 Task: 1.8.2 Chatter
Action: Mouse moved to (29, 95)
Screenshot: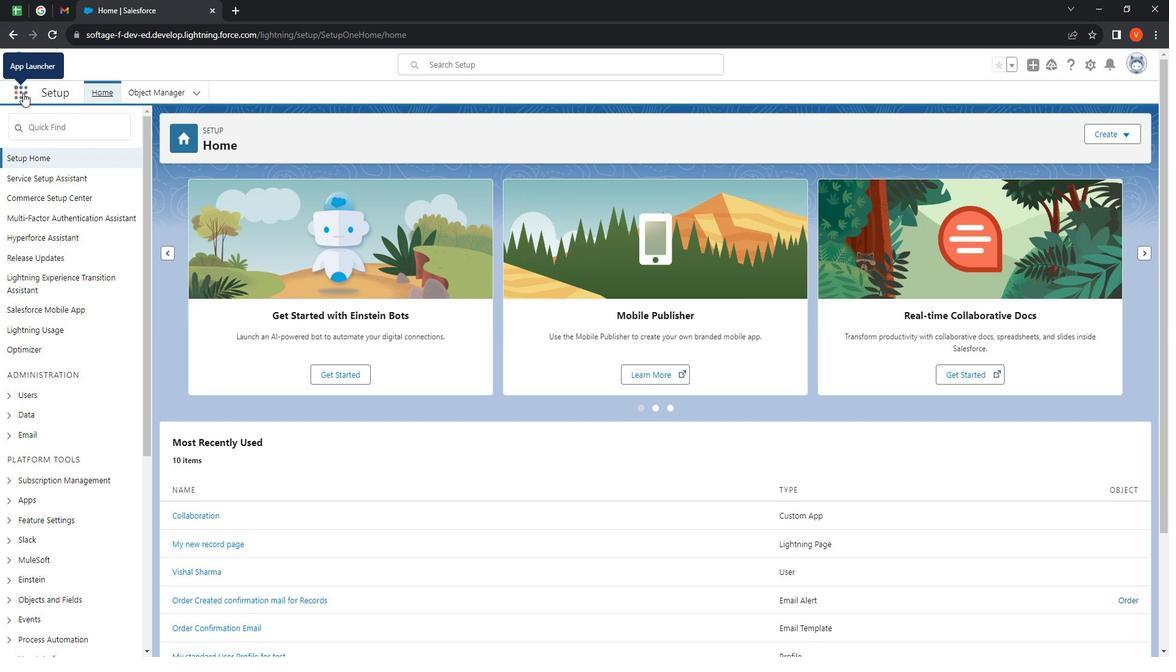 
Action: Mouse pressed left at (29, 95)
Screenshot: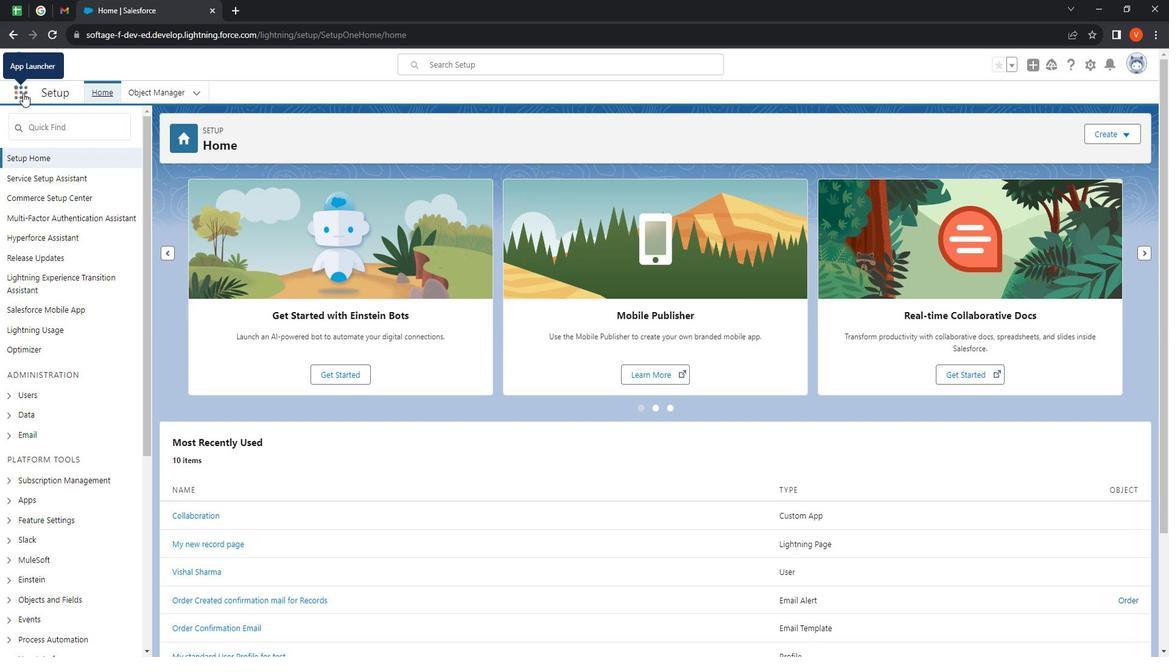
Action: Mouse moved to (49, 305)
Screenshot: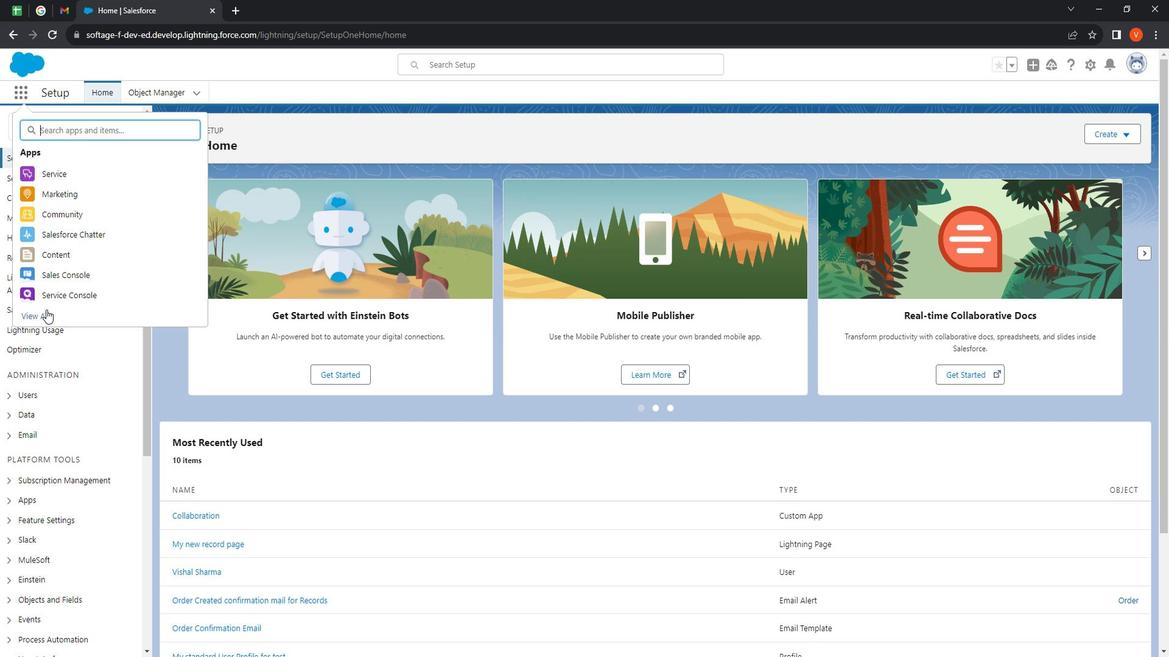 
Action: Mouse pressed left at (49, 305)
Screenshot: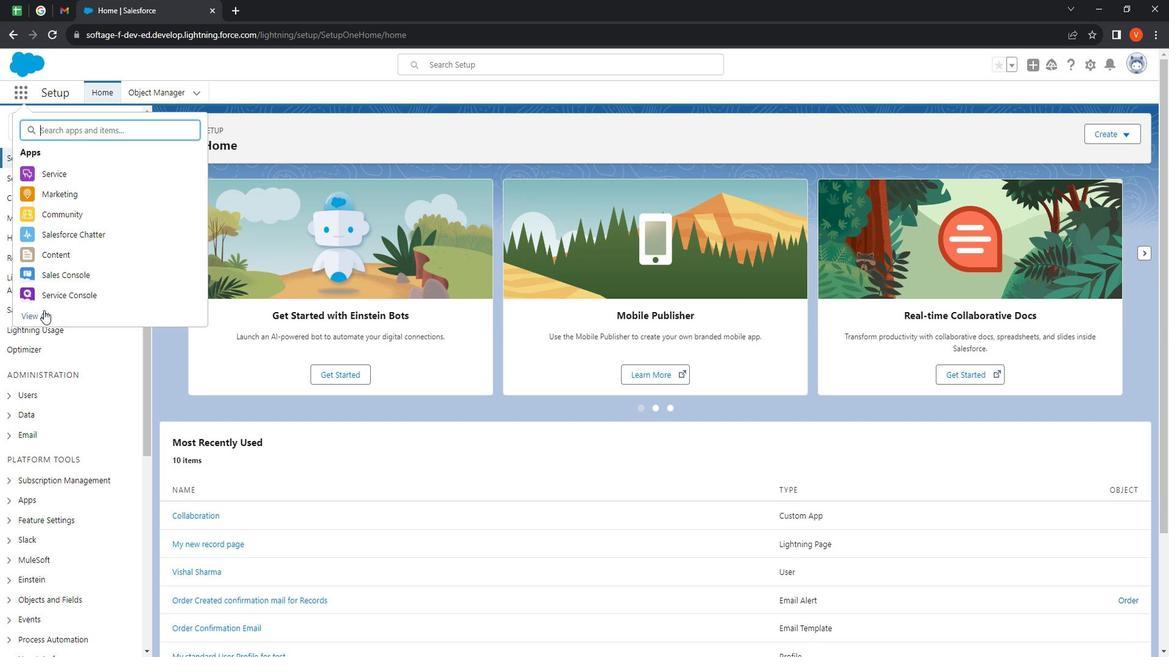 
Action: Mouse moved to (843, 453)
Screenshot: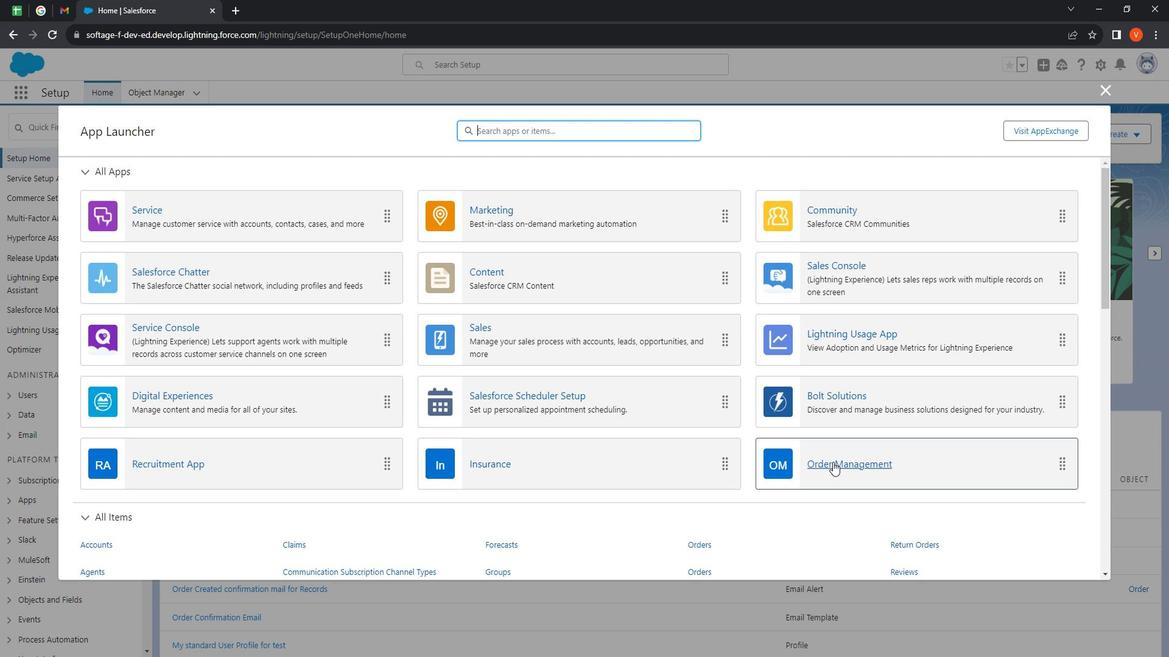 
Action: Mouse pressed left at (843, 453)
Screenshot: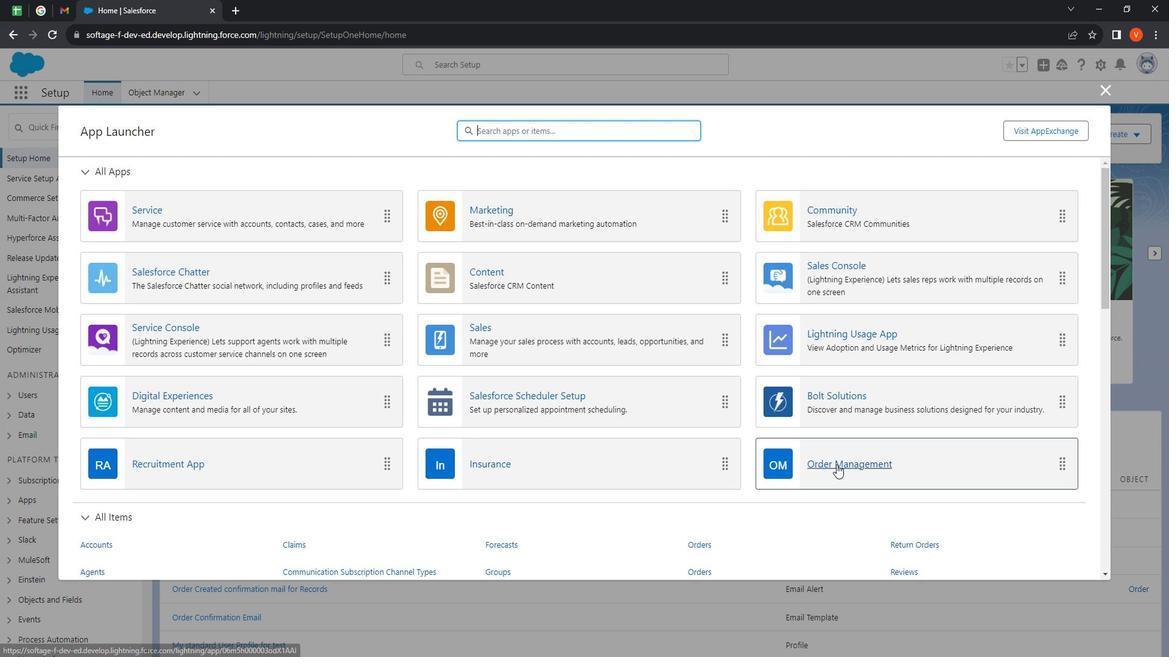 
Action: Mouse moved to (26, 96)
Screenshot: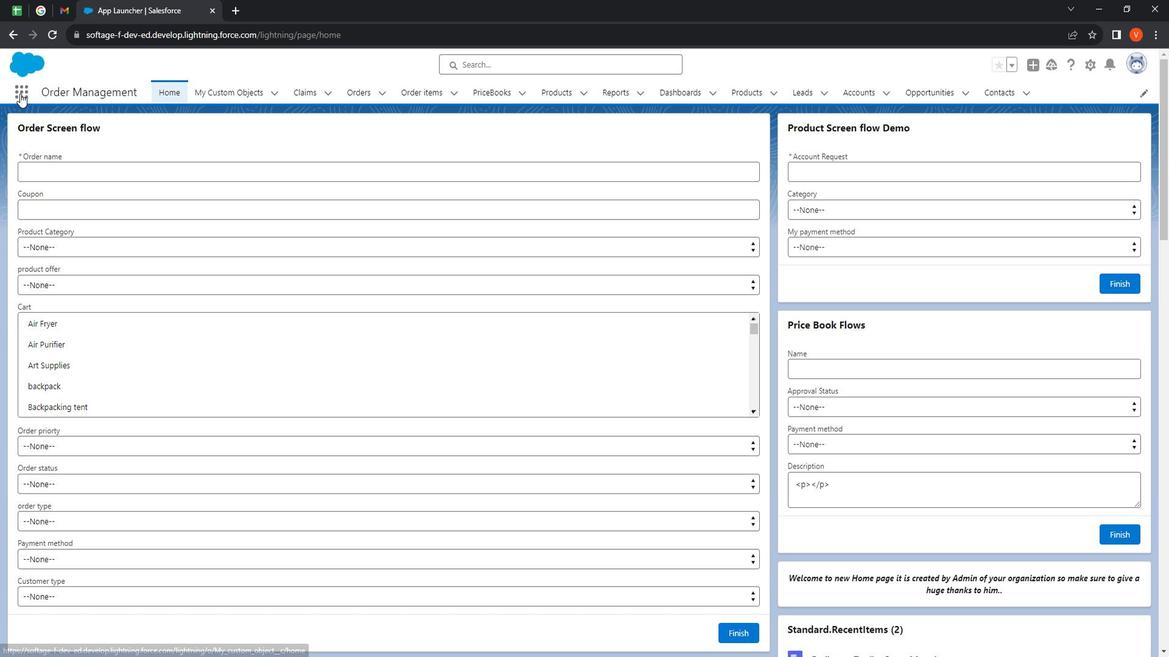 
Action: Mouse pressed left at (26, 96)
Screenshot: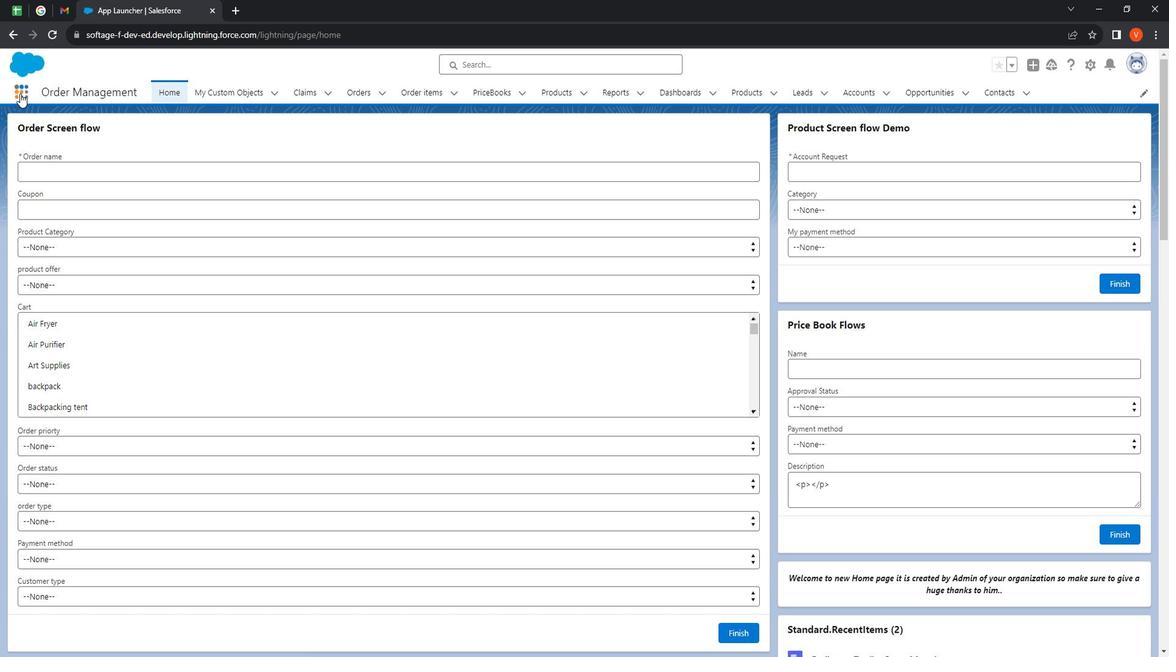 
Action: Mouse moved to (49, 110)
Screenshot: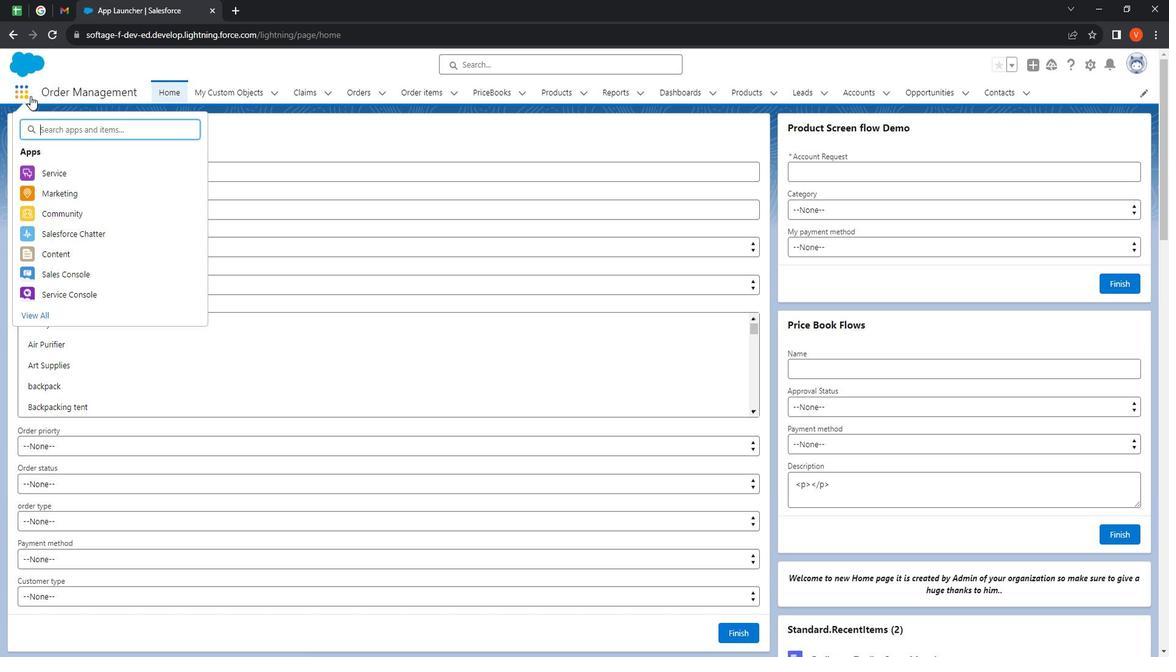 
Action: Key pressed chatte
Screenshot: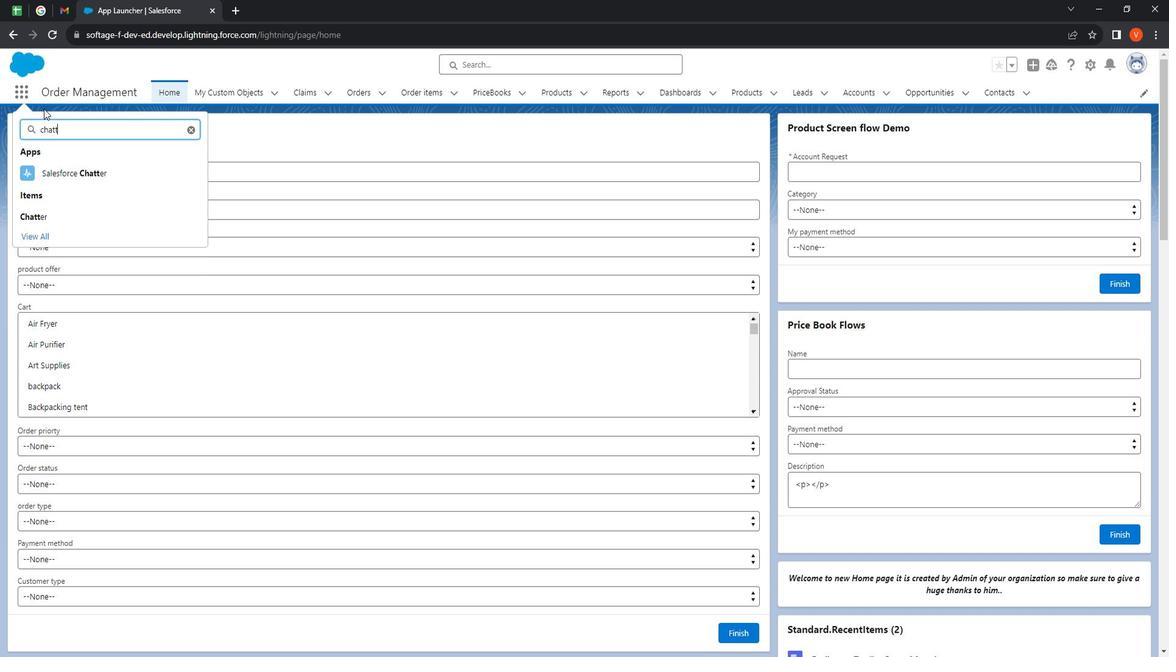 
Action: Mouse moved to (39, 216)
Screenshot: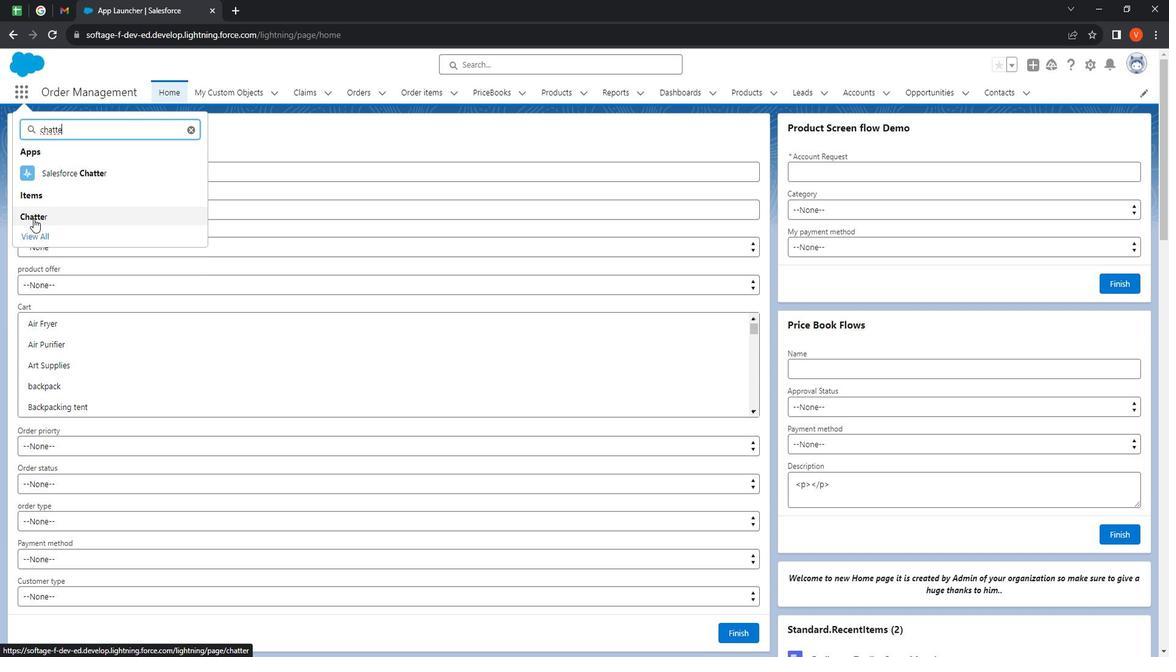 
Action: Mouse pressed left at (39, 216)
Screenshot: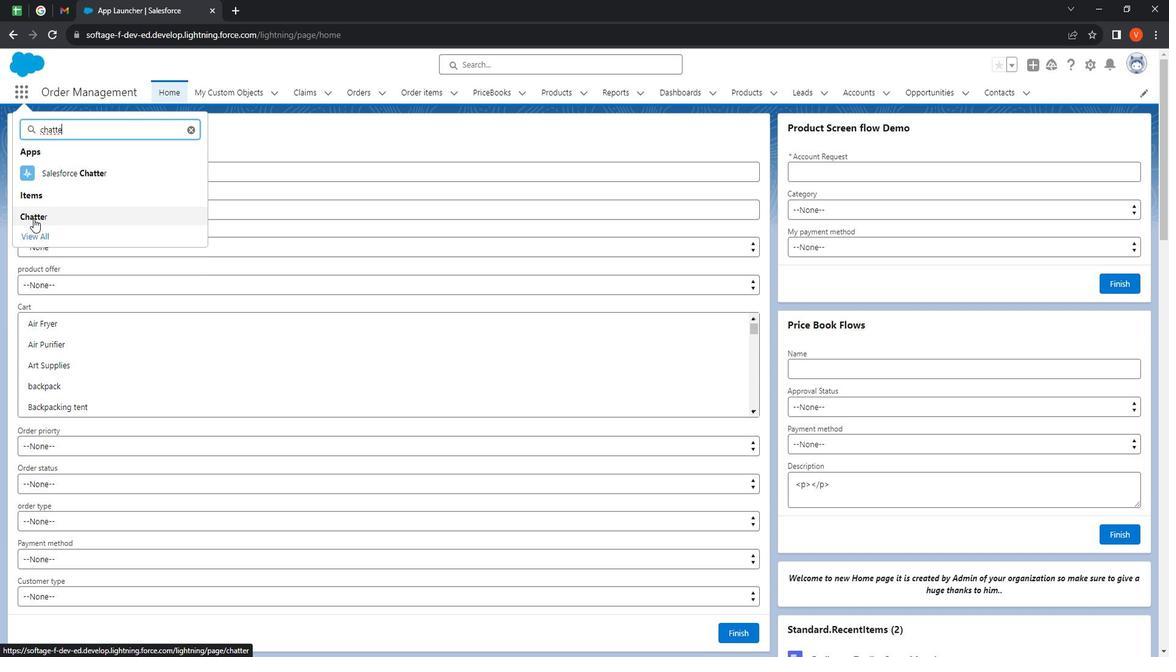 
Action: Mouse moved to (76, 165)
Screenshot: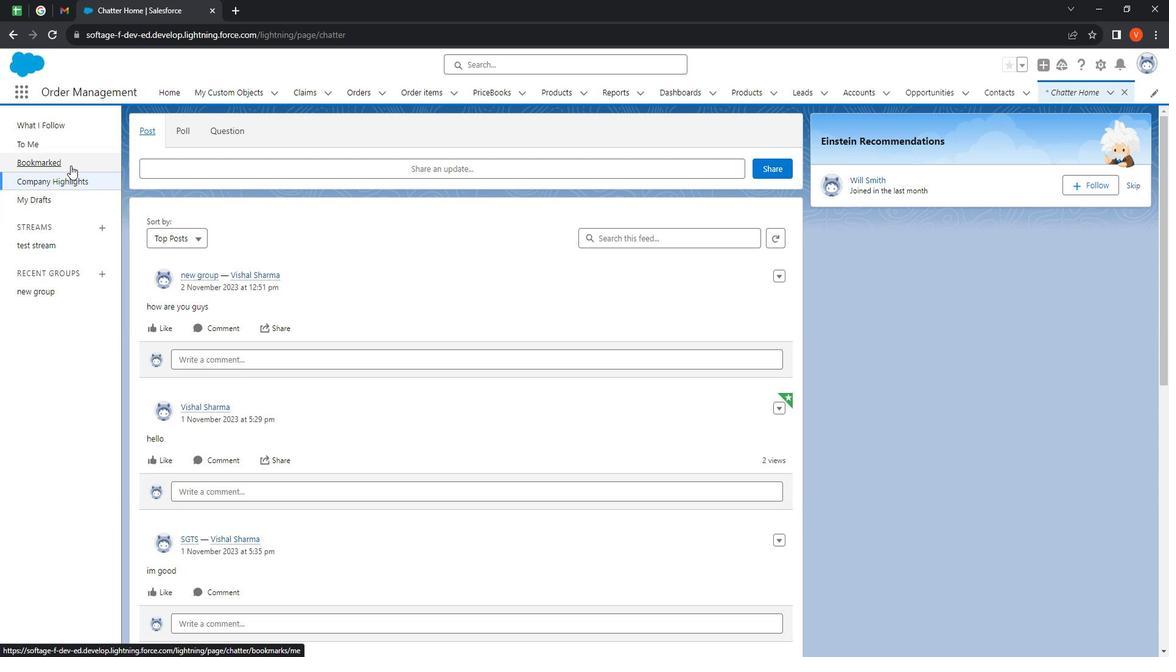 
Action: Mouse pressed left at (76, 165)
Screenshot: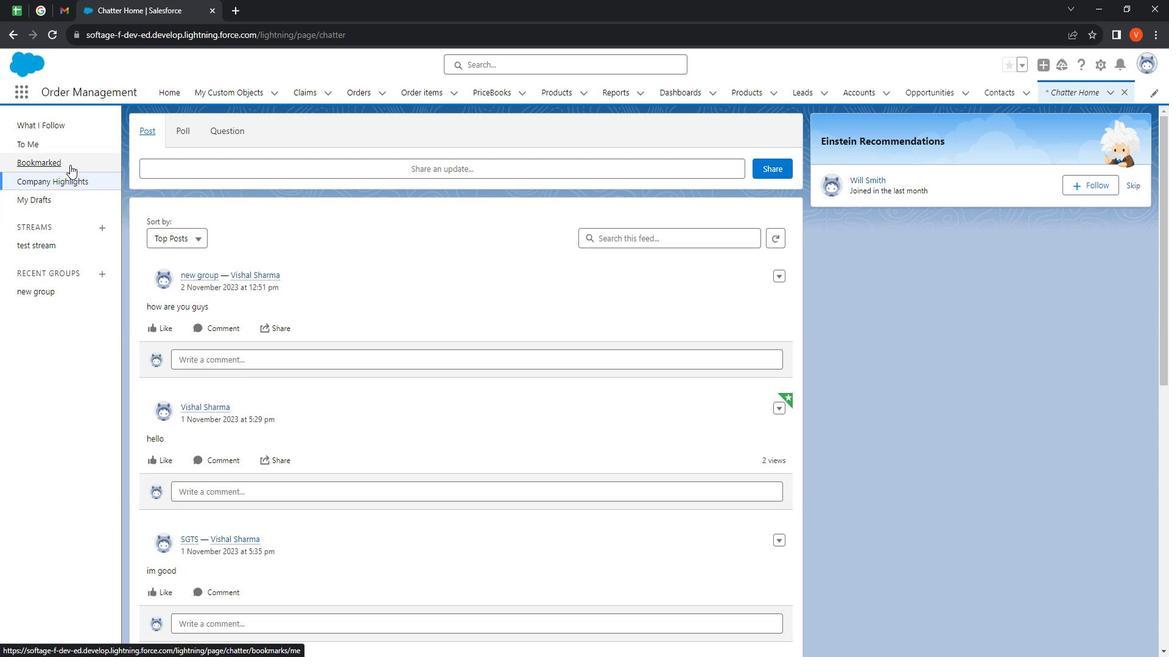 
Action: Mouse moved to (656, 168)
Screenshot: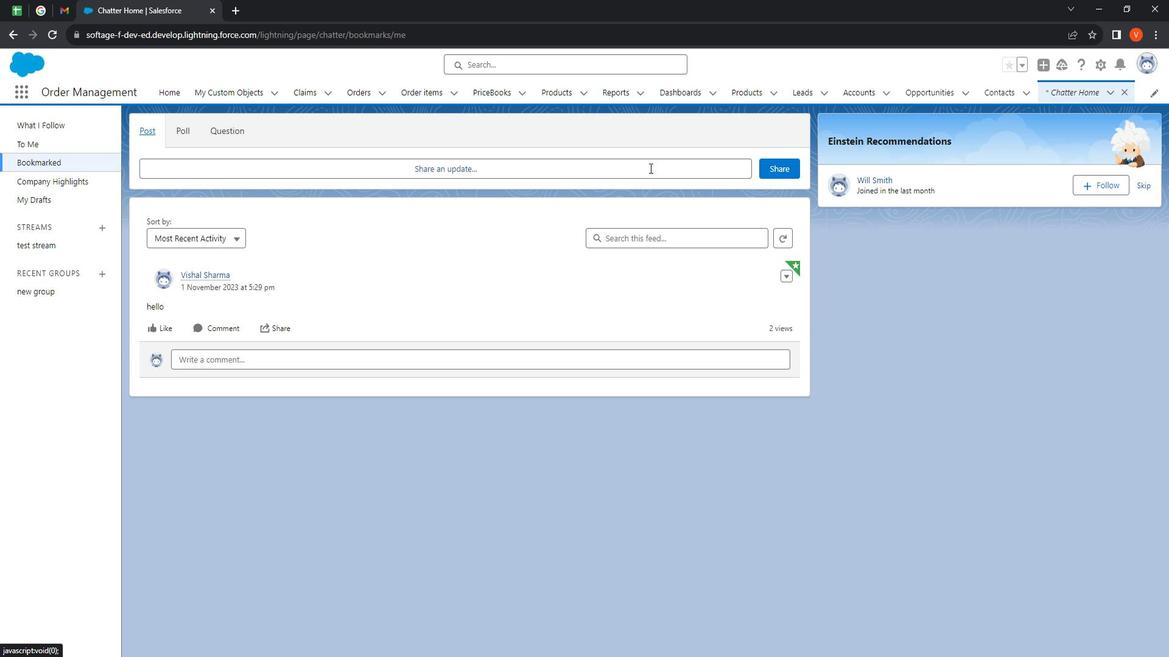 
Action: Mouse pressed left at (656, 168)
Screenshot: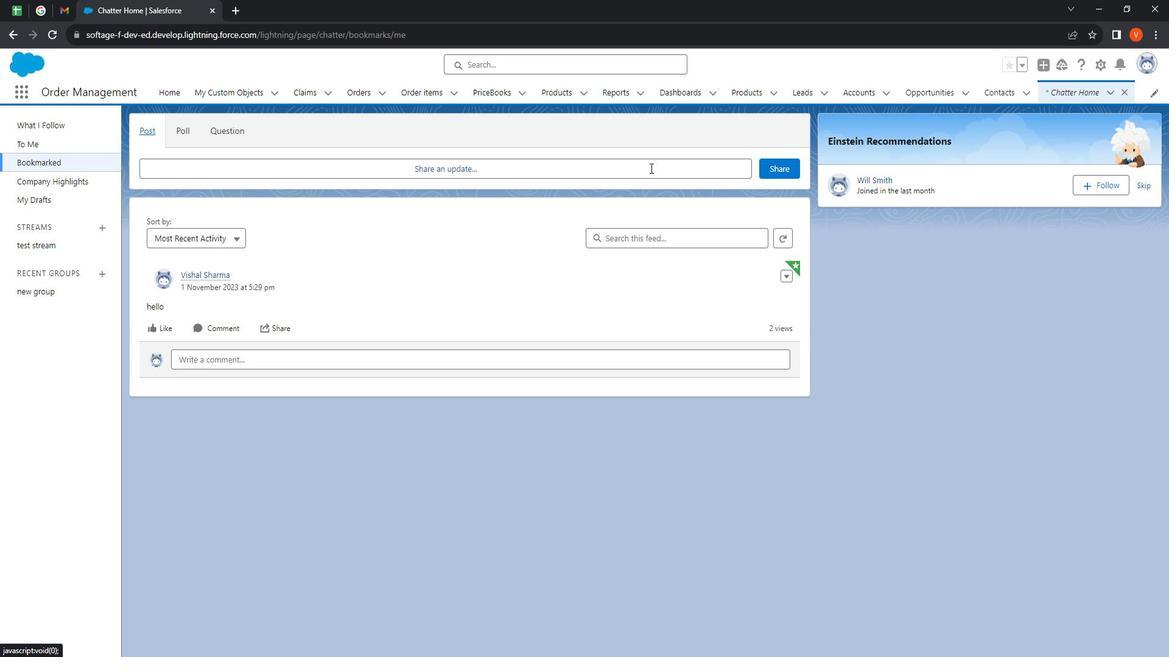 
Action: Mouse moved to (230, 211)
Screenshot: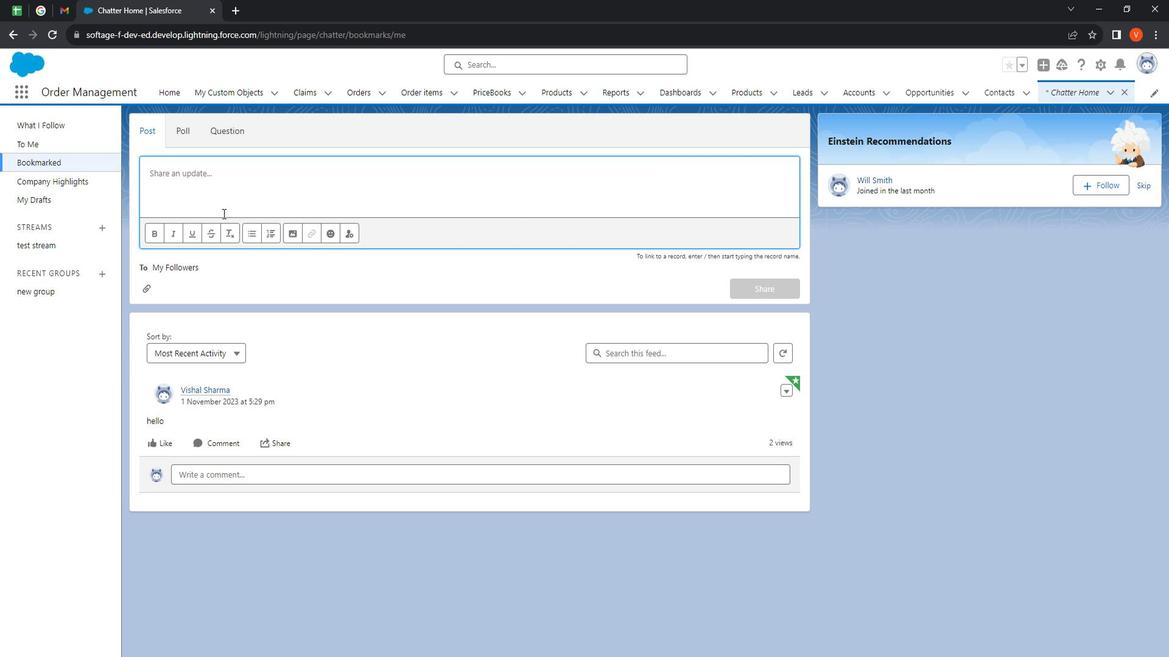 
Action: Key pressed <Key.shift><Key.shift><Key.shift><Key.shift><Key.shift><Key.shift><Key.shift><Key.shift><Key.shift><Key.shift><Key.shift><Key.shift><Key.shift><Key.shift><Key.shift><Key.shift>In<Key.space>the<Key.space>ever<Key.space>evolvomg<Key.space><Key.backspace><Key.backspace><Key.backspace>ing<Key.space>digital<Key.space>realm<Key.space>users<Key.space>continue<Key.space>to<Key.space>wield<Key.space>influence<Key.space>shaping<Key.space>technology<Key.space>trajectory<Key.space>the<Key.space>user<Key.space>experience<Key.space>remains<Key.space>a<Key.space>focal<Key.space>point<Key.space>with<Key.space>designers<Key.space>and<Key.space>developers<Key.space>navigatinf<Key.backspace>g<Key.space>to<Key.space>user<Key.space>feedback<Key.space>to<Key.space>refine<Key.space>and<Key.space>innovate<Key.space>as<Key.space>the<Key.space>internet<Key.space>of<Key.space>things<Key.space>expands<Key.space>users<Key.space>engage<Key.space>with<Key.space>a<Key.space>network<Key.space>of<Key.space>interconnected<Key.space>devices<Key.space>demanding<Key.space>a<Key.space>holistivv<Key.backspace>c<Key.space><Key.backspace><Key.backspace>c<Key.backspace><Key.backspace>c<Key.space>umderstanding<Key.space>of<Key.space>their<Key.space>preferences<Key.space>and<Key.space>secut<Key.backspace>rity<Key.space>concerns
Screenshot: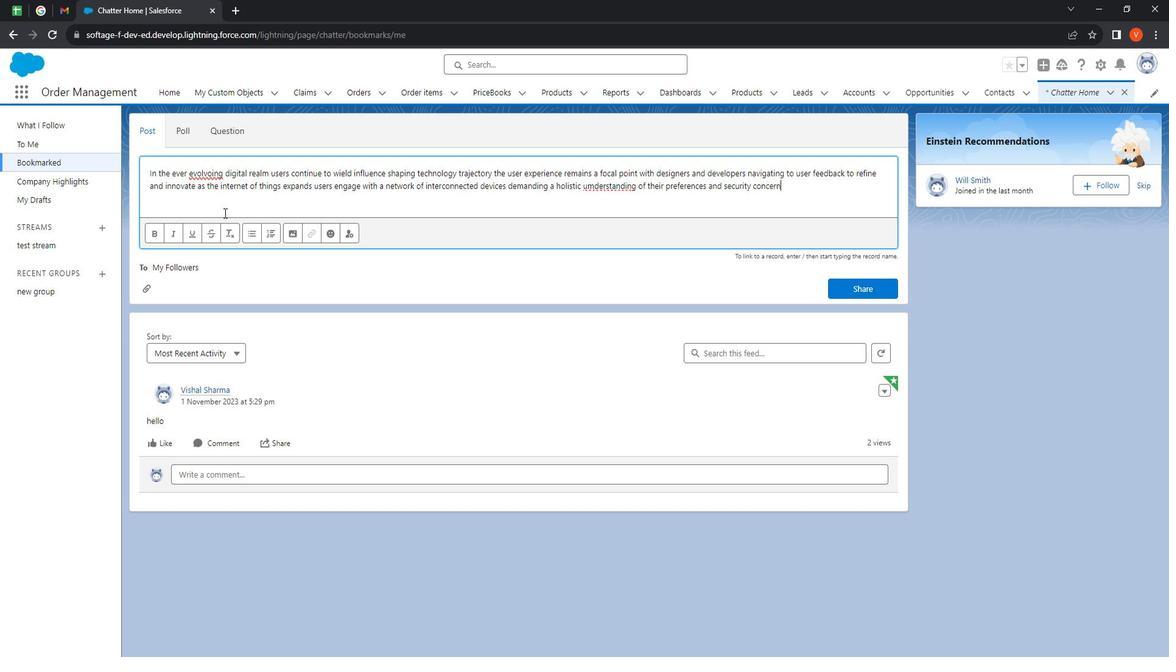 
Action: Mouse moved to (219, 177)
Screenshot: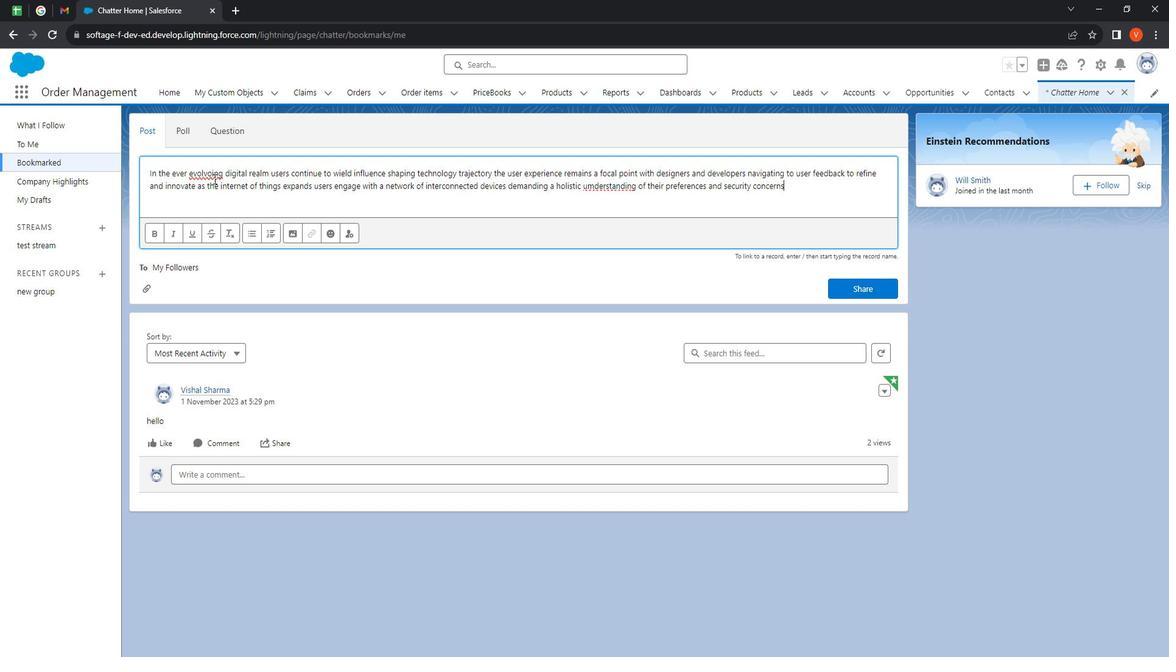 
Action: Mouse pressed right at (219, 177)
Screenshot: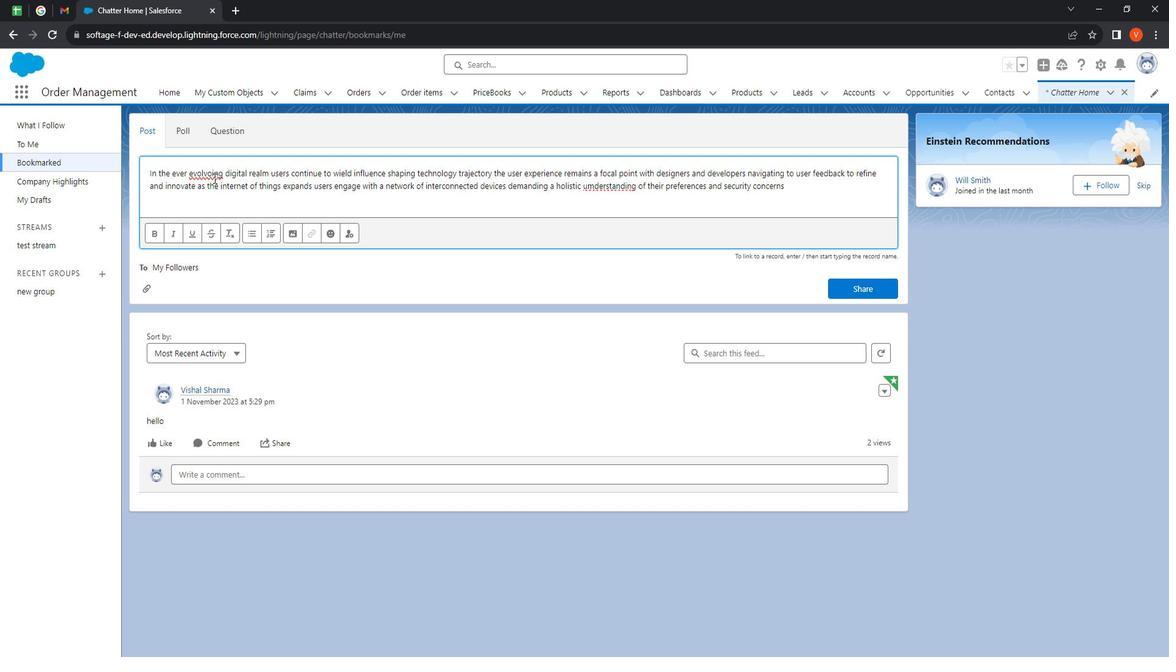 
Action: Mouse moved to (246, 186)
Screenshot: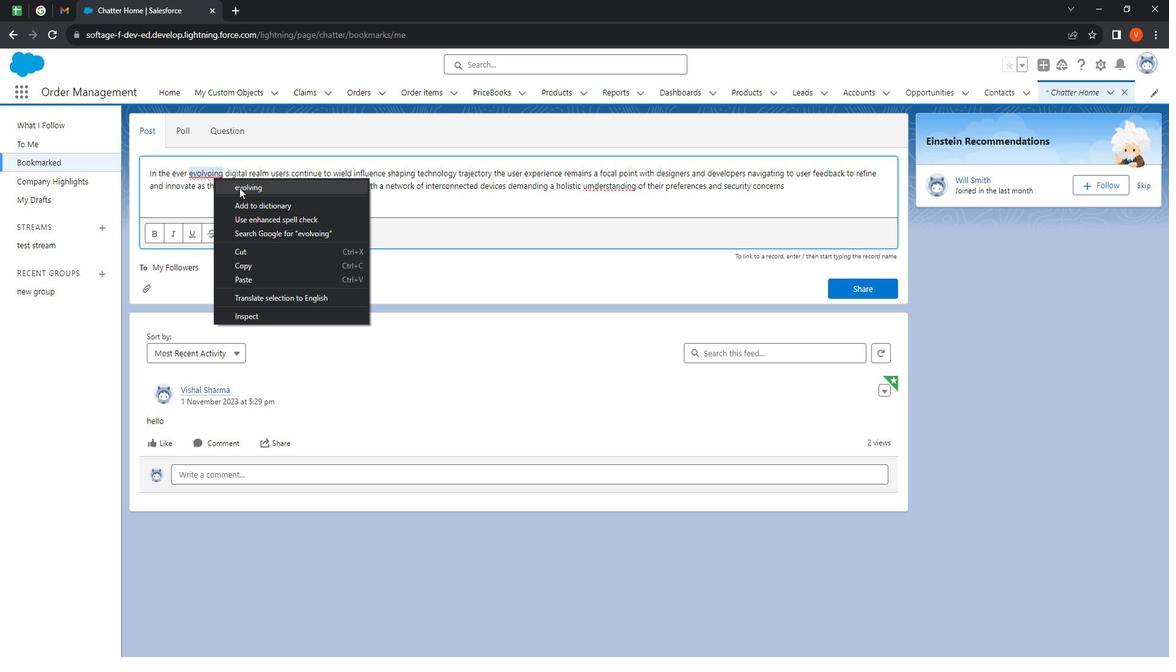 
Action: Mouse pressed left at (246, 186)
Screenshot: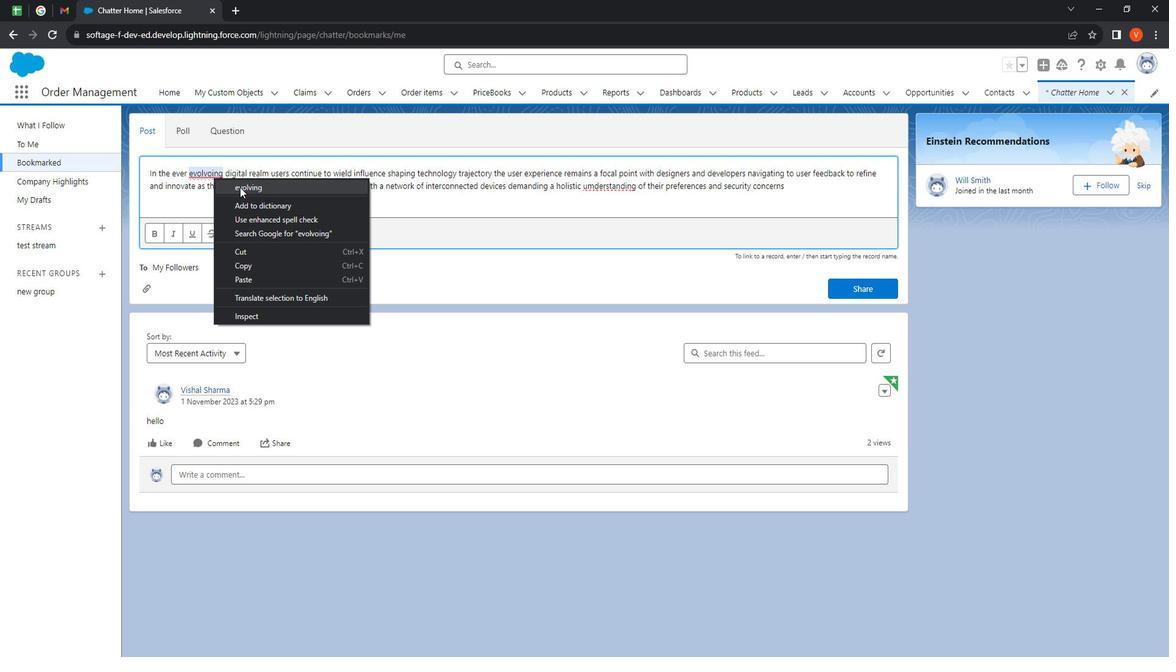 
Action: Mouse moved to (601, 187)
Screenshot: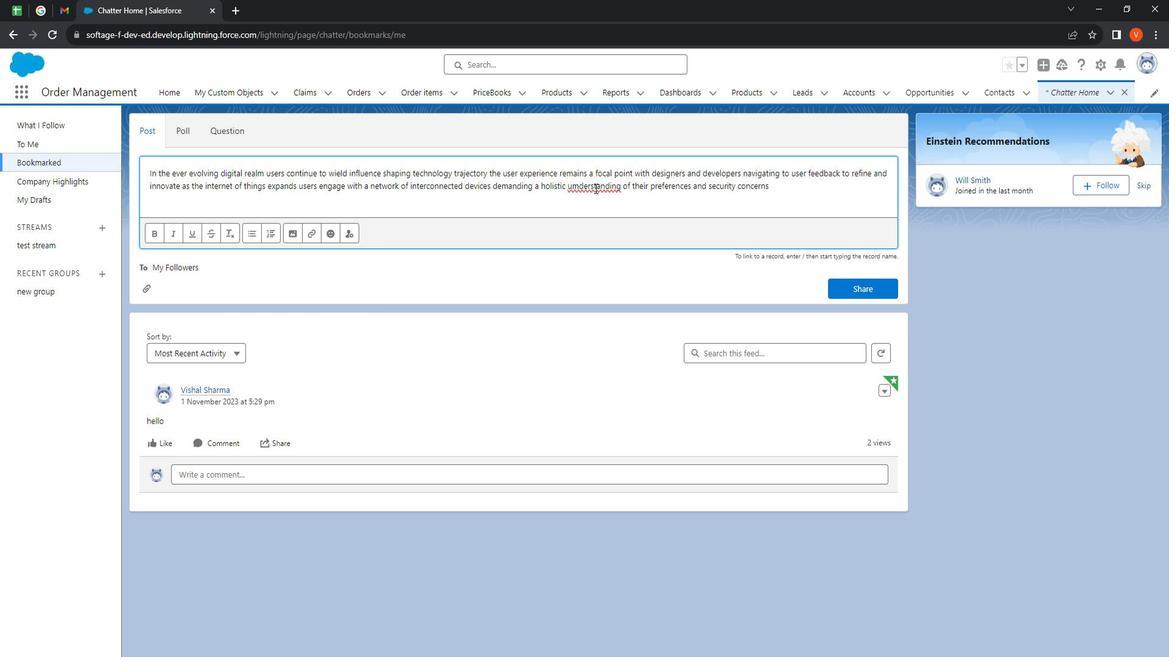 
Action: Mouse pressed right at (601, 187)
Screenshot: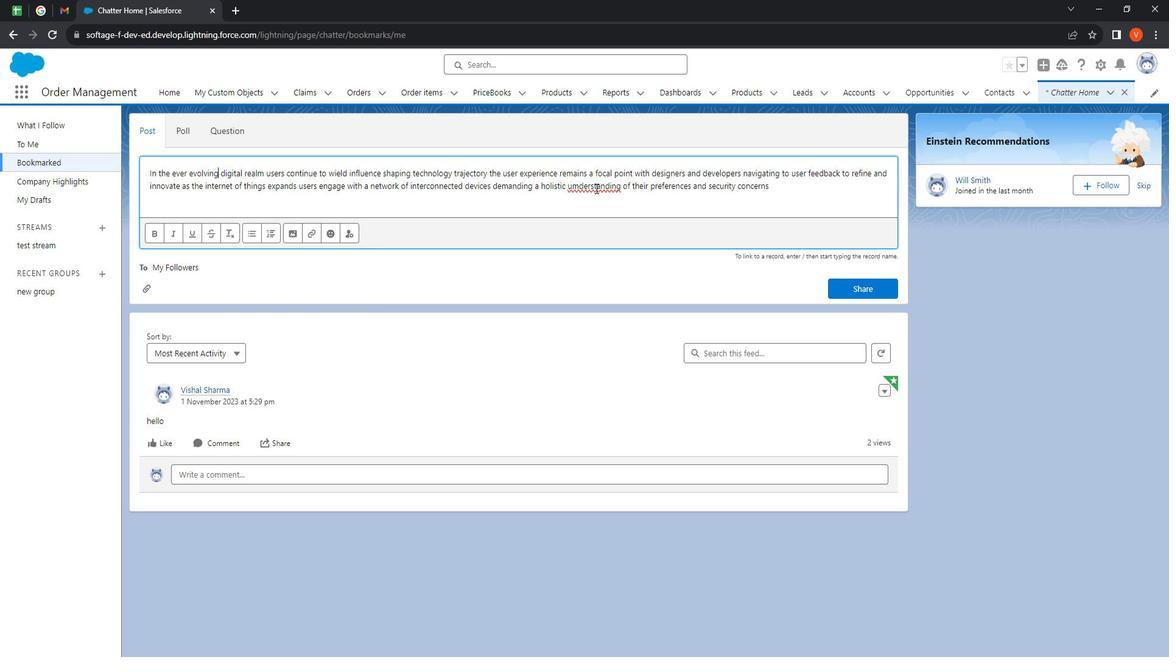 
Action: Mouse moved to (643, 197)
Screenshot: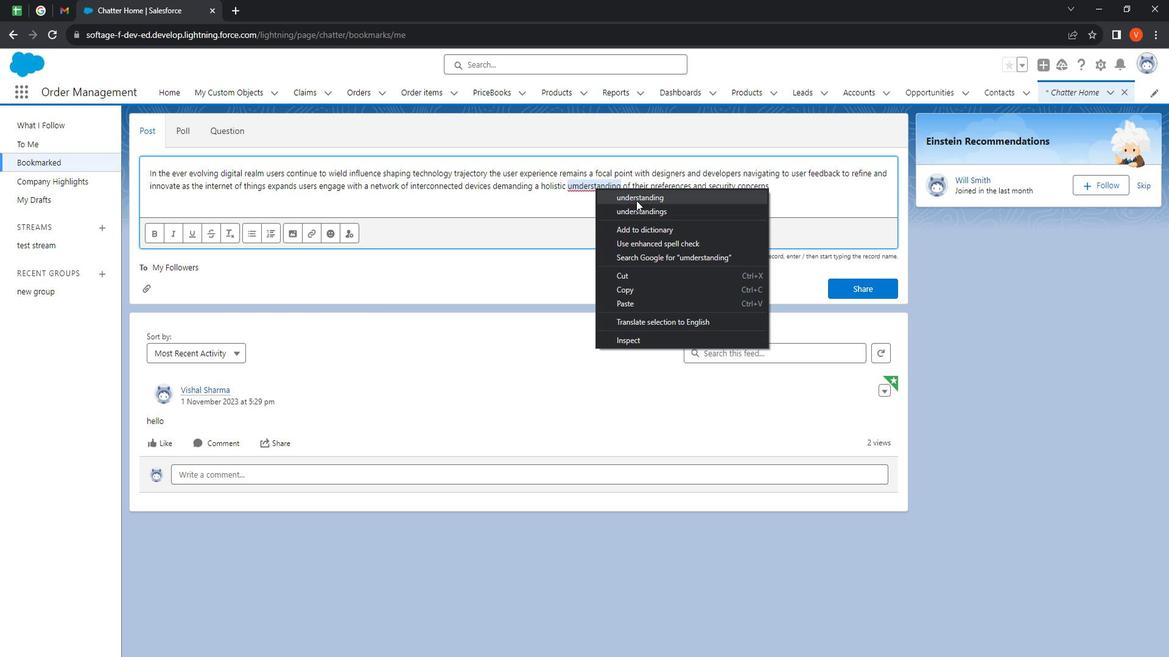 
Action: Mouse pressed left at (643, 197)
Screenshot: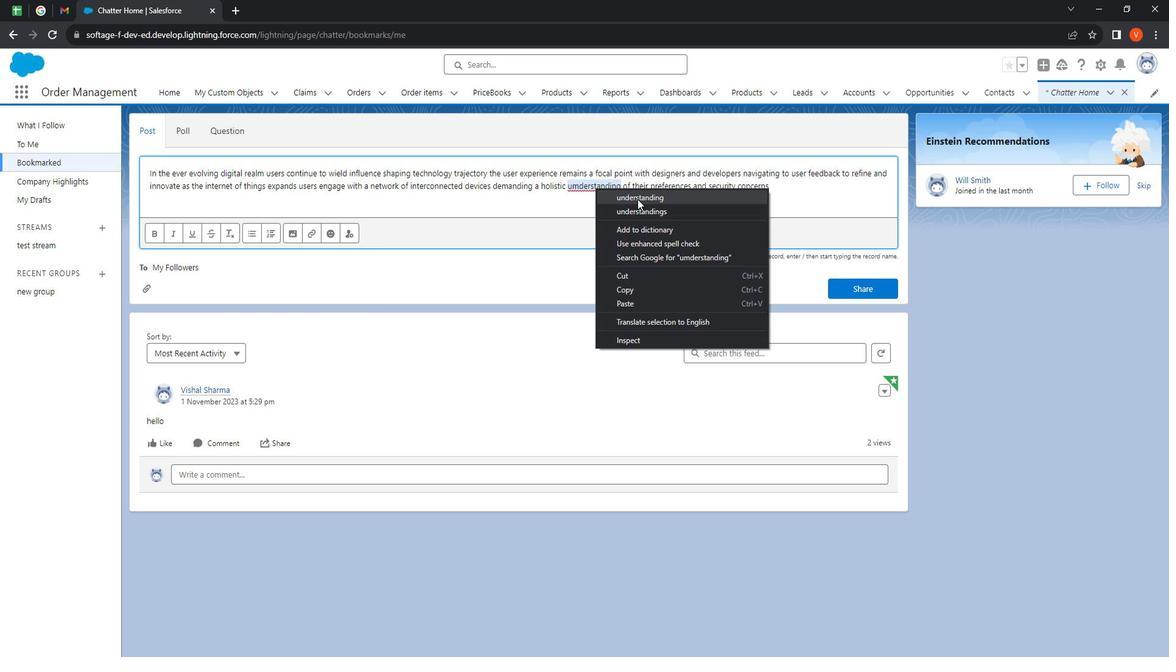
Action: Mouse moved to (790, 191)
Screenshot: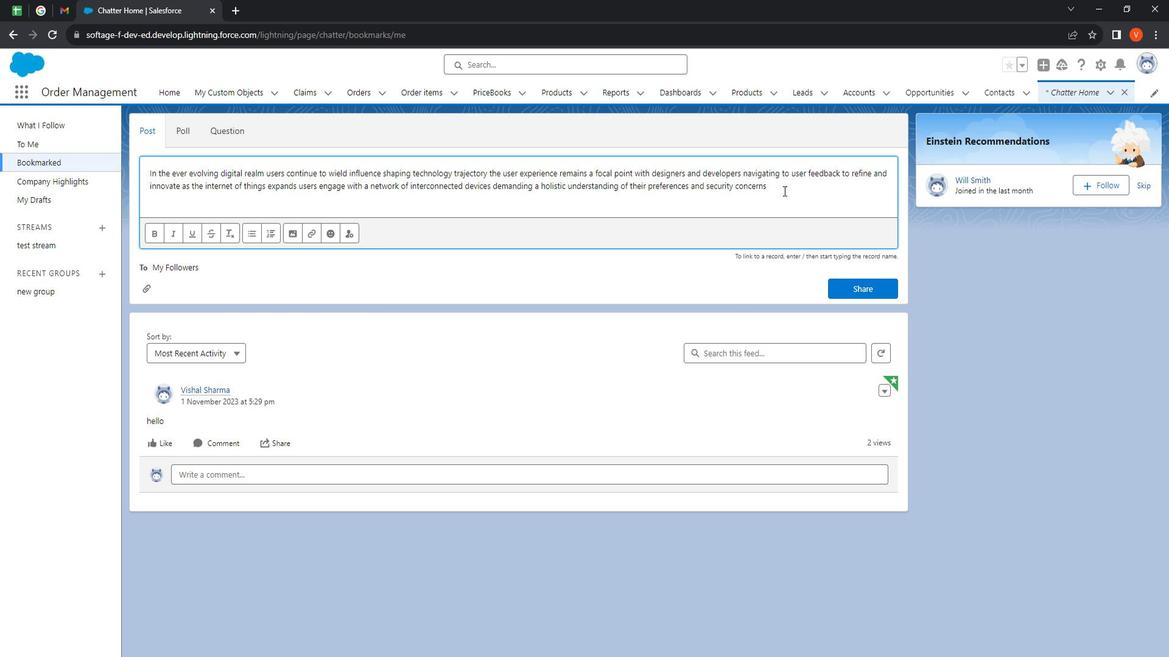 
Action: Mouse pressed left at (790, 191)
Screenshot: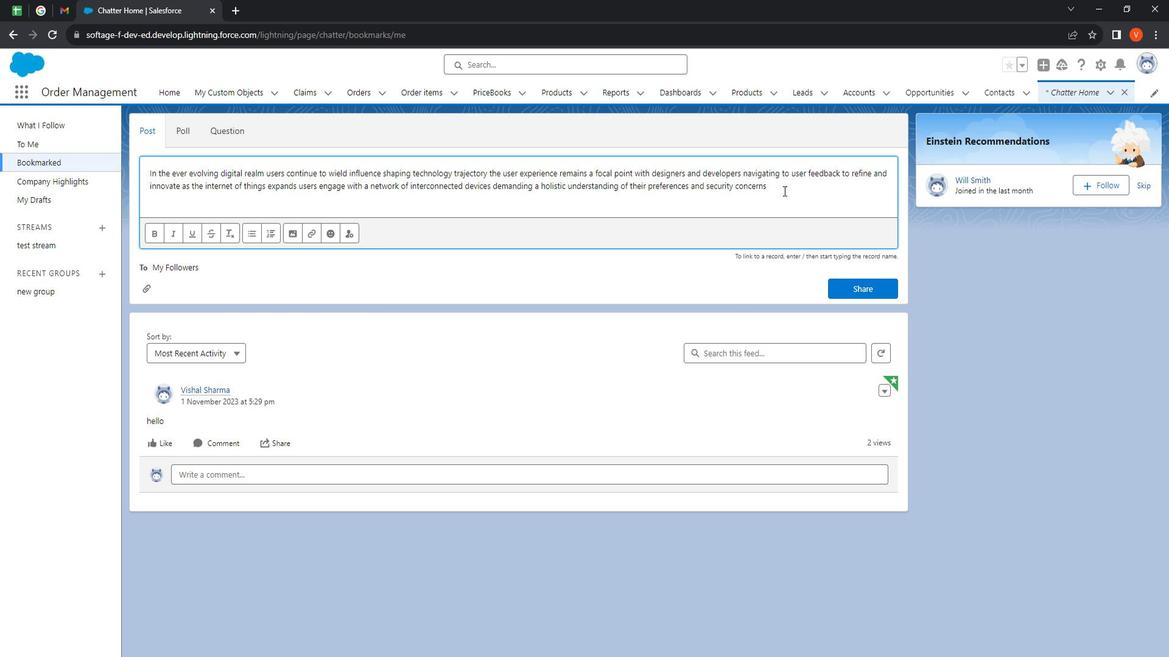 
Action: Mouse moved to (652, 155)
Screenshot: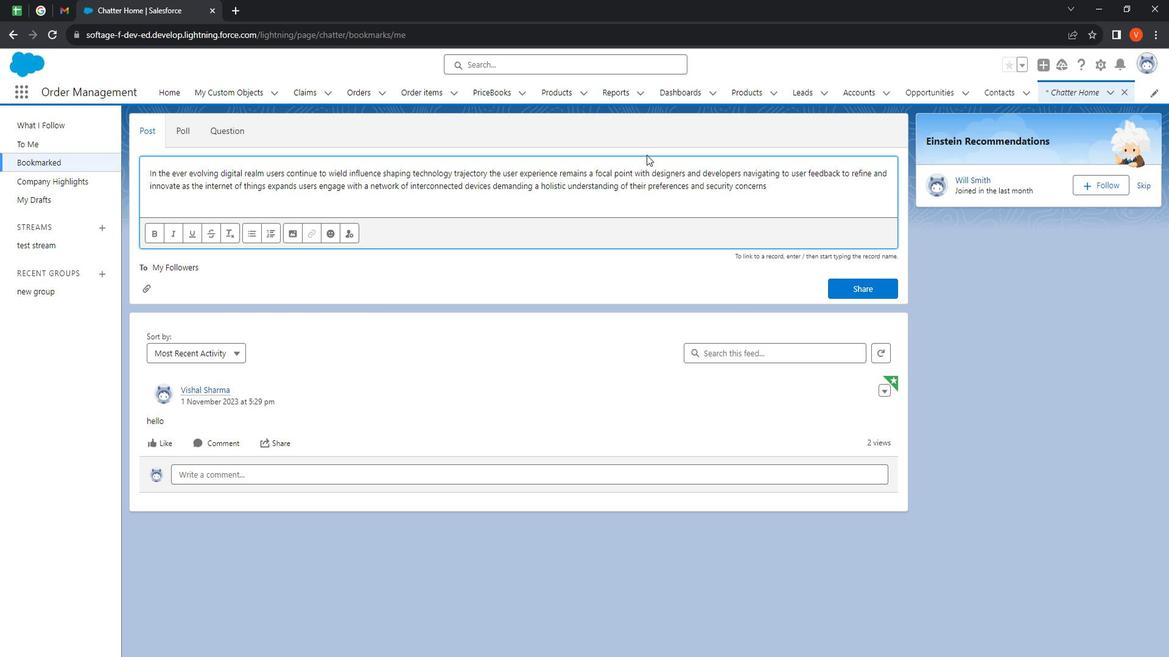 
Action: Key pressed .<Key.space><Key.shift>The<Key.space>collaborative<Key.space>spirit<Key.space>between<Key.space>users<Key.space>and<Key.space>technology<Key.space>creators<Key.space>persists<Key.space>a<Key.backspace>with<Key.space>crowdsourcing<Key.space>and<Key.space>open<Key.space>source<Key.space>initiative<Key.space>empowering<Key.space>individual<Key.space>to<Key.space>actively<Key.space>contribute<Key.space>to<Key.space>technology<Key.space>advancements.
Screenshot: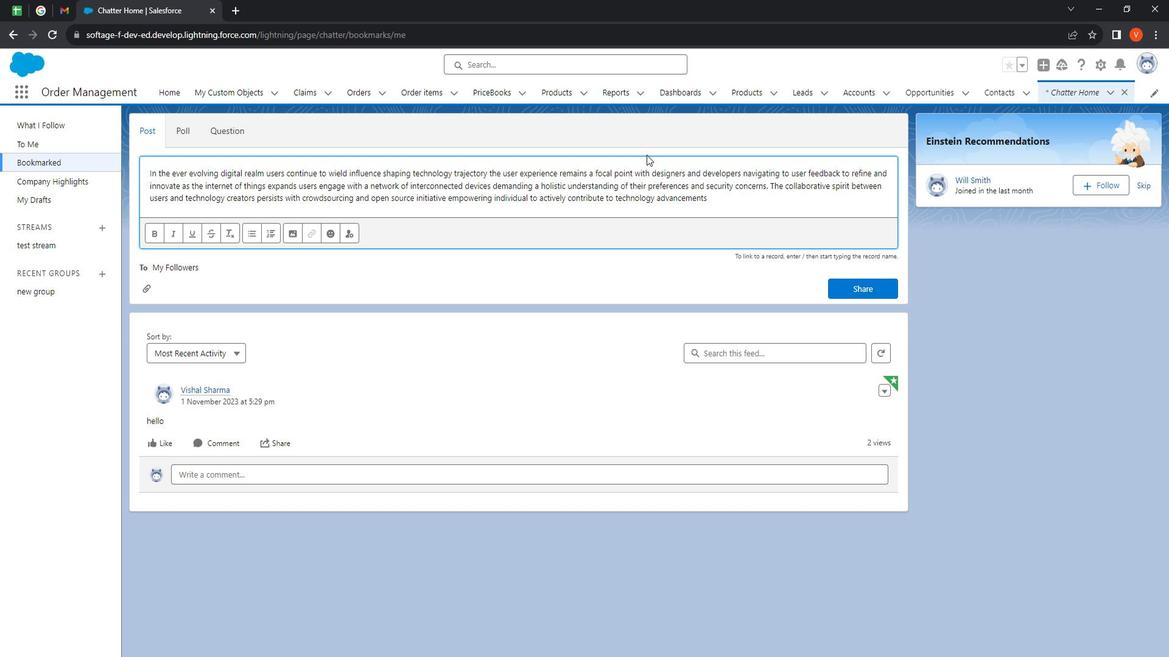 
Action: Mouse moved to (236, 278)
Screenshot: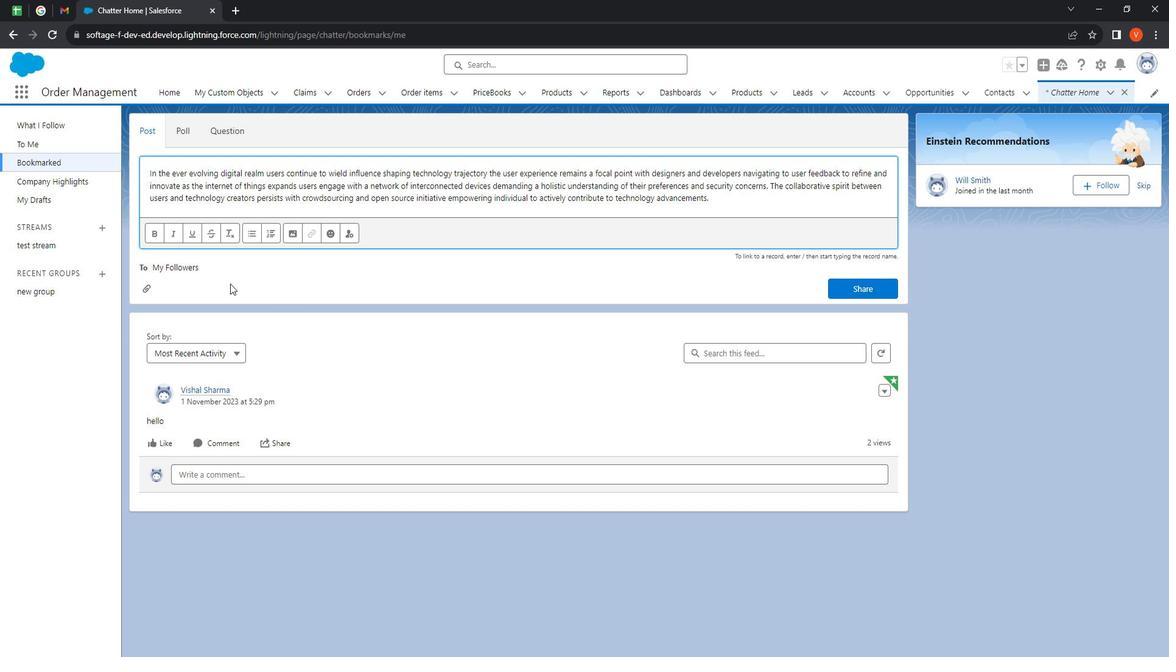 
Action: Mouse pressed left at (236, 278)
Screenshot: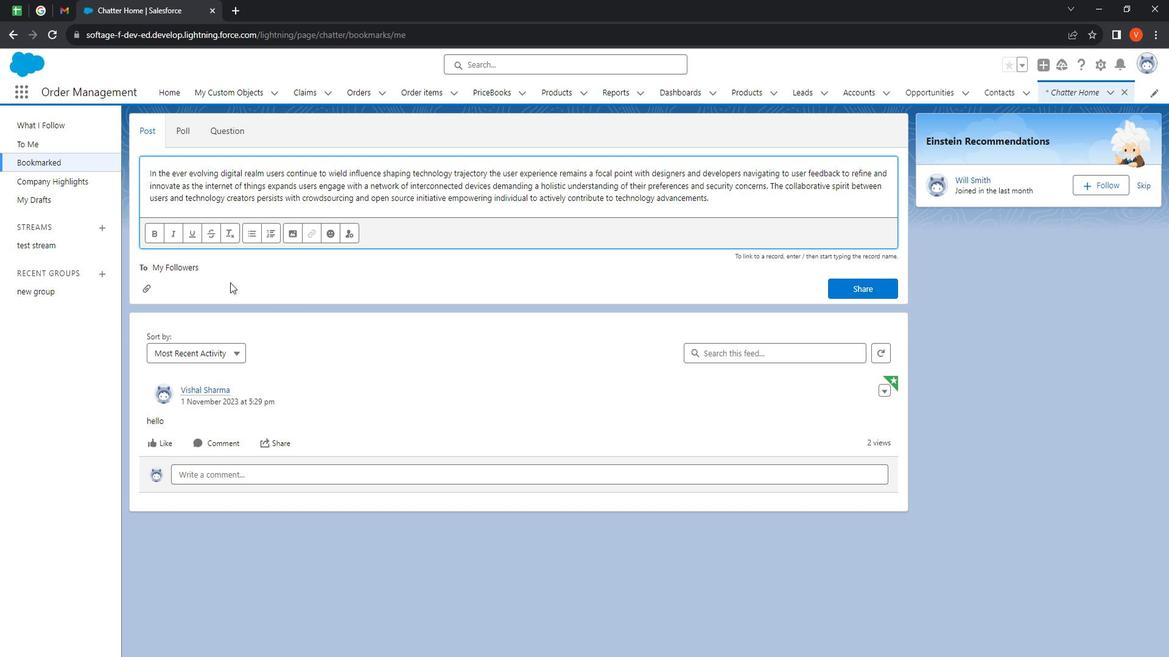 
Action: Mouse moved to (758, 199)
Screenshot: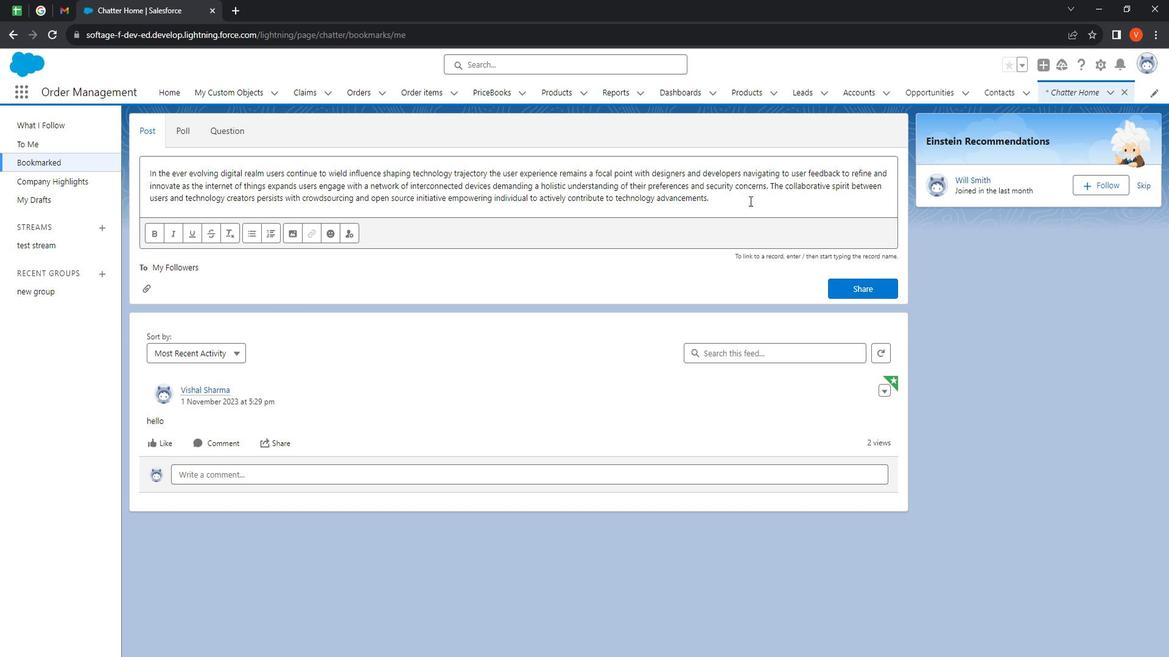 
Action: Mouse pressed left at (758, 199)
Screenshot: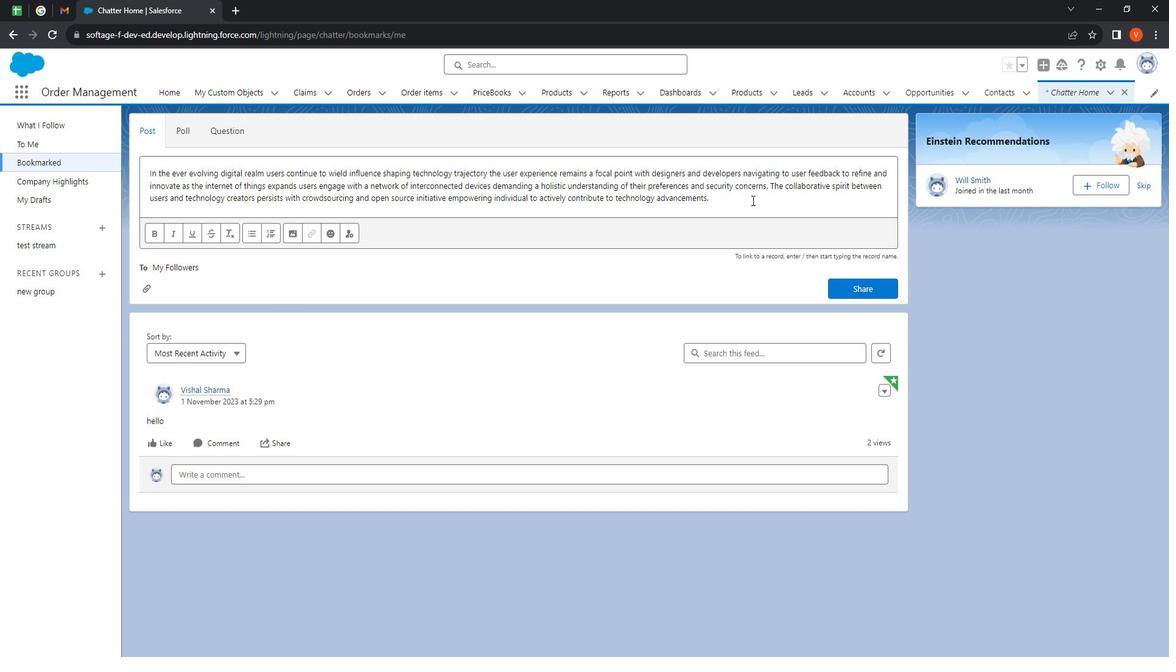 
Action: Mouse moved to (157, 230)
Screenshot: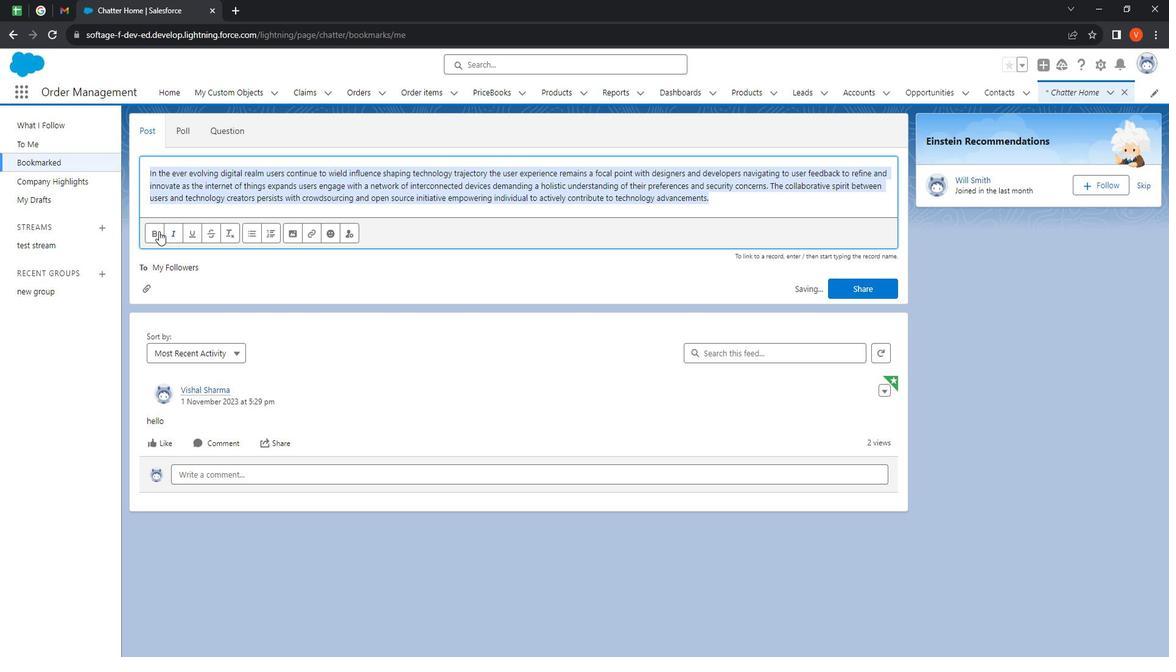 
Action: Mouse pressed left at (157, 230)
Screenshot: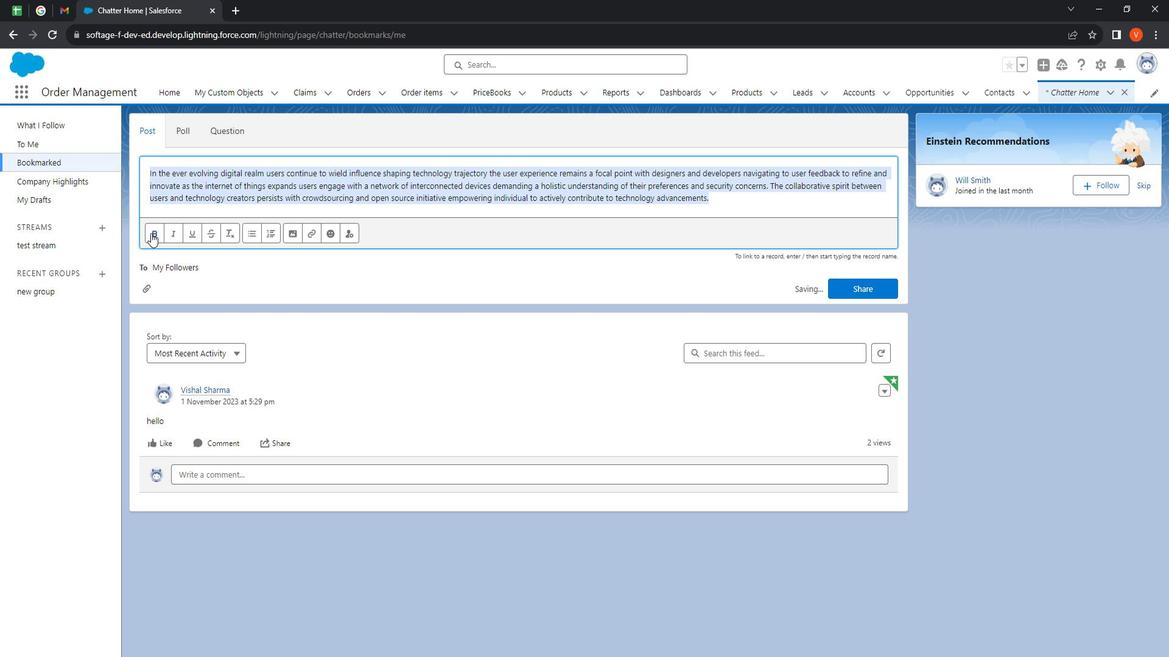 
Action: Mouse moved to (175, 239)
Screenshot: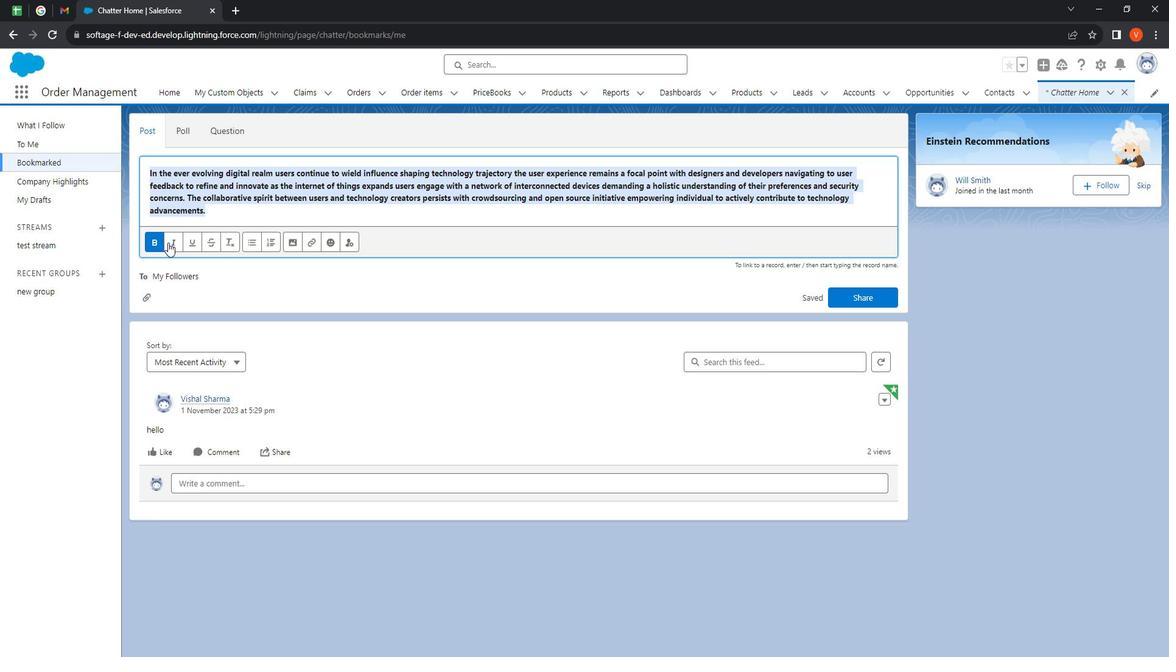 
Action: Mouse pressed left at (175, 239)
Screenshot: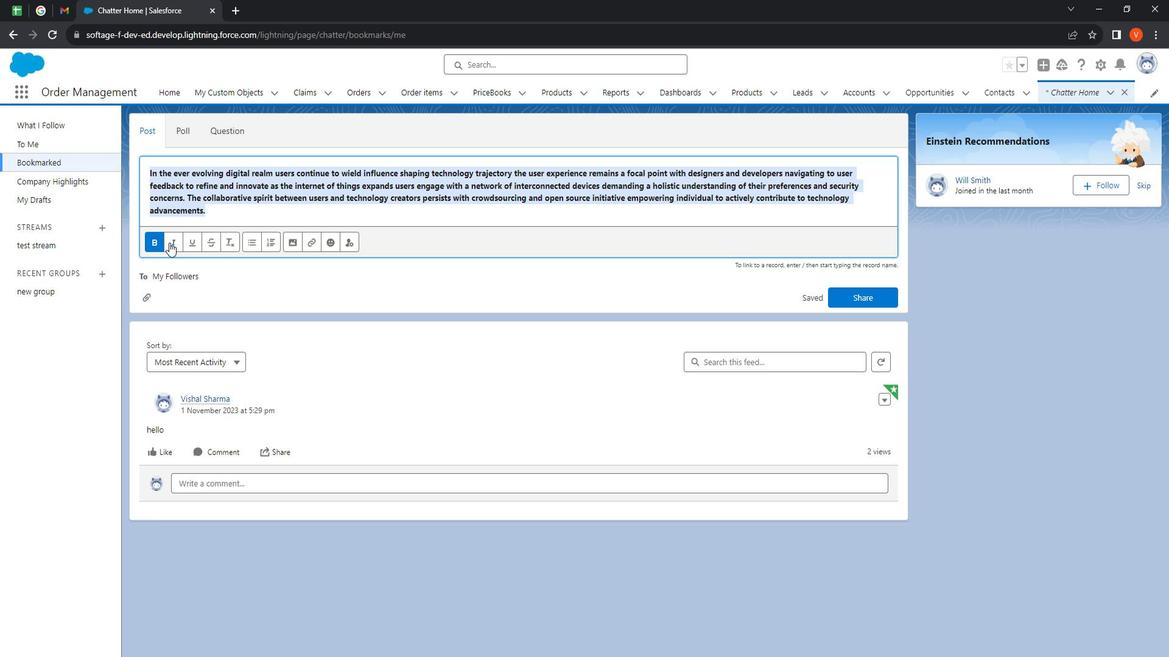 
Action: Mouse moved to (422, 224)
Screenshot: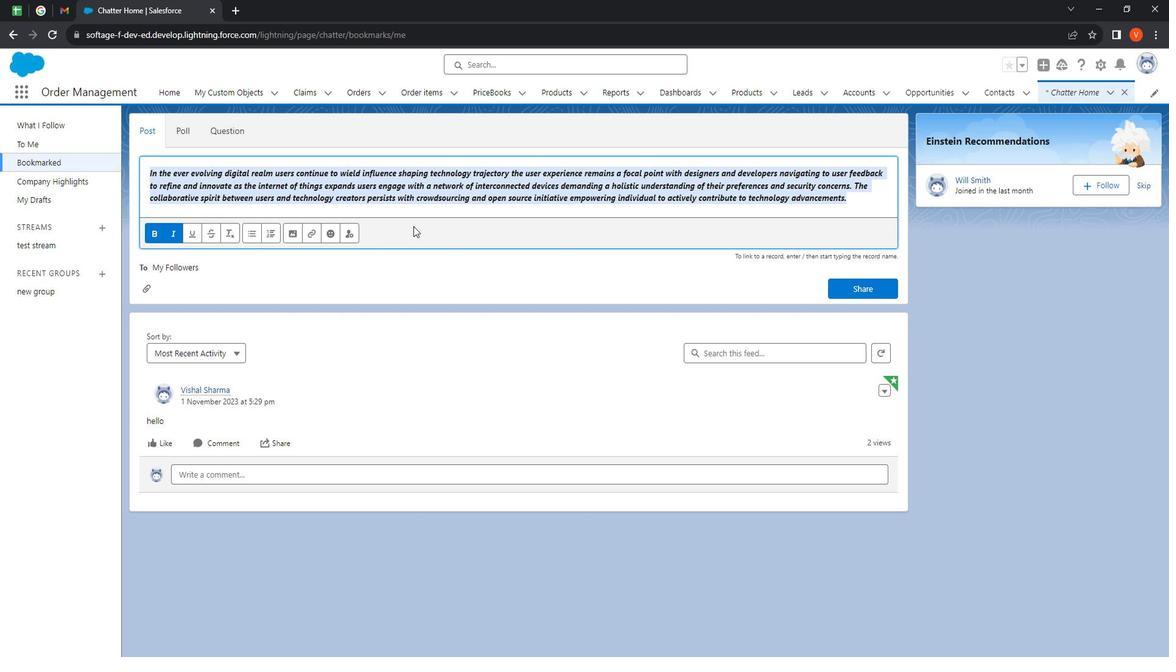 
Action: Mouse pressed left at (422, 224)
Screenshot: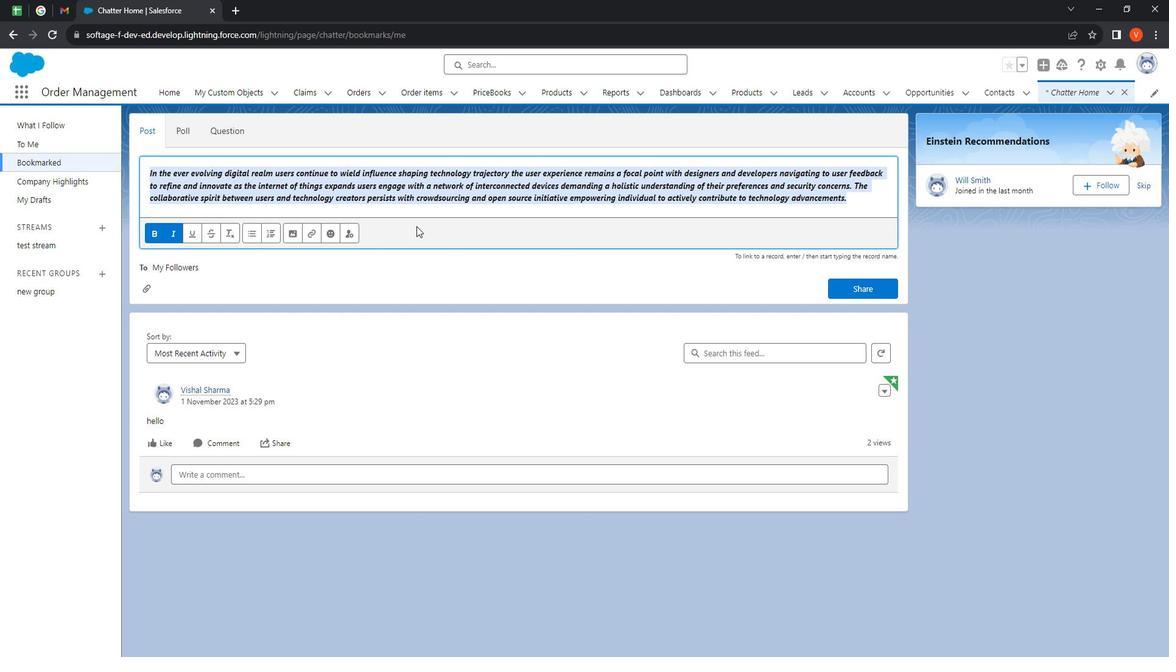 
Action: Mouse moved to (342, 232)
Screenshot: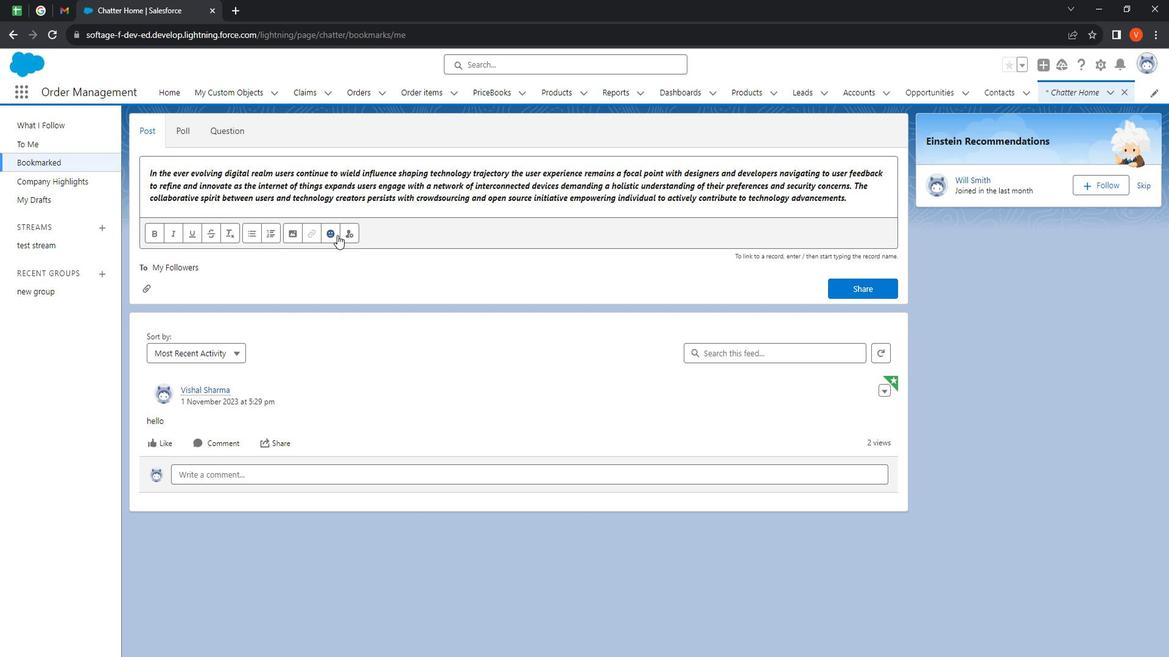 
Action: Mouse pressed left at (342, 232)
Screenshot: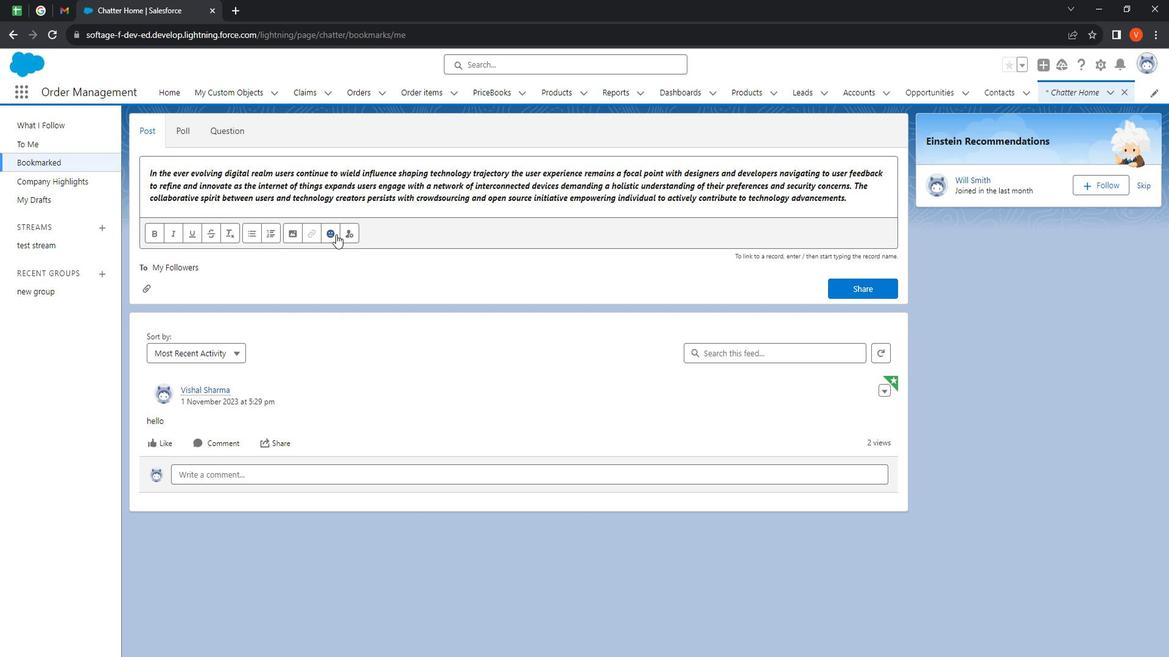 
Action: Mouse moved to (349, 278)
Screenshot: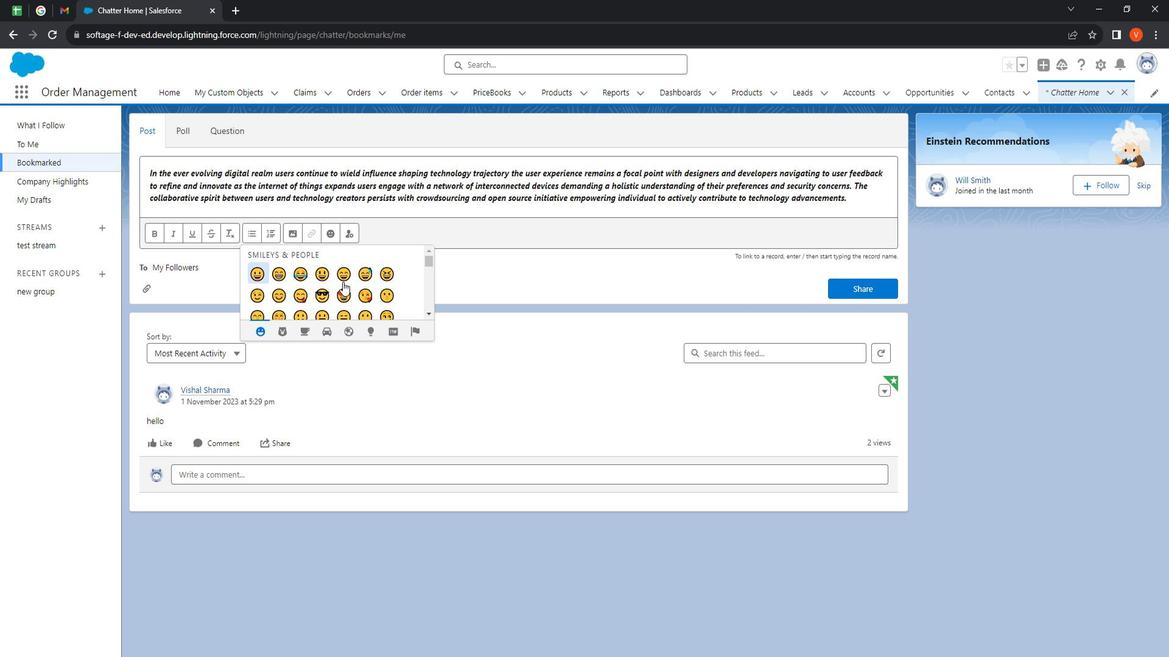 
Action: Mouse scrolled (349, 277) with delta (0, 0)
Screenshot: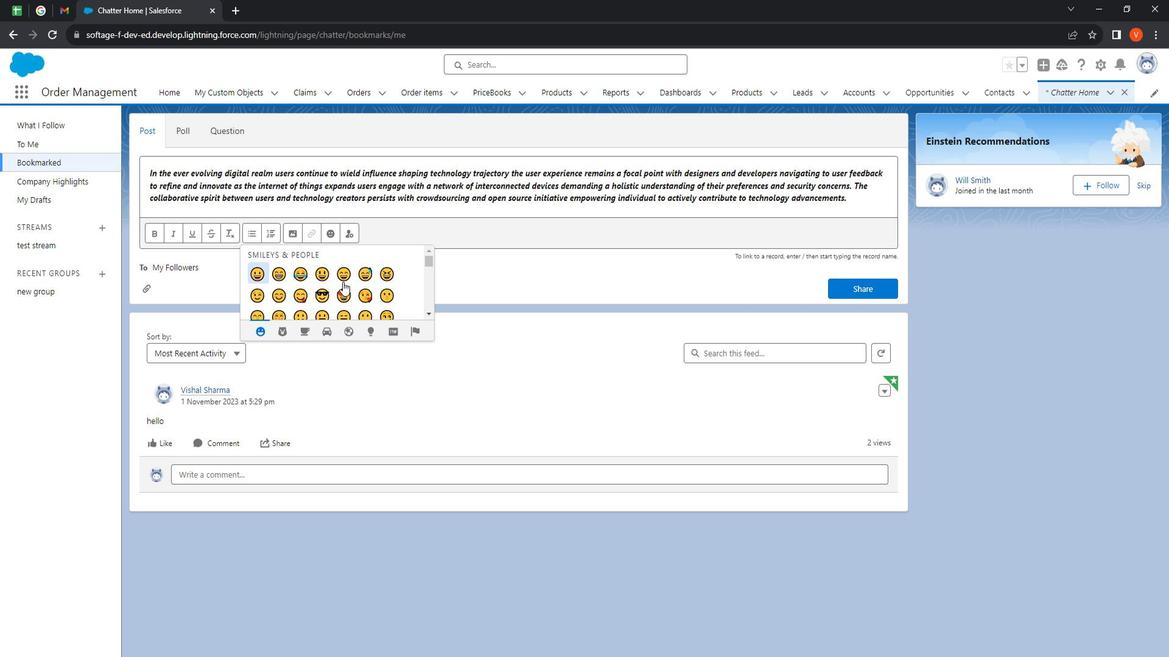
Action: Mouse moved to (349, 280)
Screenshot: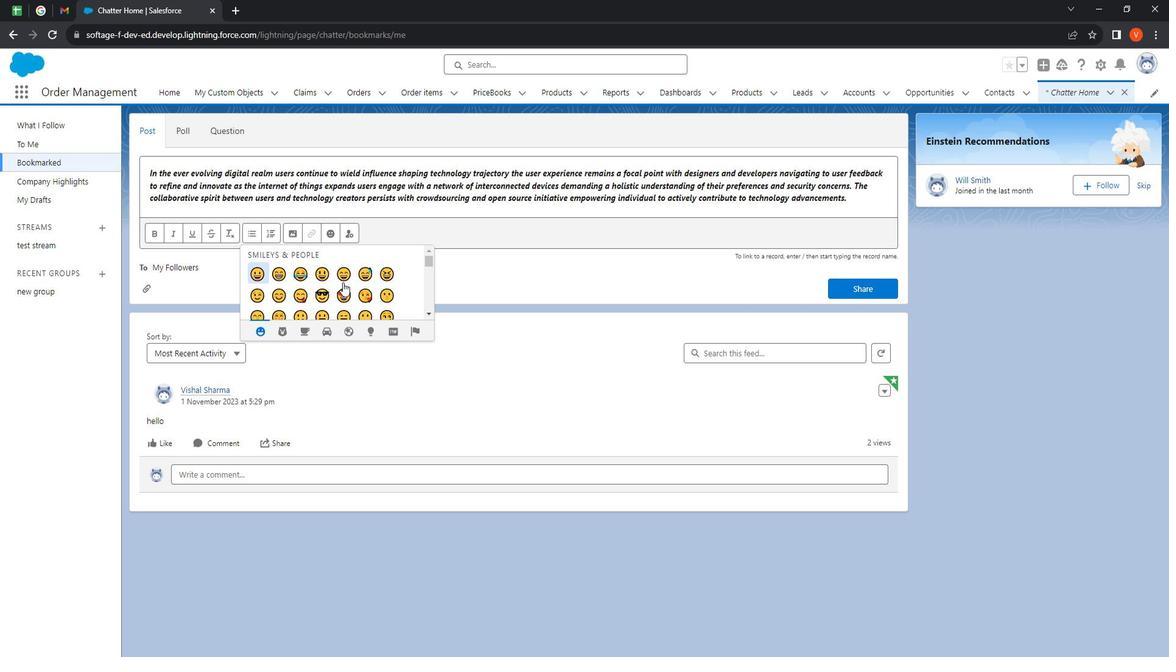 
Action: Mouse scrolled (349, 279) with delta (0, 0)
Screenshot: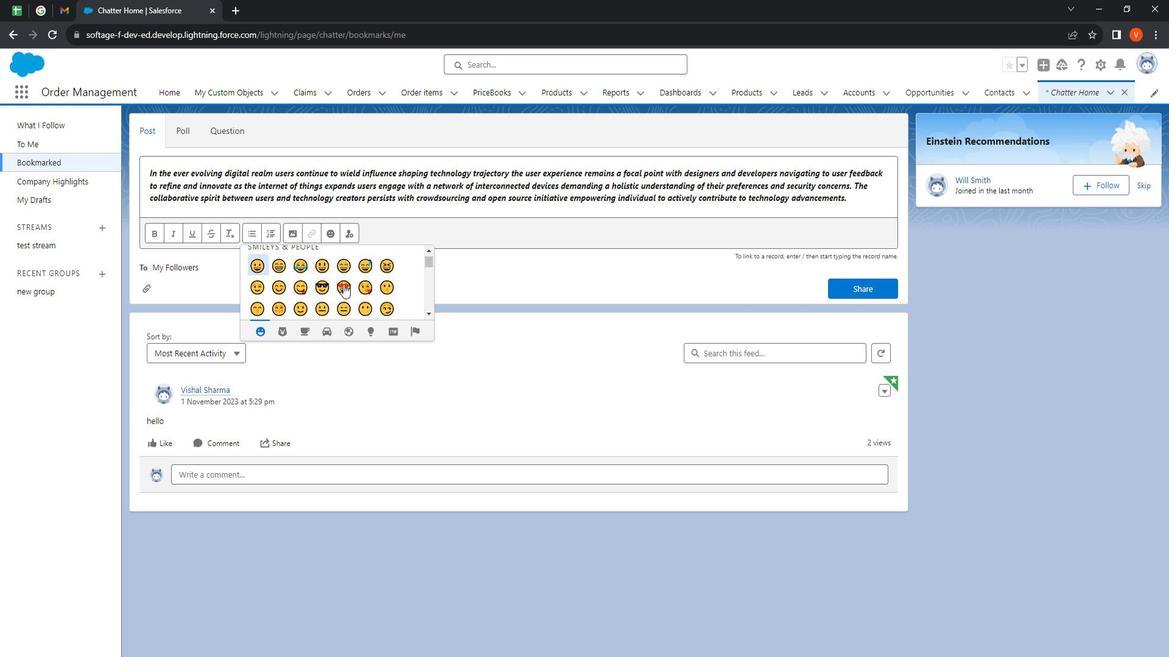 
Action: Mouse moved to (362, 294)
Screenshot: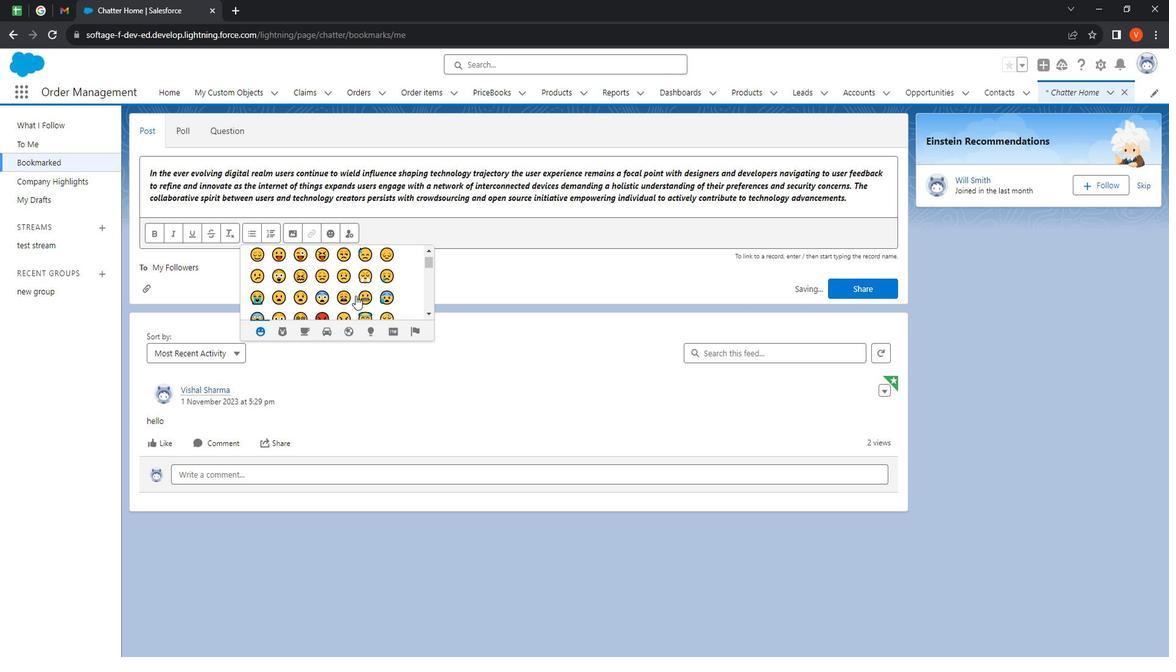 
Action: Mouse scrolled (362, 293) with delta (0, 0)
Screenshot: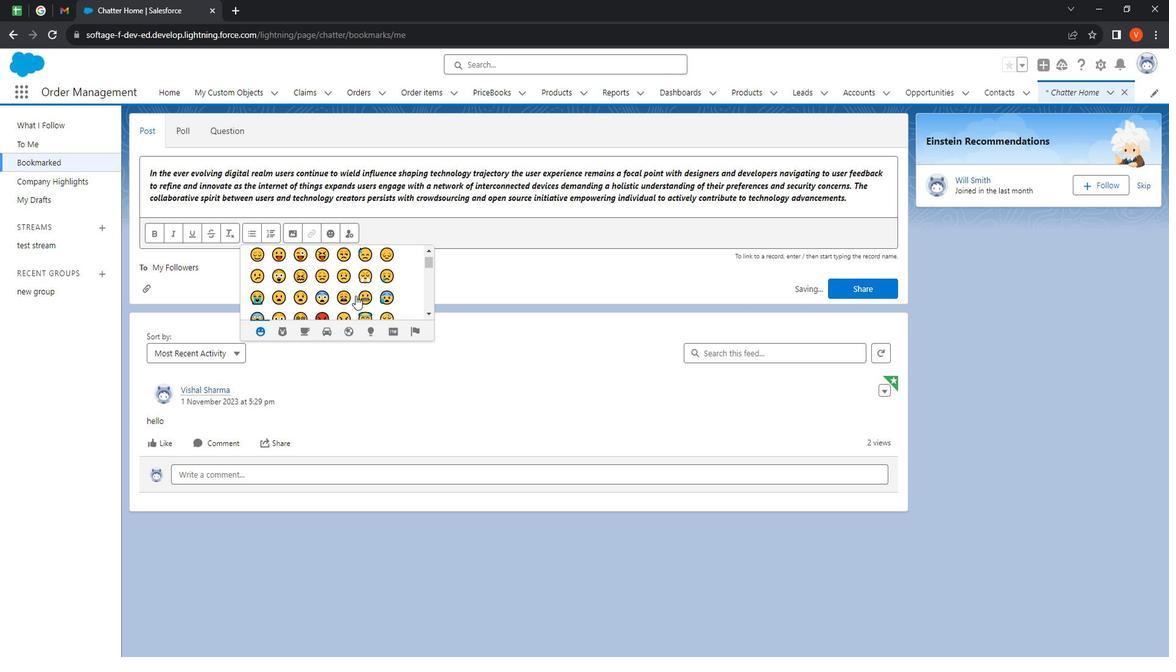 
Action: Mouse moved to (360, 298)
Screenshot: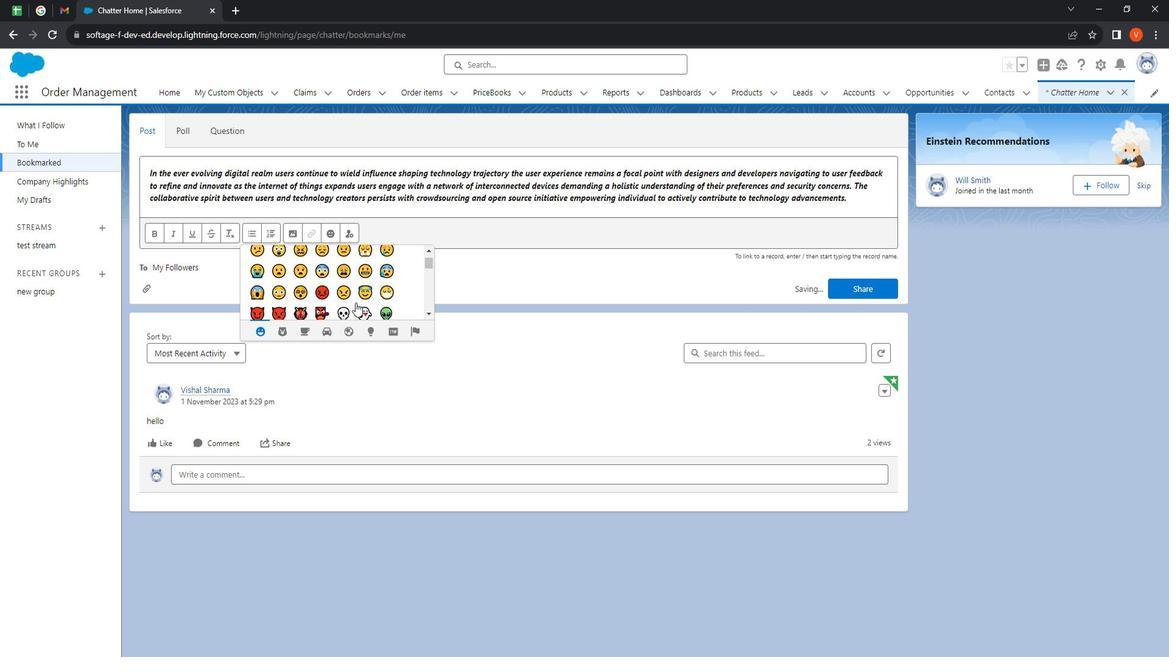 
Action: Mouse scrolled (360, 297) with delta (0, 0)
Screenshot: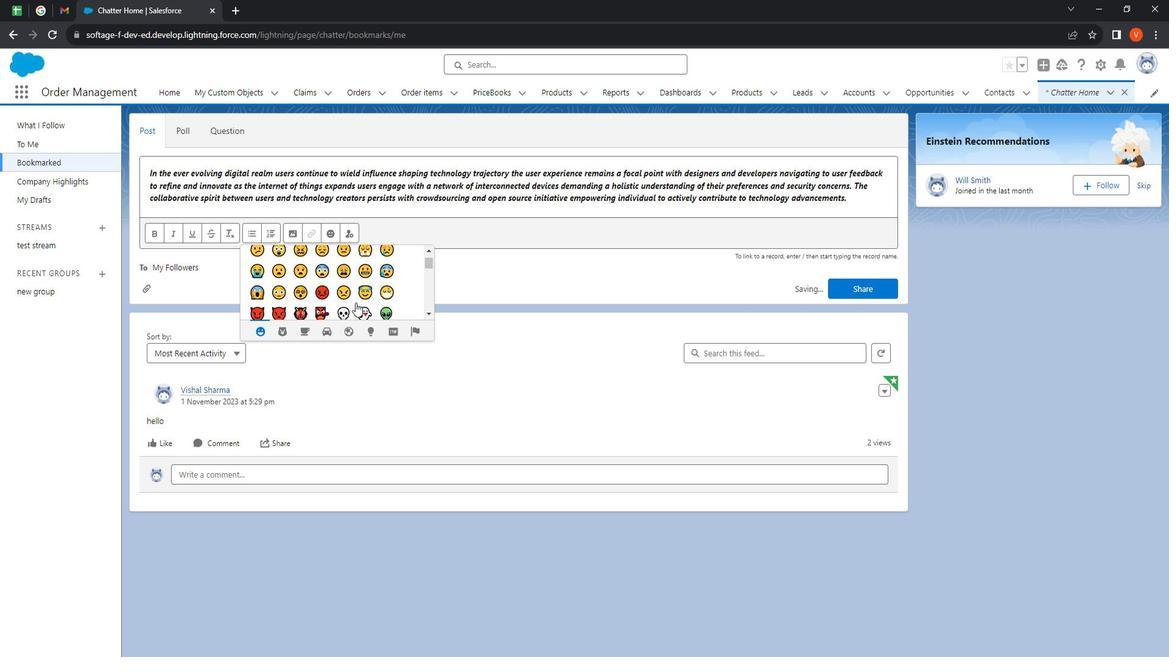 
Action: Mouse moved to (360, 298)
Screenshot: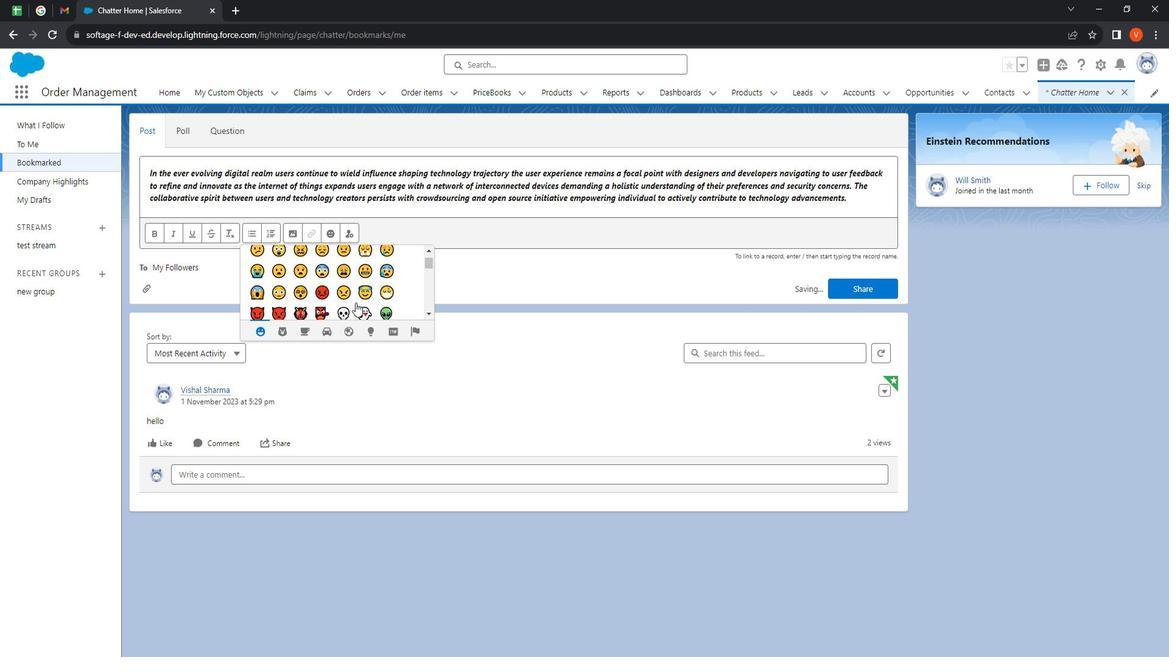 
Action: Mouse scrolled (360, 297) with delta (0, 0)
Screenshot: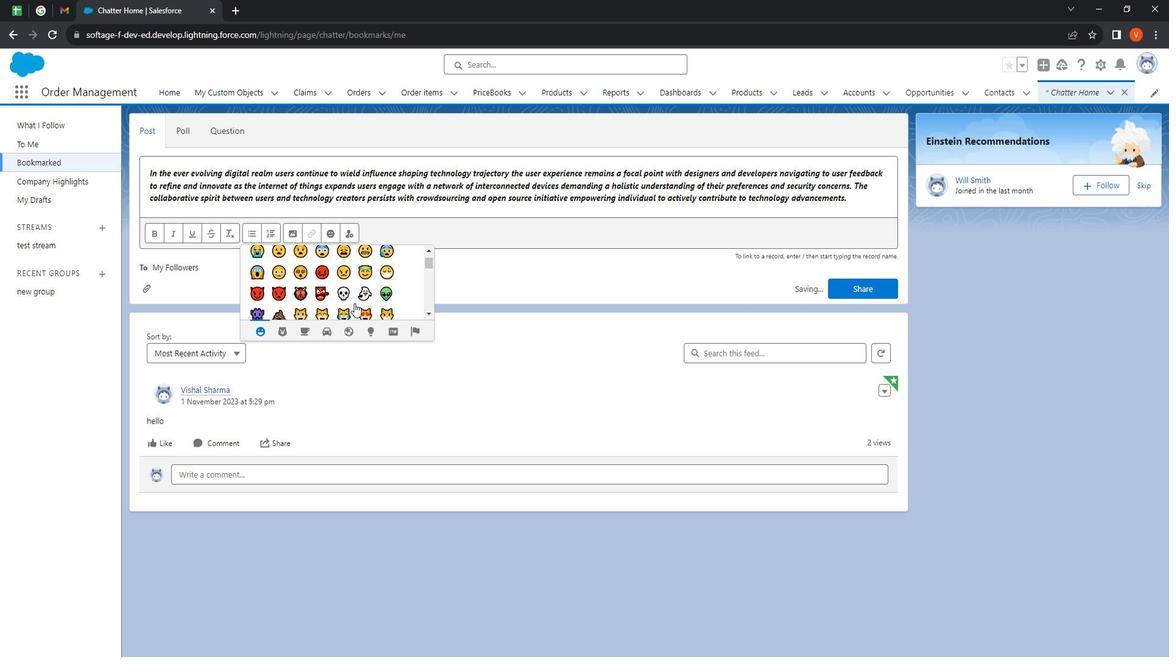 
Action: Mouse moved to (339, 288)
Screenshot: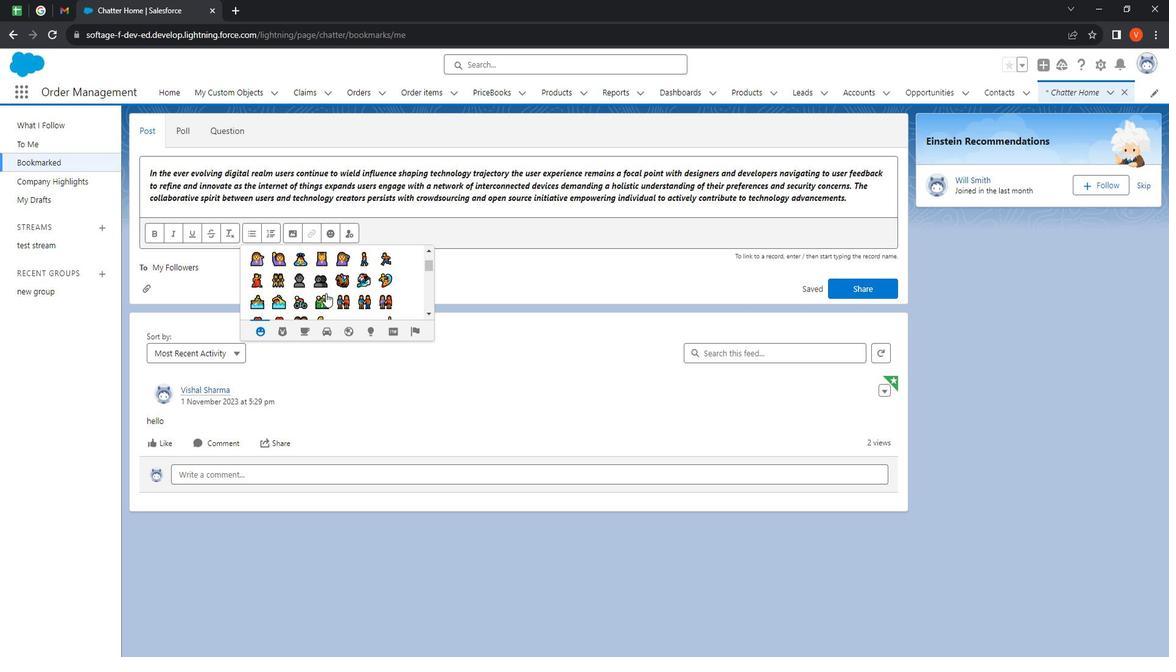 
Action: Mouse scrolled (339, 288) with delta (0, 0)
Screenshot: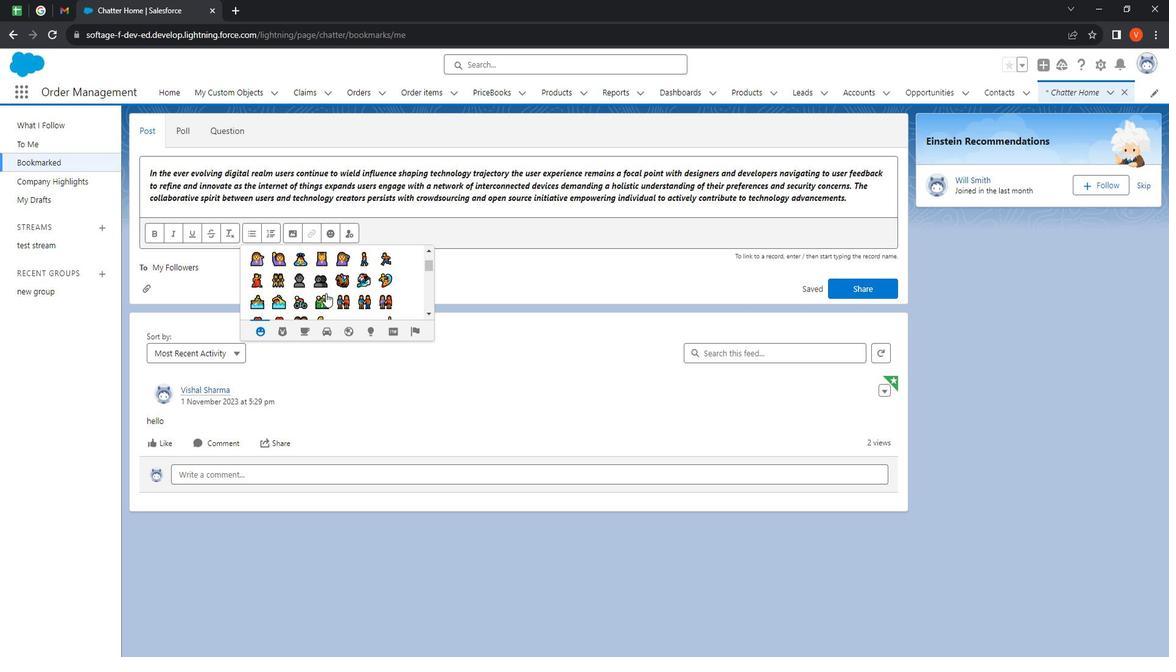 
Action: Mouse moved to (347, 288)
Screenshot: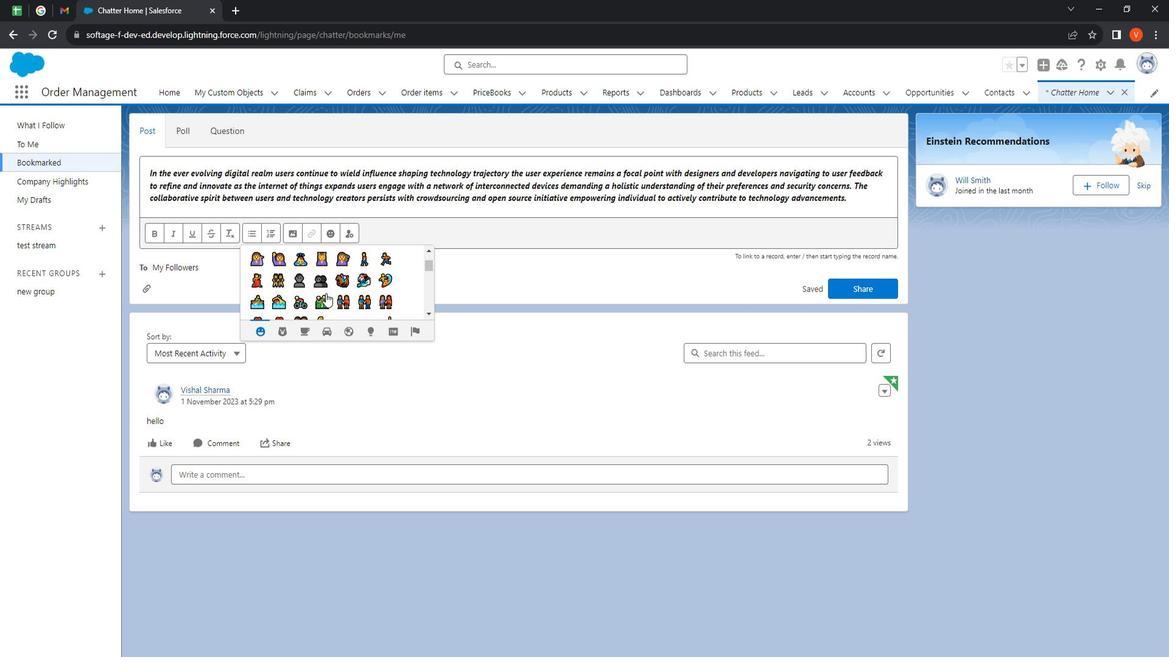 
Action: Mouse scrolled (347, 288) with delta (0, 0)
Screenshot: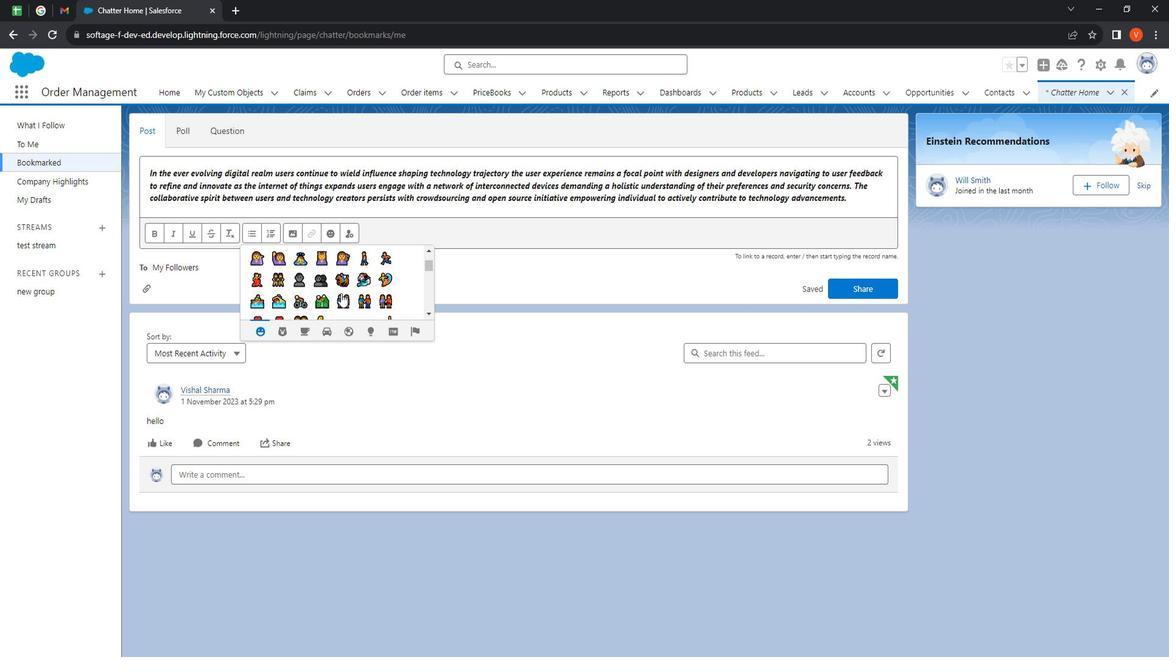 
Action: Mouse moved to (346, 288)
Screenshot: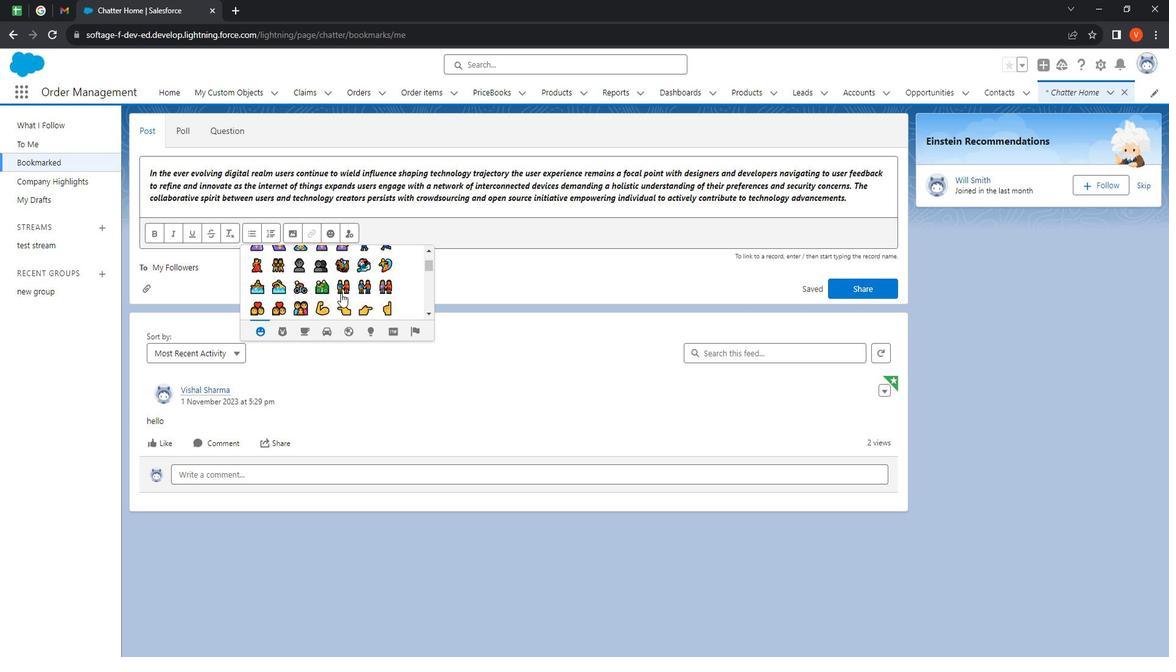 
Action: Mouse scrolled (346, 288) with delta (0, 0)
Screenshot: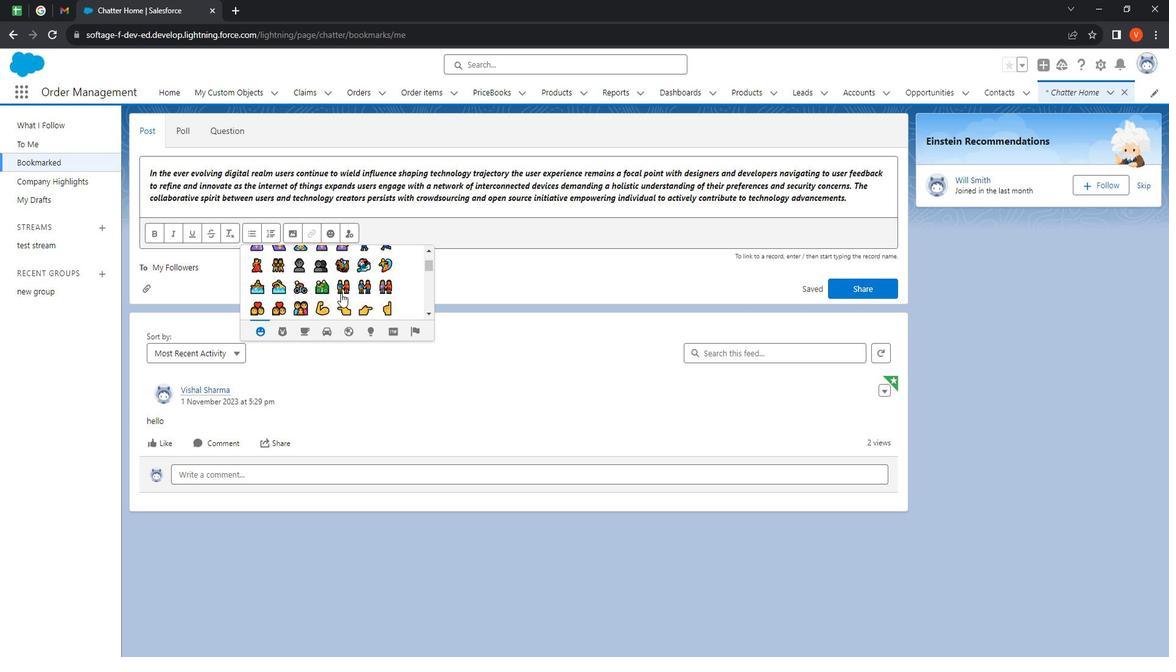 
Action: Mouse moved to (343, 289)
Screenshot: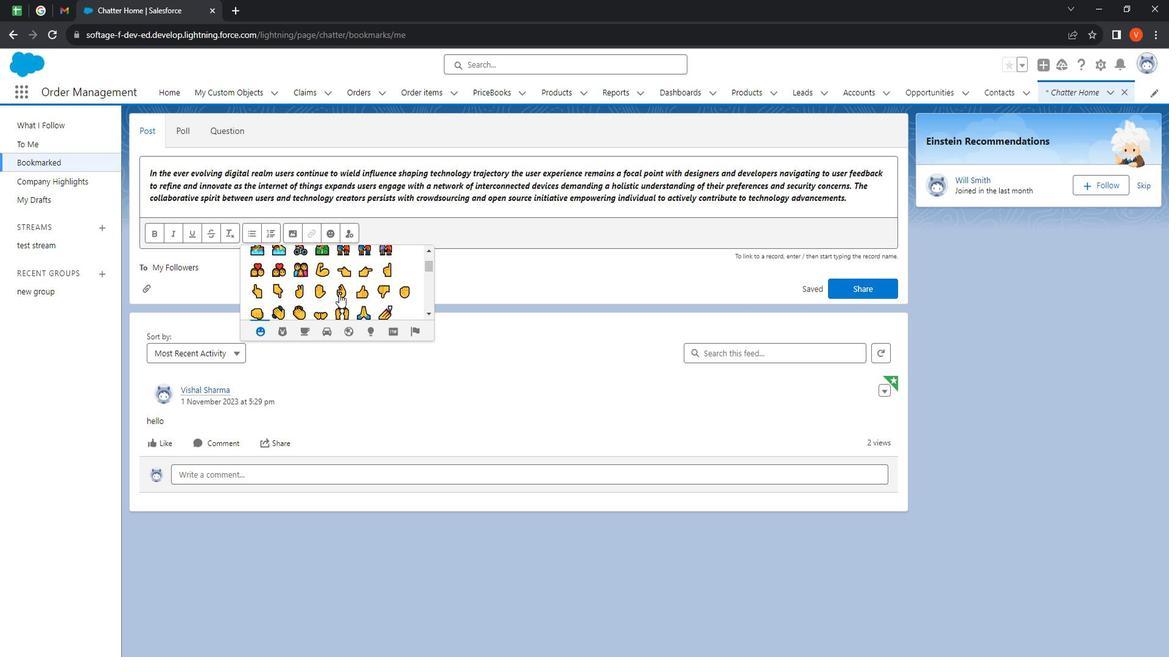 
Action: Mouse scrolled (343, 289) with delta (0, 0)
Screenshot: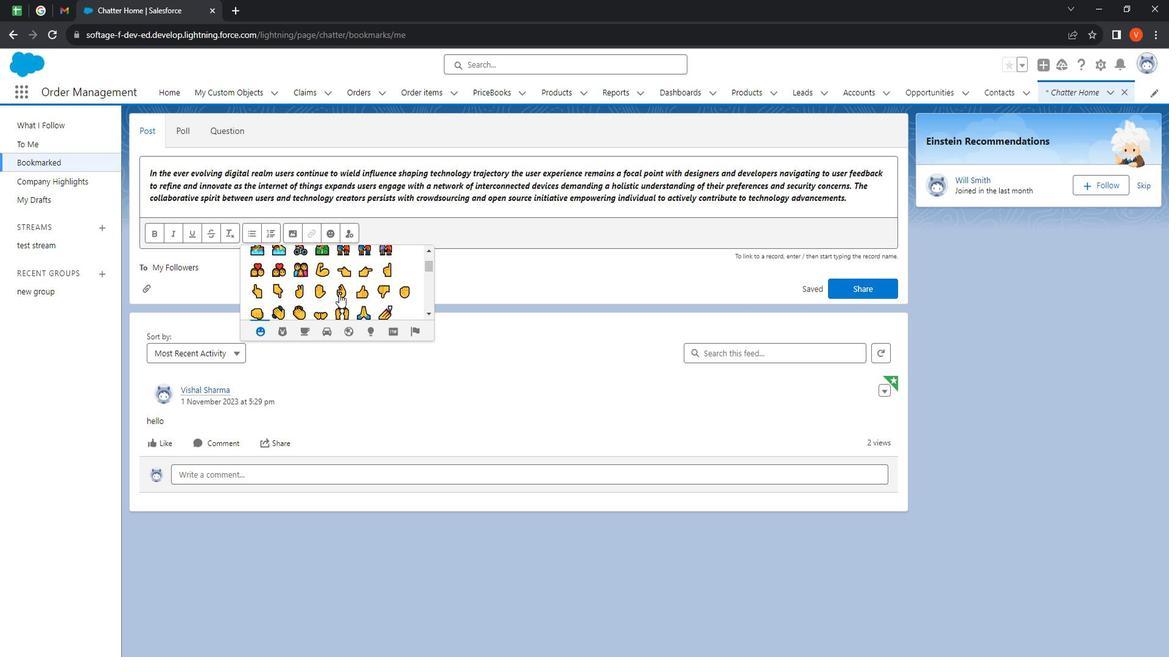 
Action: Mouse moved to (340, 289)
Screenshot: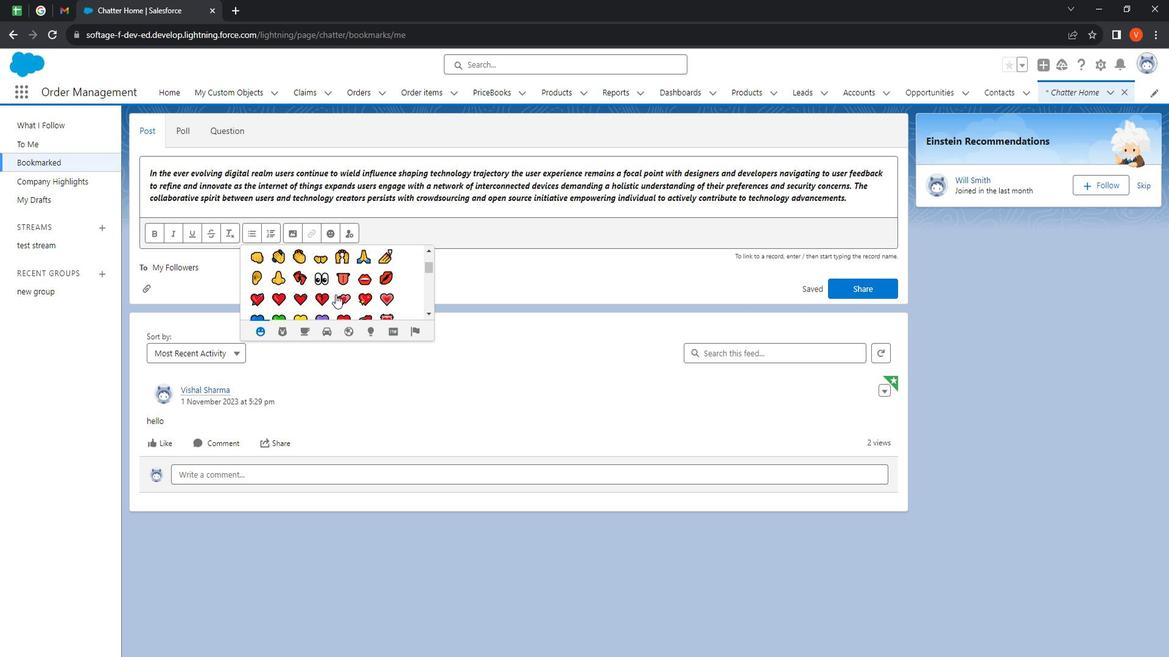 
Action: Mouse scrolled (340, 289) with delta (0, 0)
Screenshot: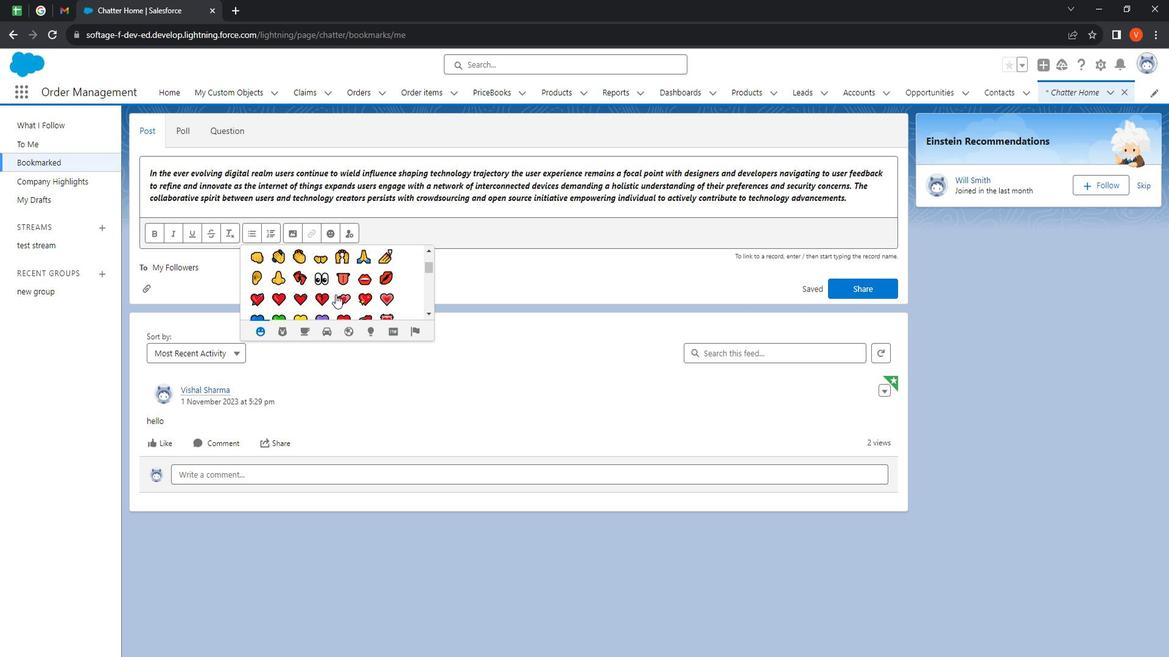 
Action: Mouse moved to (342, 288)
Screenshot: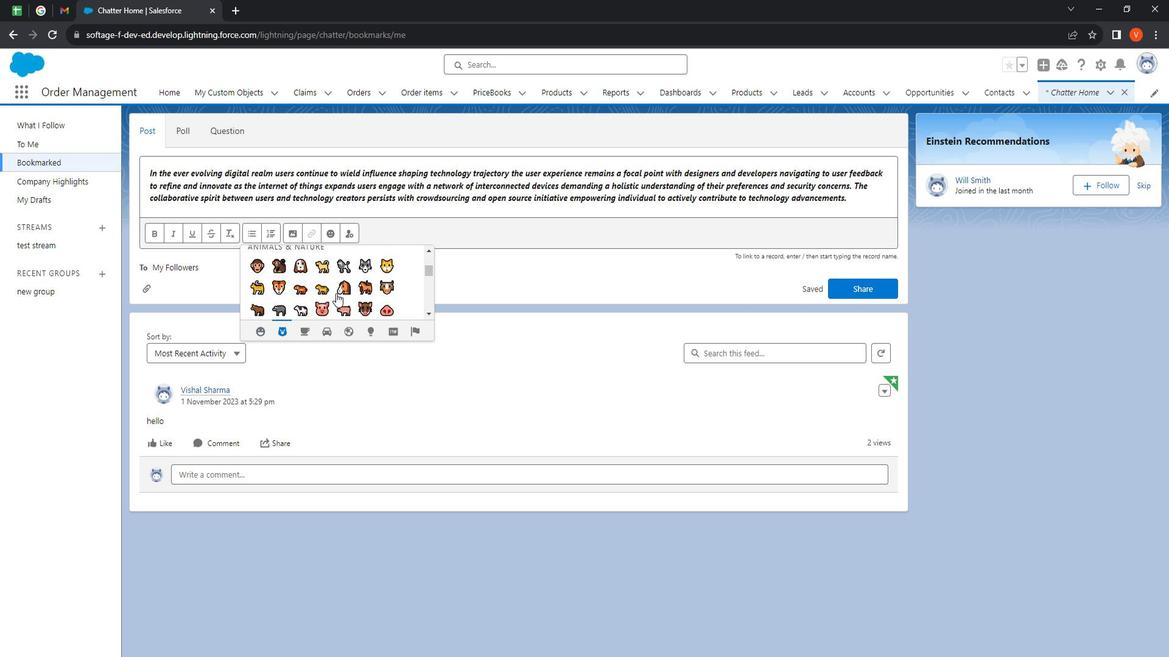 
Action: Mouse scrolled (342, 288) with delta (0, 0)
Screenshot: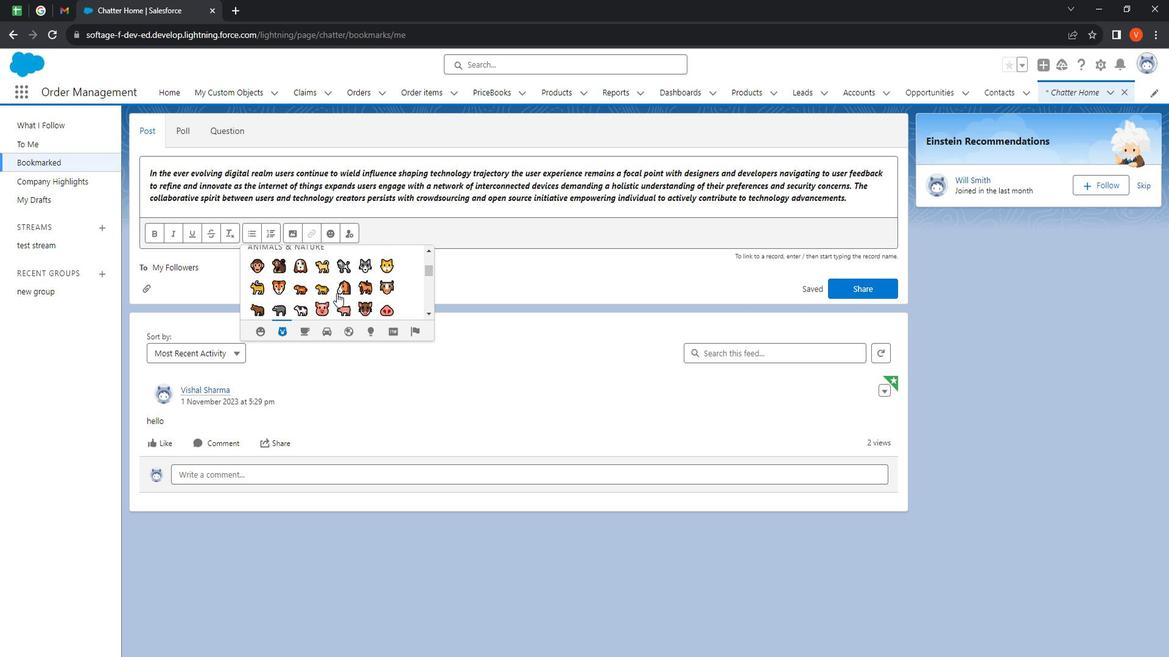 
Action: Mouse scrolled (342, 288) with delta (0, 0)
Screenshot: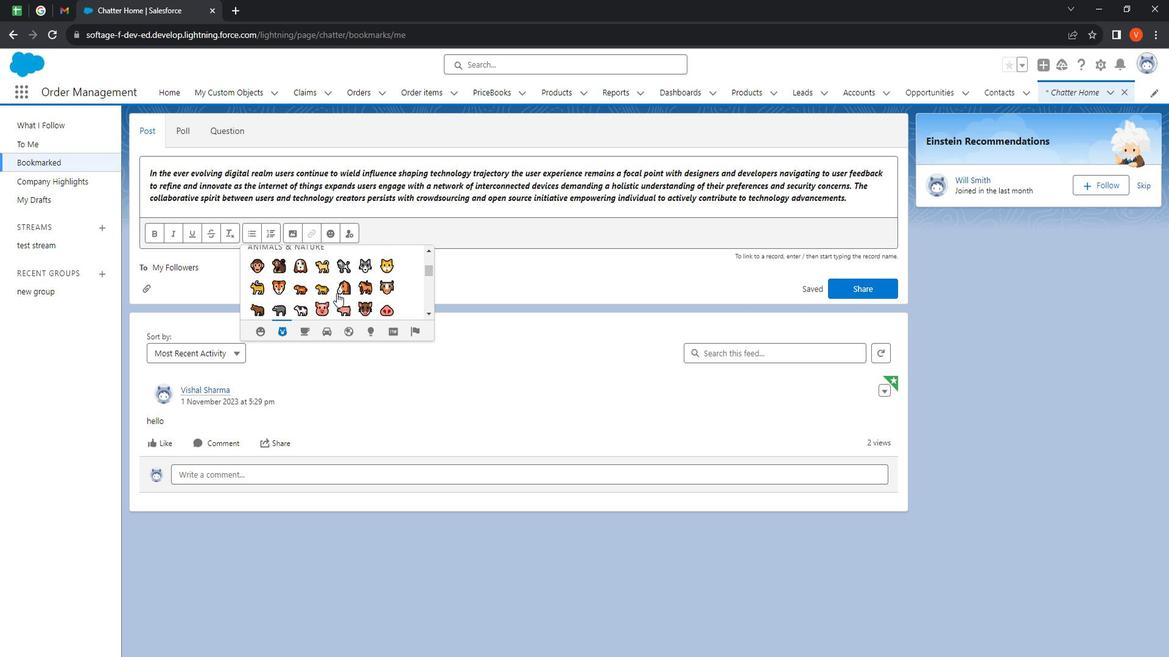 
Action: Mouse scrolled (342, 288) with delta (0, 0)
Screenshot: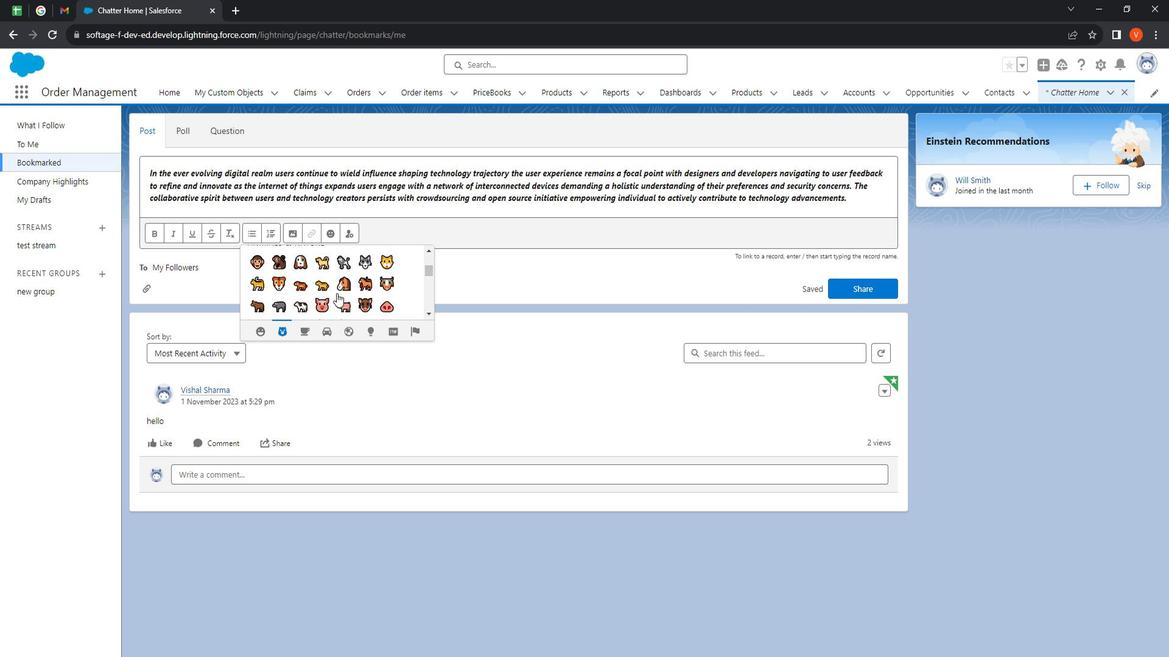 
Action: Mouse scrolled (342, 288) with delta (0, 0)
Screenshot: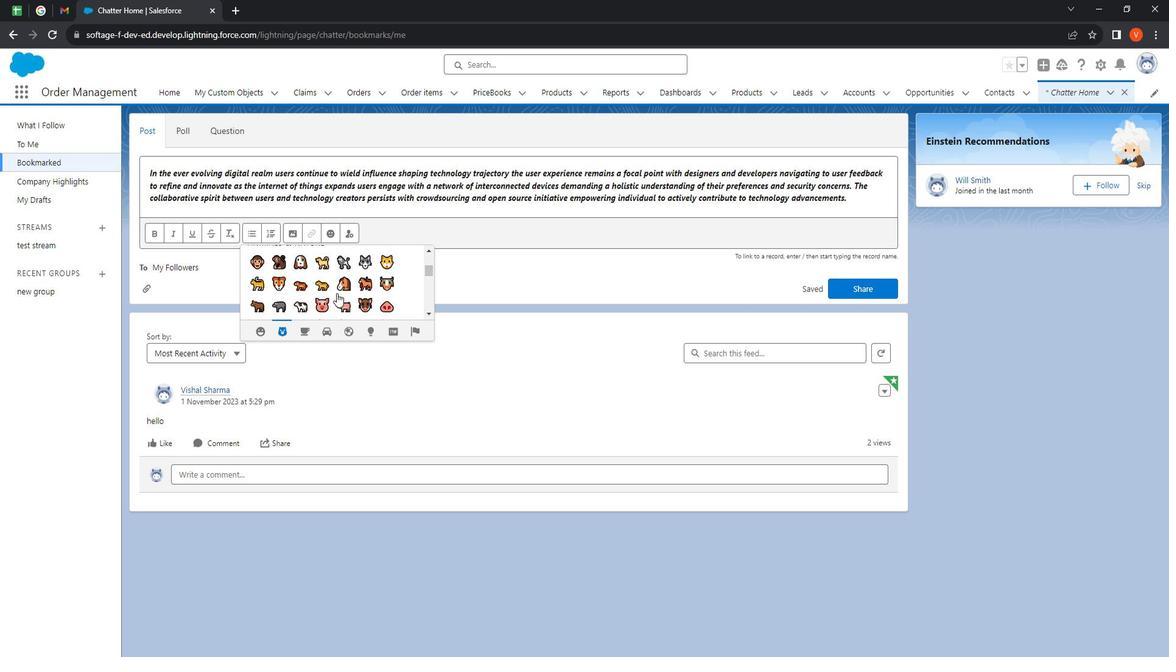 
Action: Mouse scrolled (342, 288) with delta (0, 0)
Screenshot: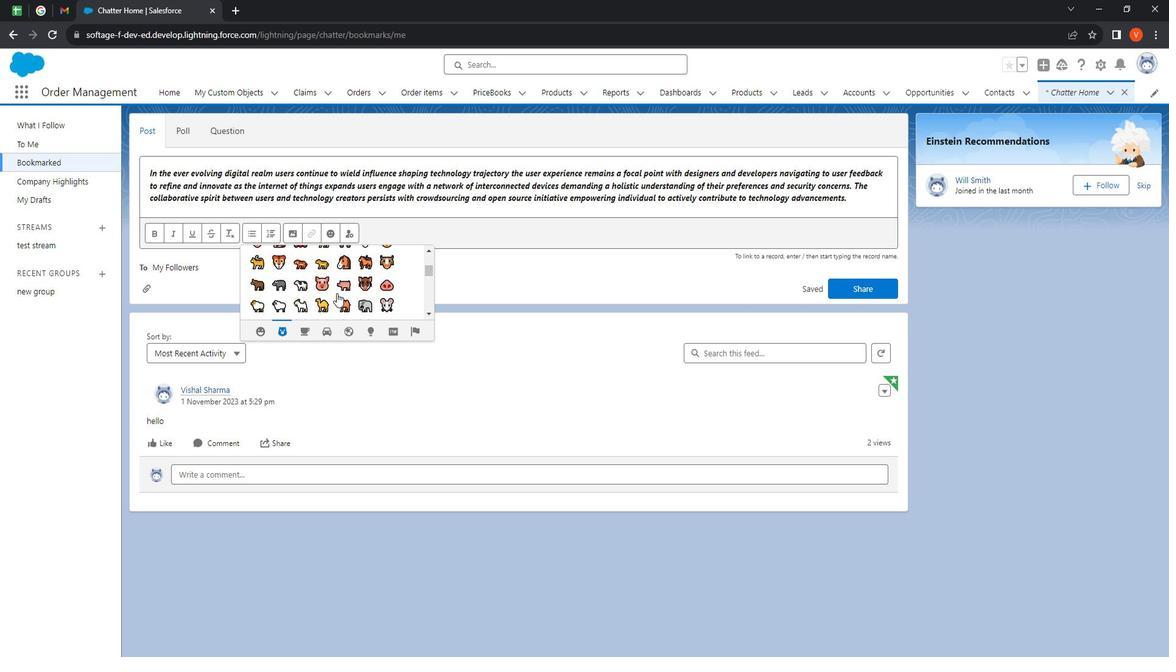 
Action: Mouse moved to (859, 197)
Screenshot: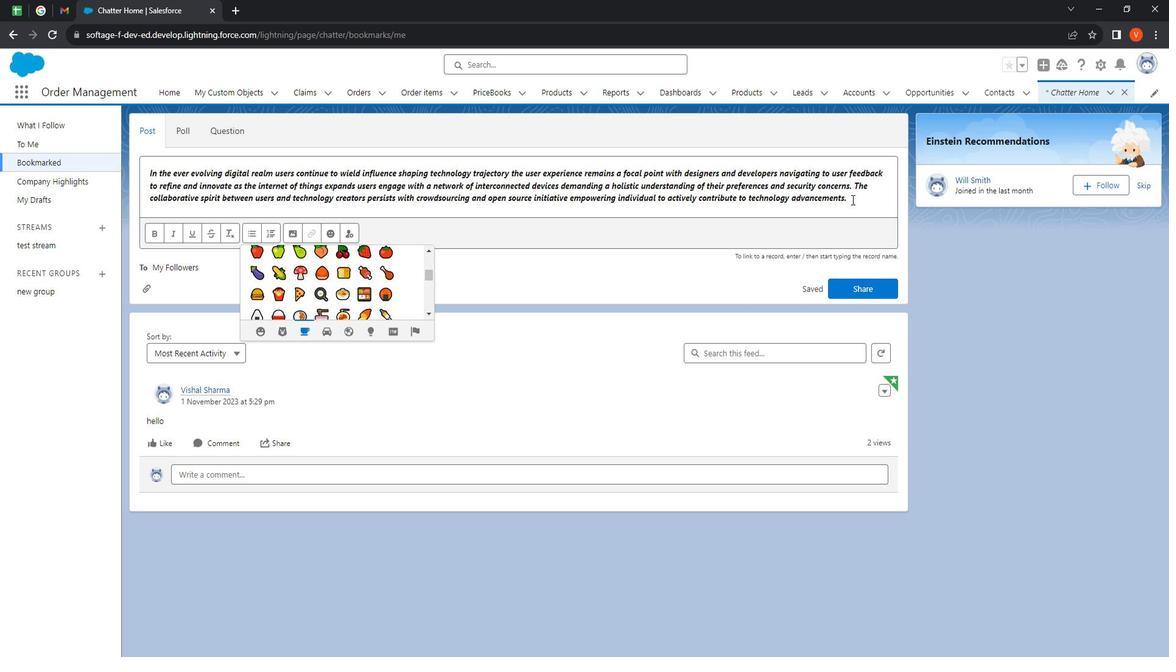 
Action: Mouse pressed left at (859, 197)
Screenshot: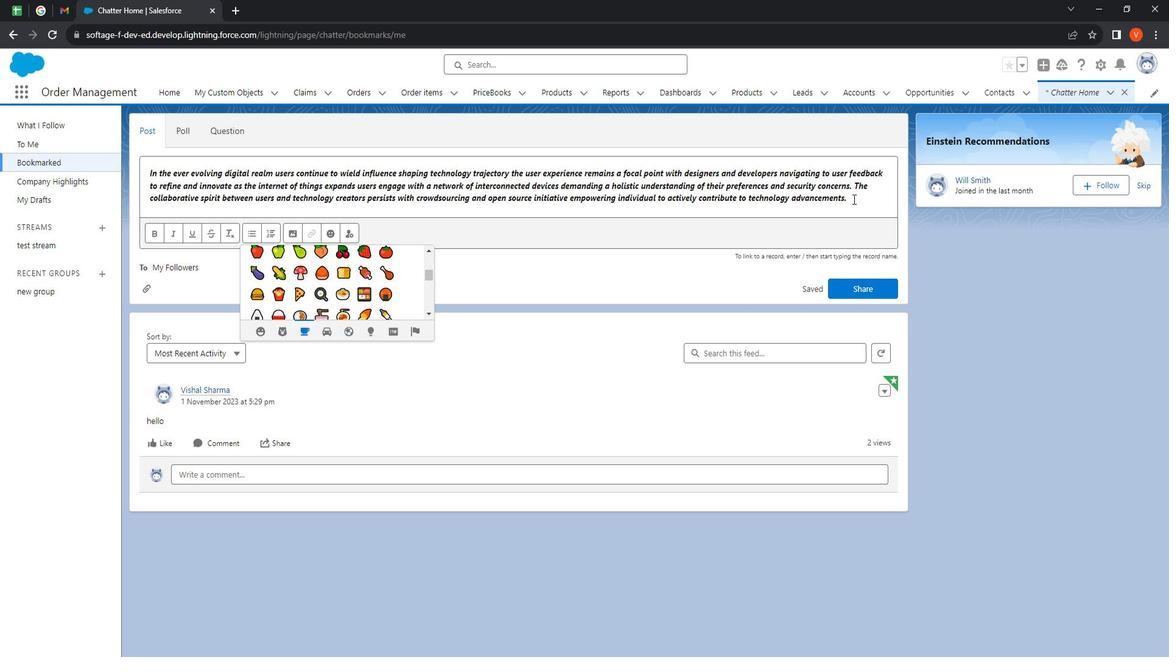 
Action: Mouse pressed left at (859, 197)
Screenshot: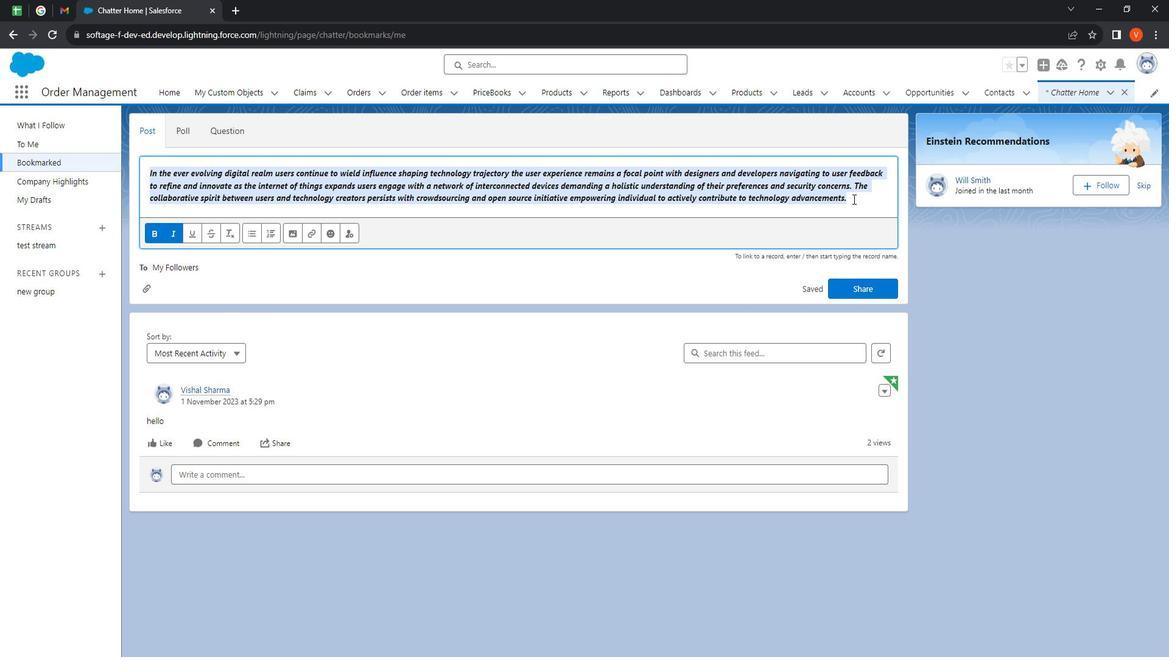 
Action: Mouse moved to (707, 5)
Screenshot: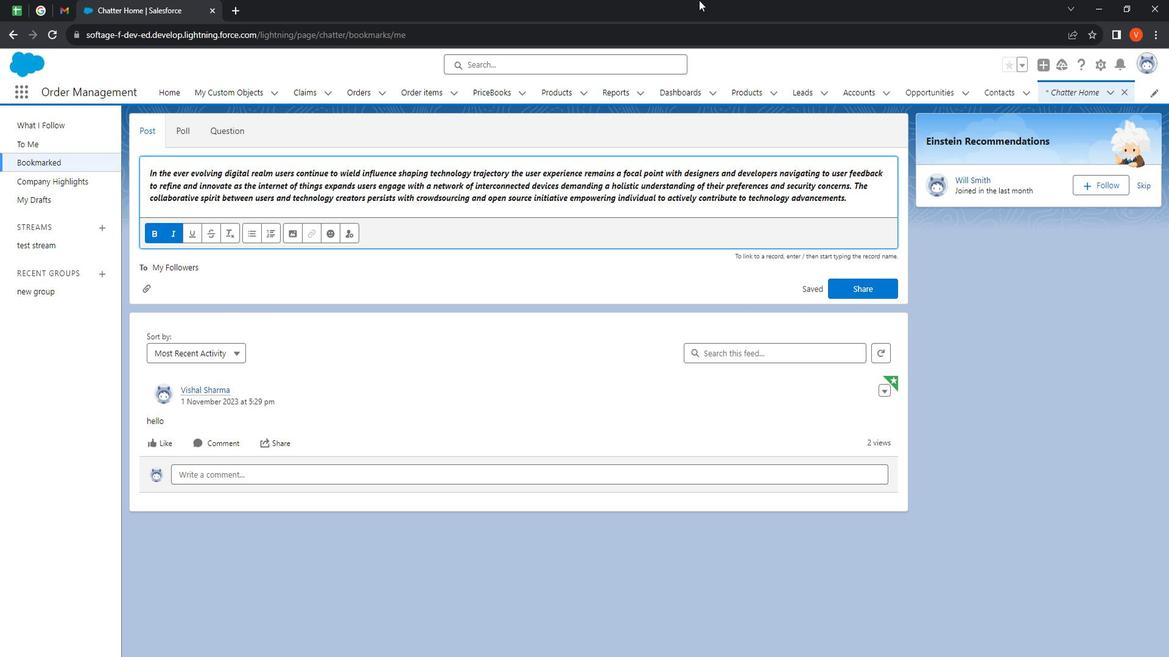 
Action: Key pressed <Key.shift><Key.enter><Key.shift>Than<Key.backspace><Key.backspace><Key.backspace><Key.backspace><Key.caps_lock>THANKS<Key.space>FOR<Key.space>READING
Screenshot: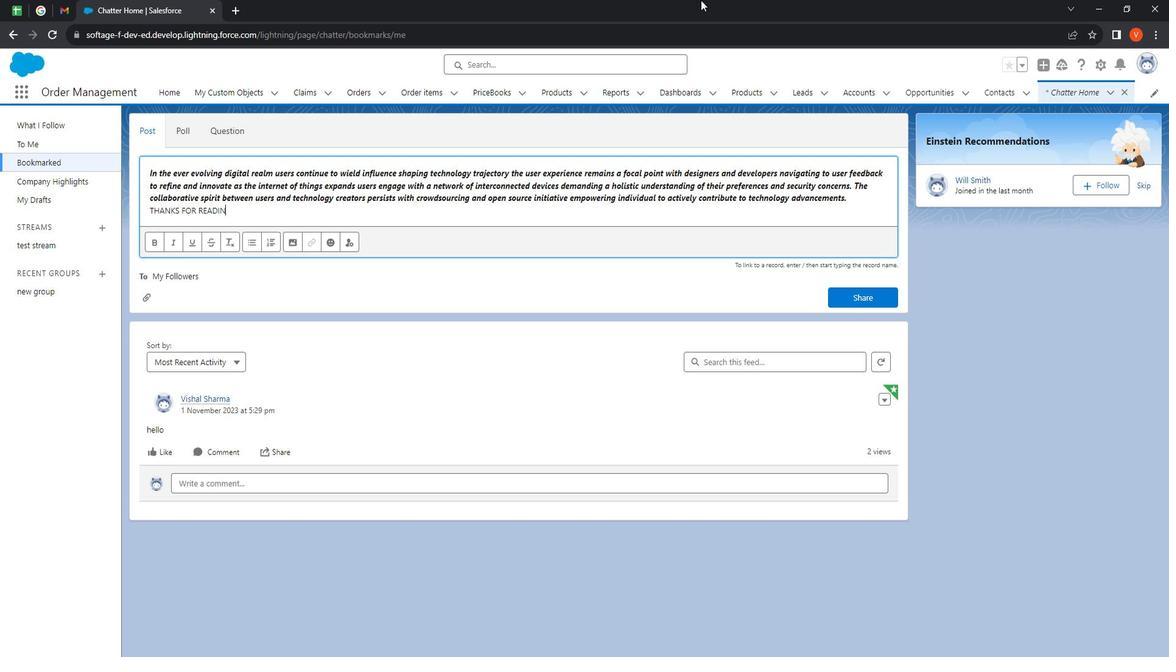 
Action: Mouse moved to (291, 208)
Screenshot: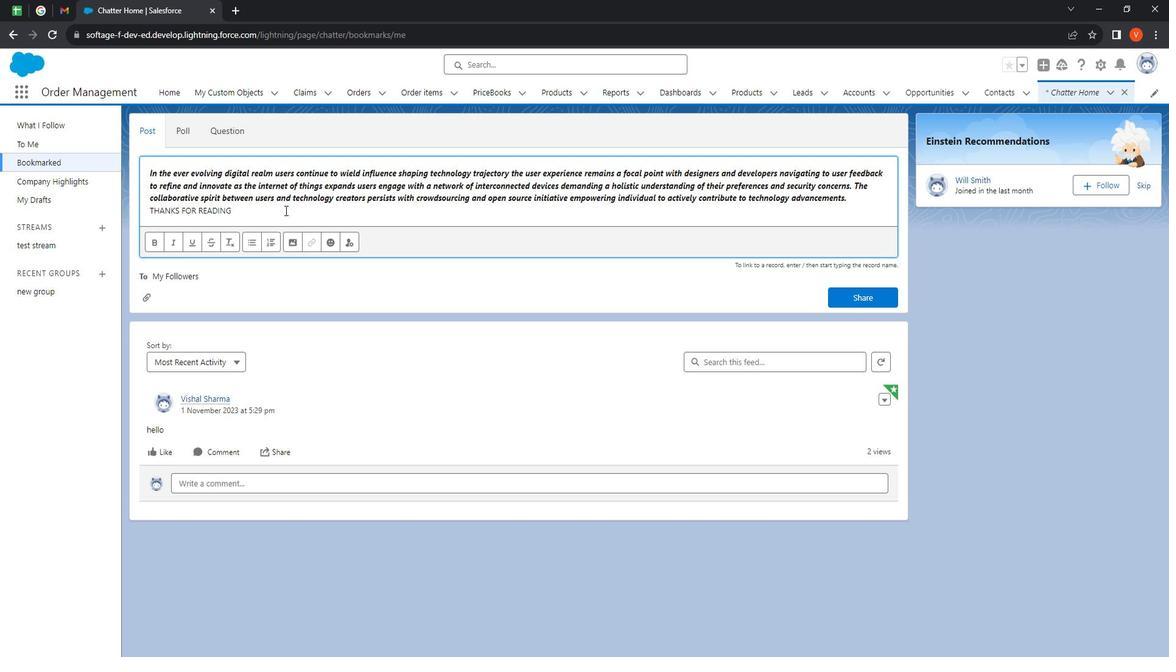 
Action: Mouse pressed left at (291, 208)
Screenshot: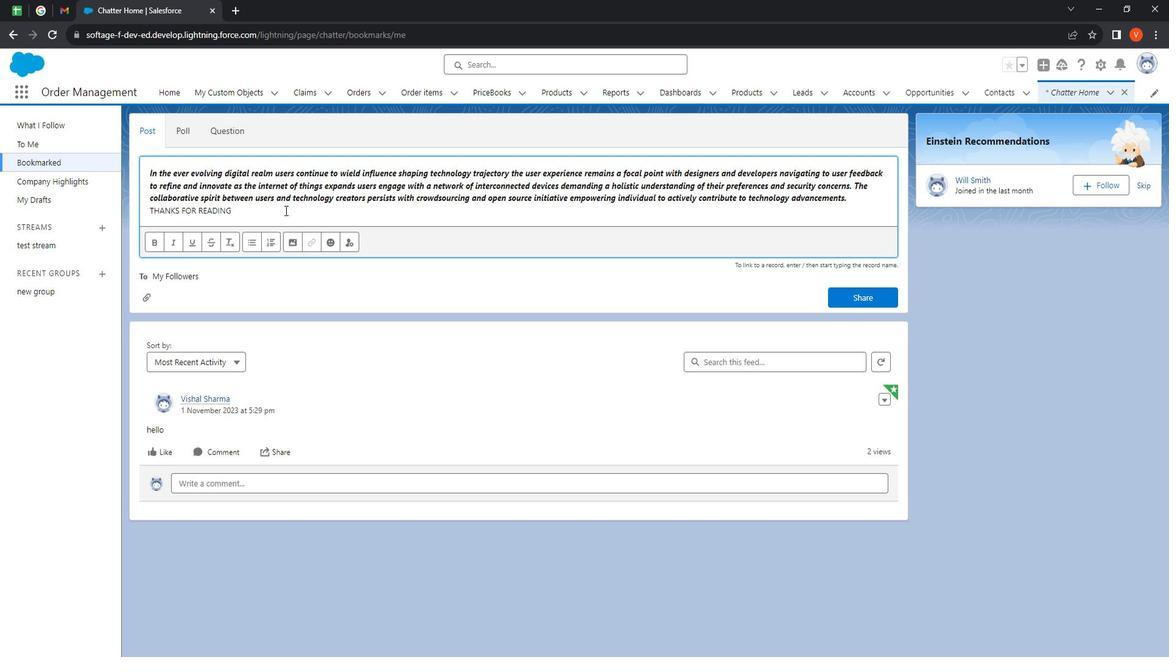 
Action: Mouse moved to (148, 221)
Screenshot: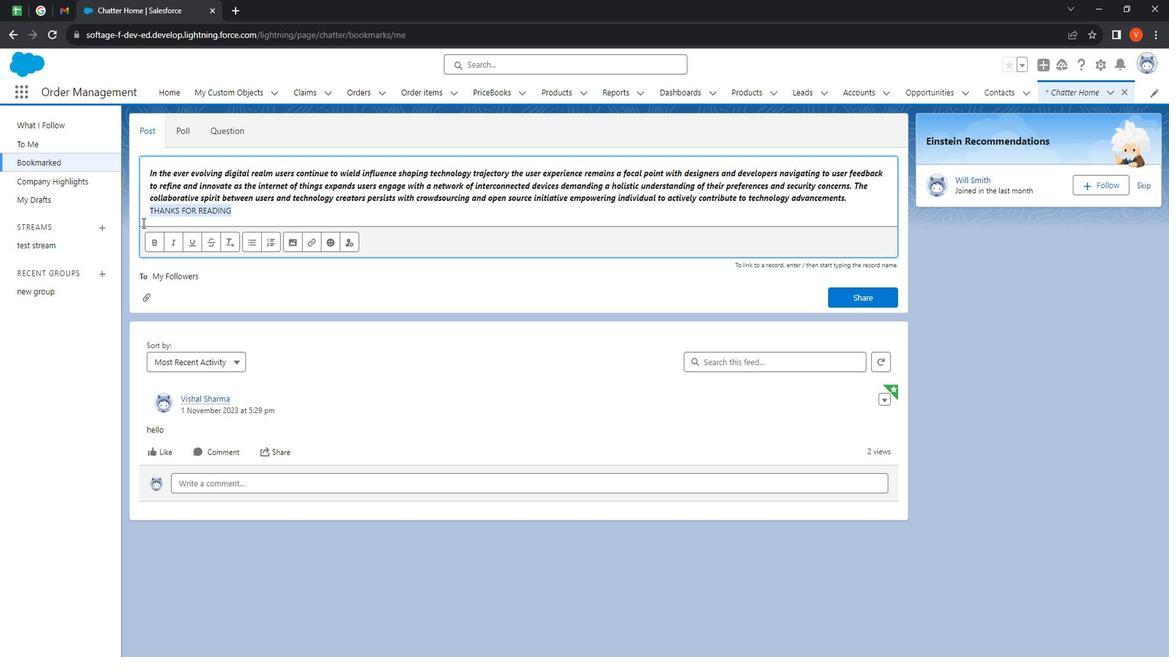 
Action: Key pressed <Key.caps_lock>
Screenshot: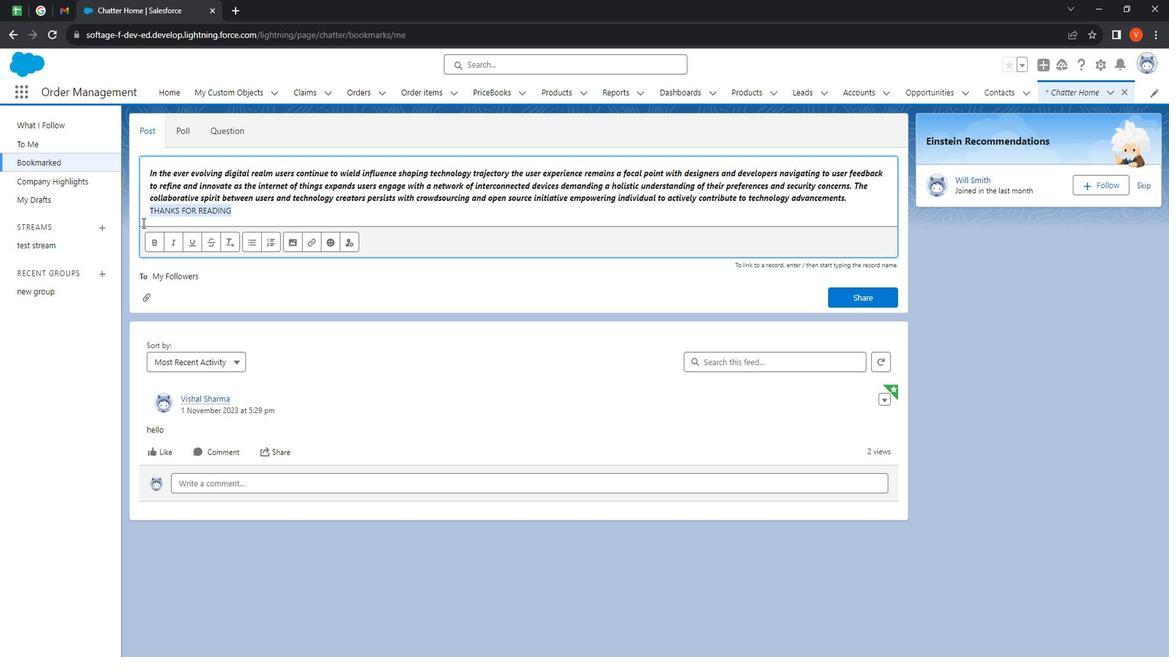 
Action: Mouse moved to (163, 233)
Screenshot: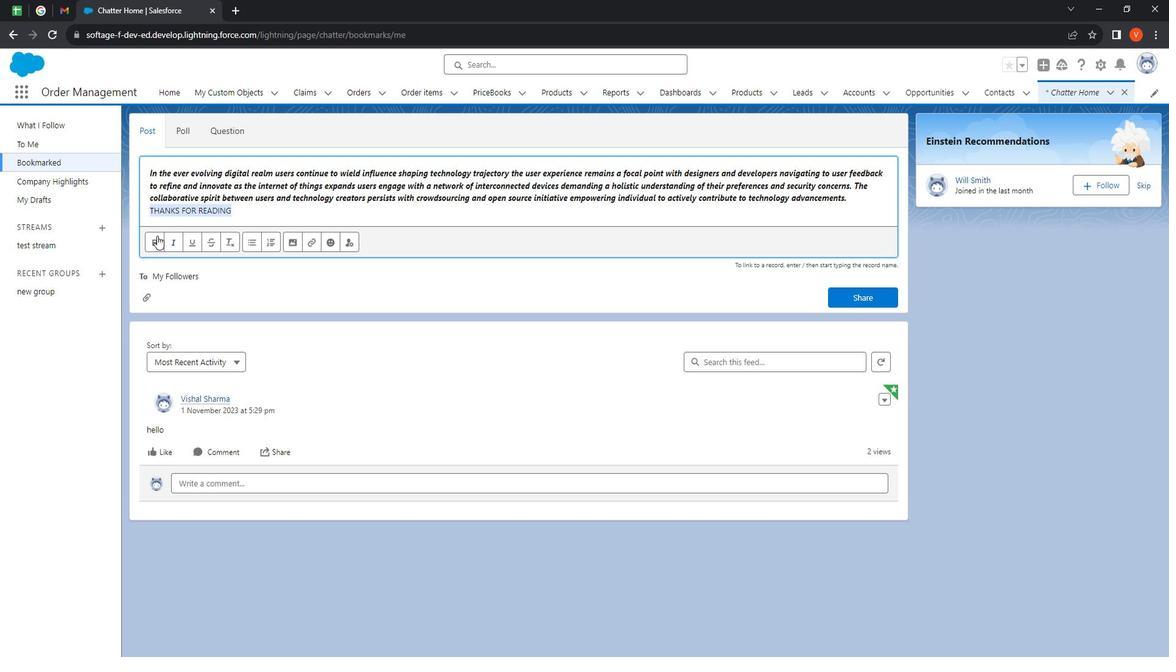 
Action: Mouse pressed left at (163, 233)
Screenshot: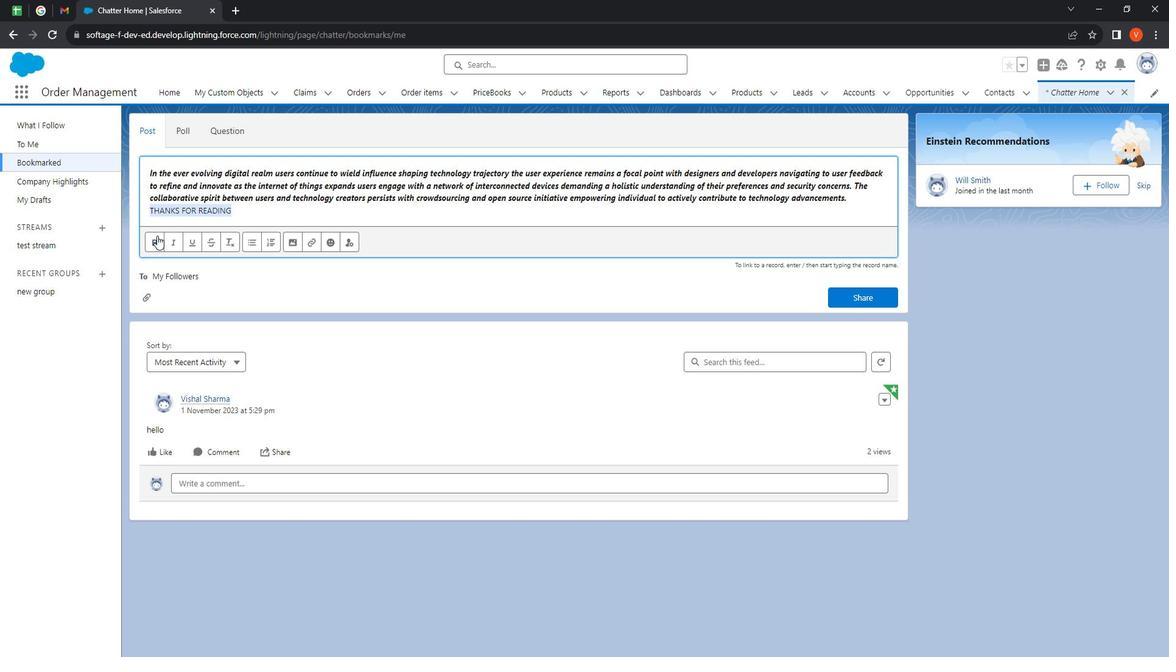 
Action: Mouse moved to (177, 235)
Screenshot: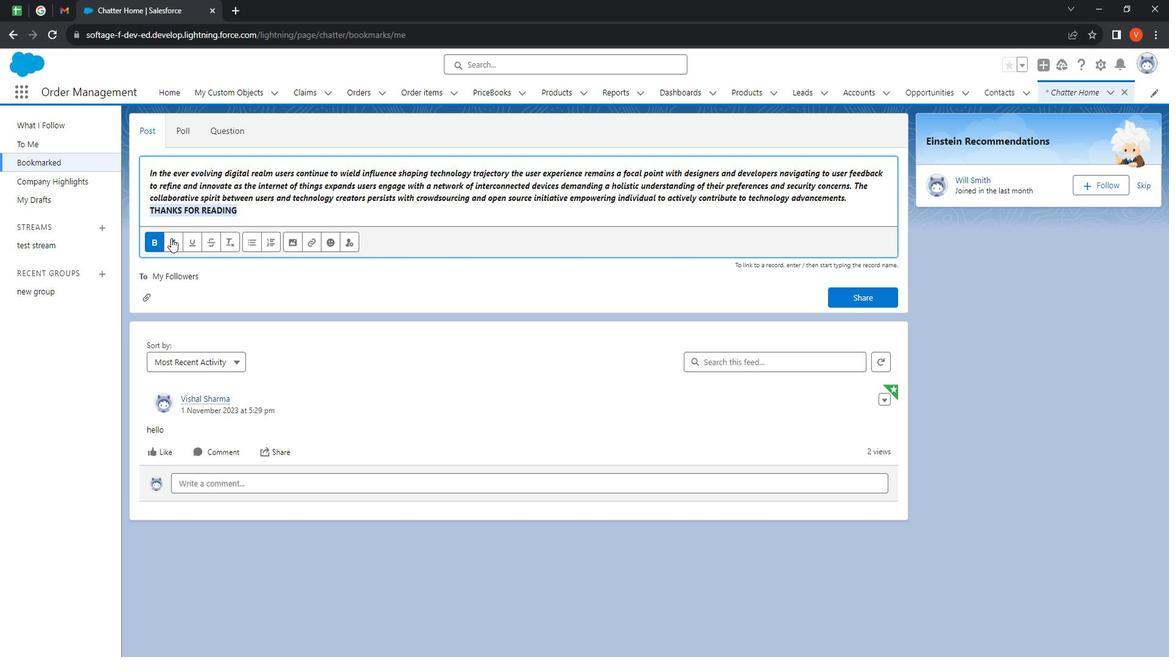 
Action: Mouse pressed left at (177, 235)
Screenshot: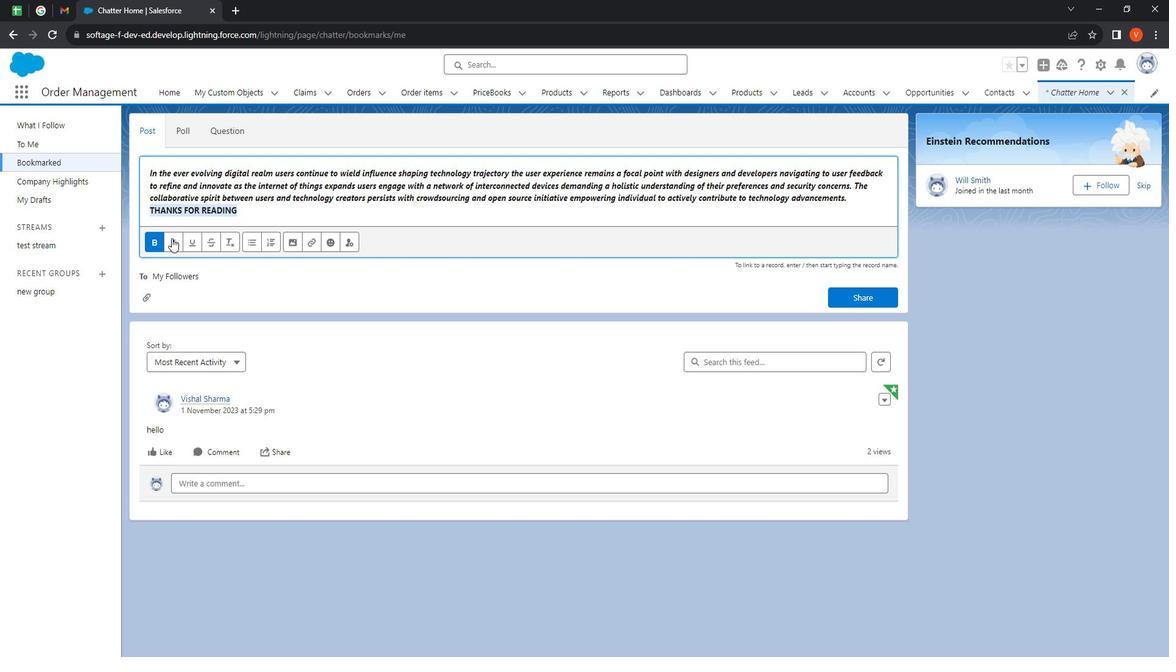 
Action: Mouse moved to (271, 210)
Screenshot: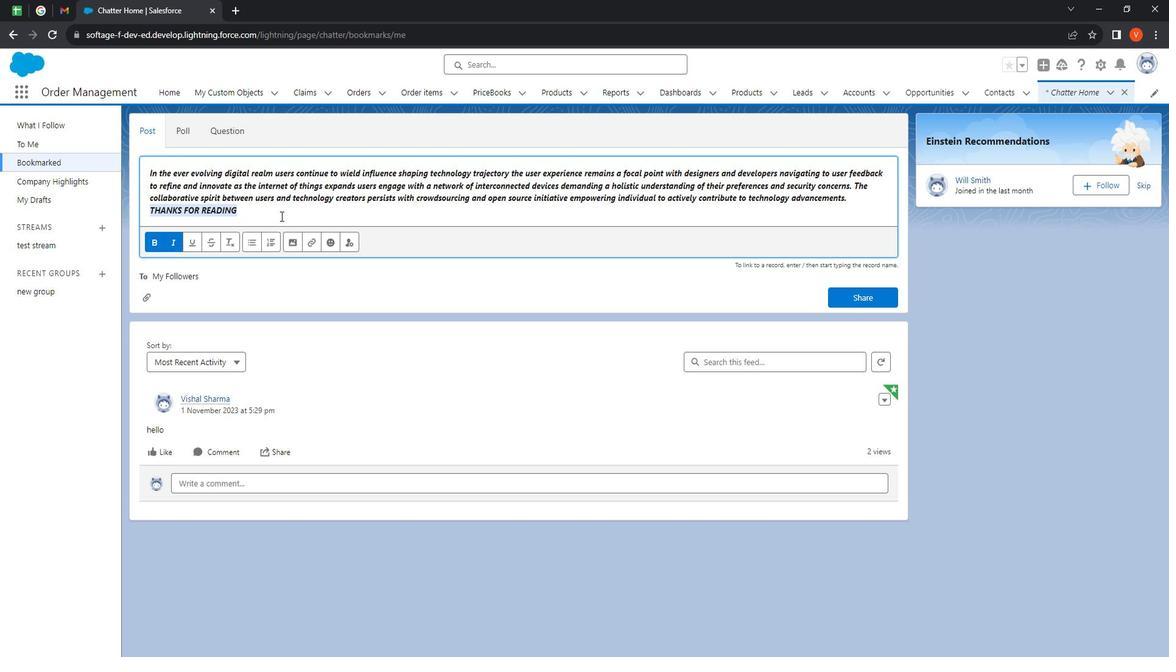 
Action: Mouse pressed left at (271, 210)
Screenshot: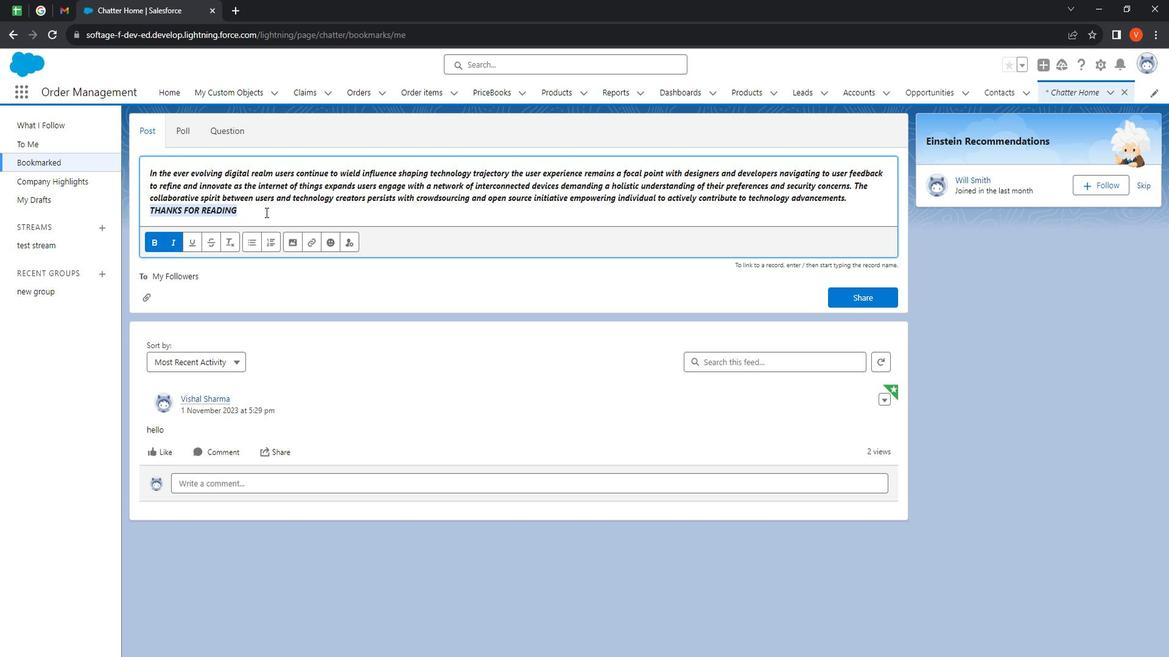 
Action: Mouse moved to (338, 244)
Screenshot: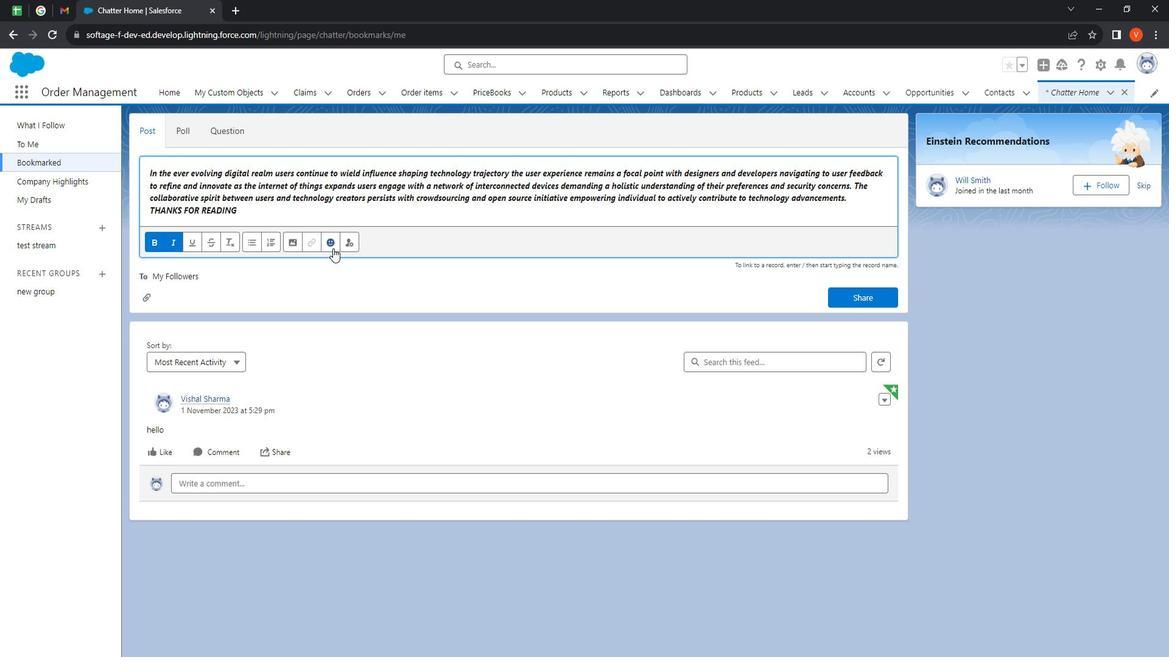 
Action: Mouse pressed left at (338, 244)
Screenshot: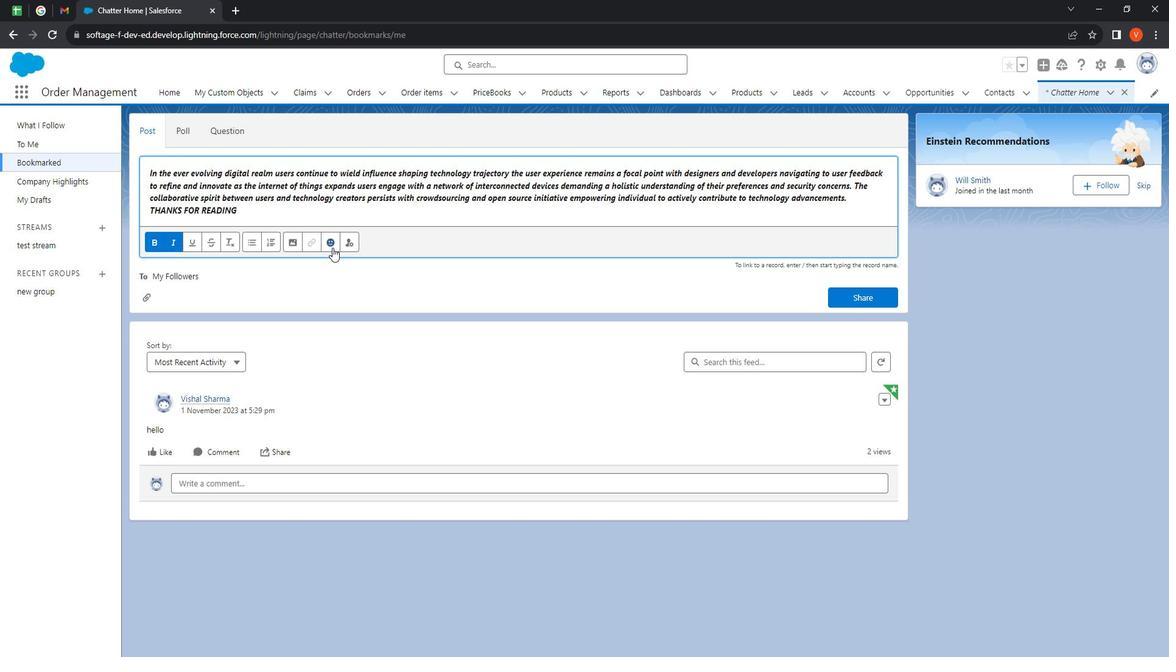 
Action: Mouse moved to (366, 283)
Screenshot: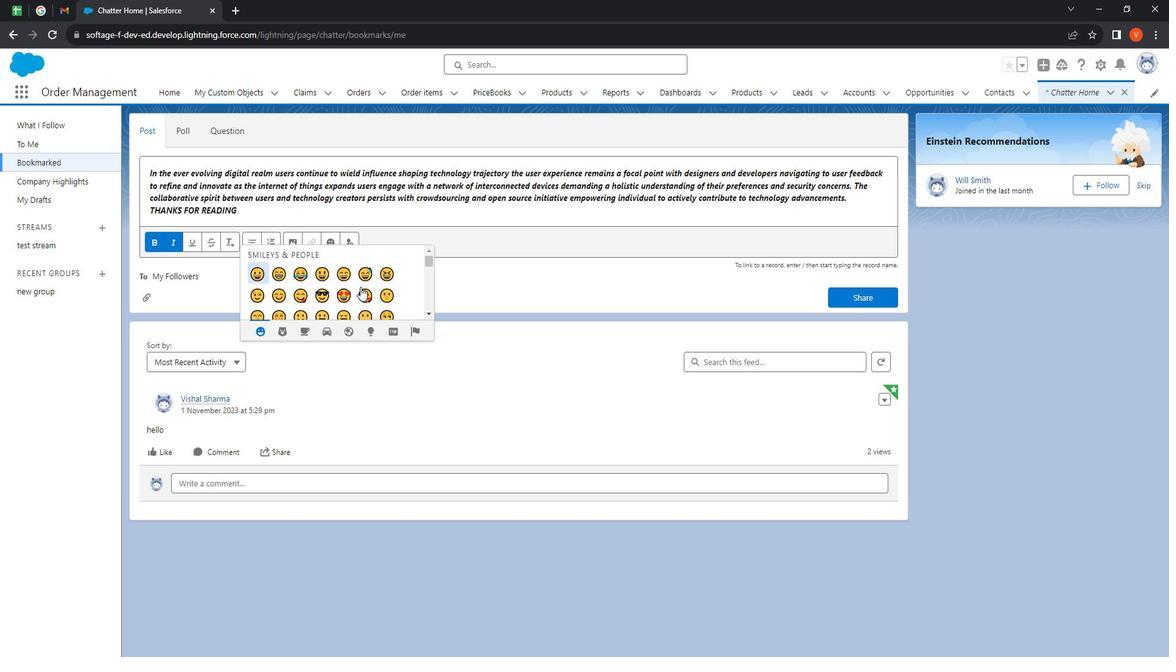 
Action: Mouse scrolled (366, 282) with delta (0, 0)
Screenshot: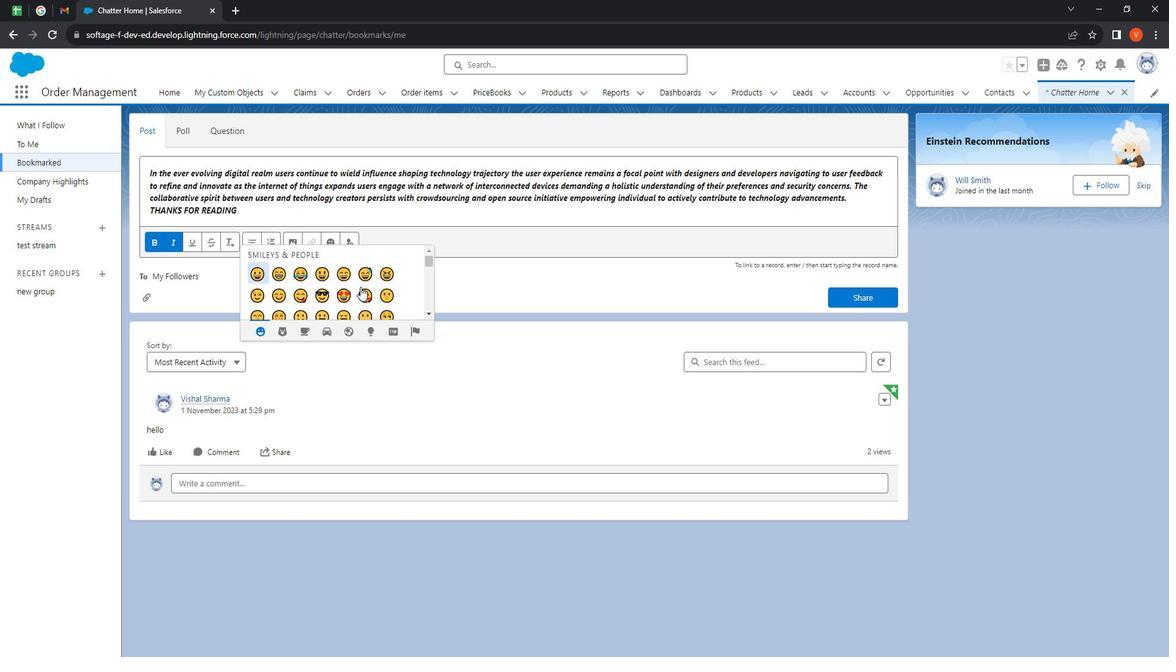 
Action: Mouse moved to (367, 286)
Screenshot: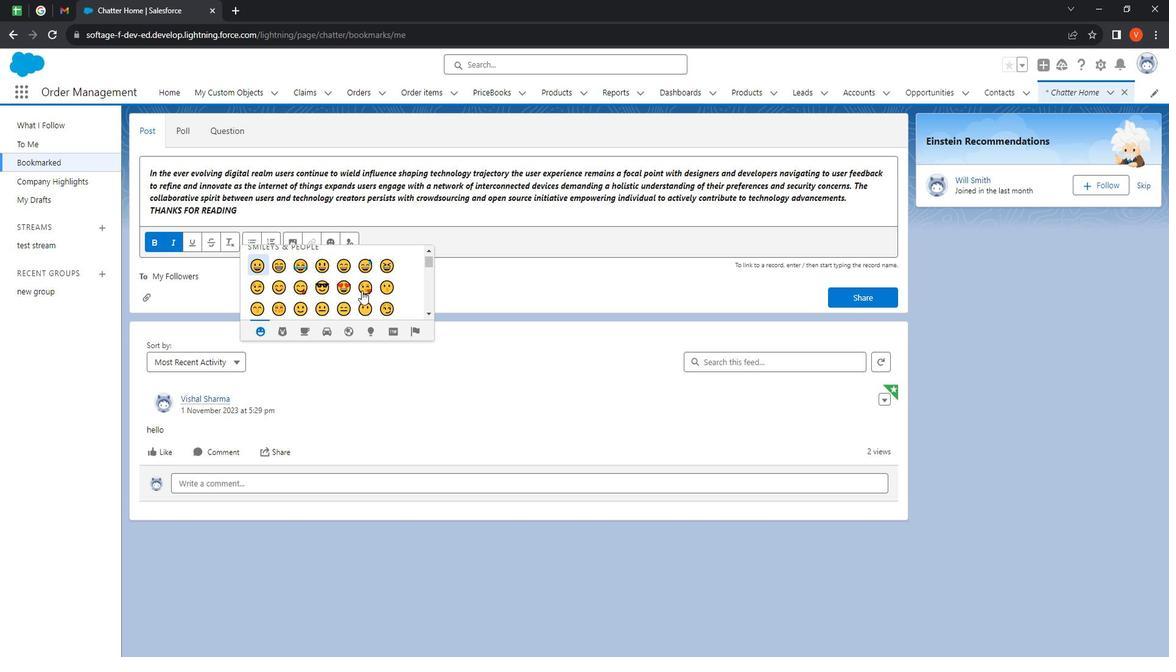 
Action: Mouse scrolled (367, 286) with delta (0, 0)
Screenshot: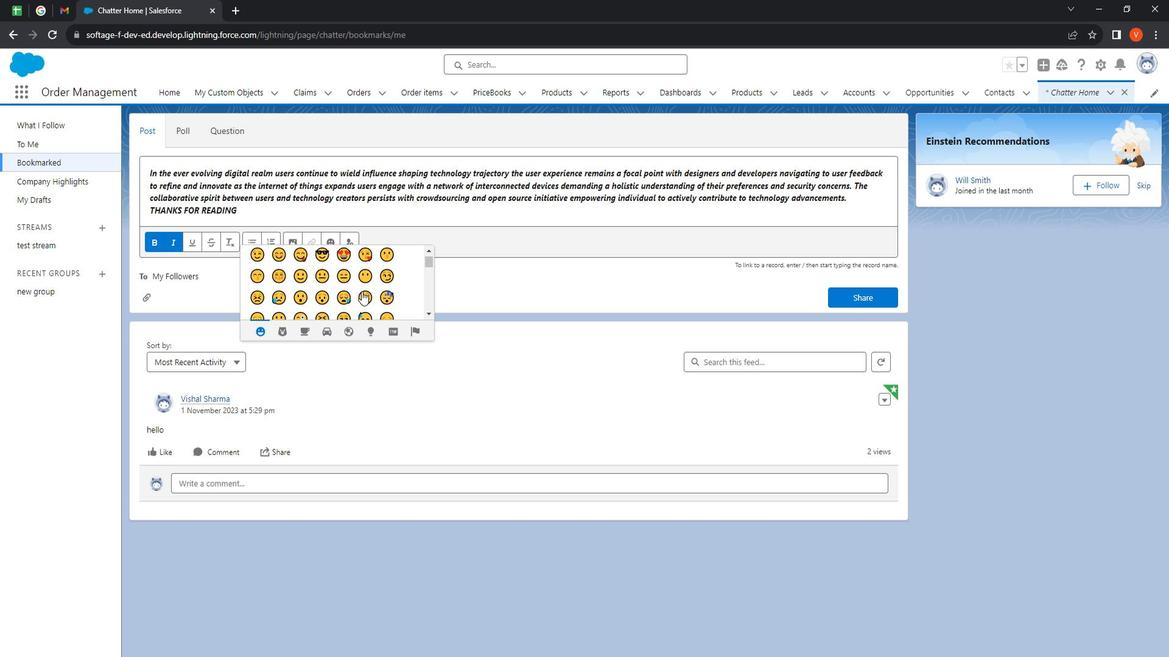 
Action: Mouse moved to (366, 292)
Screenshot: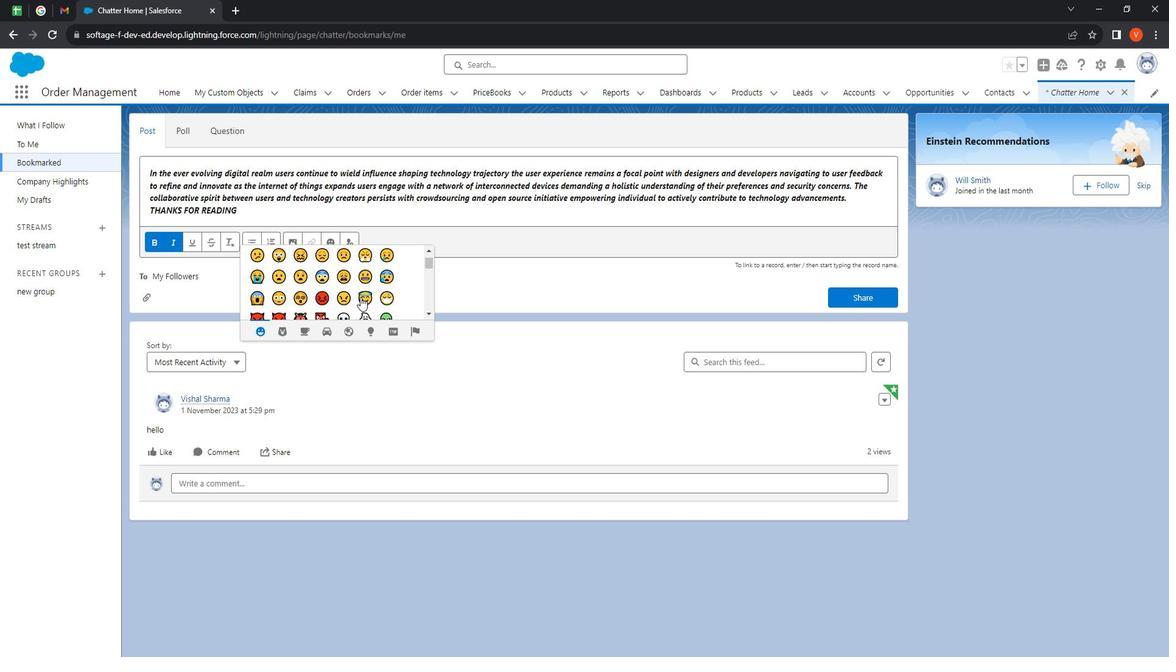 
Action: Mouse scrolled (366, 291) with delta (0, 0)
Screenshot: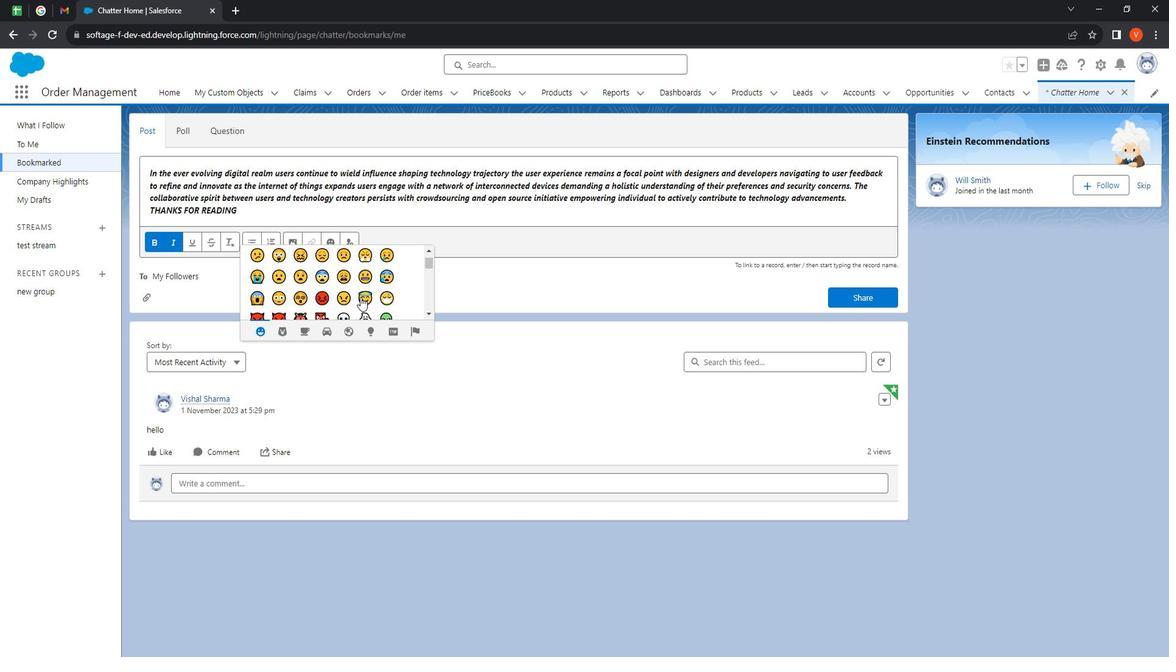 
Action: Mouse moved to (366, 291)
Screenshot: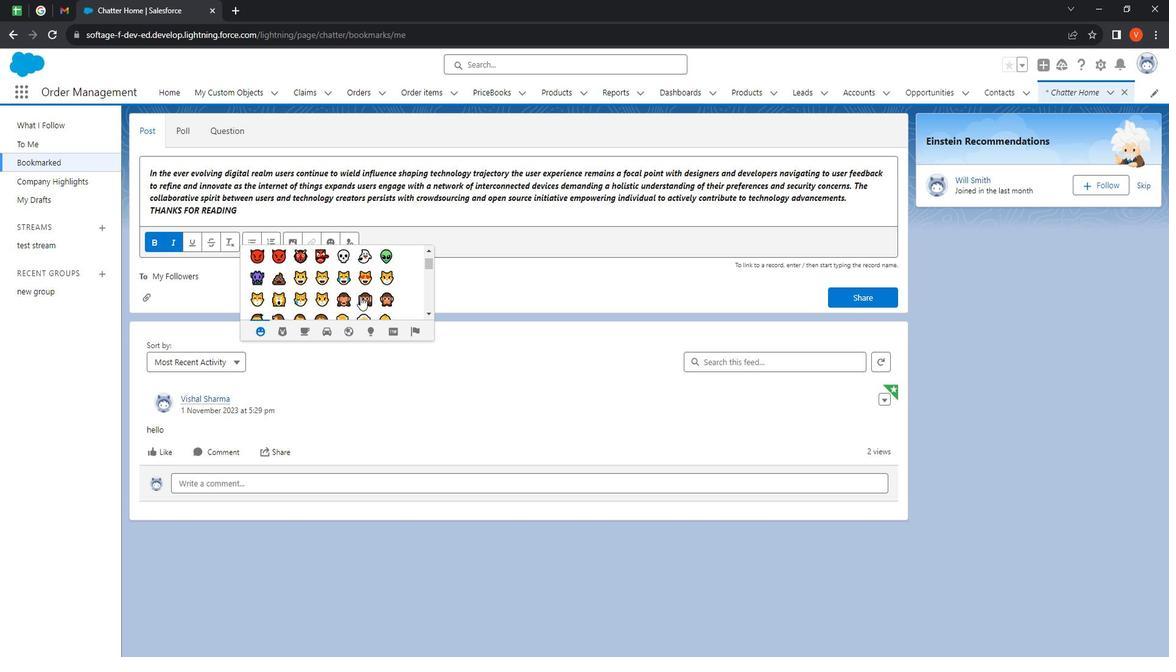 
Action: Mouse scrolled (366, 291) with delta (0, 0)
Screenshot: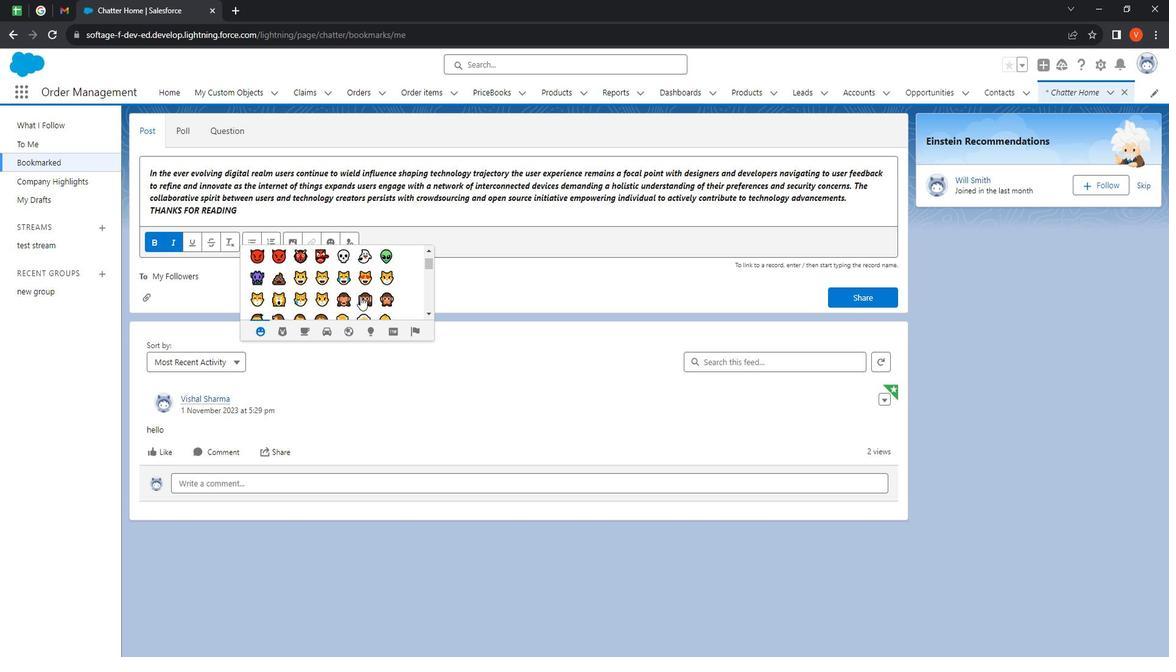 
Action: Mouse scrolled (366, 291) with delta (0, 0)
Screenshot: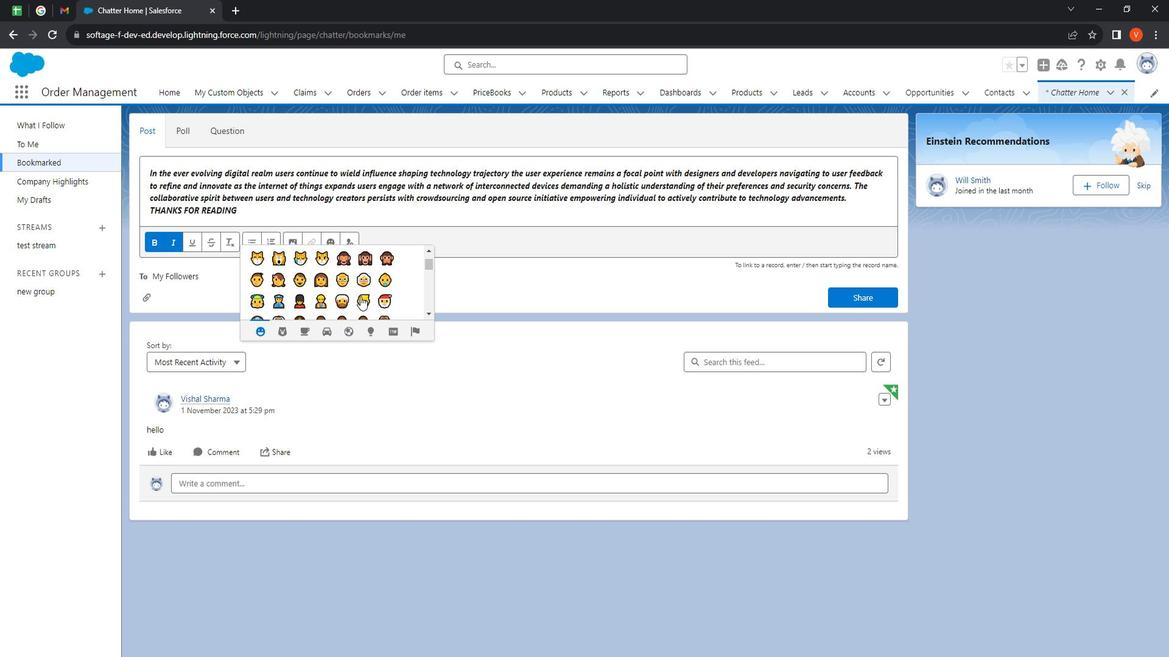
Action: Mouse scrolled (366, 291) with delta (0, 0)
Screenshot: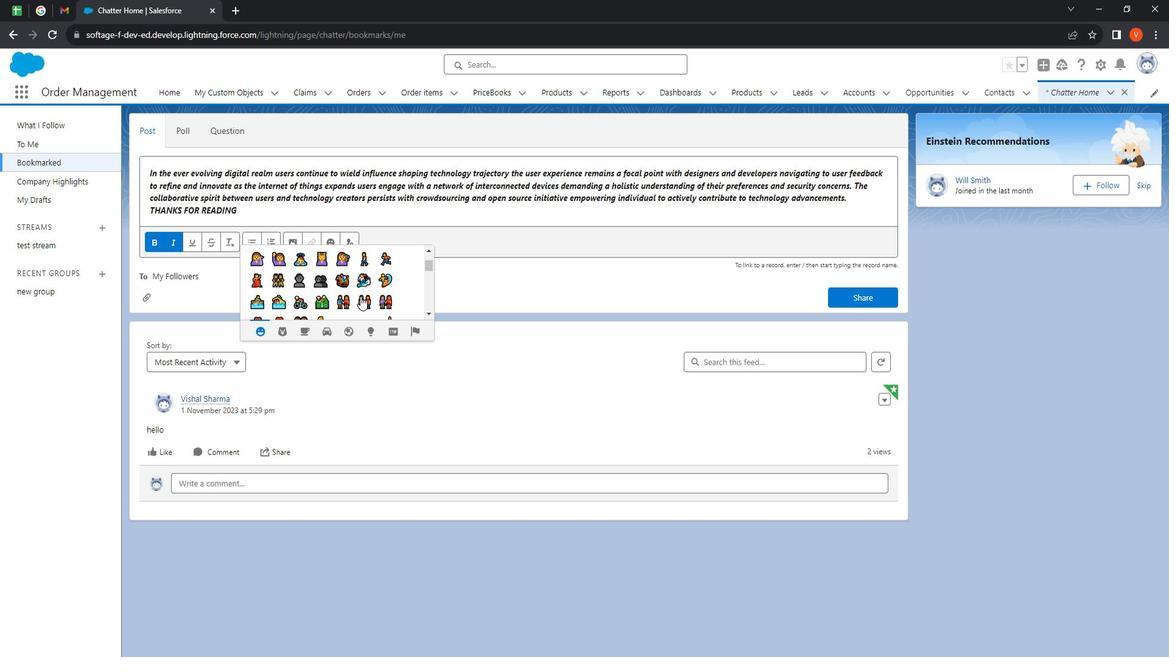 
Action: Mouse scrolled (366, 291) with delta (0, 0)
Screenshot: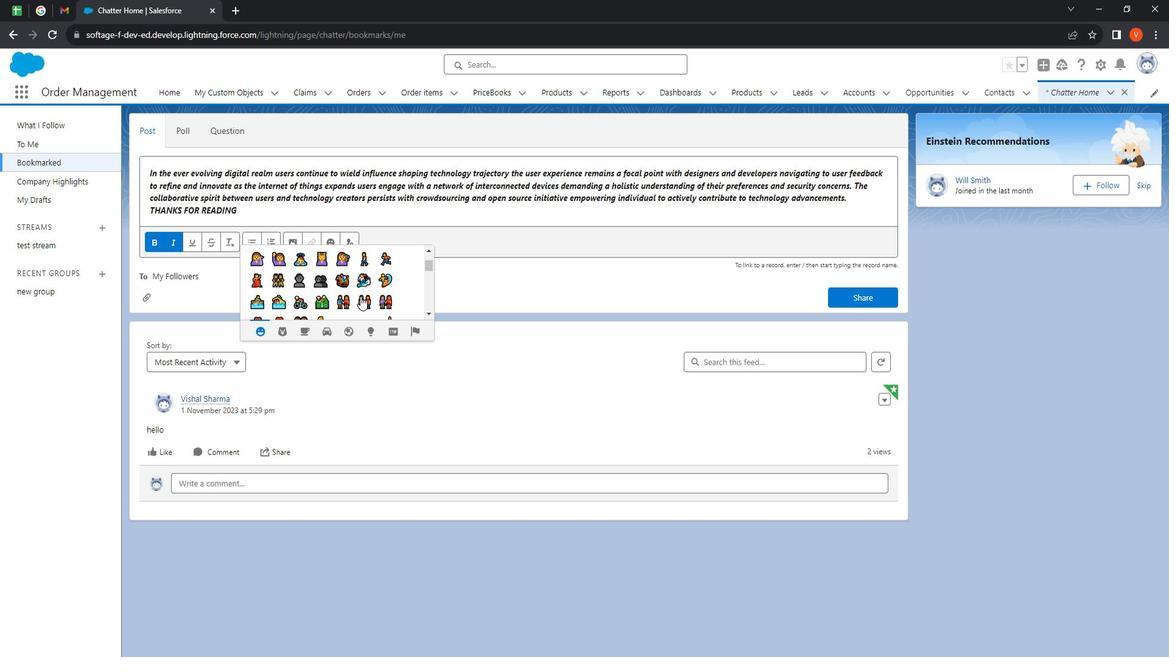 
Action: Mouse scrolled (366, 291) with delta (0, 0)
Screenshot: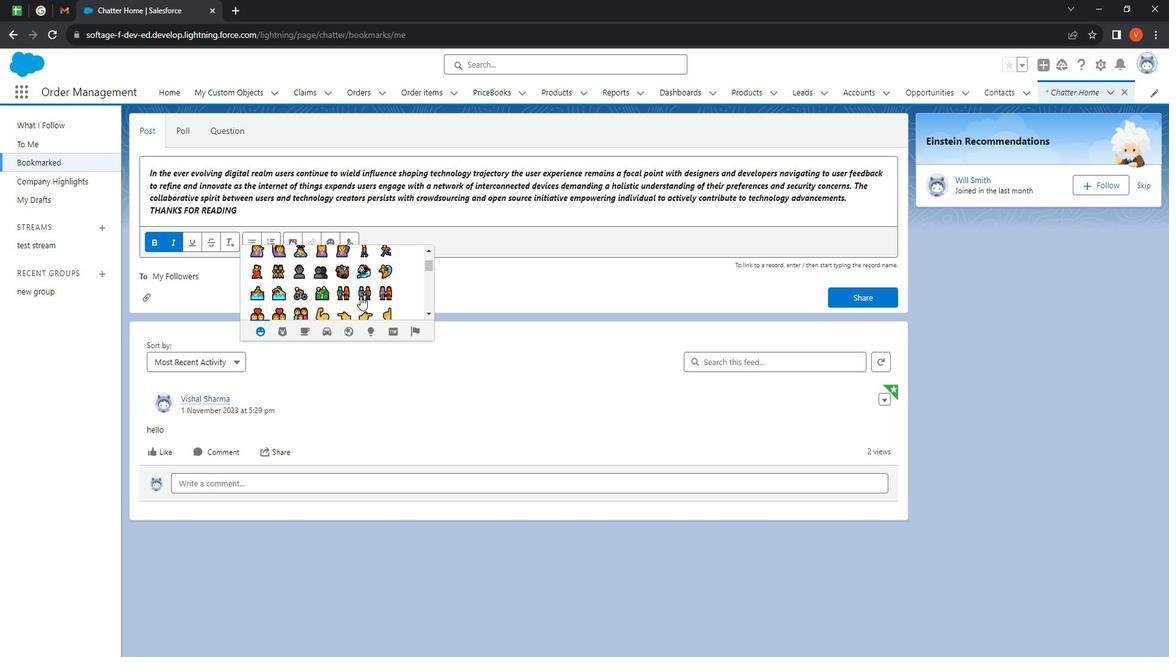 
Action: Mouse moved to (366, 291)
Screenshot: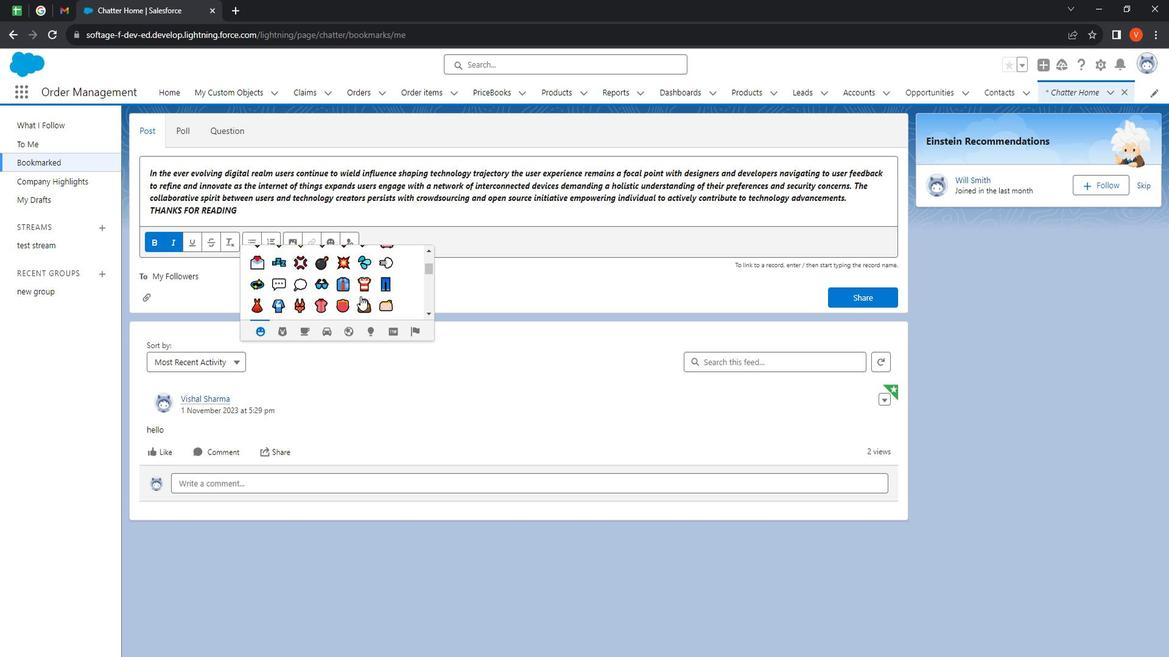 
Action: Mouse scrolled (366, 291) with delta (0, 0)
Screenshot: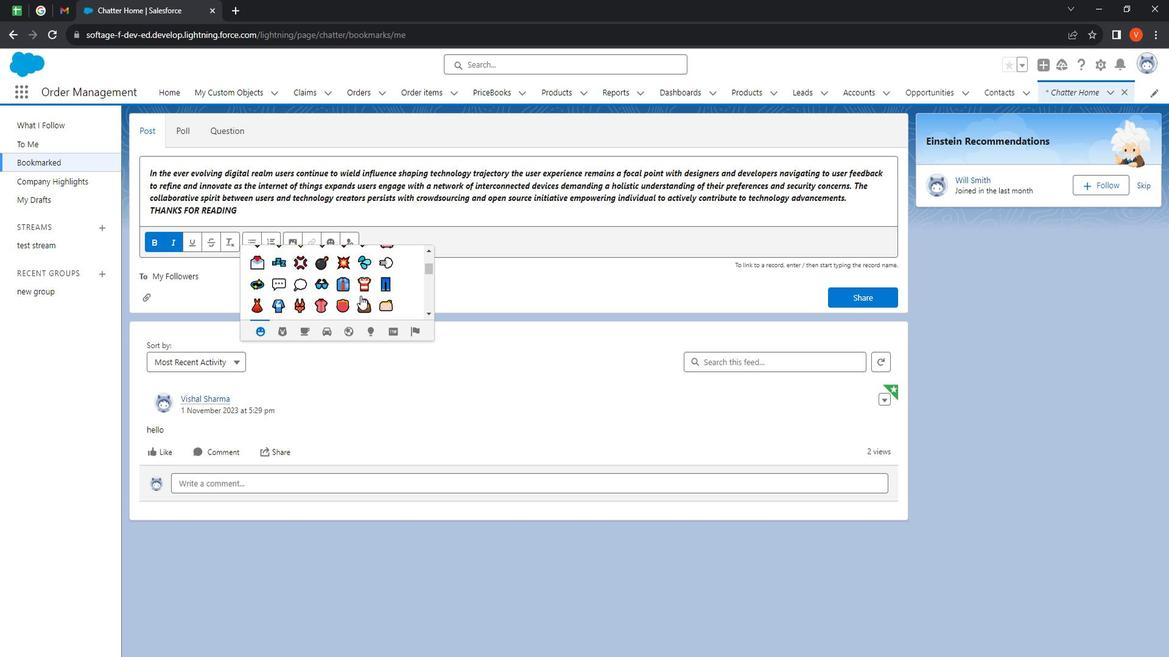 
Action: Mouse moved to (289, 280)
Screenshot: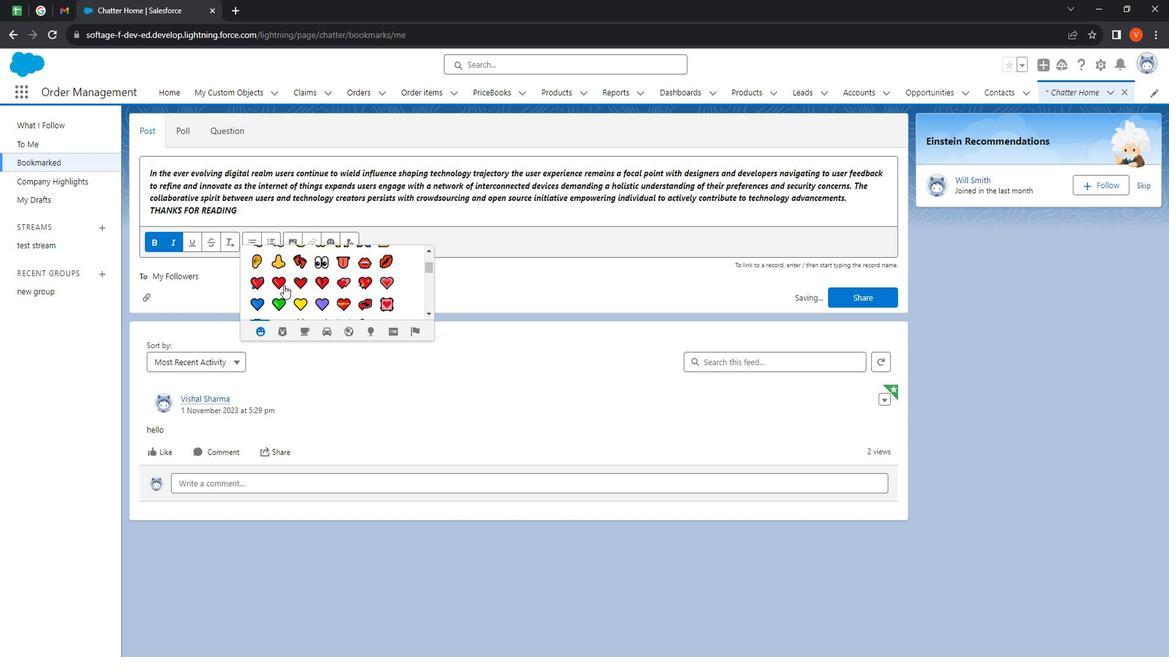 
Action: Mouse pressed left at (289, 280)
Screenshot: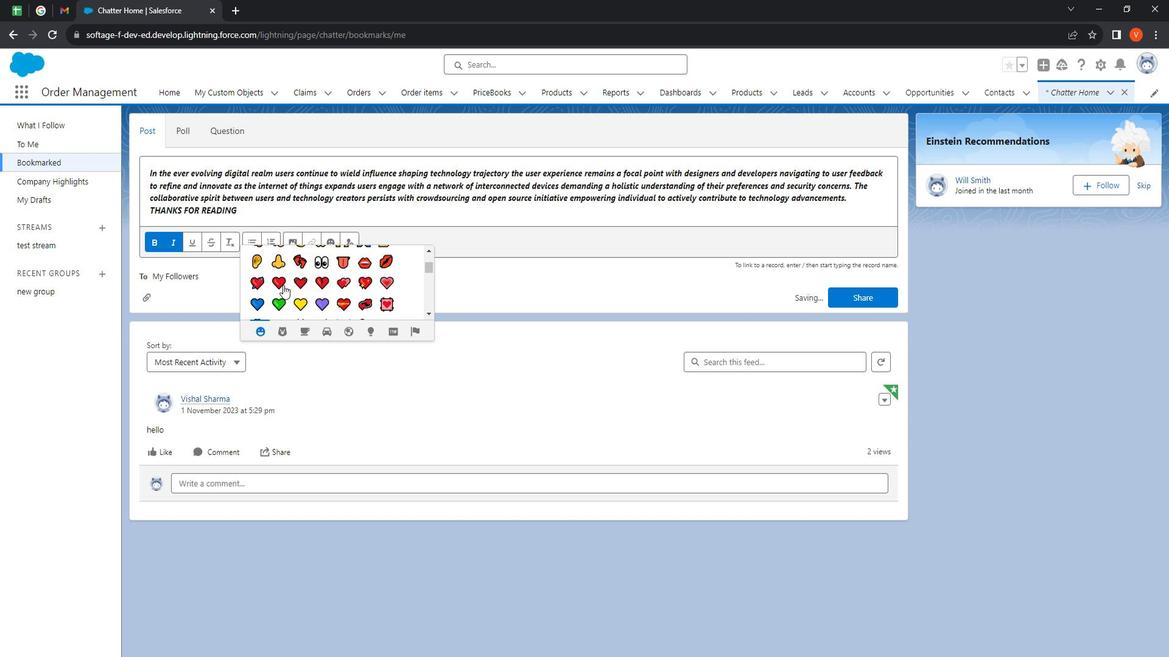 
Action: Mouse moved to (878, 294)
Screenshot: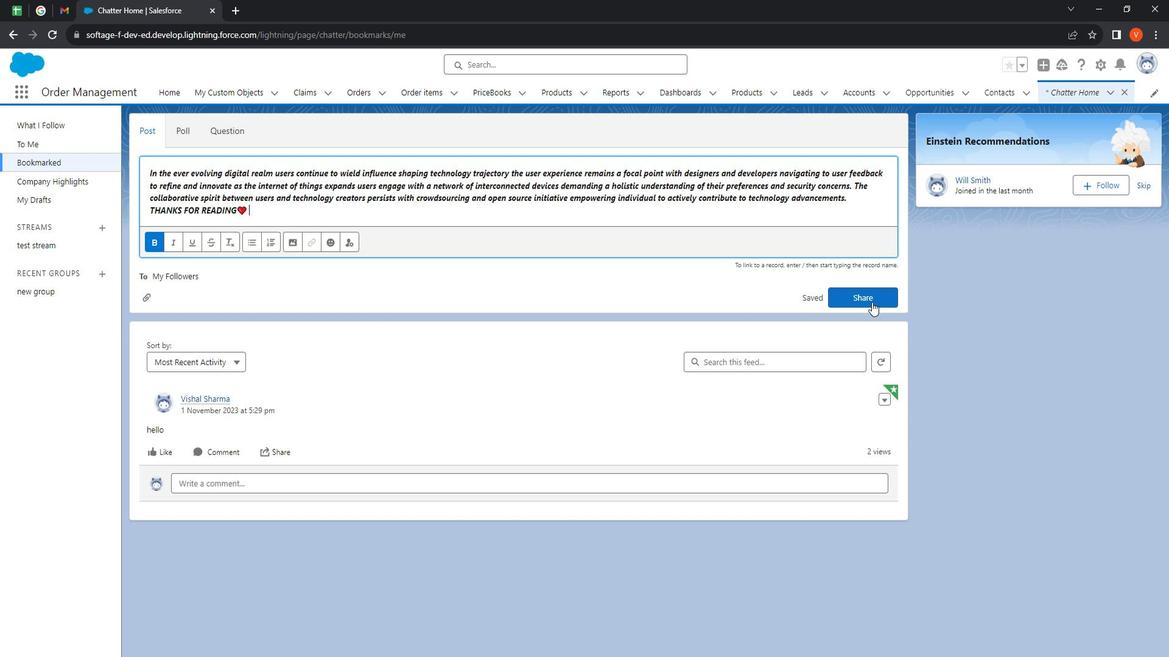 
Action: Mouse pressed left at (878, 294)
Screenshot: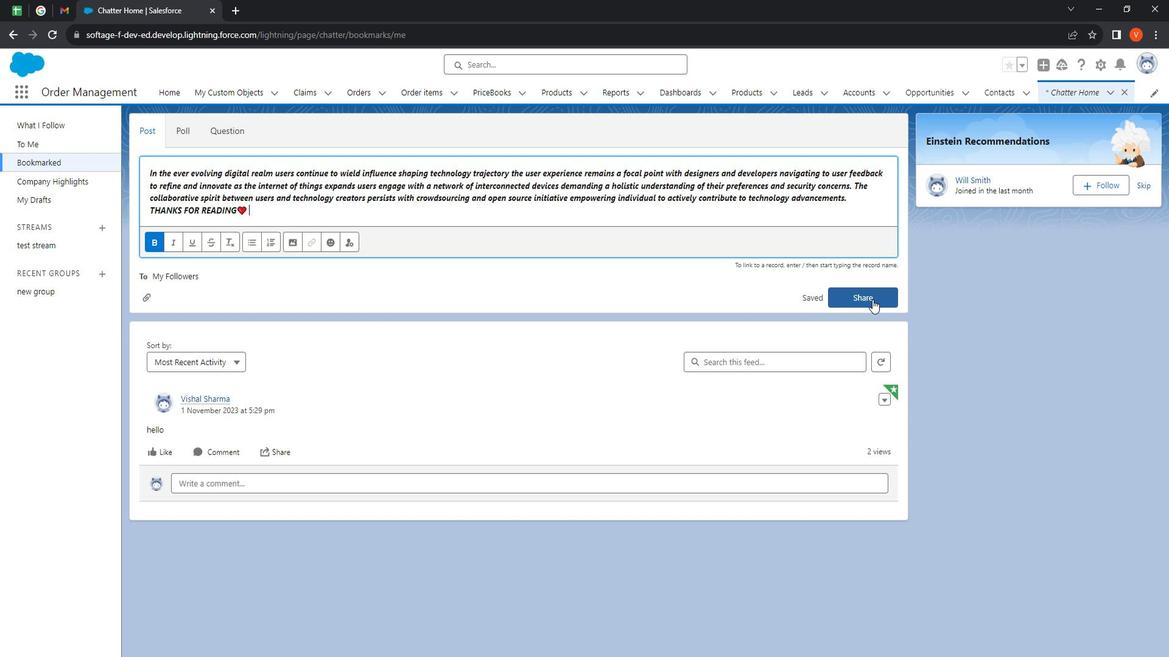 
Action: Mouse moved to (37, 151)
Screenshot: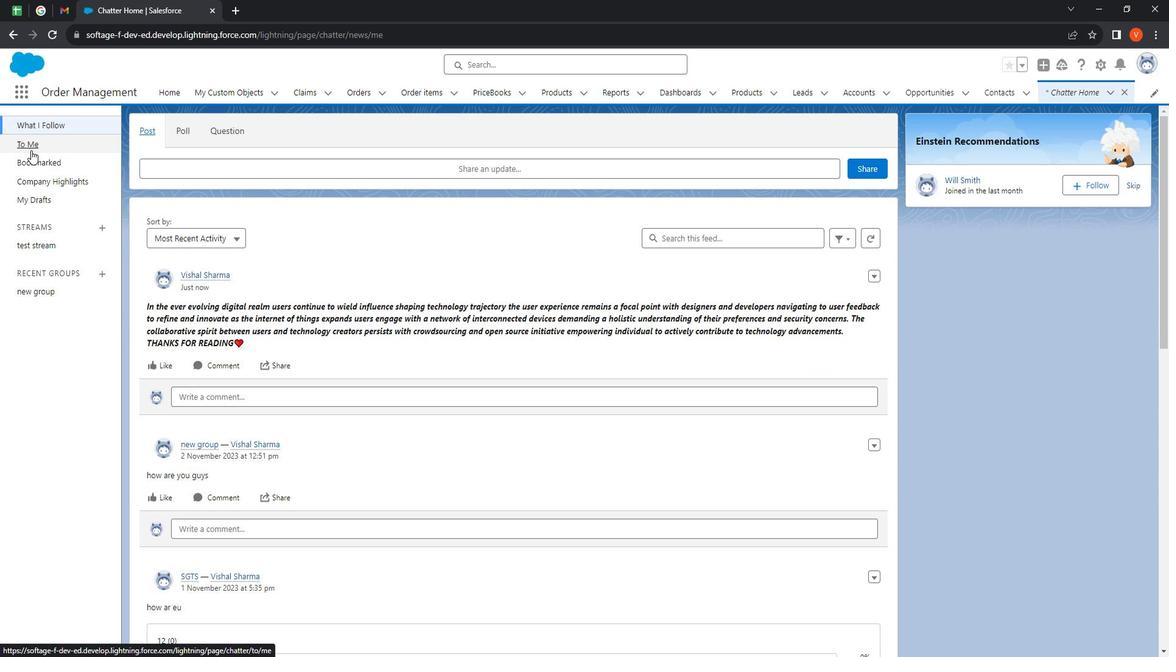 
Action: Mouse pressed left at (37, 151)
Screenshot: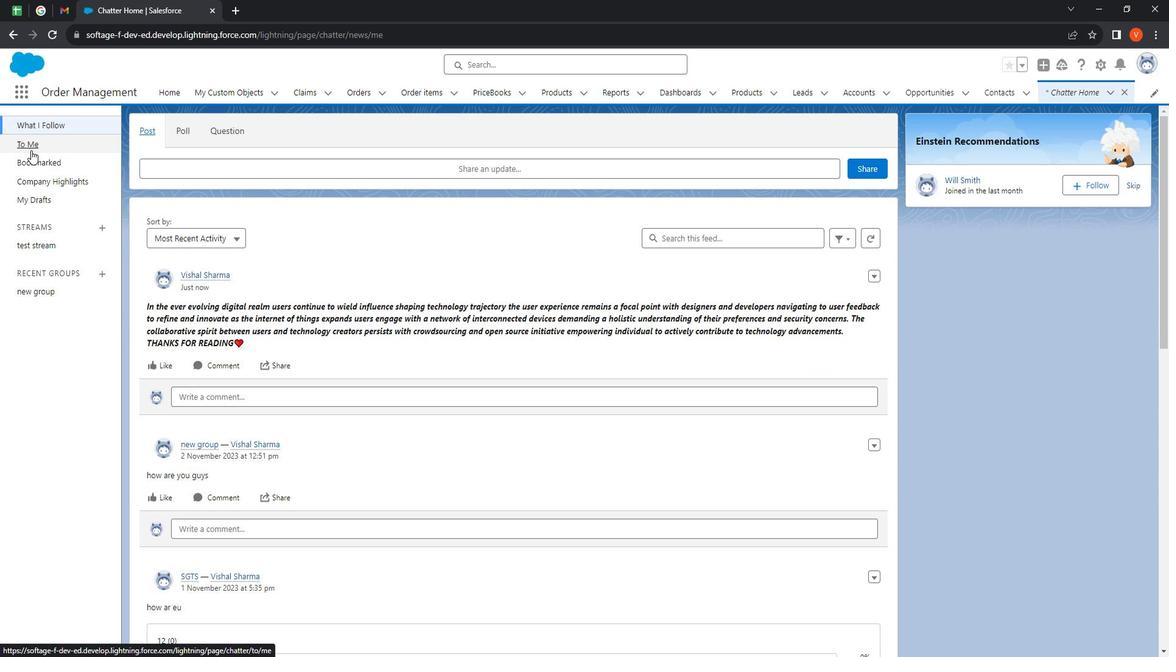 
Action: Mouse moved to (538, 175)
Screenshot: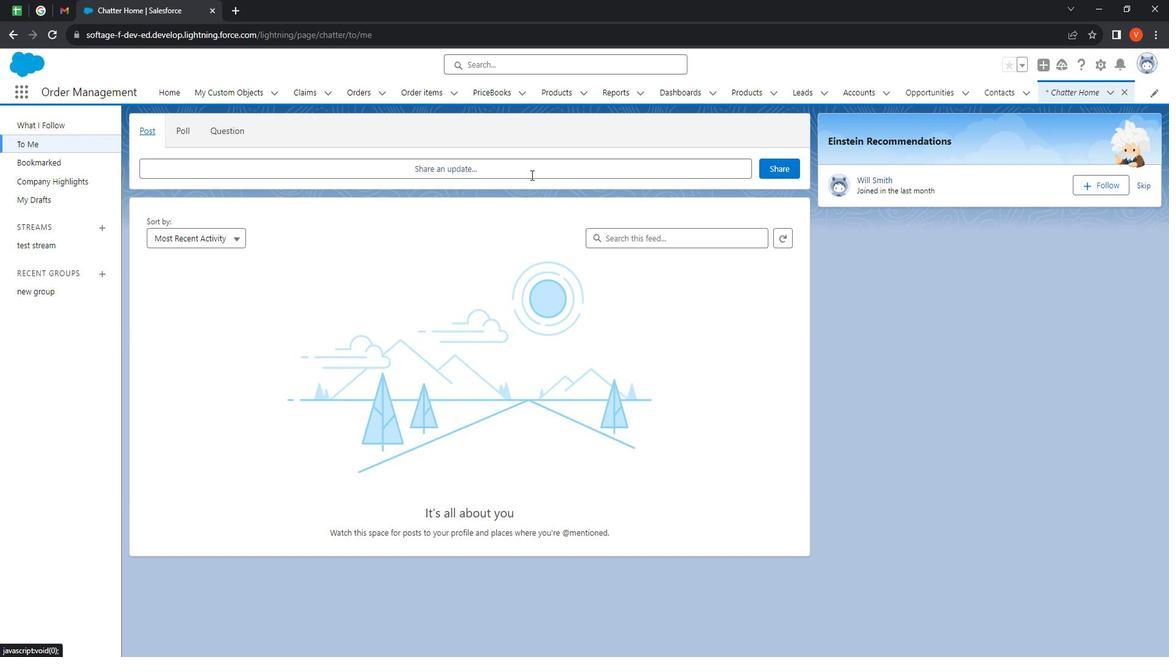 
Action: Mouse pressed left at (538, 175)
Screenshot: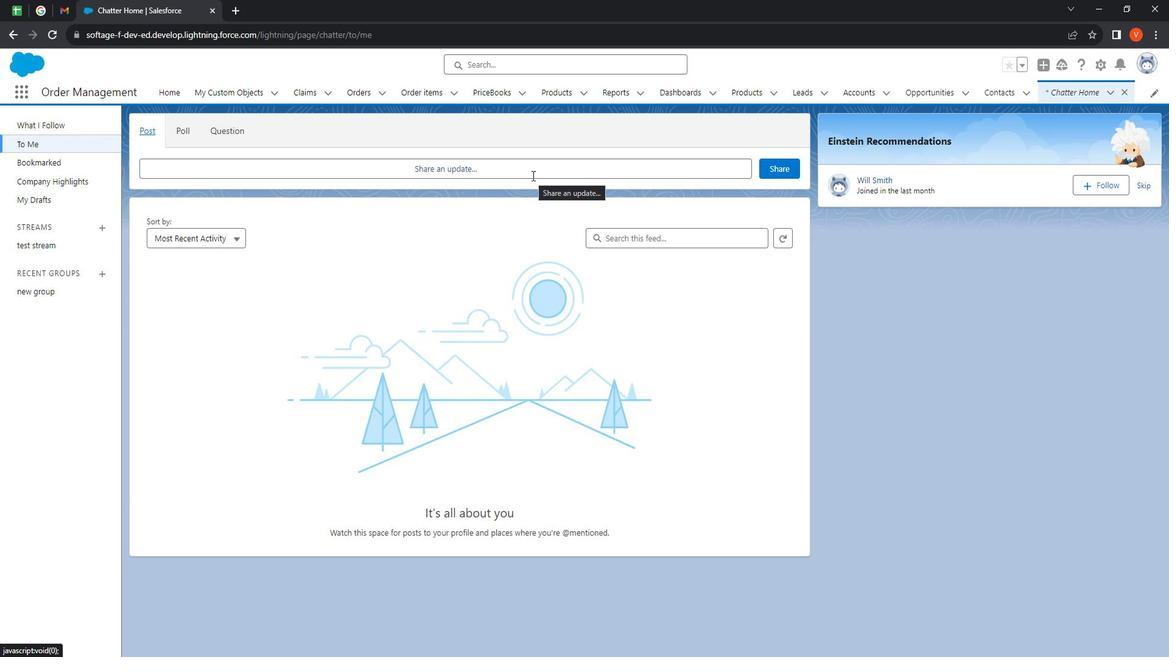 
Action: Mouse moved to (70, 196)
Screenshot: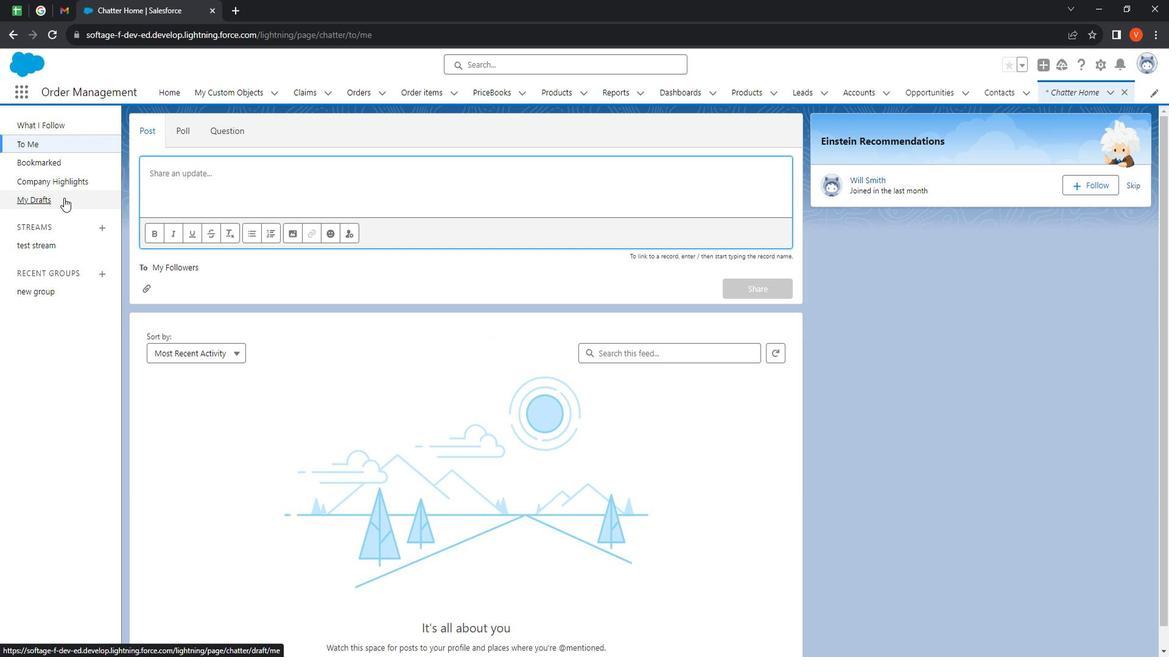
Action: Mouse pressed left at (70, 196)
Screenshot: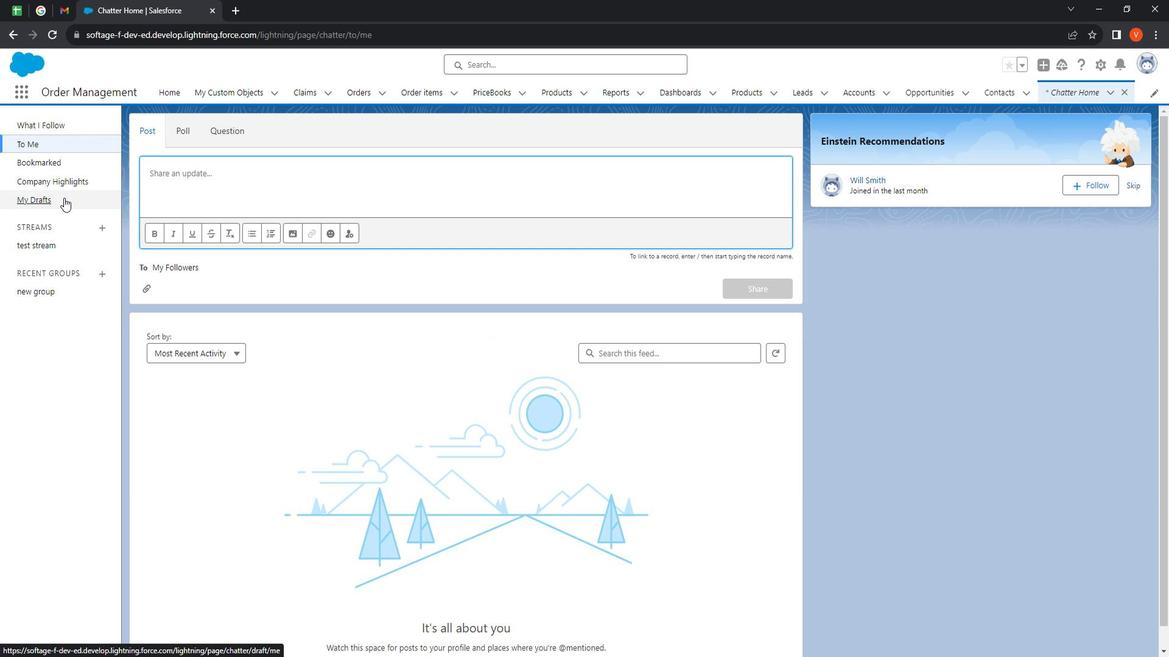 
Action: Mouse moved to (65, 125)
Screenshot: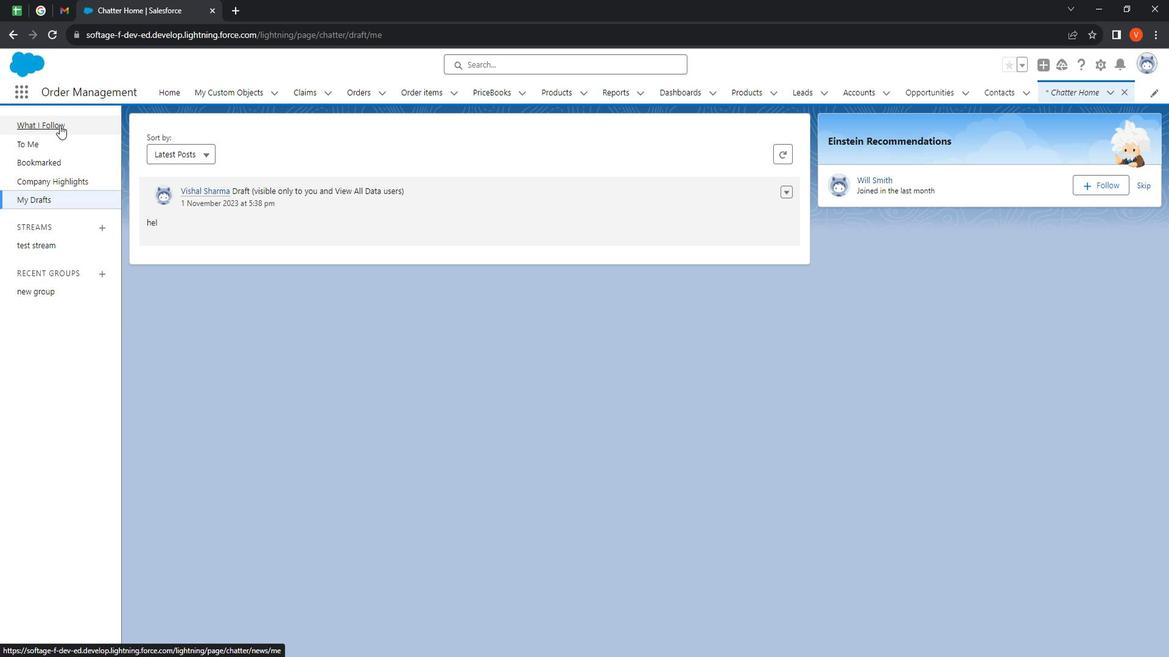 
Action: Mouse pressed left at (65, 125)
Screenshot: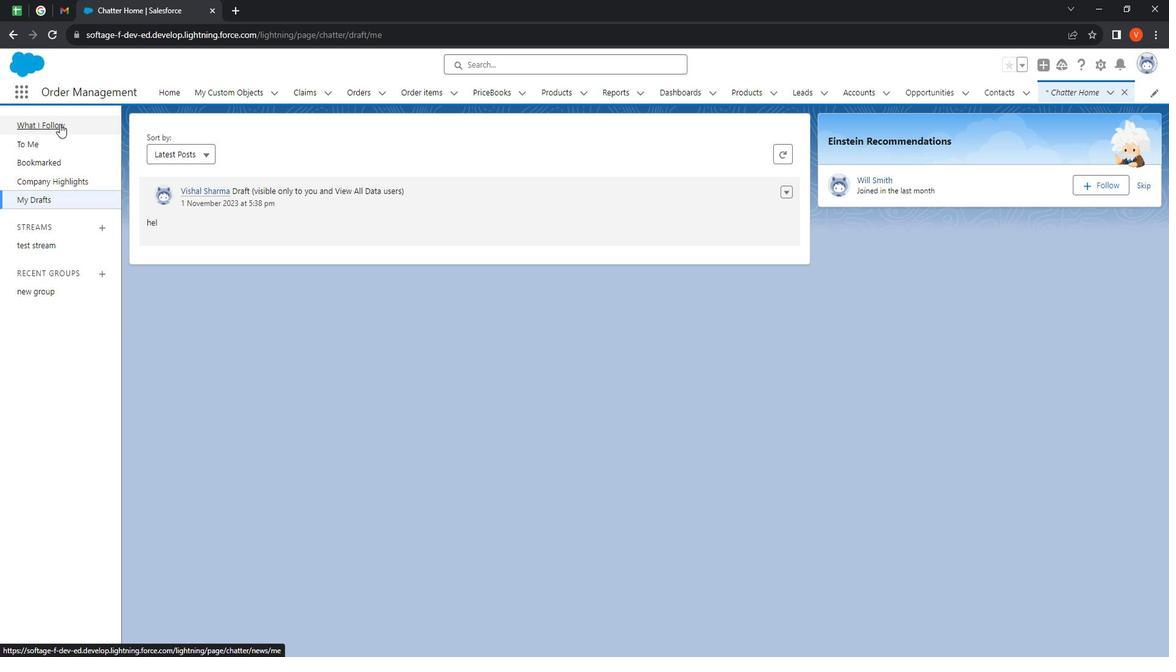 
Action: Mouse moved to (37, 148)
Screenshot: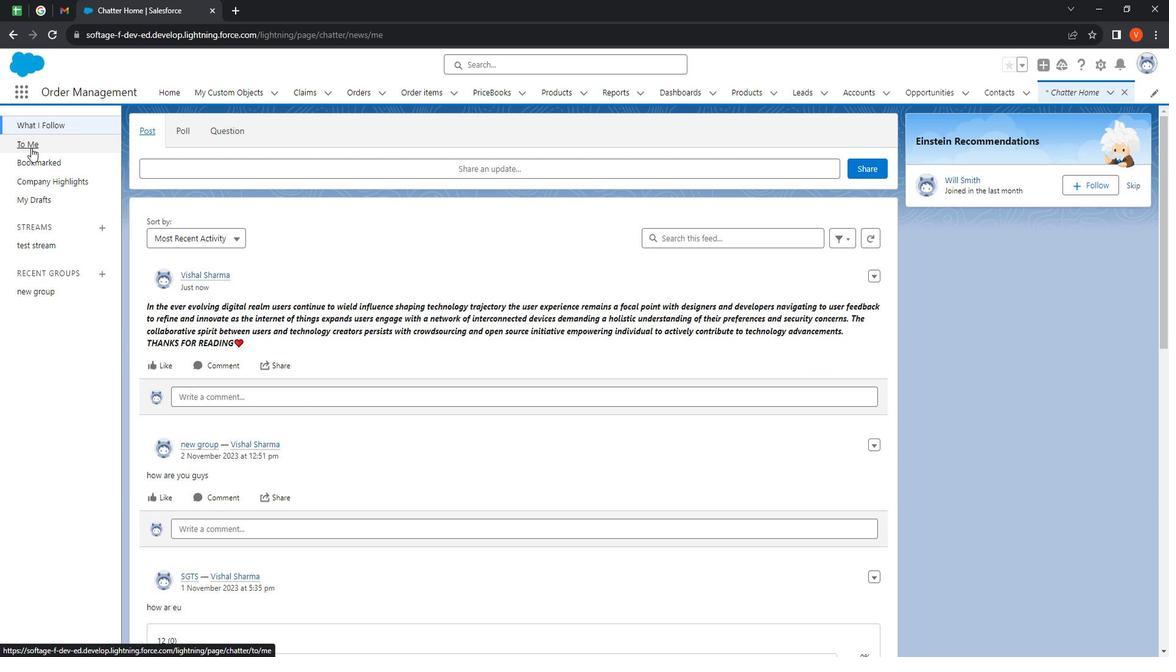 
Action: Mouse pressed left at (37, 148)
Screenshot: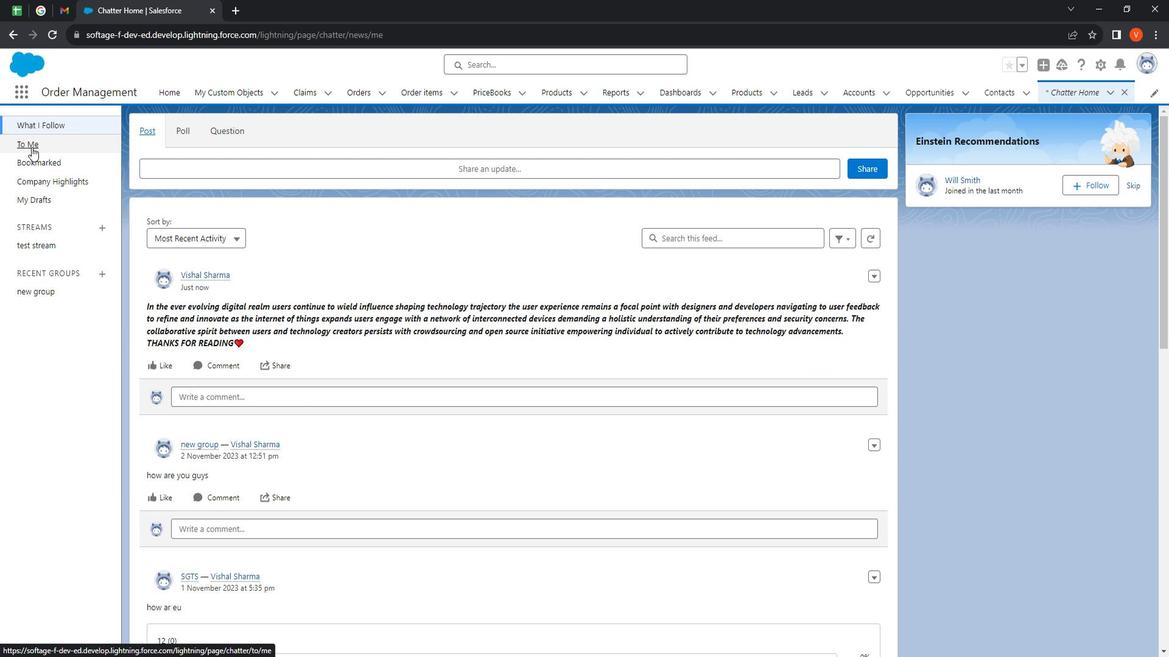 
Action: Mouse moved to (193, 134)
Screenshot: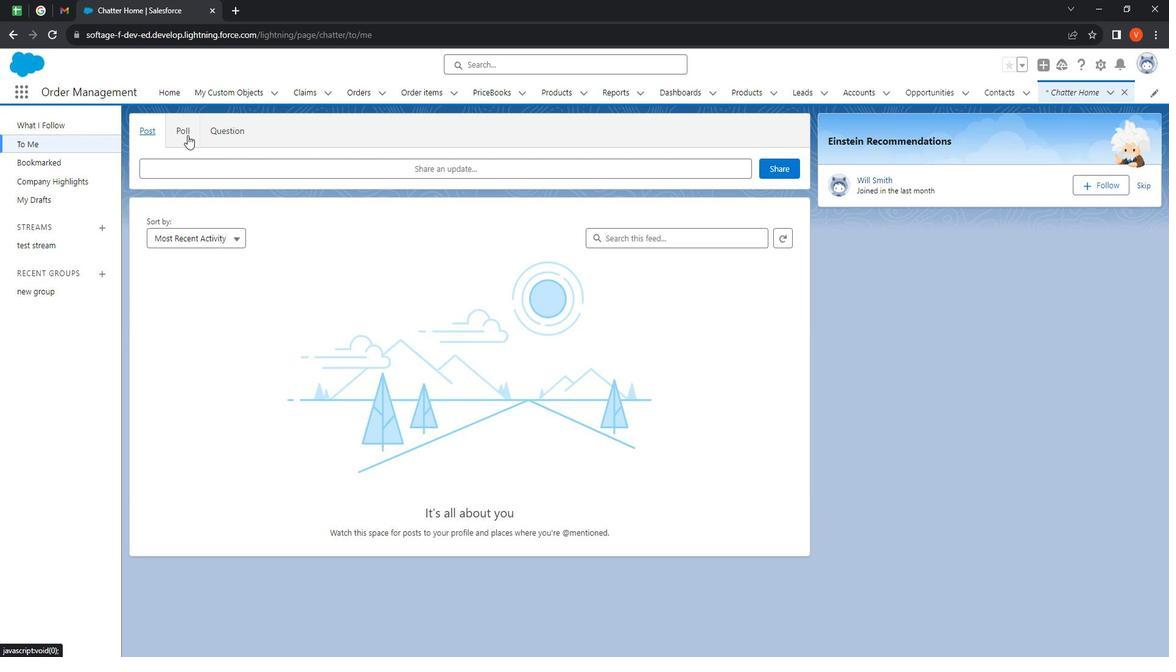 
Action: Mouse pressed left at (193, 134)
Screenshot: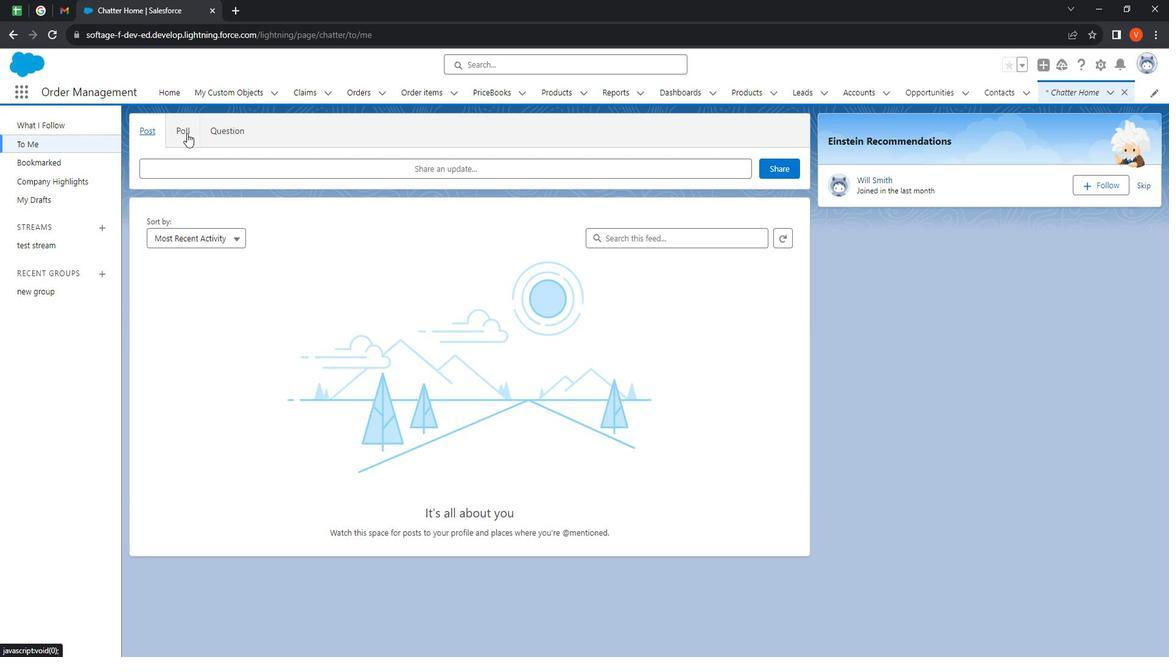
Action: Mouse moved to (229, 198)
Screenshot: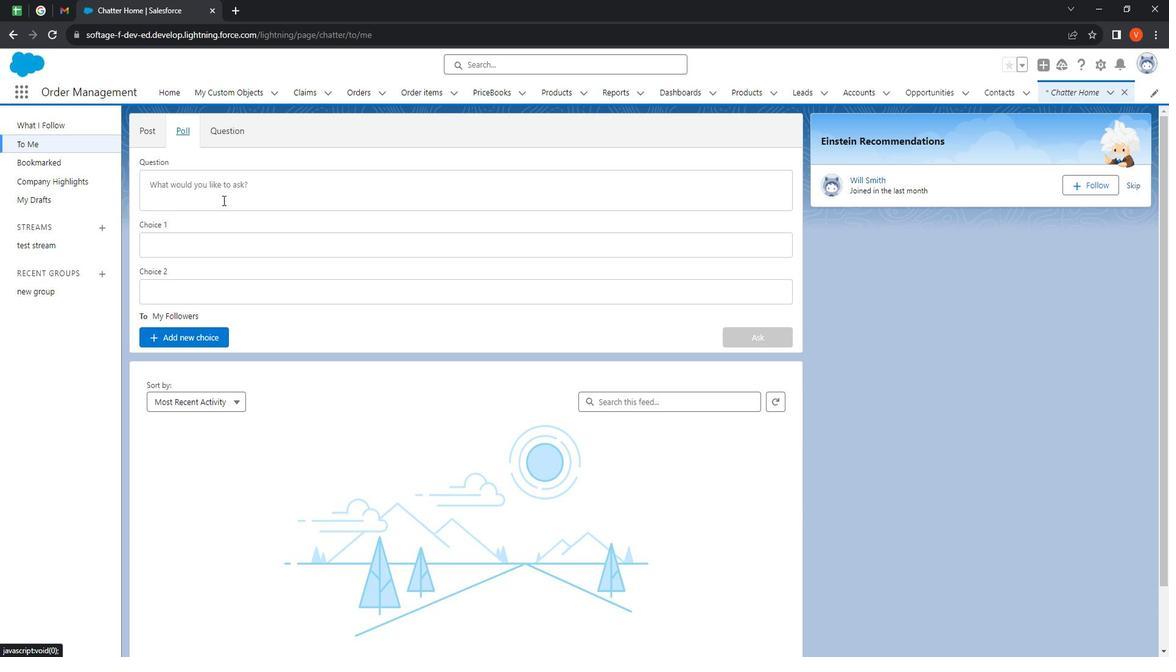 
Action: Mouse pressed left at (229, 198)
Screenshot: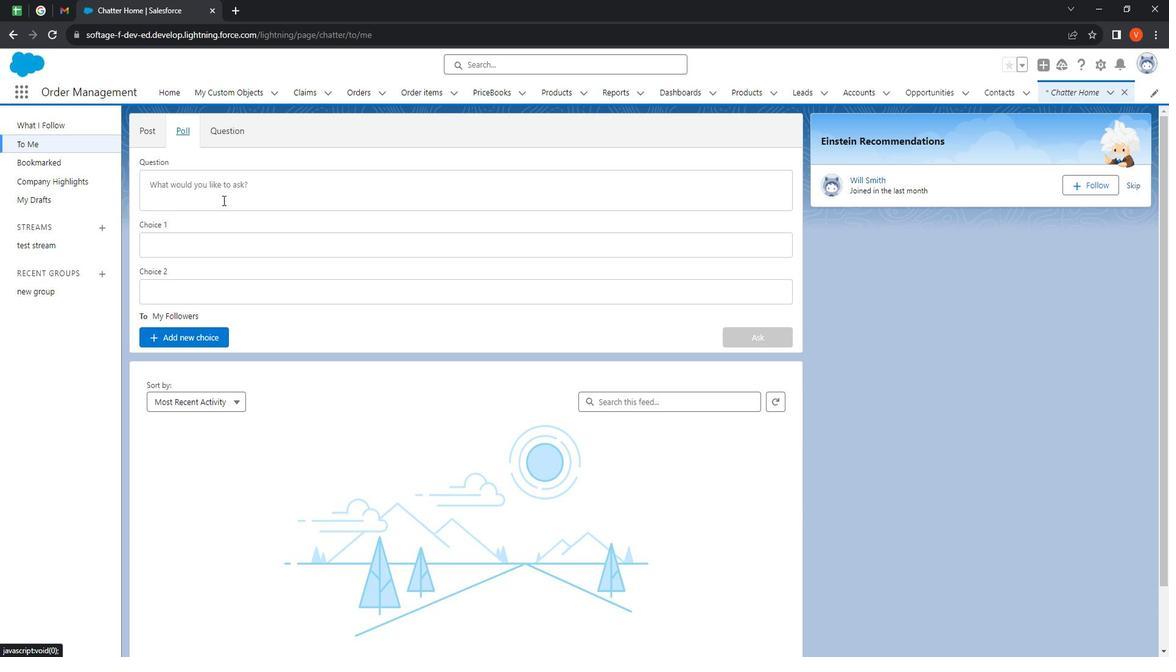 
Action: Mouse moved to (229, 198)
Screenshot: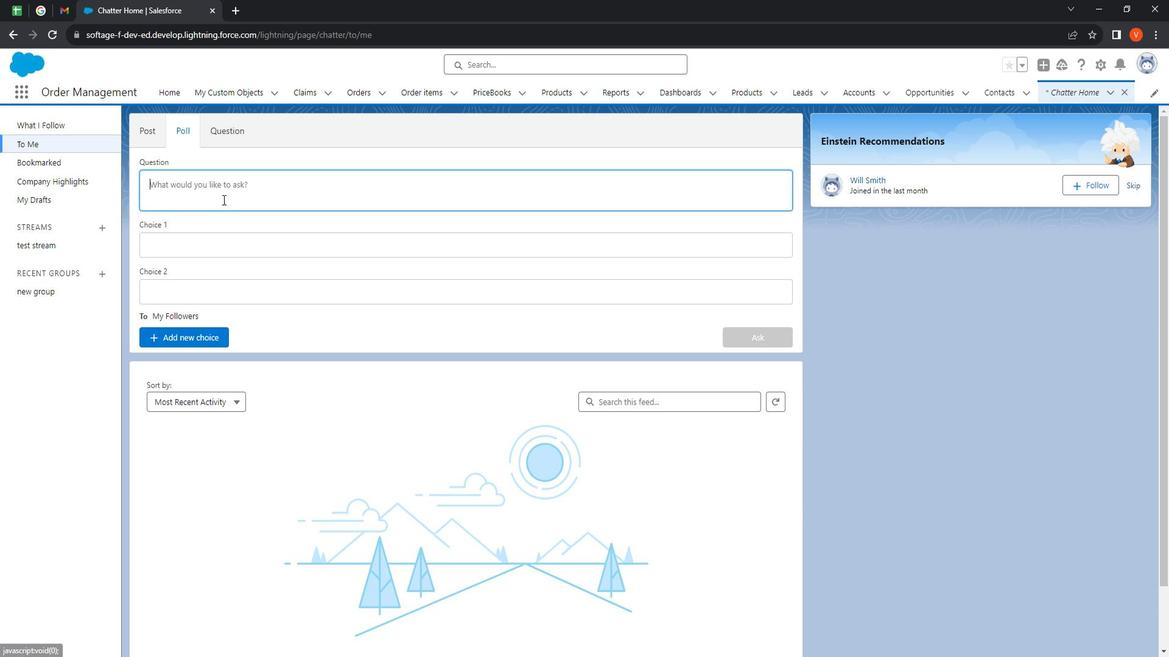 
Action: Key pressed <Key.shift>What<Key.space>are<Key.space>a<Key.backspace>yourt<Key.space><Key.backspace><Key.backspace><Key.space>today's<Key.space>goal<Key.shift><Key.shift><Key.shift><Key.shift><Key.shift><Key.shift>?
Screenshot: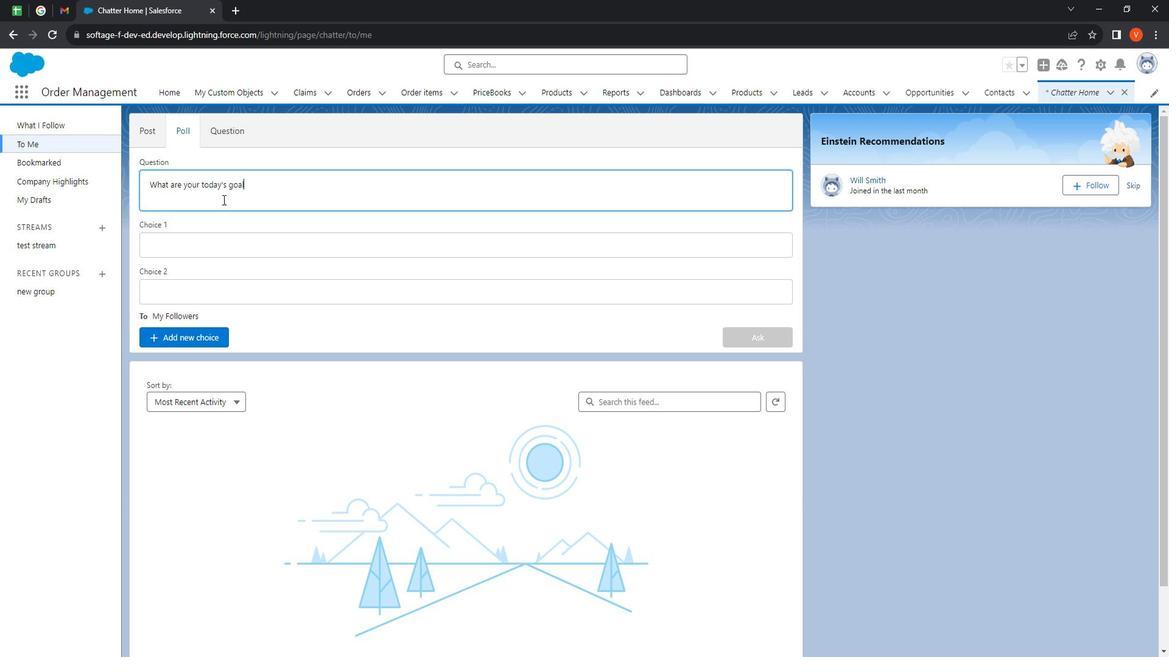 
Action: Mouse moved to (247, 245)
Screenshot: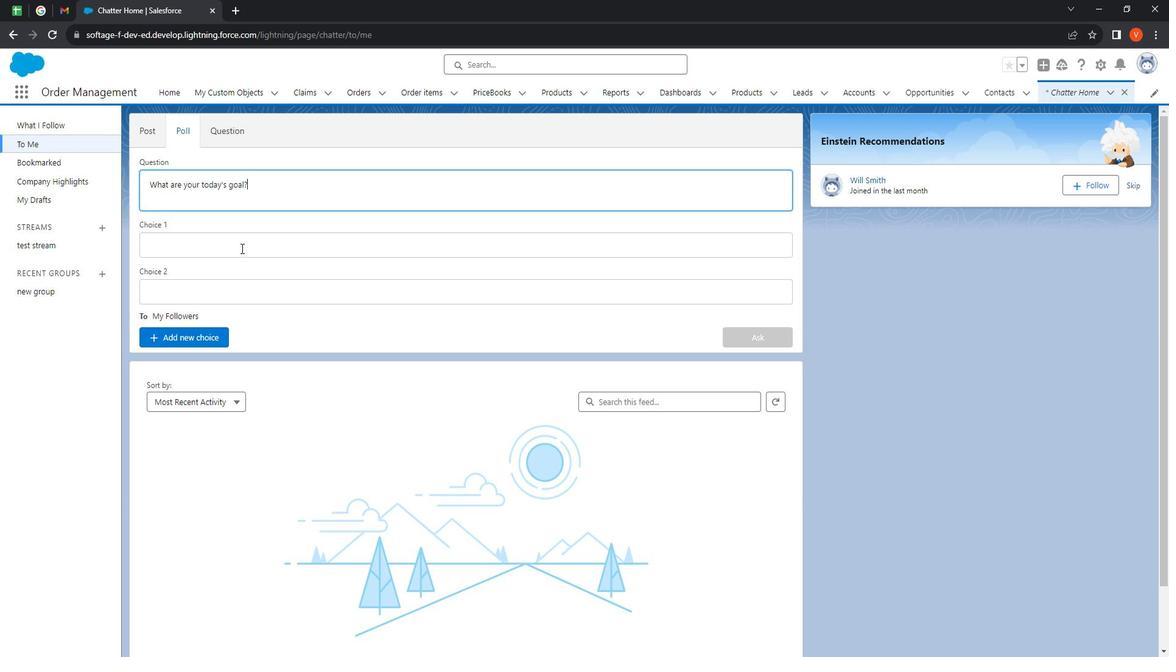 
Action: Mouse pressed left at (247, 245)
Screenshot: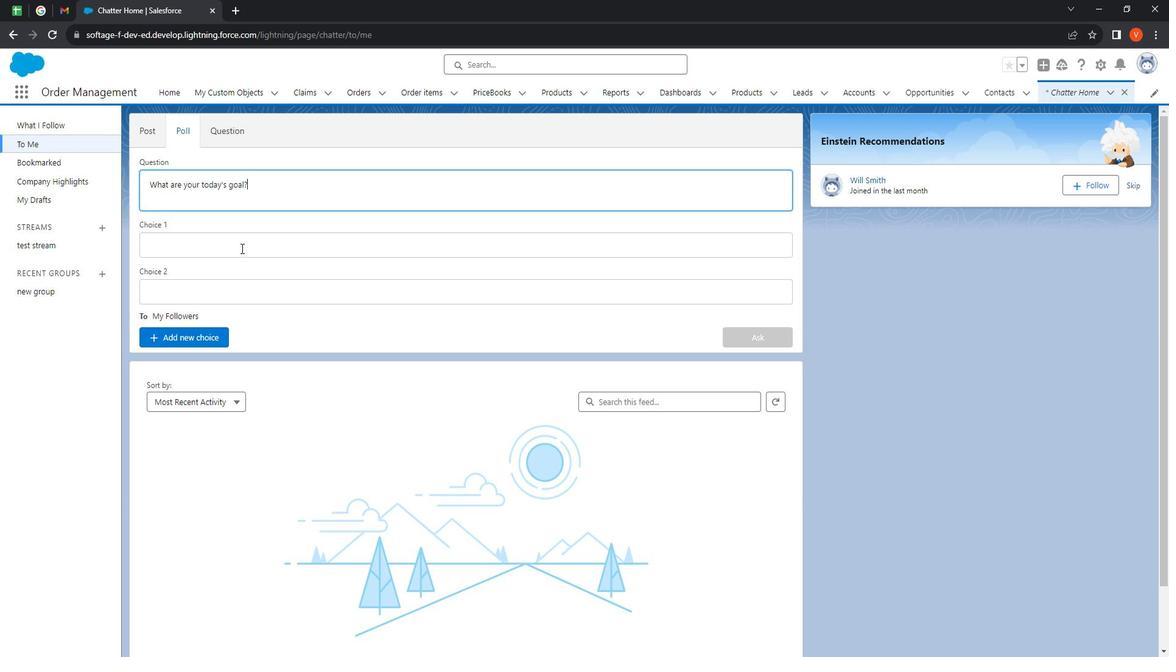 
Action: Key pressed <Key.shift><Key.shift><Key.shift><Key.shift><Key.shift><Key.shift><Key.shift><Key.shift><Key.shift><Key.shift><Key.shift><Key.shift><Key.shift><Key.shift><Key.shift><Key.shift><Key.shift><Key.shift><Key.shift><Key.shift><Key.shift><Key.shift><Key.shift><Key.shift><Key.shift><Key.shift><Key.shift><Key.shift><Key.shift><Key.shift><Key.shift><Key.shift><Key.shift><Key.shift><Key.shift><Key.shift><Key.shift><Key.shift><Key.shift><Key.shift><Key.shift><Key.shift><Key.shift><Key.shift><Key.shift><Key.shift><Key.shift><Key.shift><Key.shift><Key.shift>D<Key.backspace><Key.shift>Focus<Key.space>on<Key.space>target<Key.shift>.
Screenshot: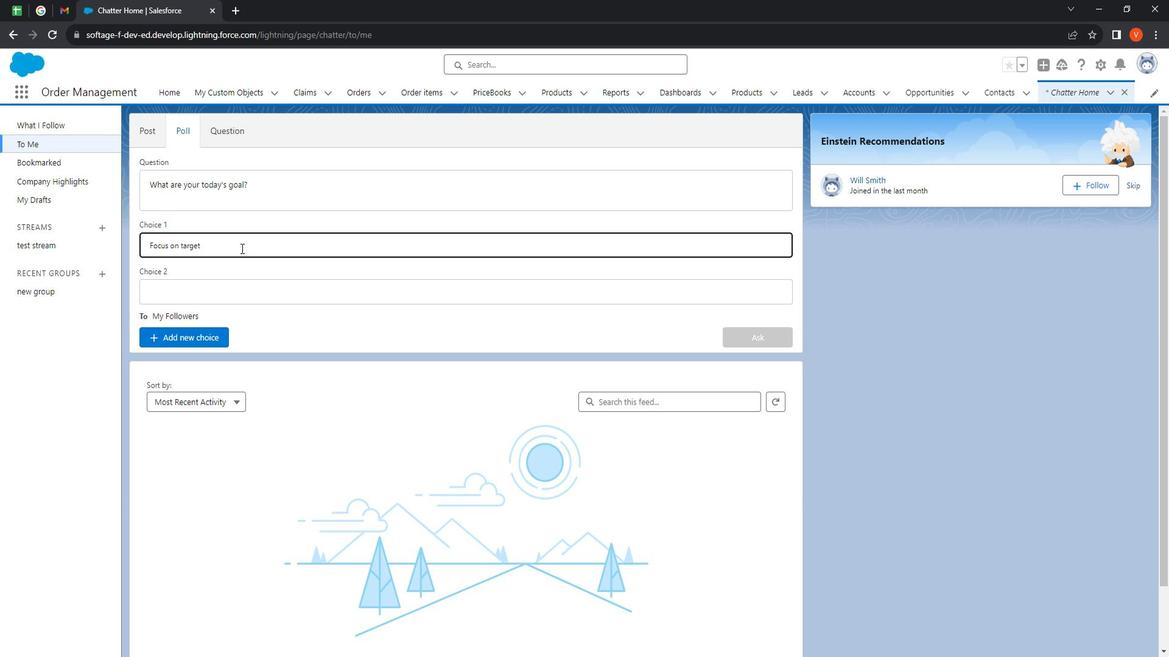 
Action: Mouse moved to (230, 289)
Screenshot: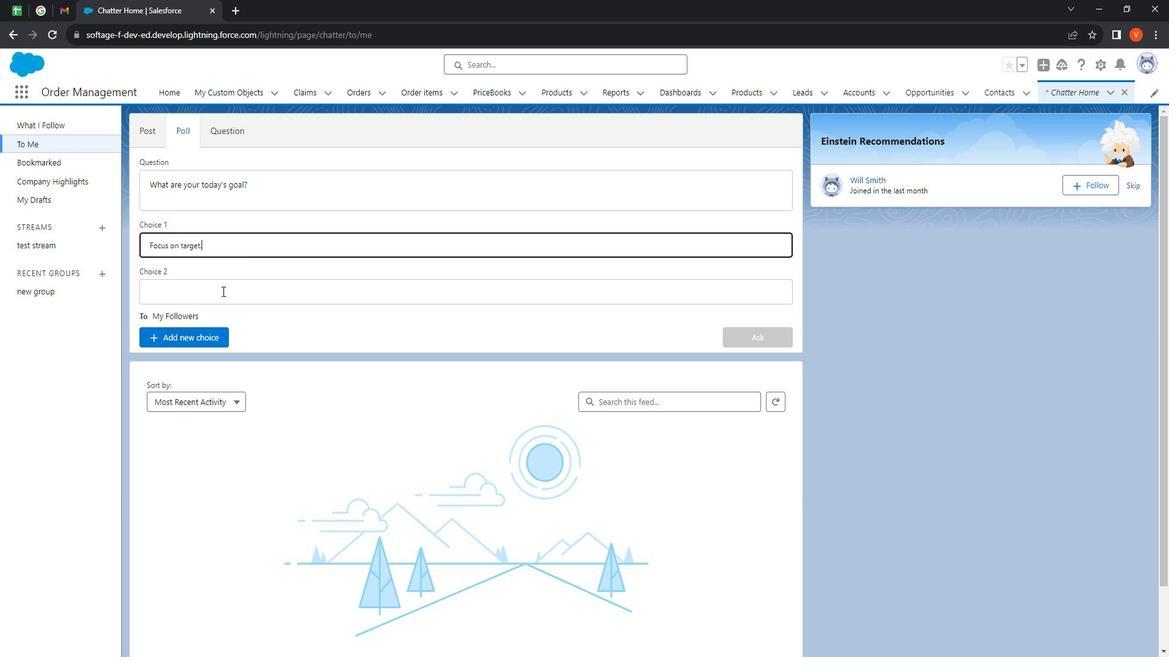 
Action: Mouse pressed left at (230, 289)
Screenshot: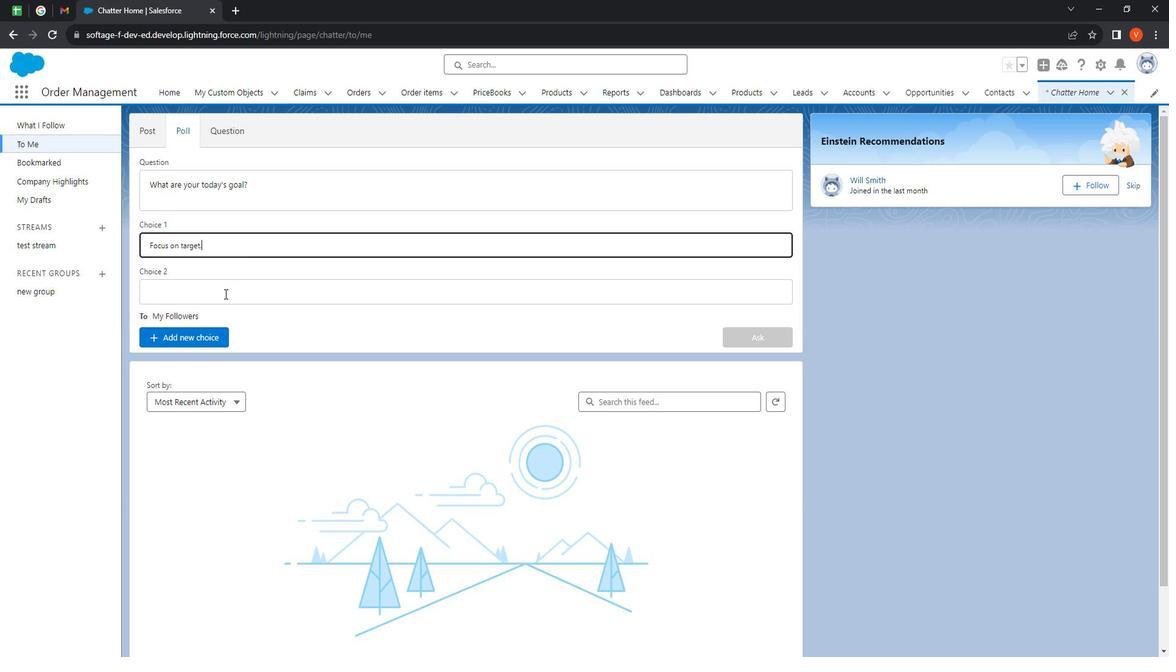 
Action: Mouse moved to (231, 289)
Screenshot: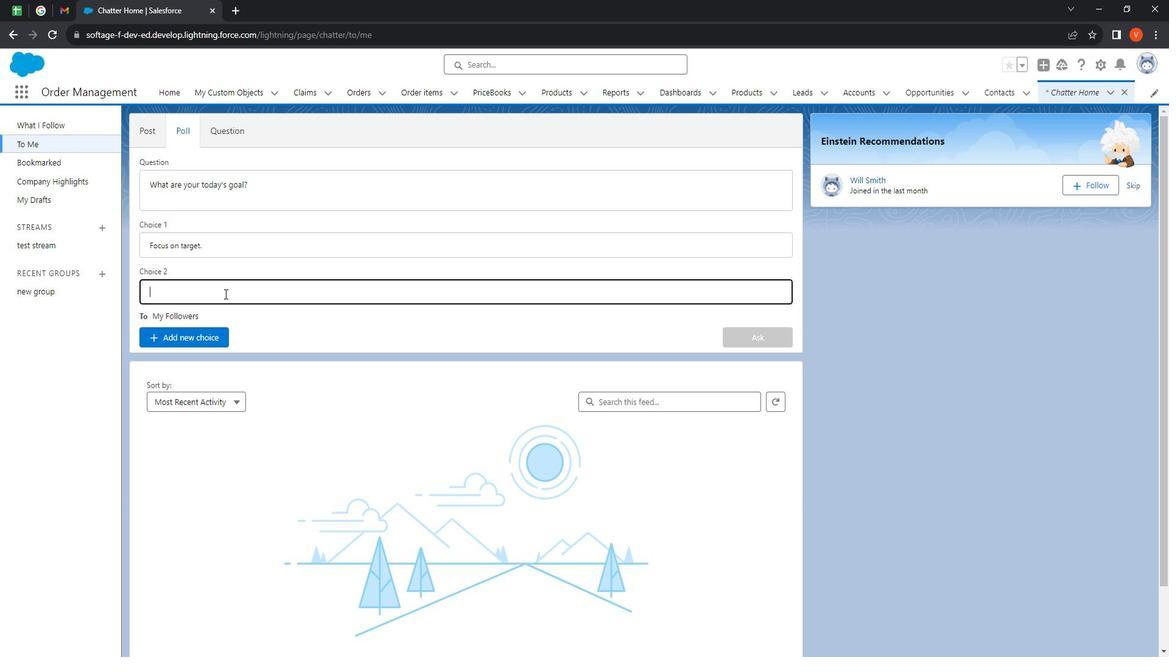 
Action: Key pressed <Key.shift><Key.shift><Key.shift><Key.shift><Key.shift><Key.shift><Key.shift><Key.shift><Key.shift><Key.shift><Key.shift><Key.shift><Key.shift><Key.shift><Key.shift><Key.shift><Key.shift><Key.shift><Key.shift><Key.shift><Key.shift><Key.shift><Key.shift>Verify<Key.space><Key.shift><Key.shift><Key.shift><Key.shift><Key.shift><Key.shift><Key.shift>Previous<Key.space>work.
Screenshot: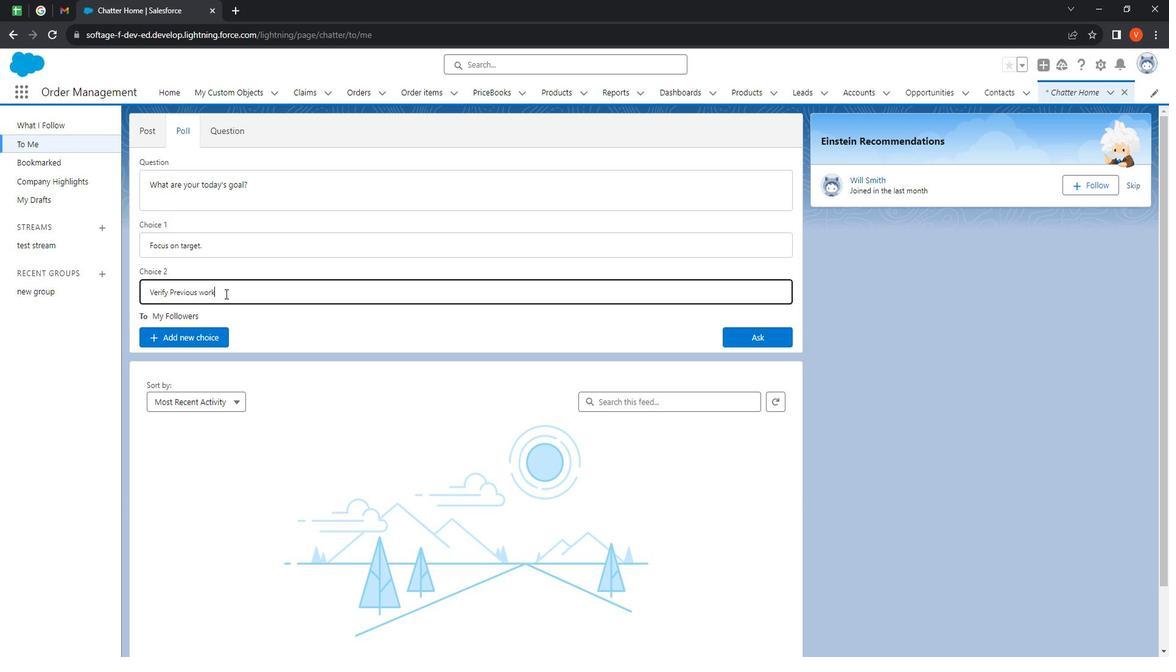 
Action: Mouse moved to (783, 328)
Screenshot: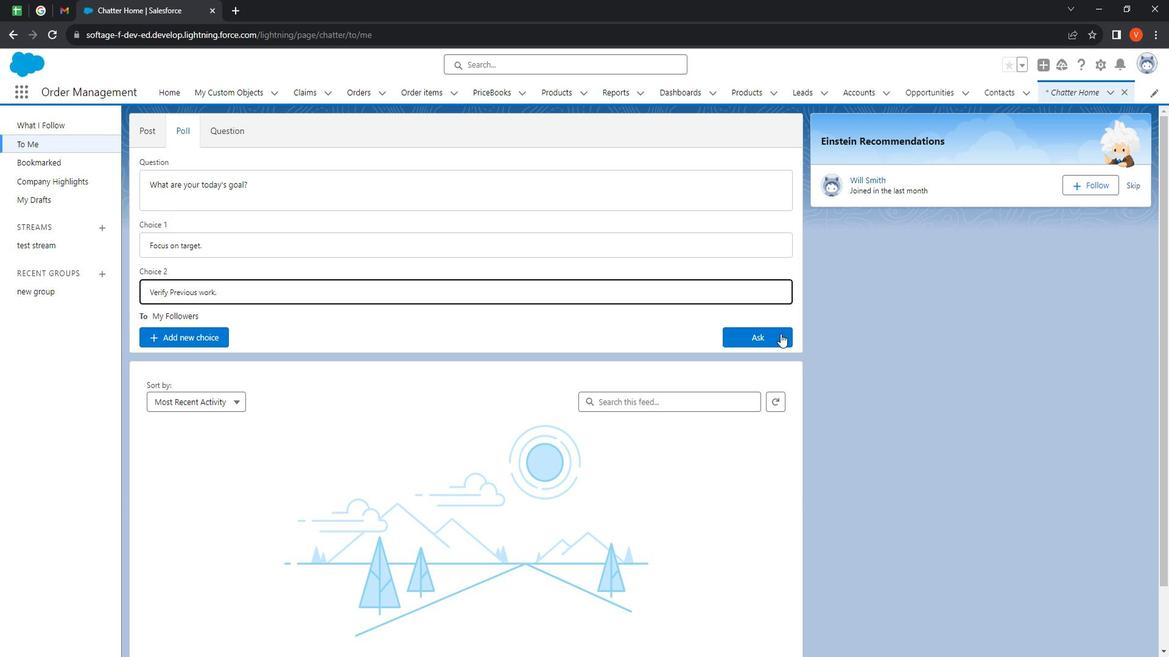 
Action: Mouse pressed left at (783, 328)
Screenshot: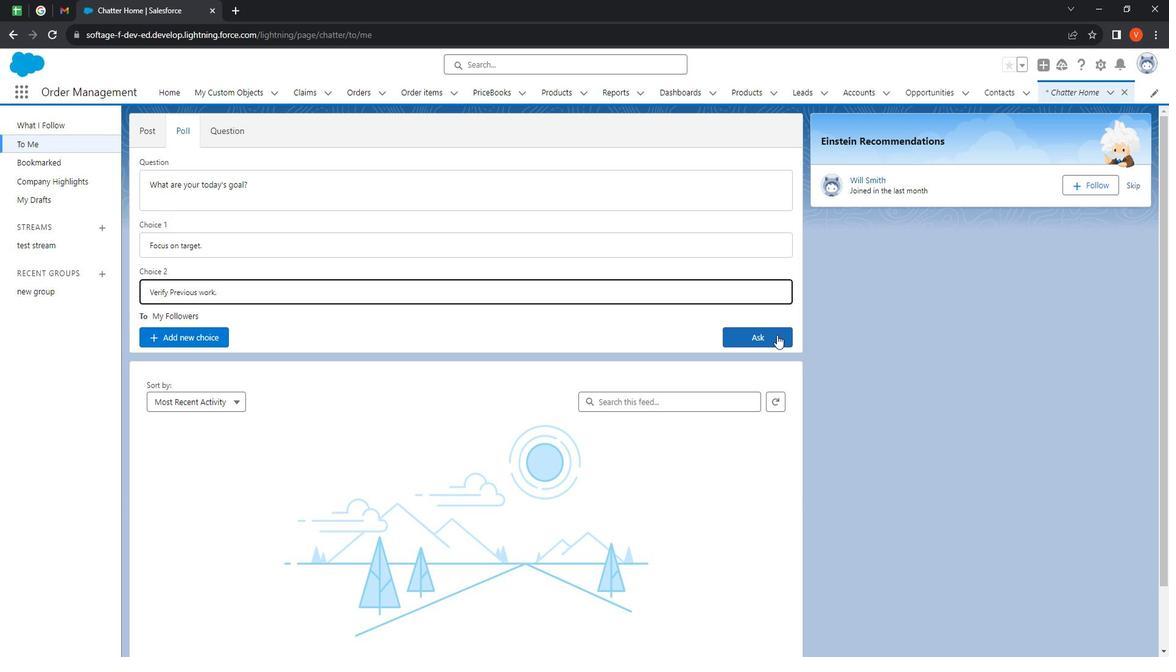 
Action: Mouse moved to (232, 129)
Screenshot: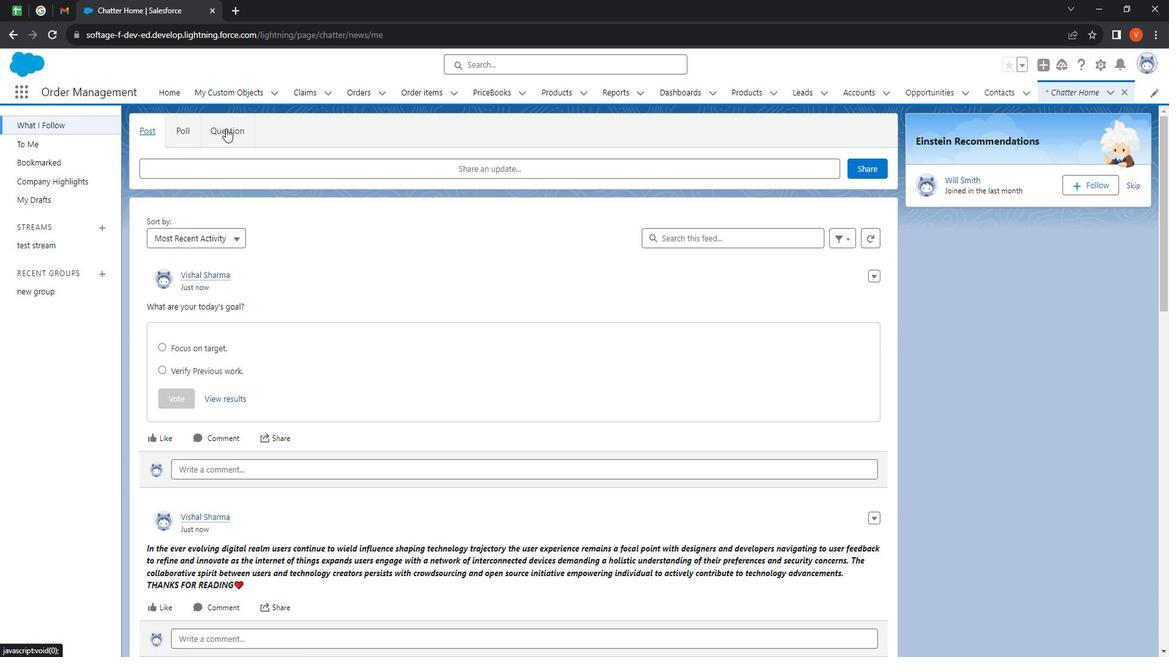 
Action: Mouse pressed left at (232, 129)
Screenshot: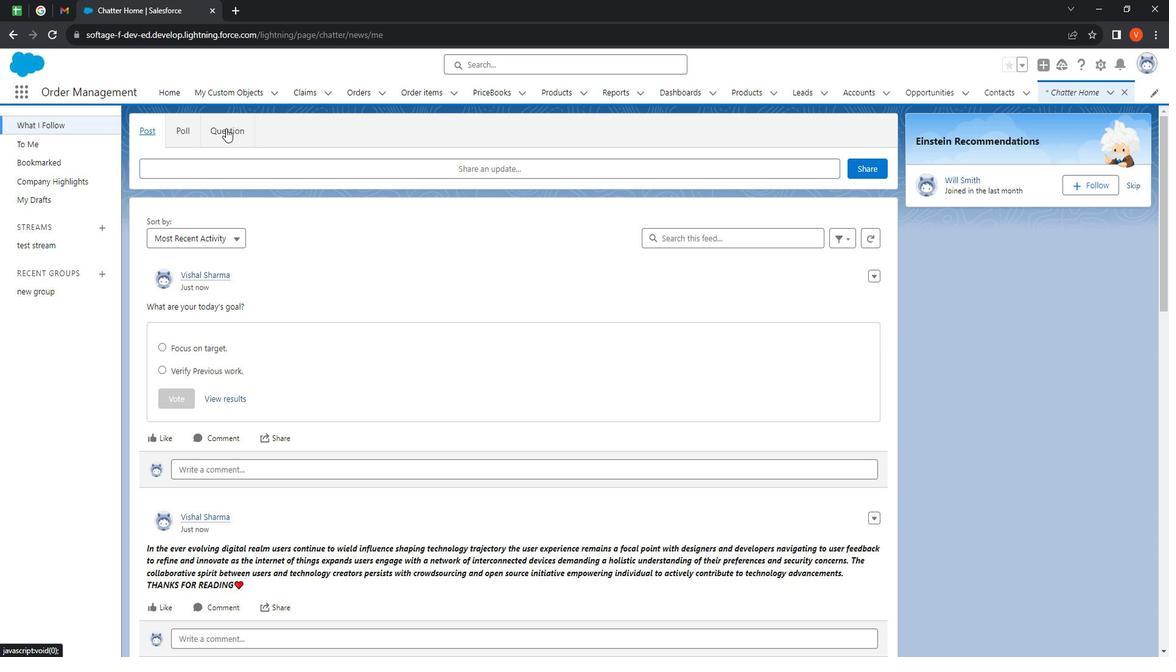 
Action: Mouse moved to (227, 551)
Screenshot: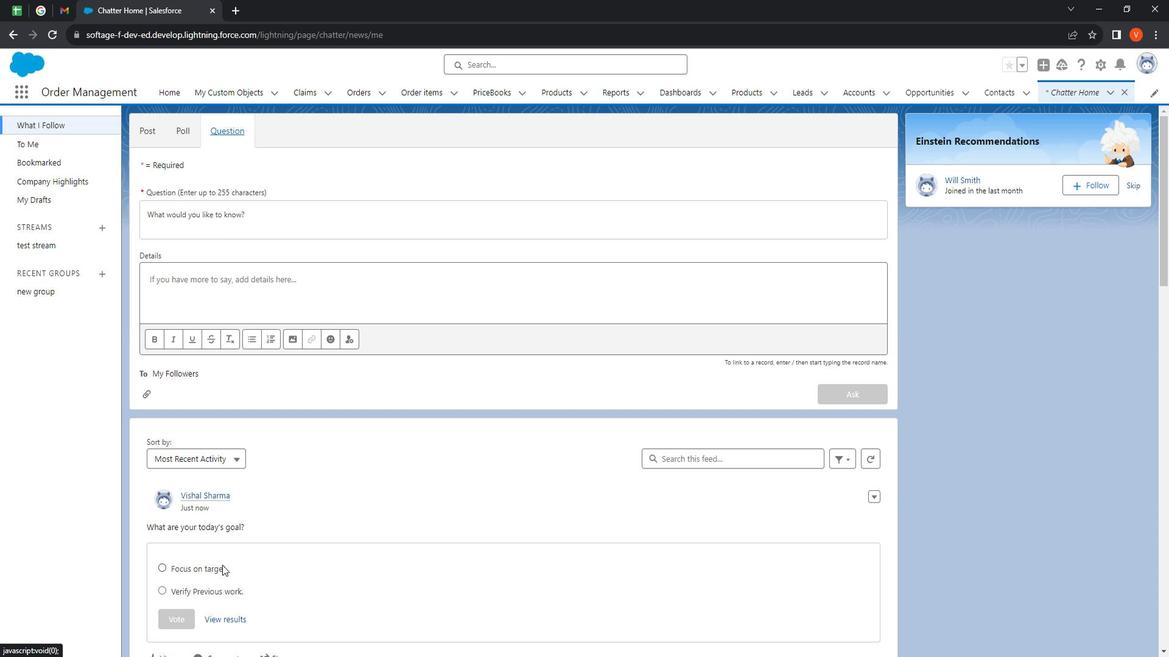 
Action: Mouse pressed left at (227, 551)
Screenshot: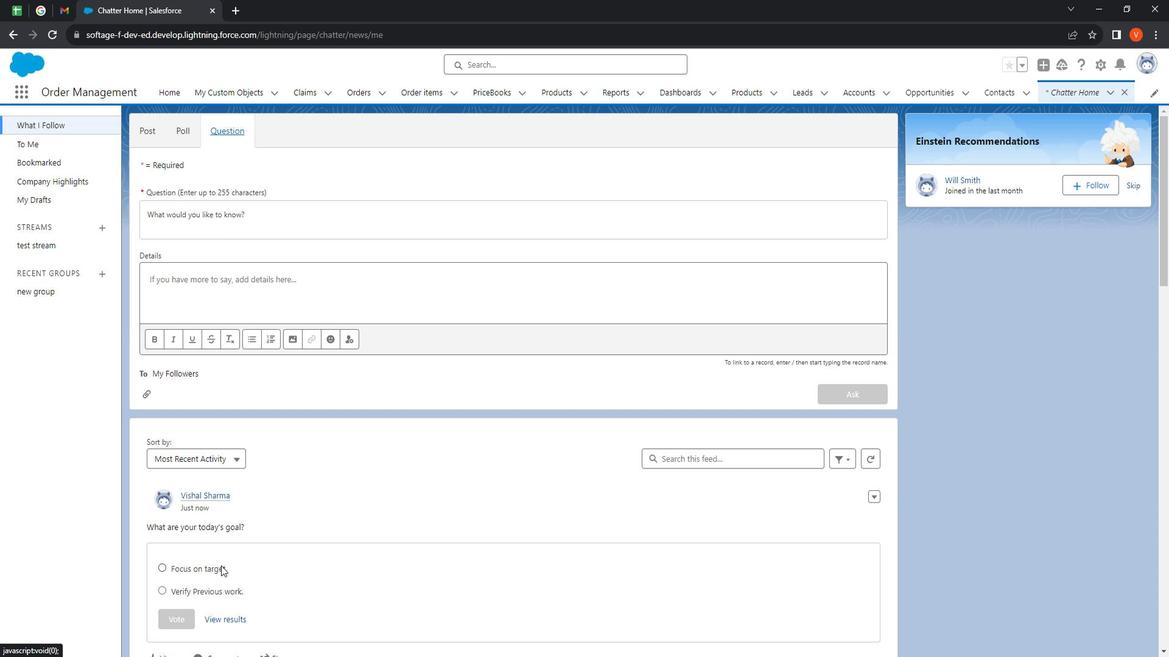 
Action: Mouse moved to (245, 533)
Screenshot: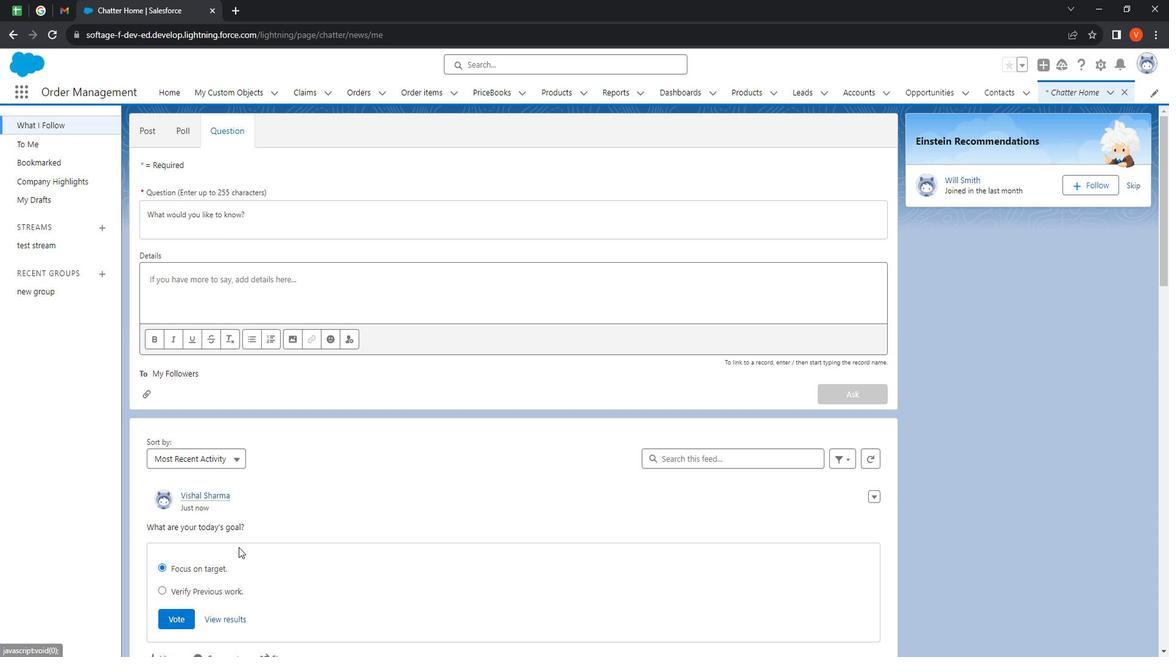 
Action: Mouse scrolled (245, 532) with delta (0, 0)
Screenshot: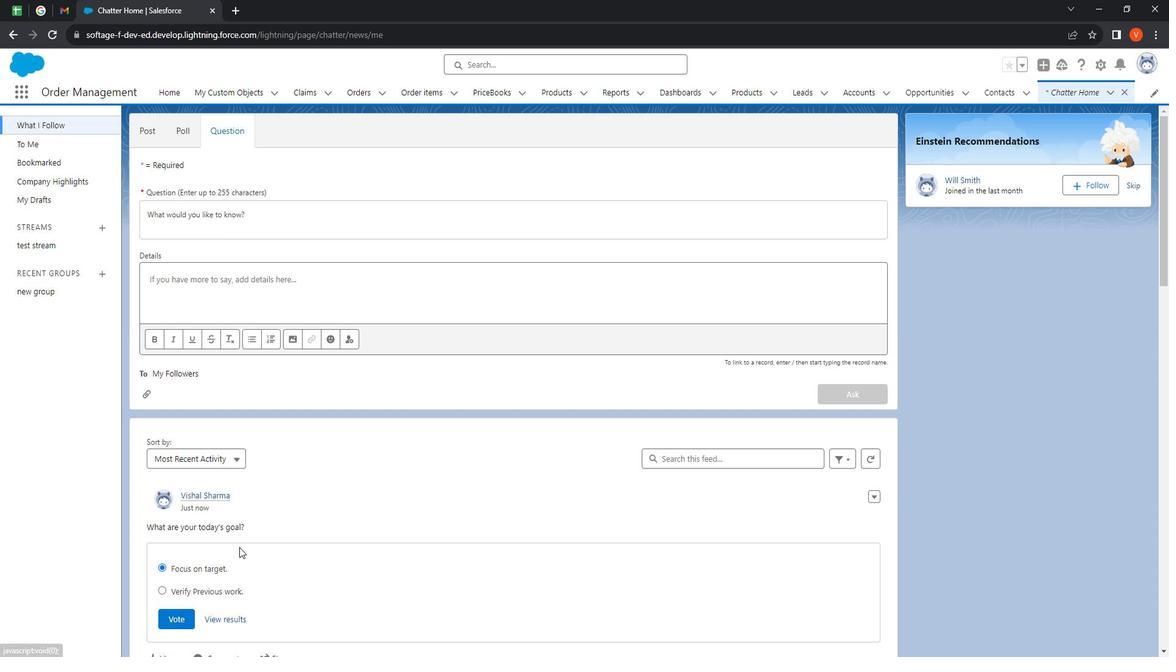 
Action: Mouse scrolled (245, 532) with delta (0, 0)
Screenshot: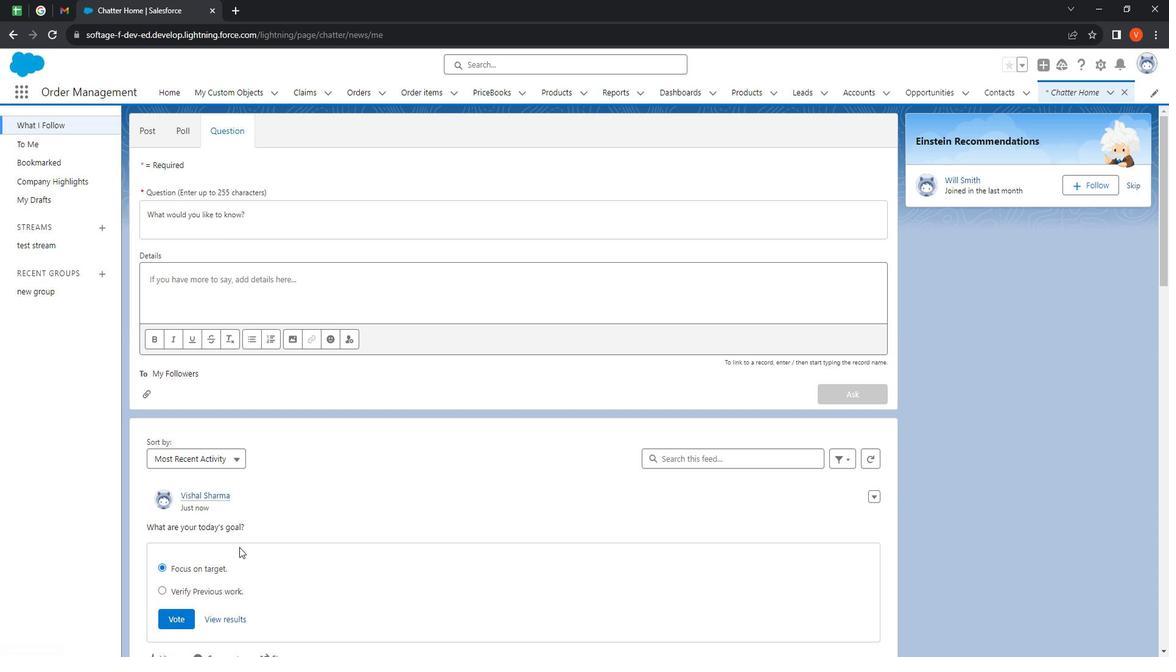 
Action: Mouse scrolled (245, 532) with delta (0, 0)
Screenshot: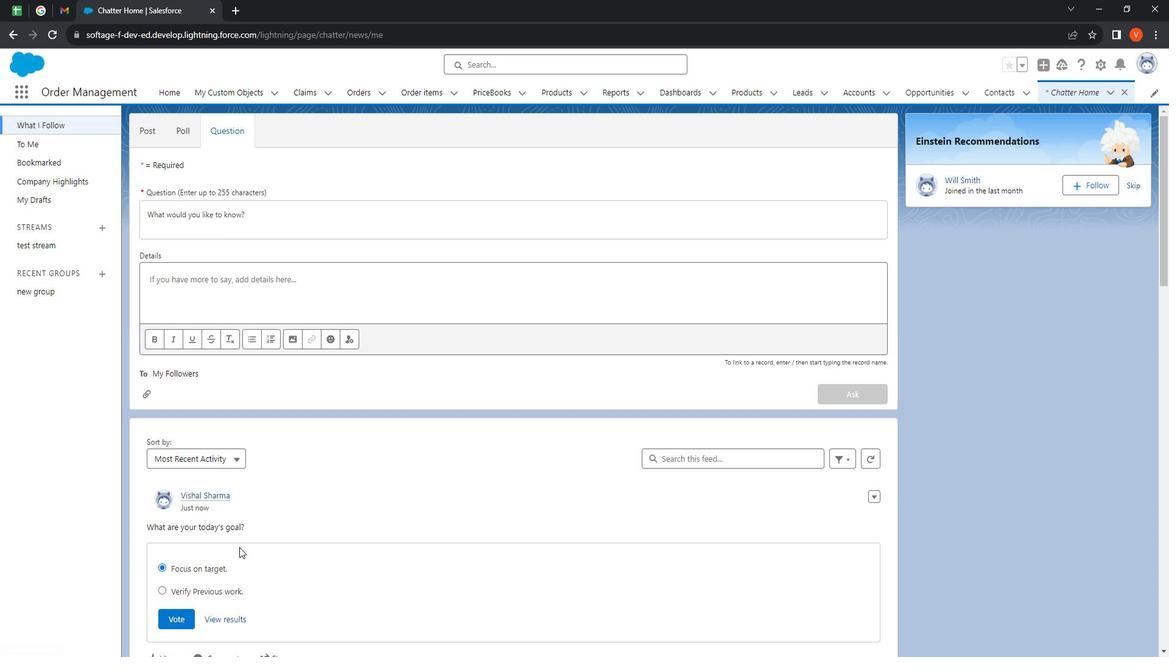 
Action: Mouse moved to (243, 536)
Screenshot: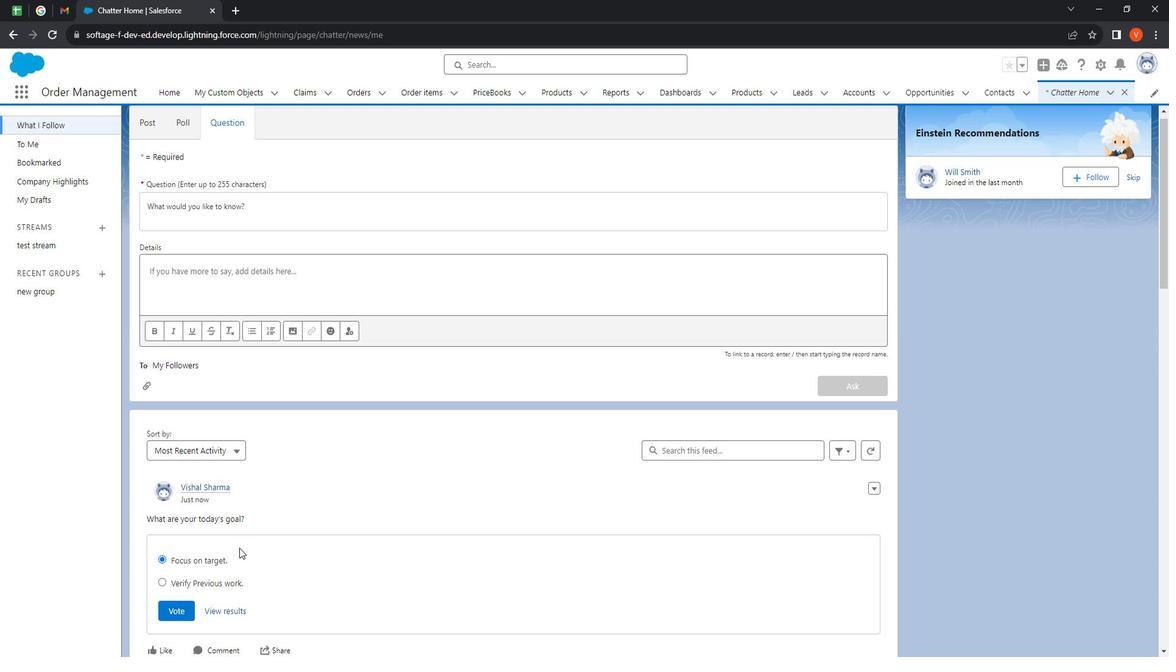 
Action: Mouse scrolled (243, 535) with delta (0, 0)
Screenshot: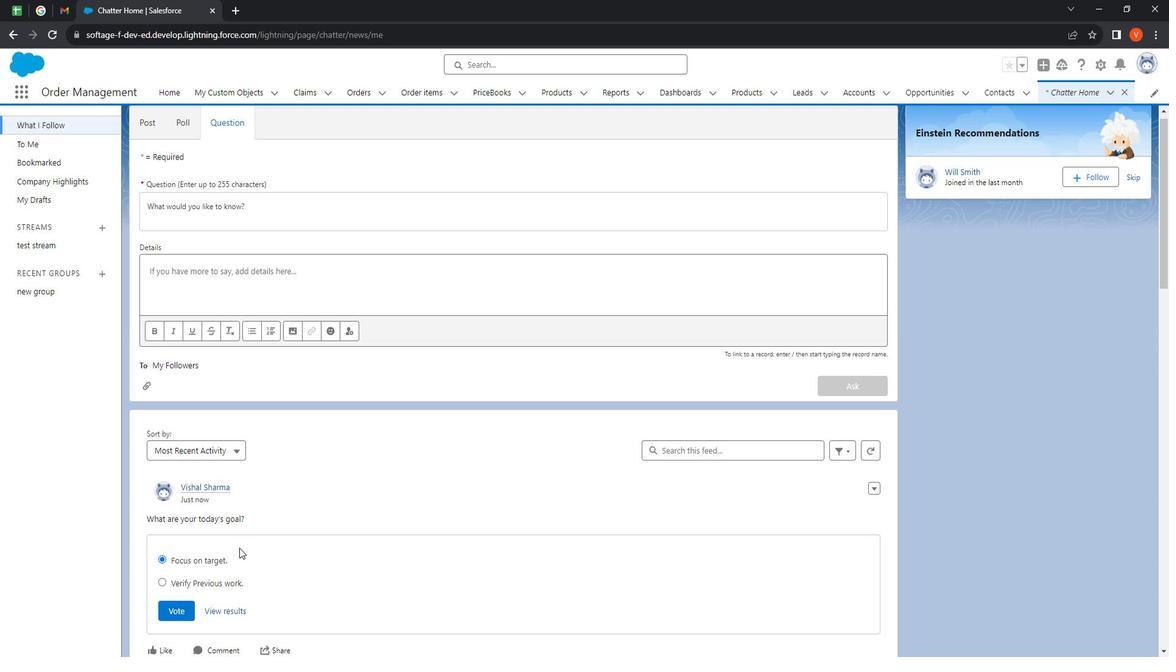 
Action: Mouse moved to (186, 364)
Screenshot: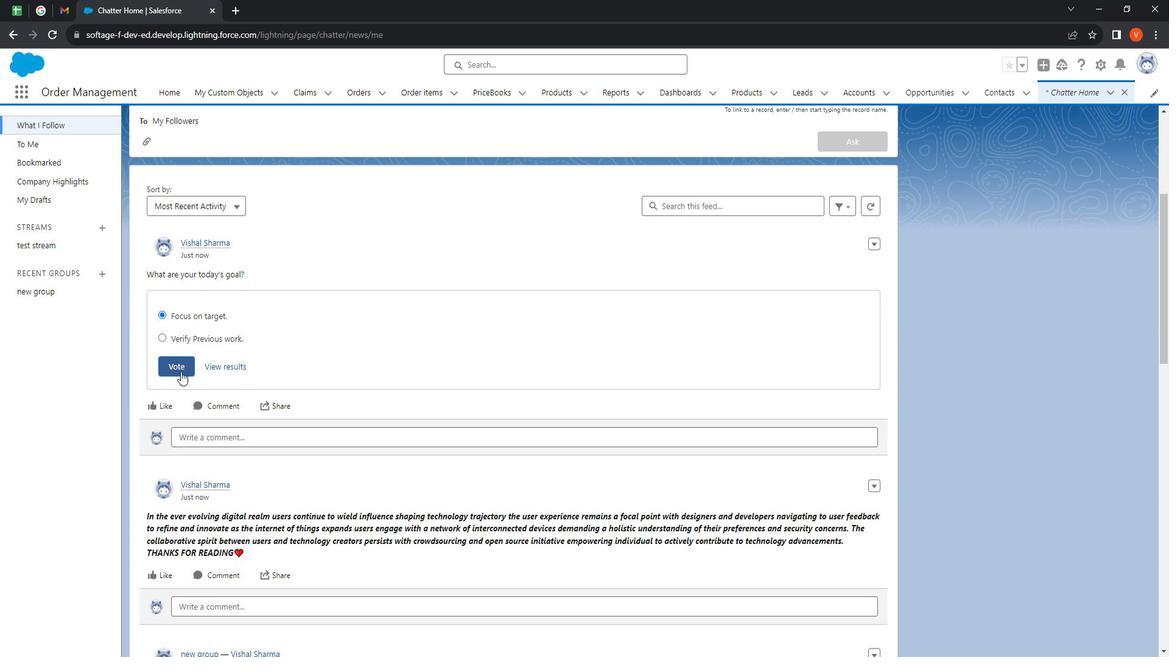 
Action: Mouse pressed left at (186, 364)
Screenshot: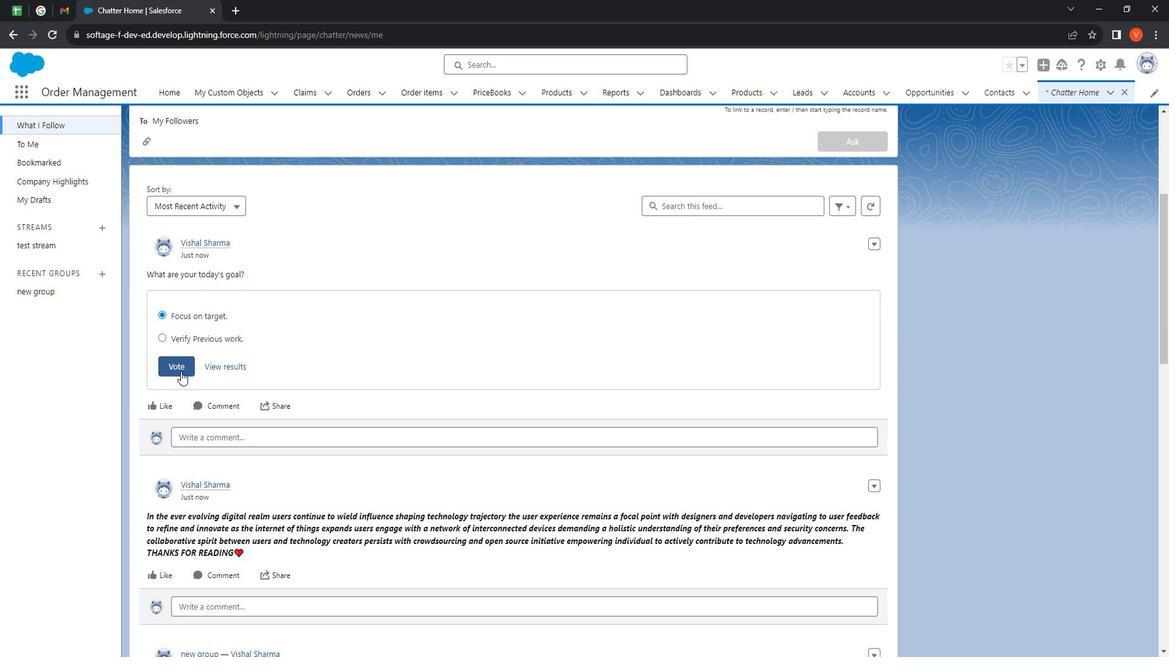 
Action: Mouse moved to (325, 323)
Screenshot: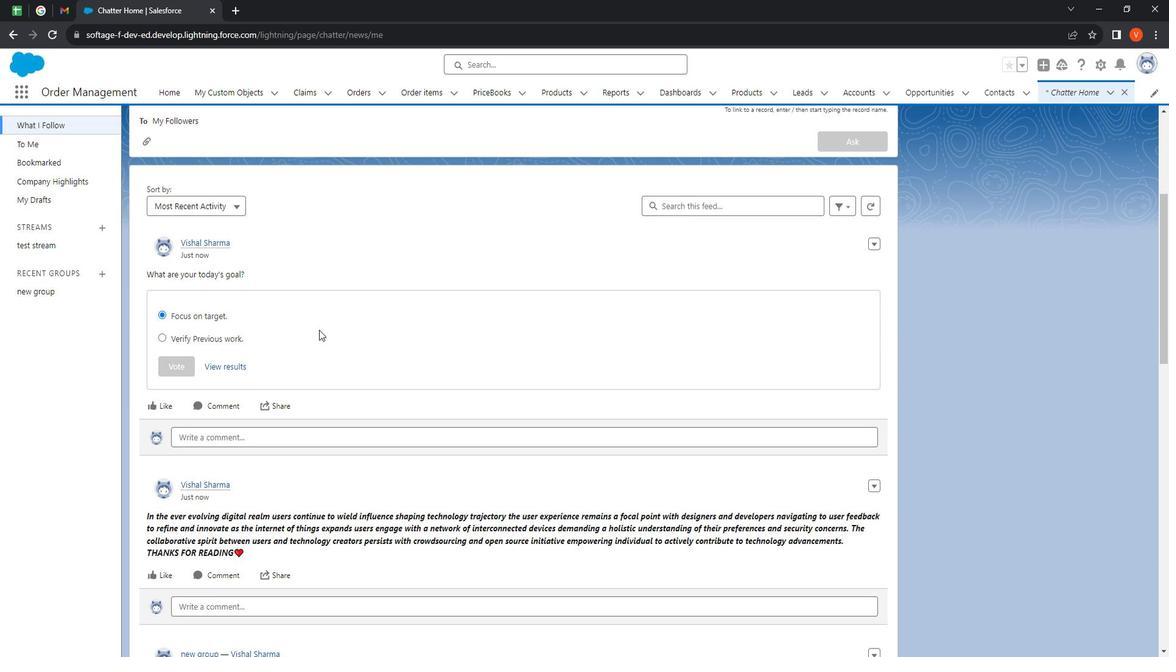 
Action: Mouse scrolled (325, 324) with delta (0, 0)
Screenshot: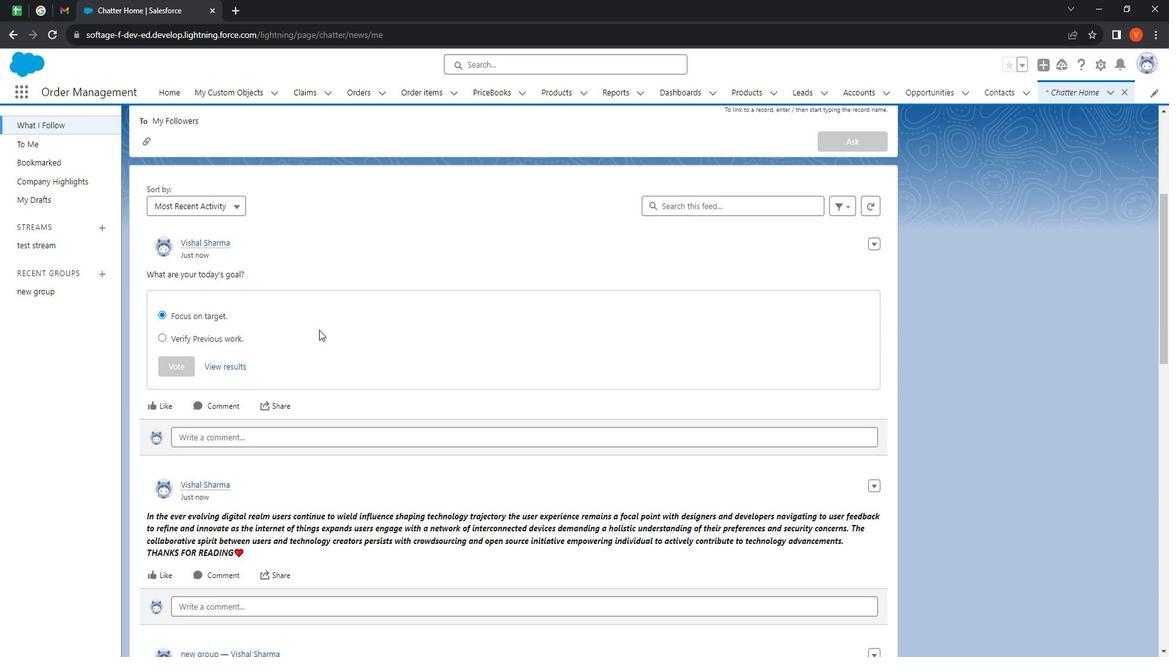 
Action: Mouse moved to (311, 351)
Screenshot: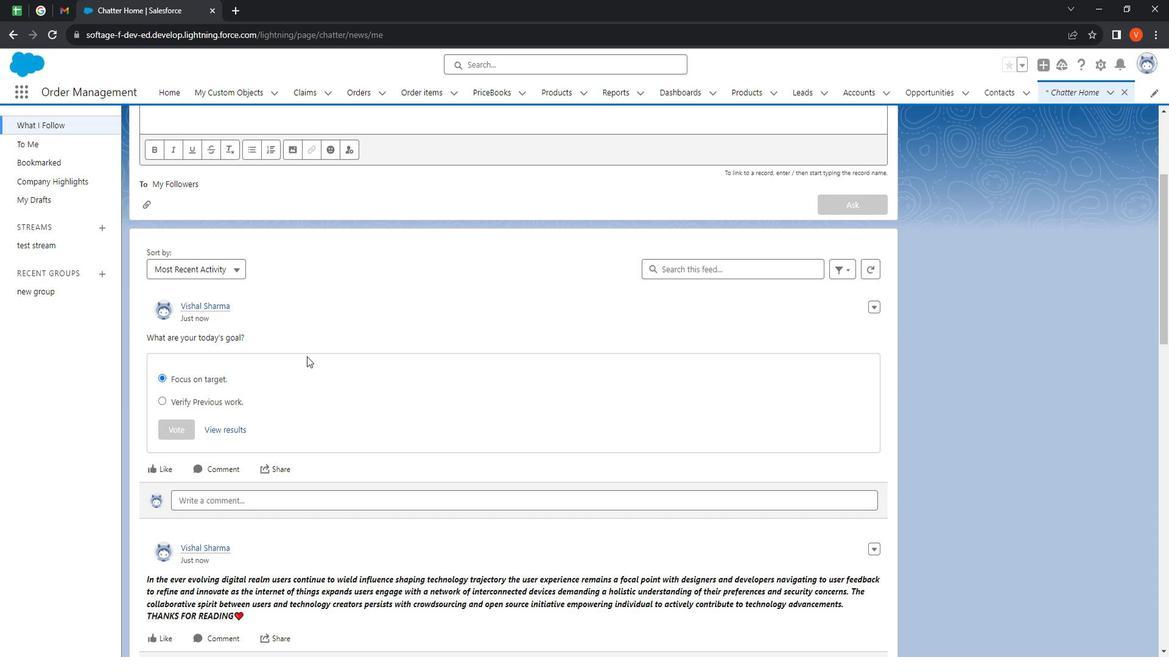 
Action: Mouse scrolled (311, 352) with delta (0, 0)
Screenshot: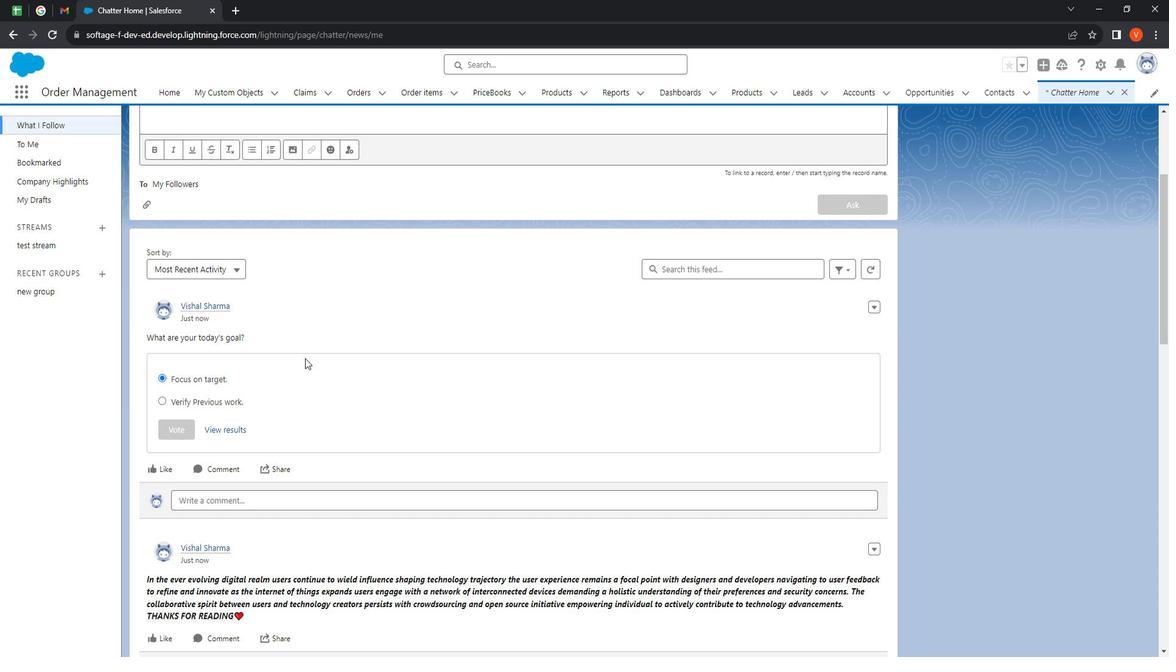 
Action: Mouse scrolled (311, 352) with delta (0, 0)
Screenshot: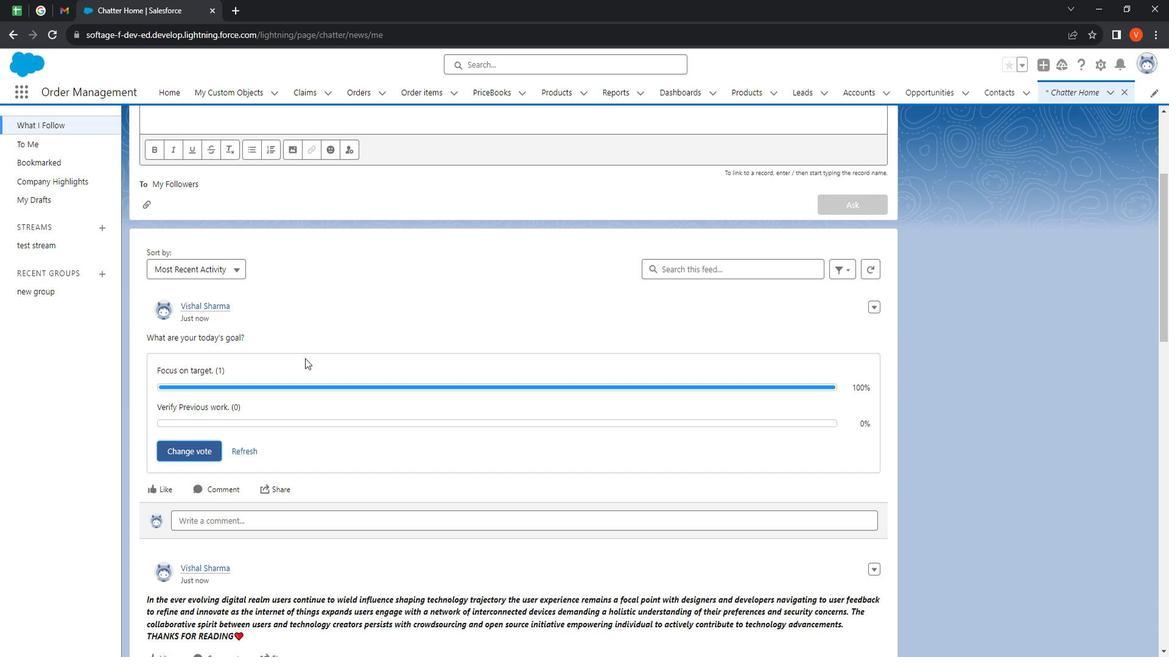 
Action: Mouse moved to (310, 356)
Screenshot: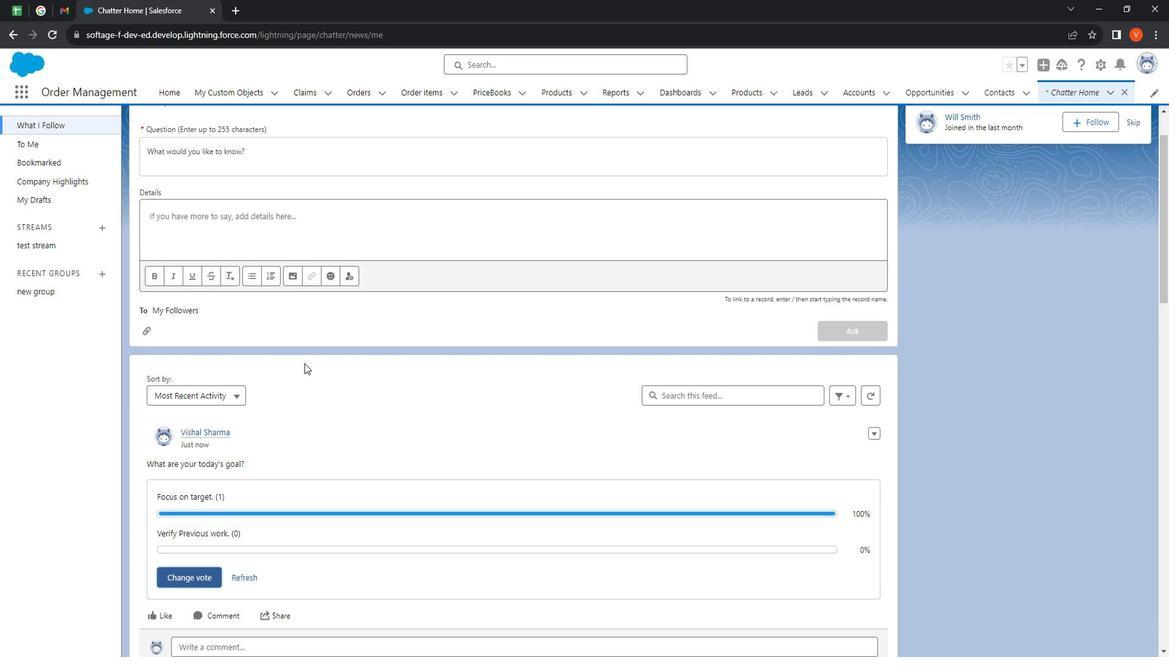 
Action: Mouse scrolled (310, 356) with delta (0, 0)
Screenshot: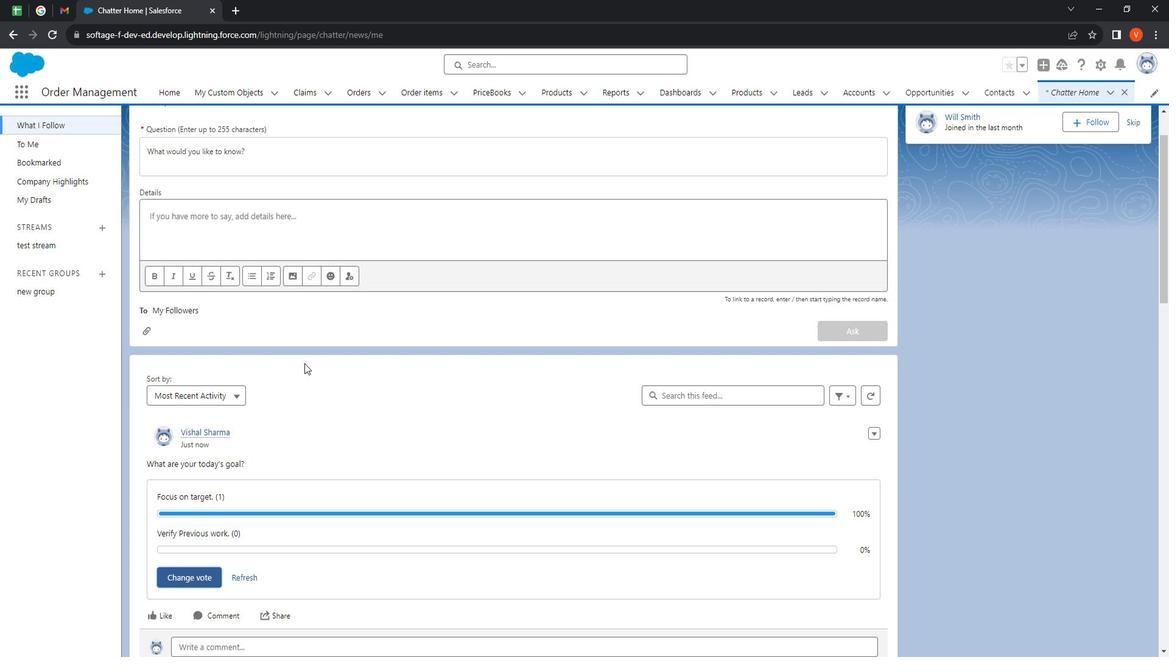 
Action: Mouse scrolled (310, 356) with delta (0, 0)
Screenshot: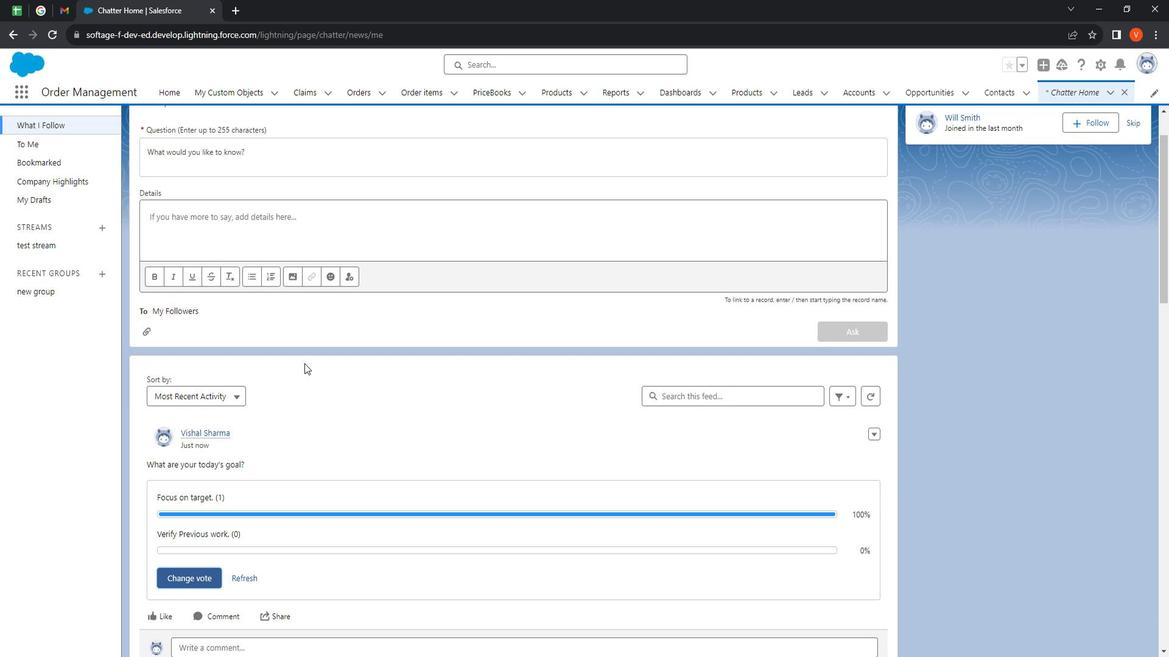 
Action: Mouse scrolled (310, 356) with delta (0, 0)
Screenshot: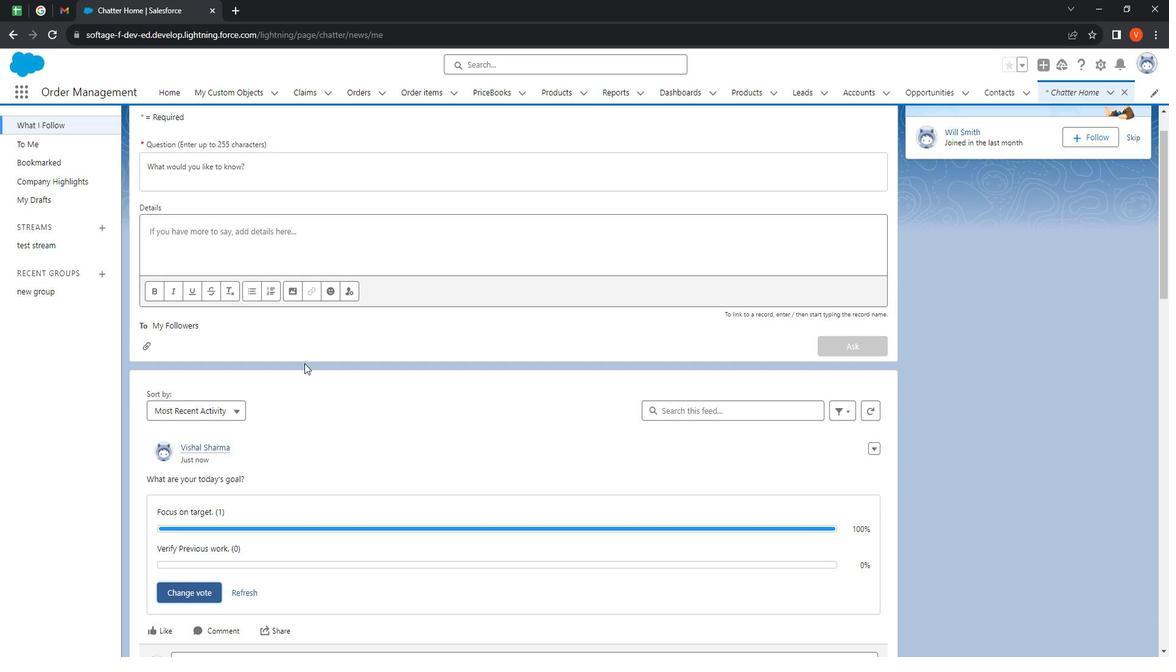 
Action: Mouse moved to (205, 220)
Screenshot: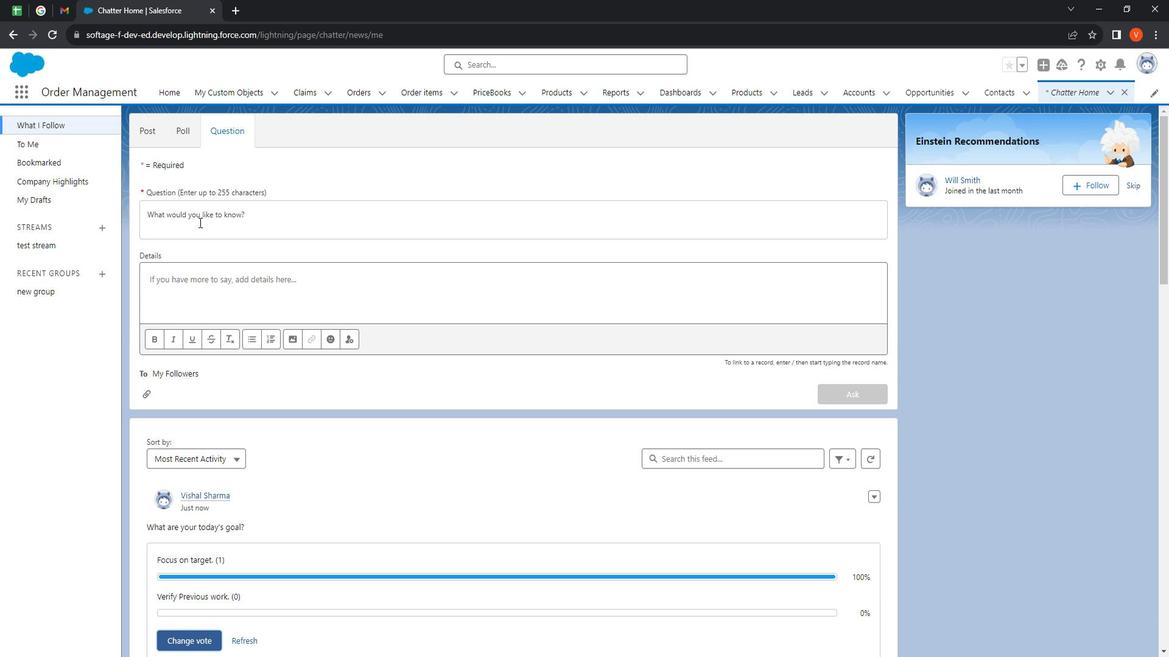 
Action: Mouse pressed left at (205, 220)
Screenshot: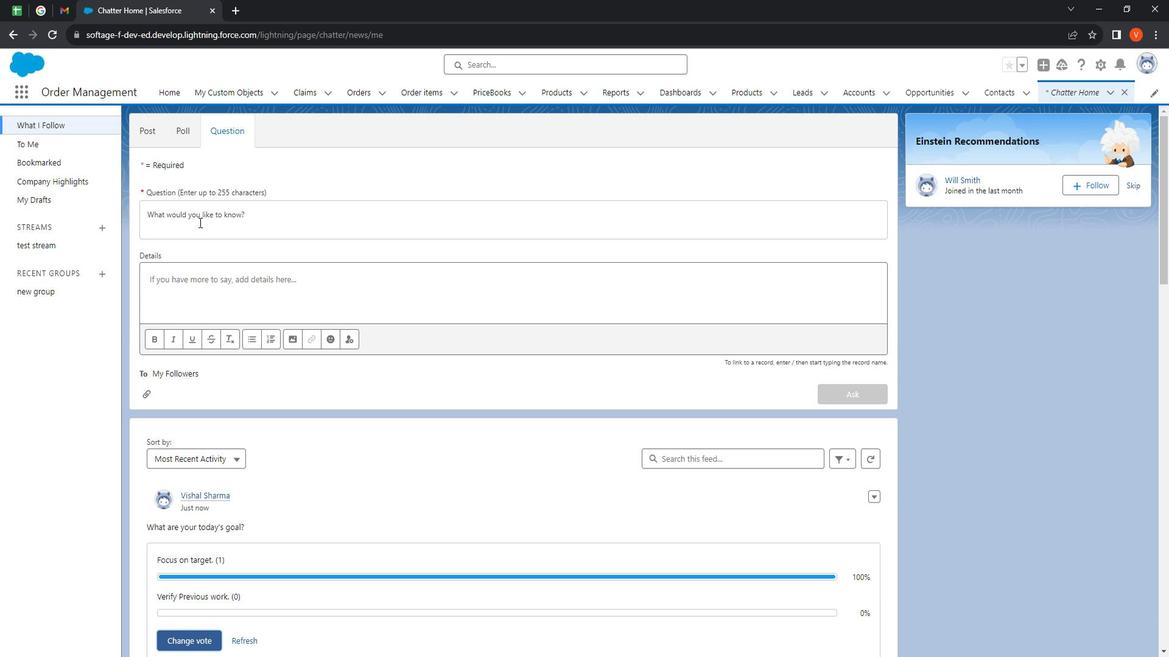 
Action: Mouse moved to (378, 185)
Screenshot: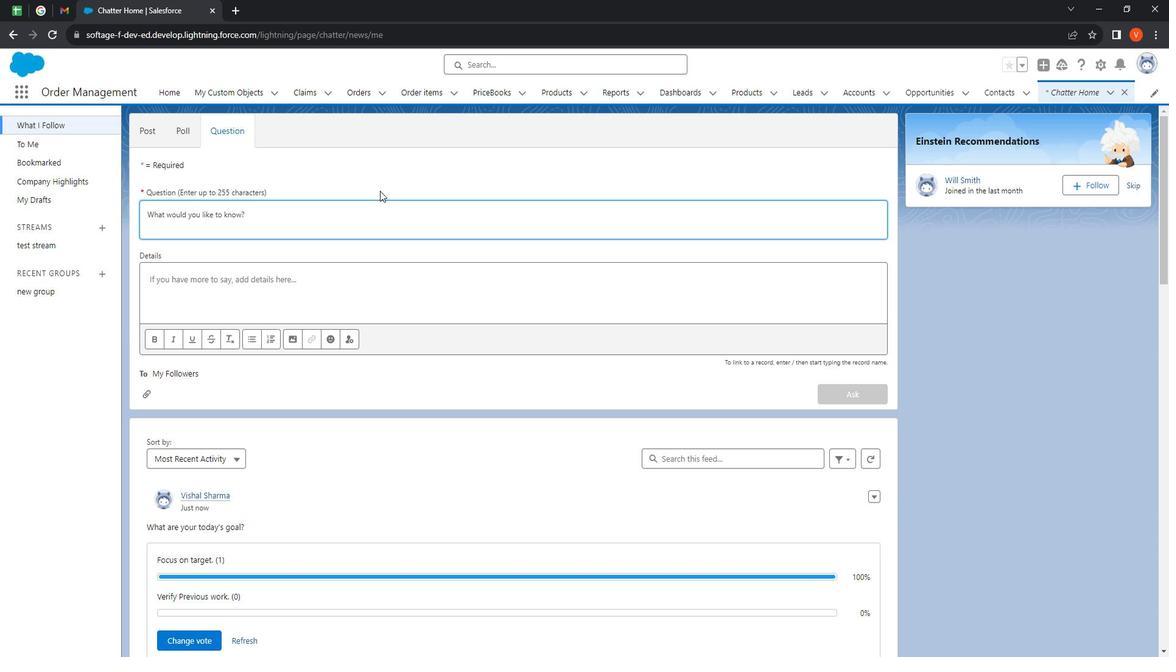 
Action: Key pressed <Key.shift><Key.shift><Key.shift><Key.shift><Key.shift><Key.shift><Key.shift><Key.shift><Key.shift><Key.shift><Key.shift><Key.shift><Key.shift><Key.shift><Key.shift><Key.shift><Key.shift><Key.shift><Key.shift><Key.shift><Key.shift><Key.shift><Key.shift><Key.shift><Key.shift><Key.shift><Key.shift><Key.shift>What<Key.space>is<Key.space>update<Key.space>on<Key.space>chatter<Key.shift><Key.shift><Key.shift>?
Screenshot: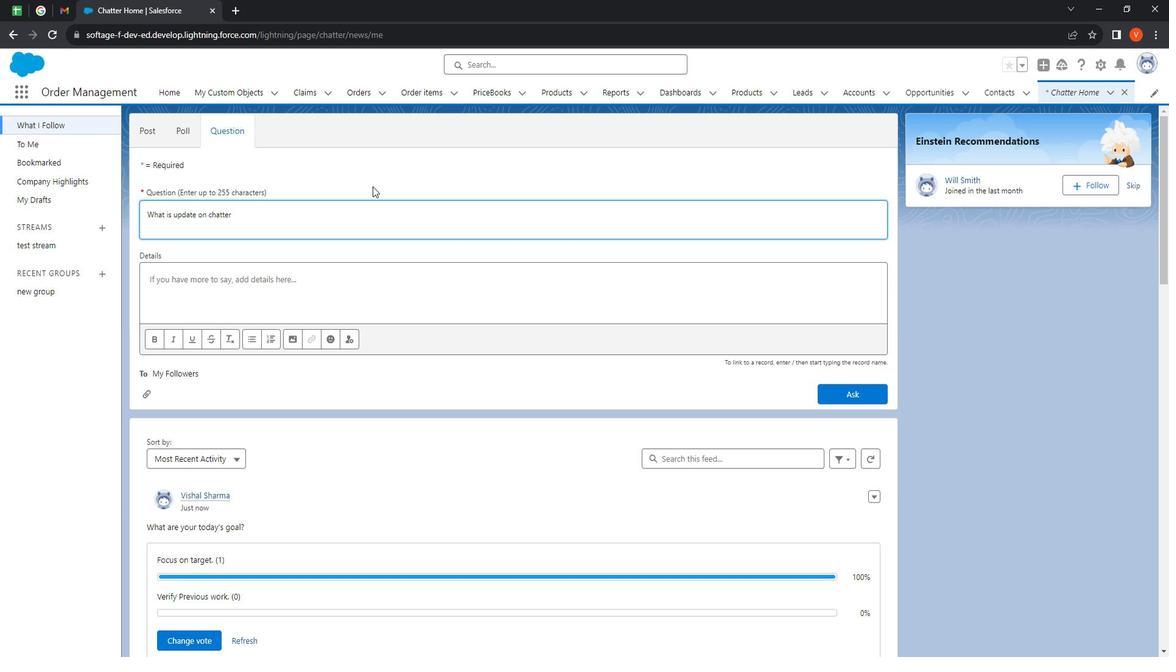 
Action: Mouse moved to (306, 271)
Screenshot: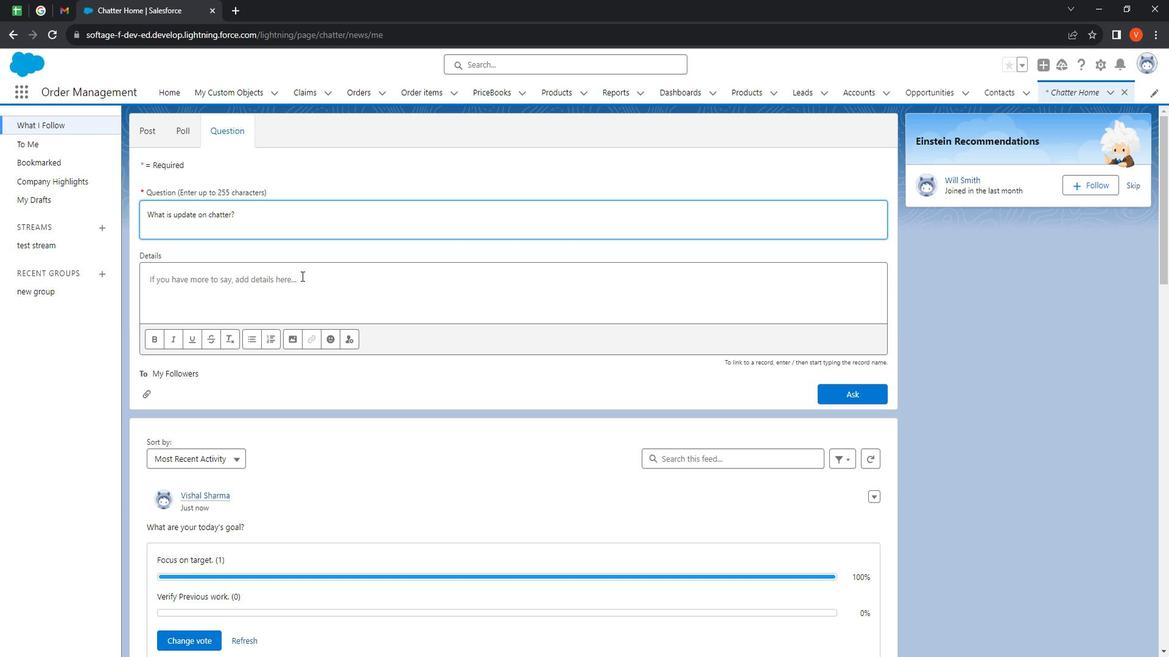 
Action: Mouse pressed left at (306, 271)
Screenshot: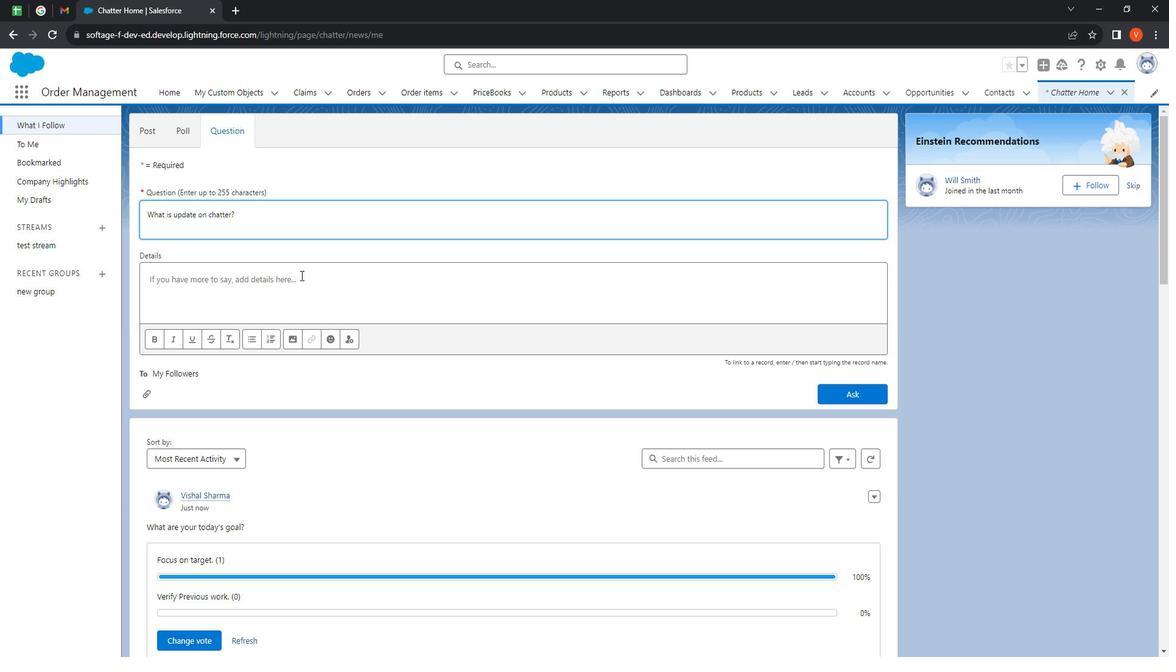 
Action: Mouse moved to (289, 252)
Screenshot: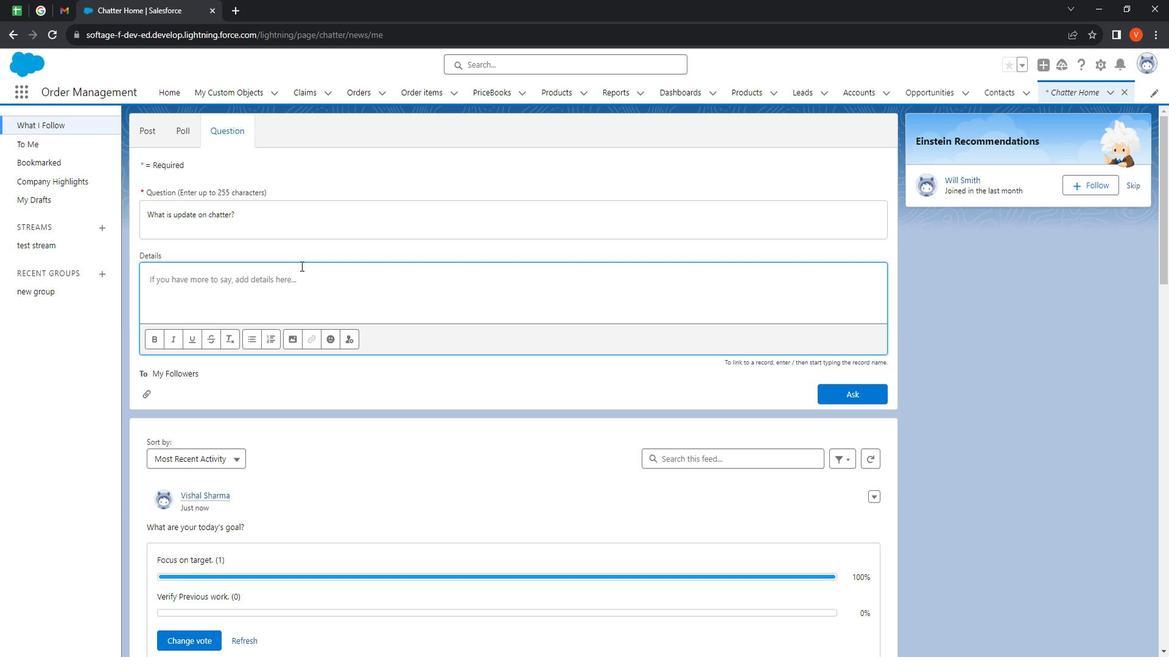
Action: Key pressed in<Key.space>the<Key.space>ever<Key.space>evolving<Key.space>digital<Key.space>realm<Key.space>continue<Key.space>to<Key.space>wield<Key.space>influence<Key.space>shaping<Key.space>technology<Key.space>trajectory<Key.space>the<Key.space>users<Key.space>expec<Key.backspace>rience<Key.space>remains<Key.space>a<Key.space>focal<Key.space>point<Key.space>with<Key.space>designers<Key.space>and<Key.space>developers<Key.space>navigating<Key.space>user<Key.space>feed<Key.space>back<Key.space>to<Key.space>refine<Key.space>and<Key.space>innovate<Key.space>as<Key.space>the<Key.space>interner<Key.space>of<Key.space>thinf<Key.backspace>gs
Screenshot: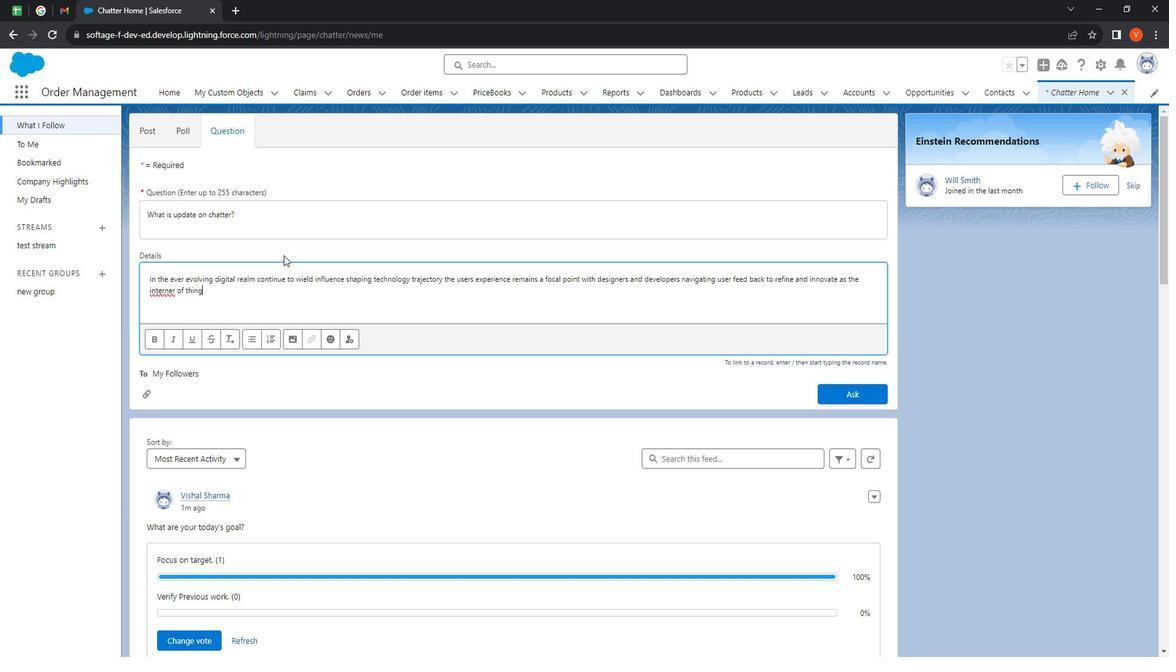 
Action: Mouse moved to (166, 288)
Screenshot: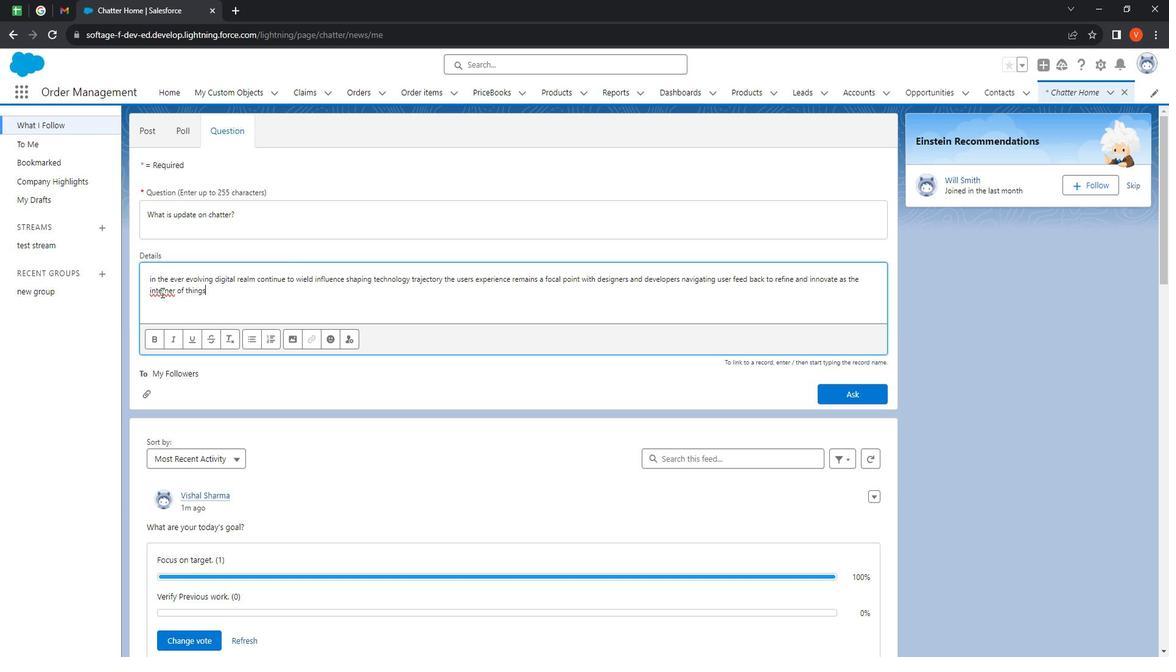 
Action: Mouse pressed right at (166, 288)
Screenshot: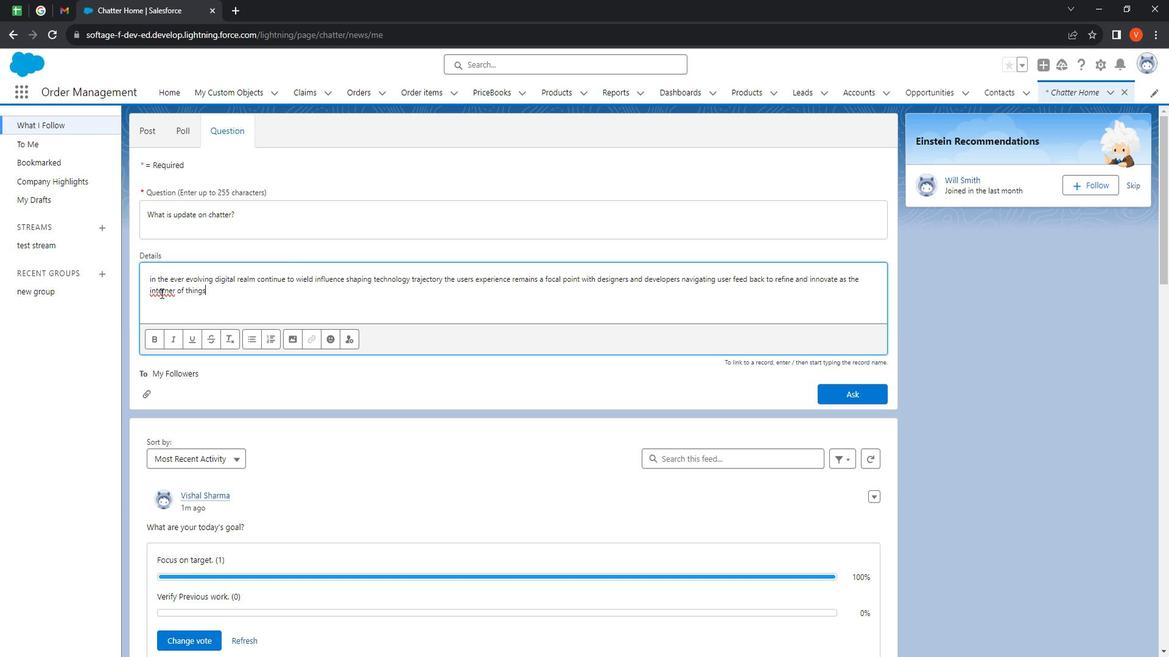 
Action: Mouse moved to (201, 311)
Screenshot: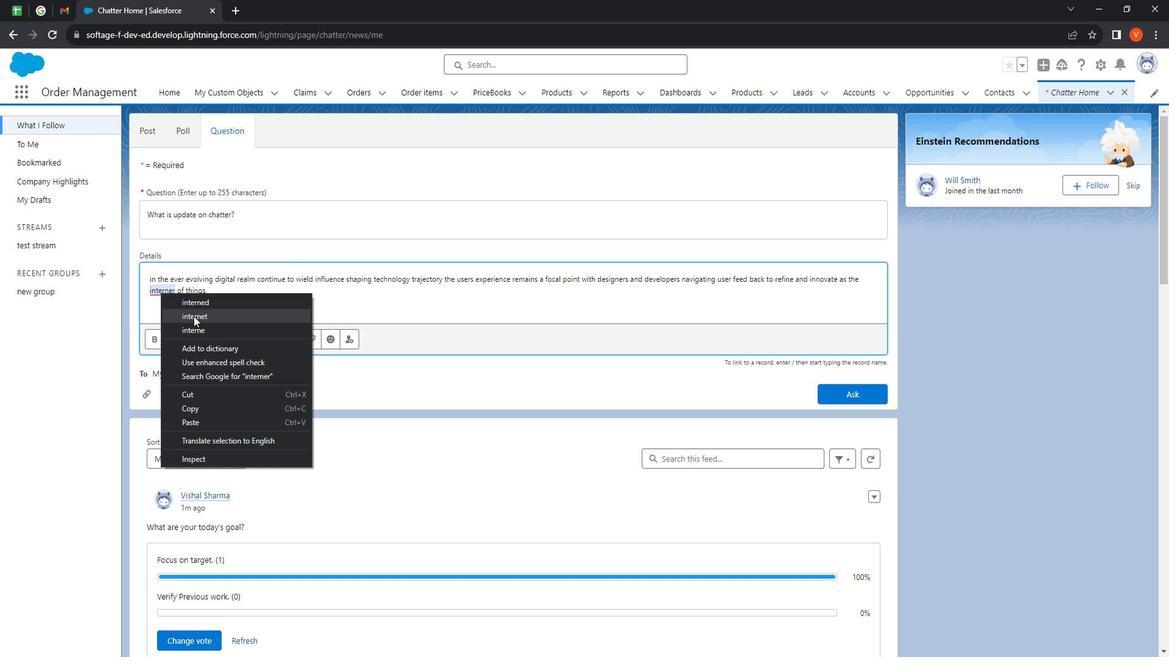 
Action: Mouse pressed left at (201, 311)
Screenshot: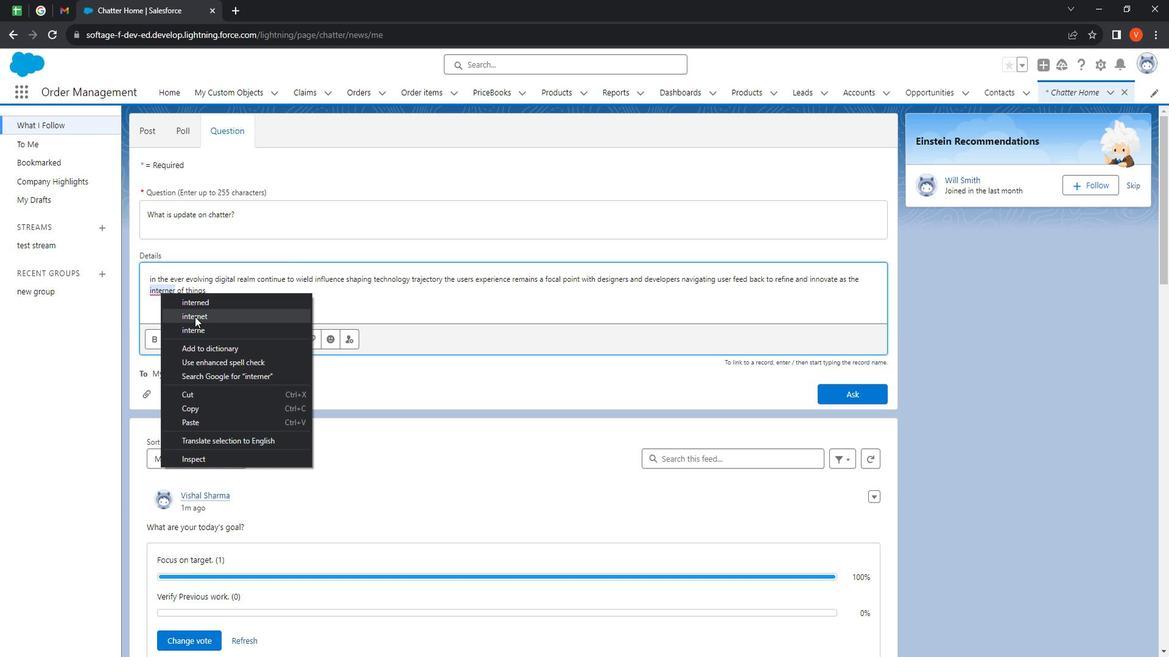 
Action: Mouse moved to (213, 289)
Screenshot: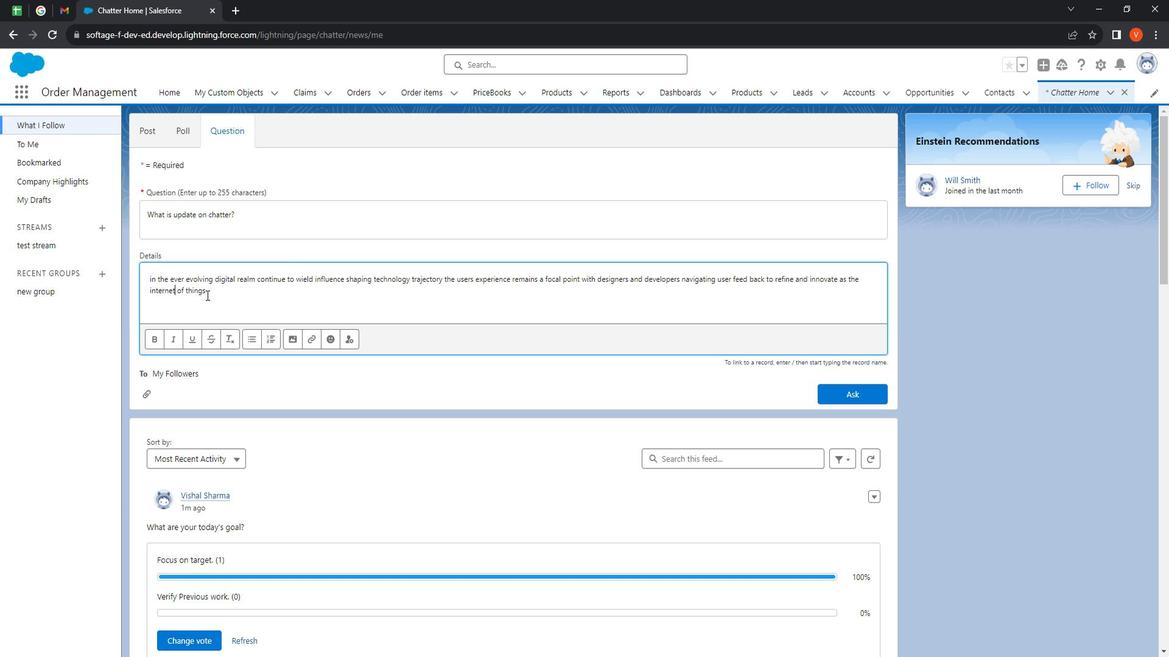
Action: Mouse pressed left at (213, 289)
Screenshot: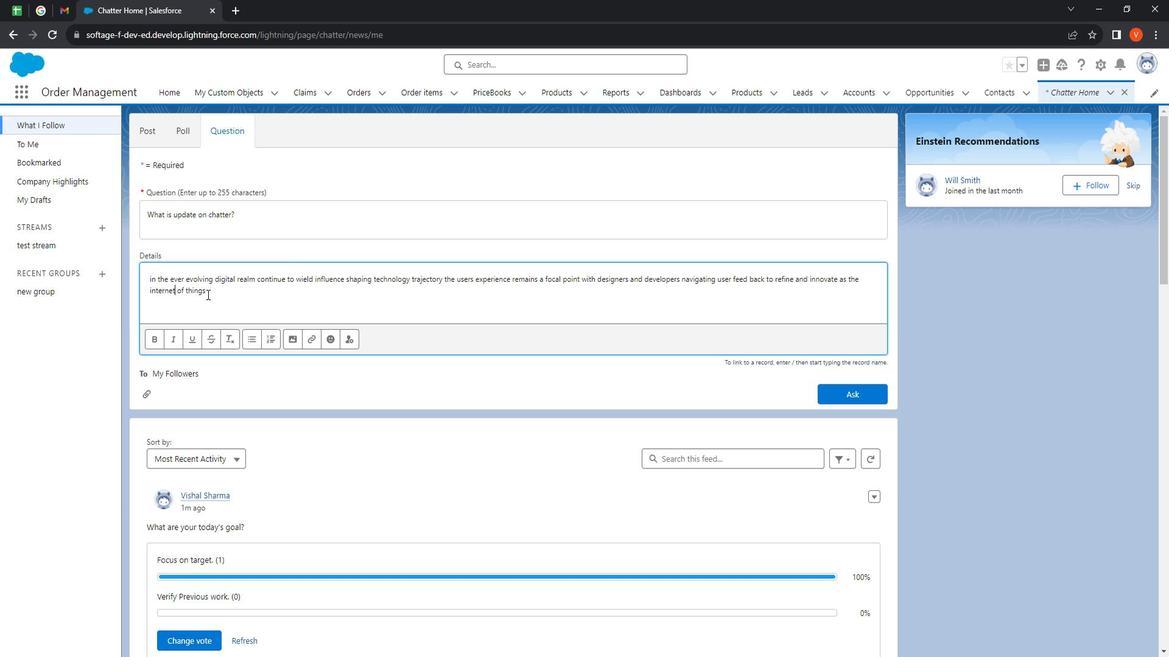 
Action: Mouse moved to (222, 278)
Screenshot: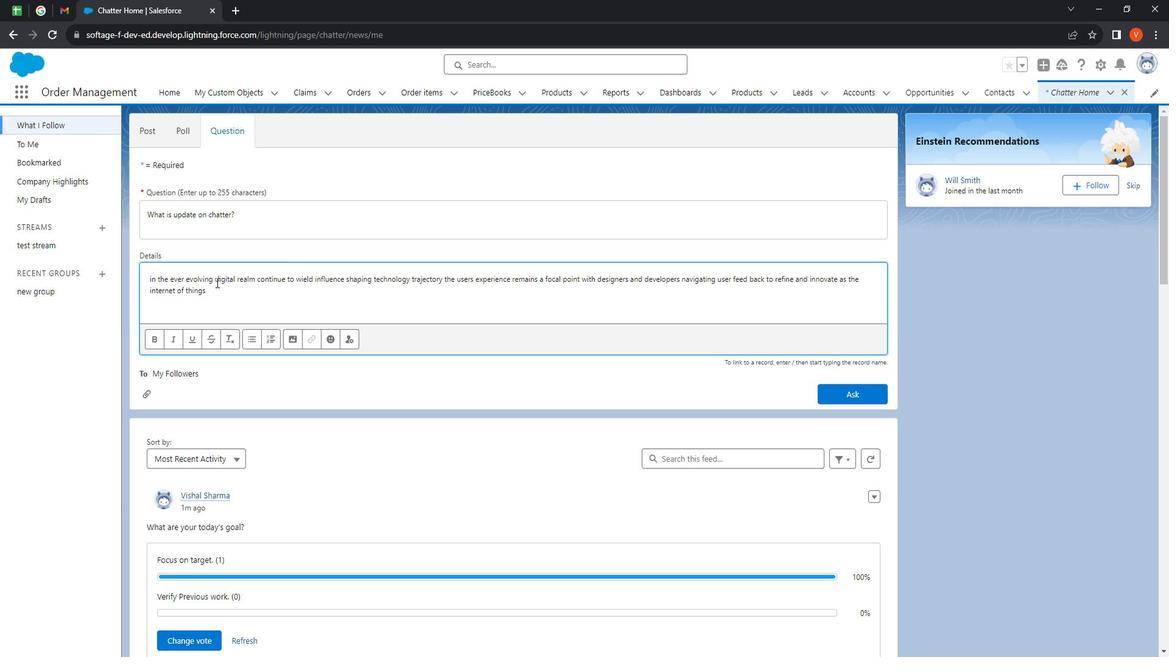
Action: Key pressed <Key.space>expands<Key.space>users<Key.space>engage<Key.space>with<Key.space>a<Key.space>network<Key.space>of<Key.space>interconnected<Key.space>devices<Key.space>demanding<Key.space>a<Key.space>host<Key.backspace>listic<Key.space>
Screenshot: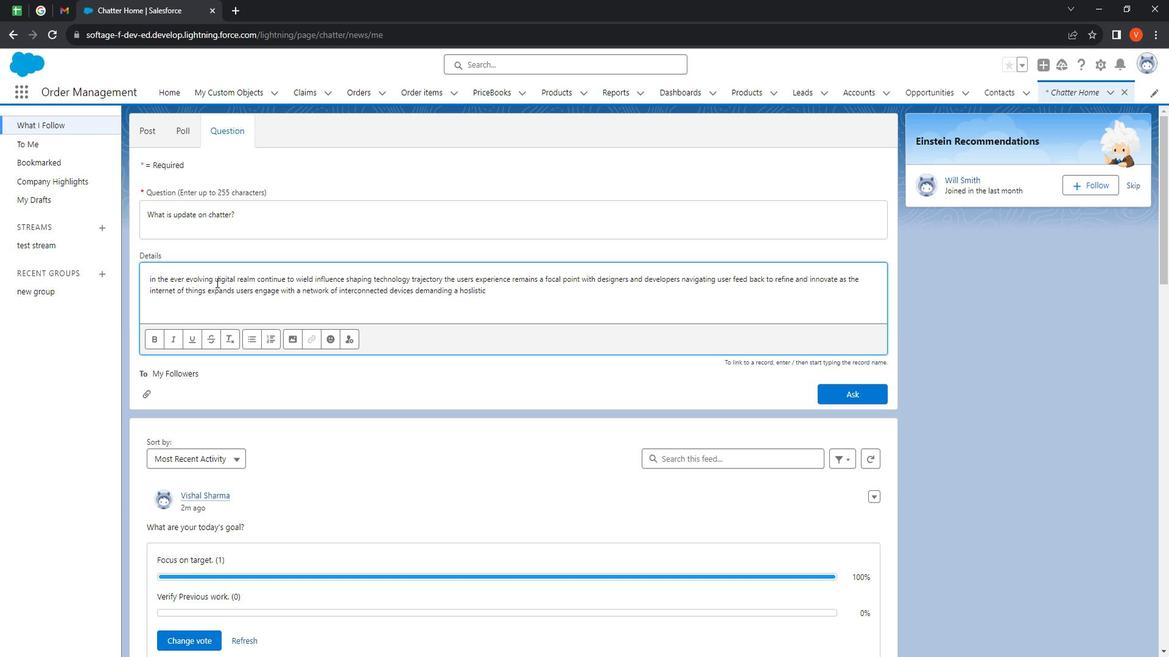 
Action: Mouse moved to (484, 286)
Screenshot: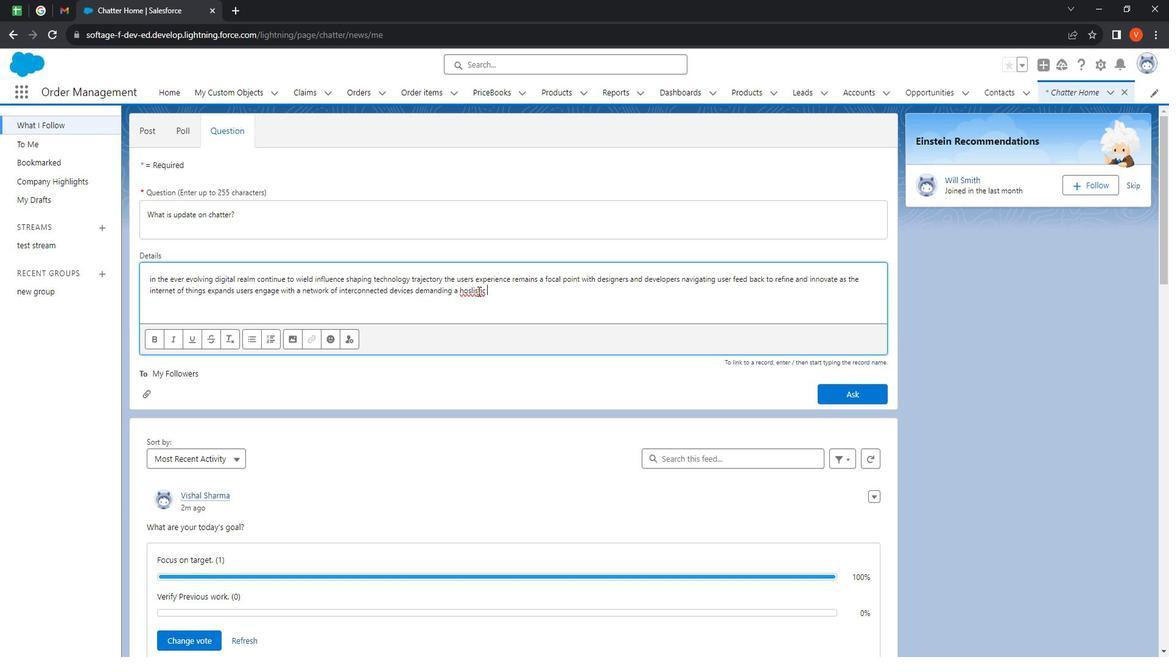 
Action: Mouse pressed right at (484, 286)
Screenshot: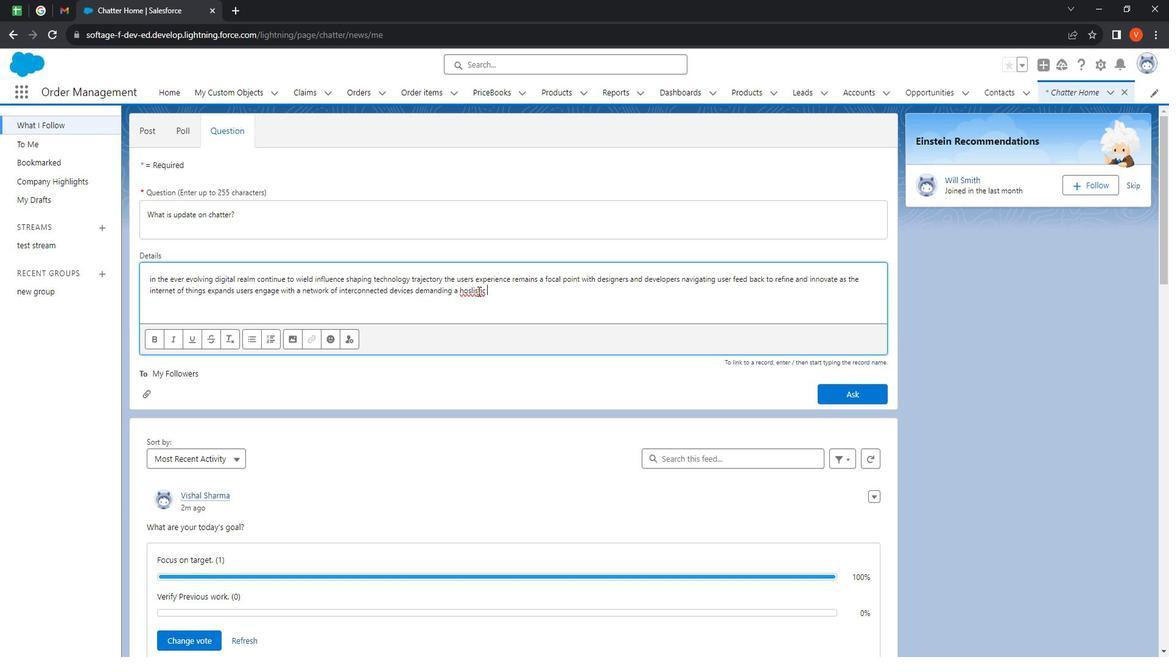 
Action: Mouse moved to (495, 288)
Screenshot: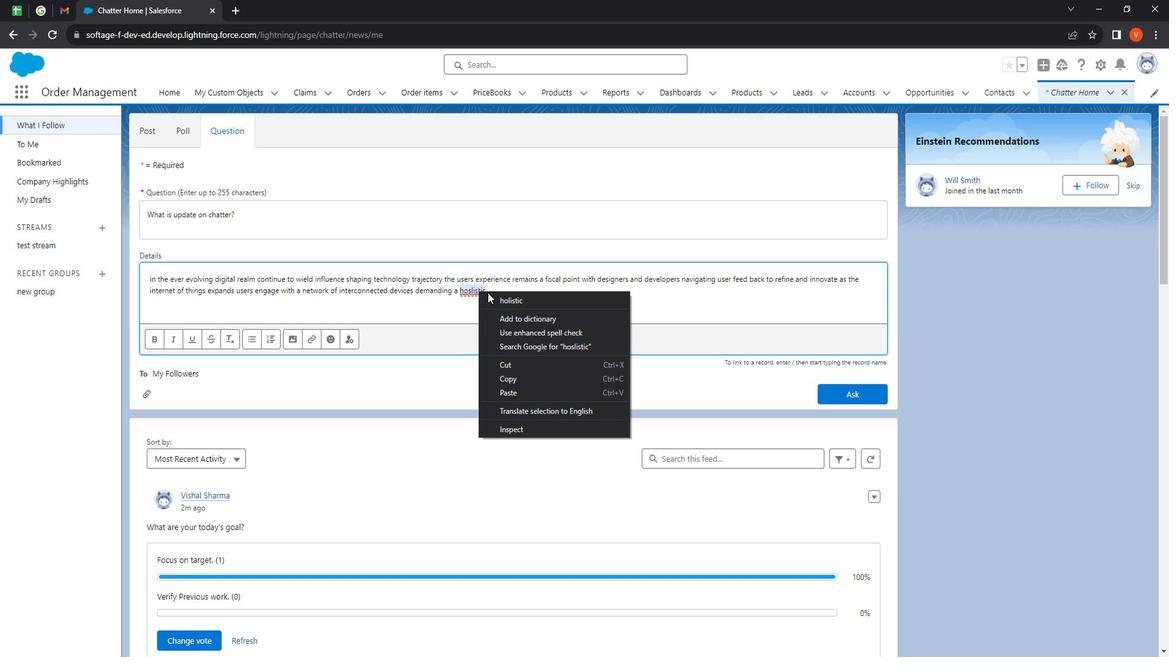 
Action: Mouse pressed left at (495, 288)
Screenshot: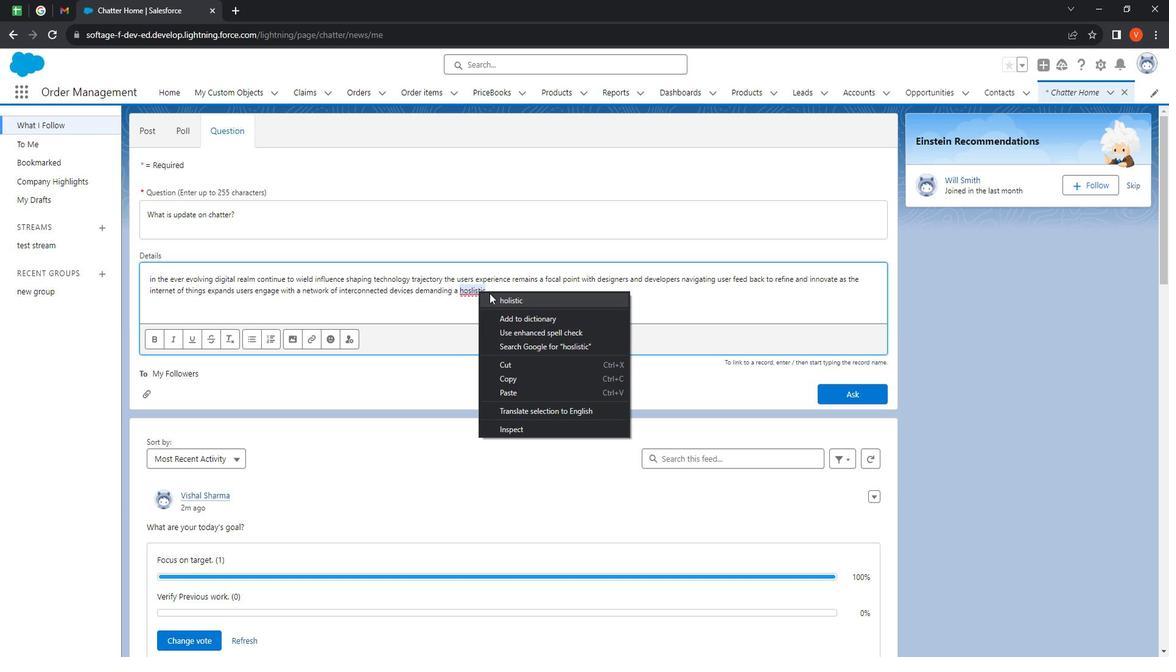 
Action: Mouse moved to (497, 287)
Screenshot: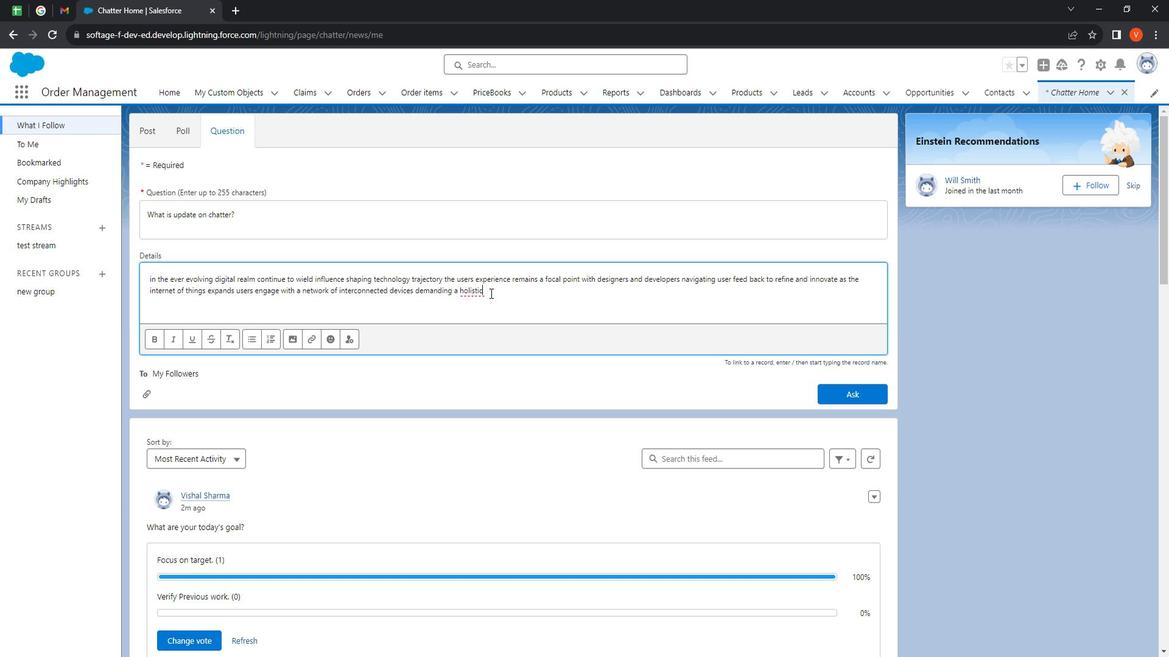 
Action: Mouse pressed left at (497, 287)
Screenshot: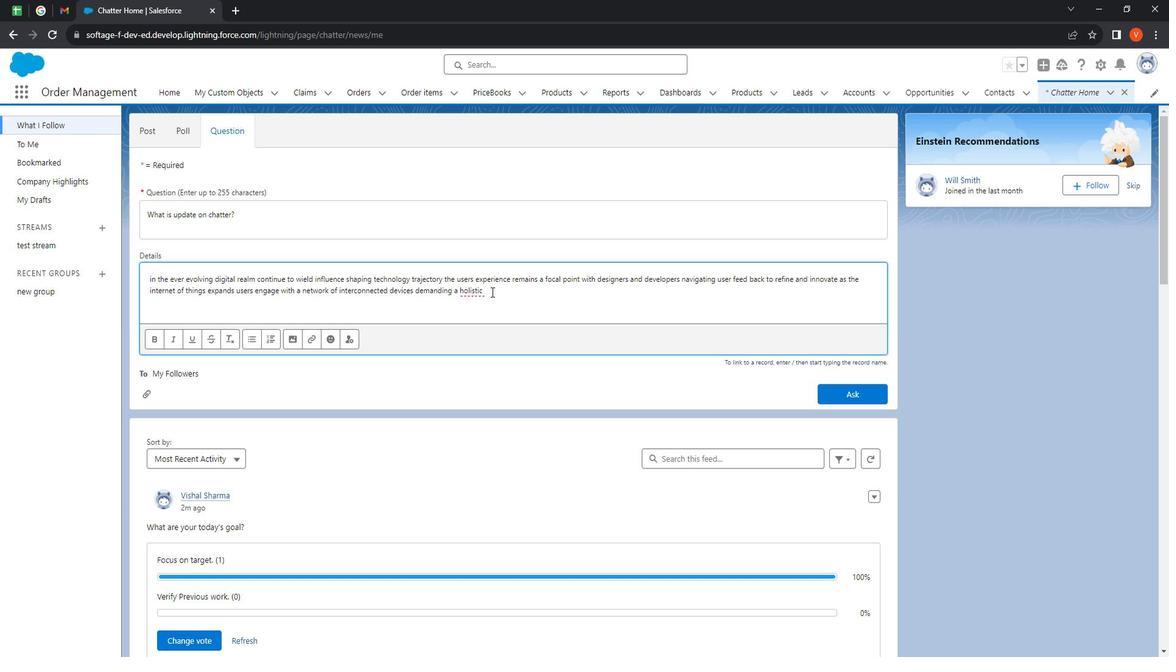 
Action: Mouse moved to (485, 286)
Screenshot: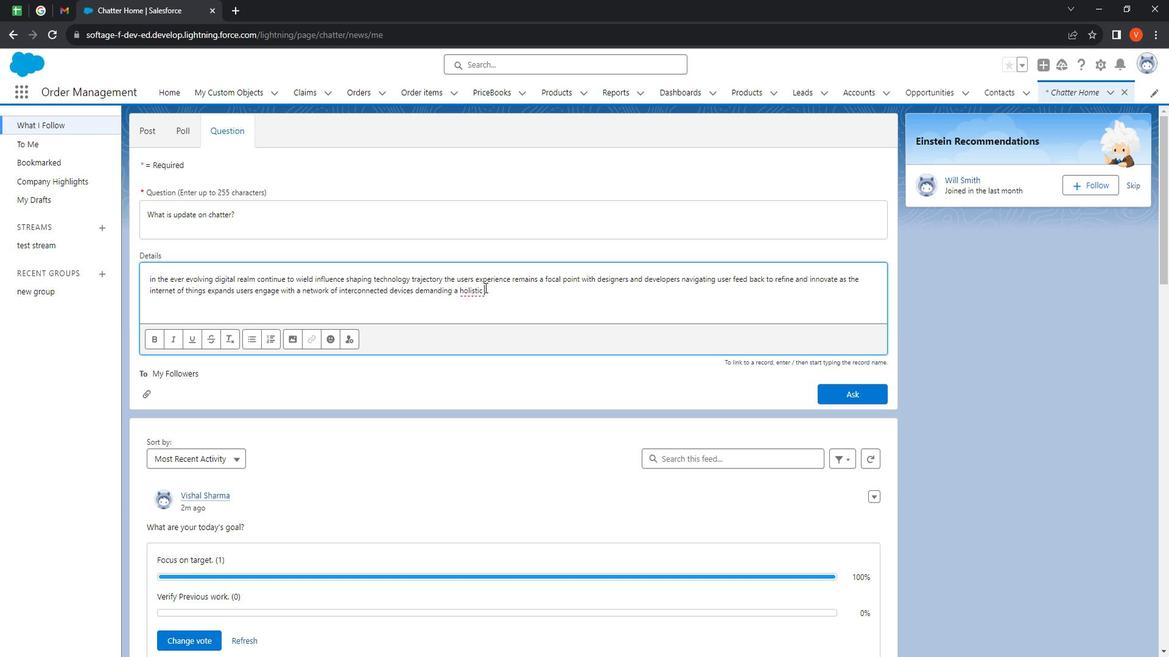
Action: Mouse pressed right at (485, 286)
Screenshot: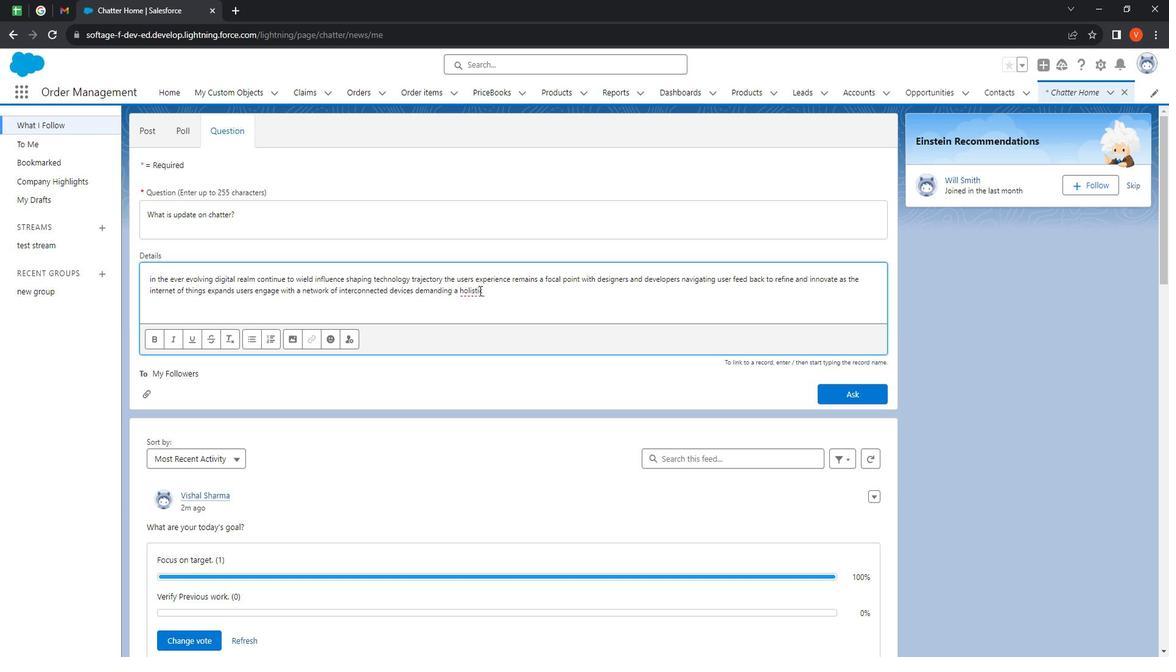 
Action: Mouse moved to (666, 312)
Screenshot: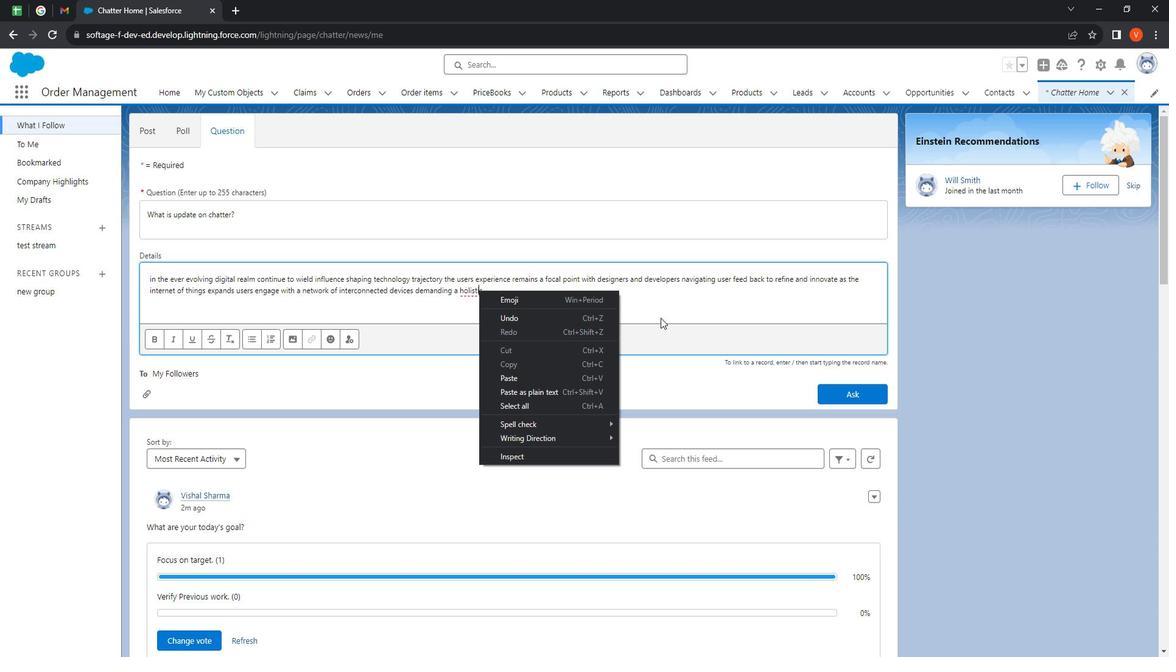 
Action: Mouse pressed left at (666, 312)
Screenshot: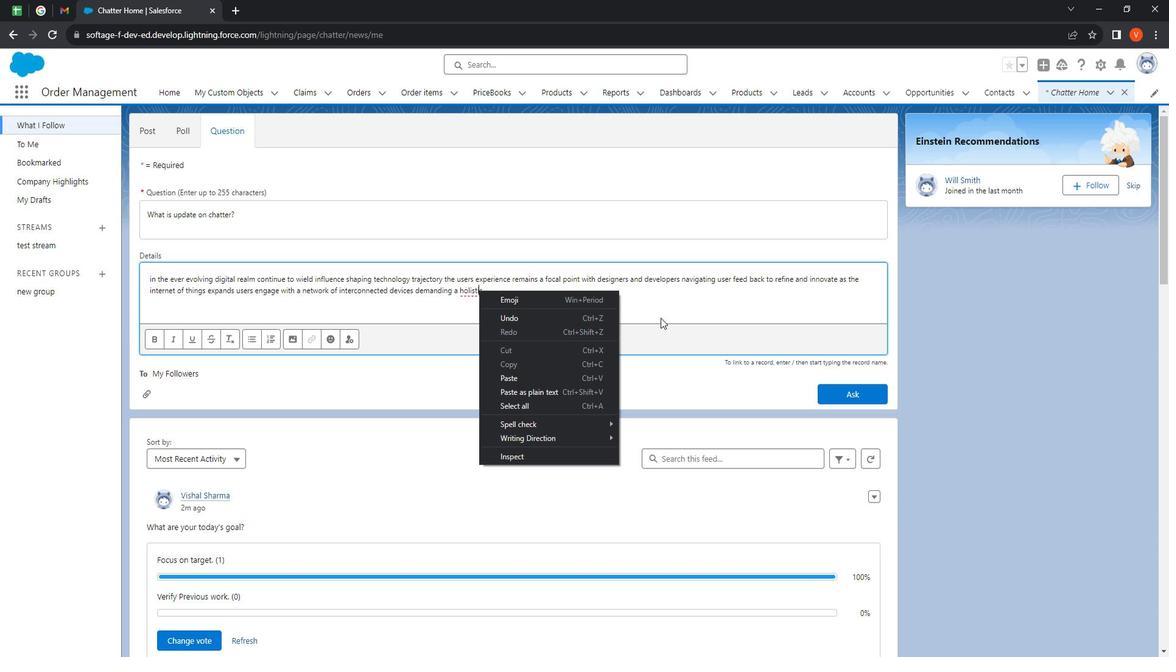 
Action: Mouse moved to (539, 289)
Screenshot: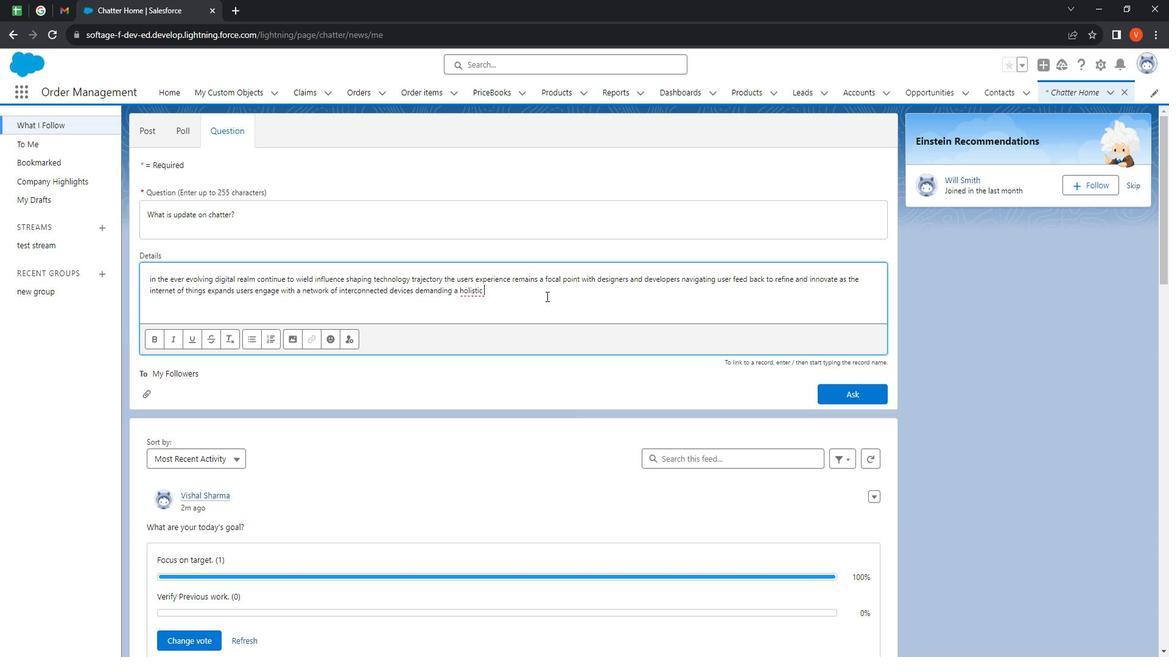 
Action: Key pressed <Key.space>
Screenshot: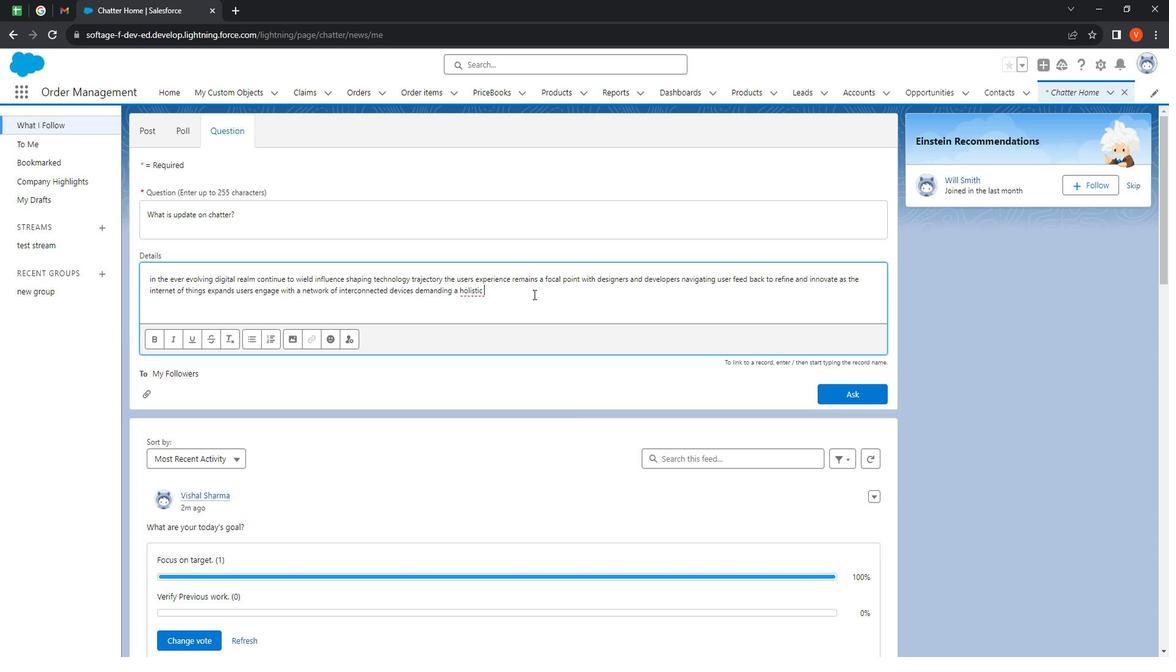 
Action: Mouse moved to (545, 294)
Screenshot: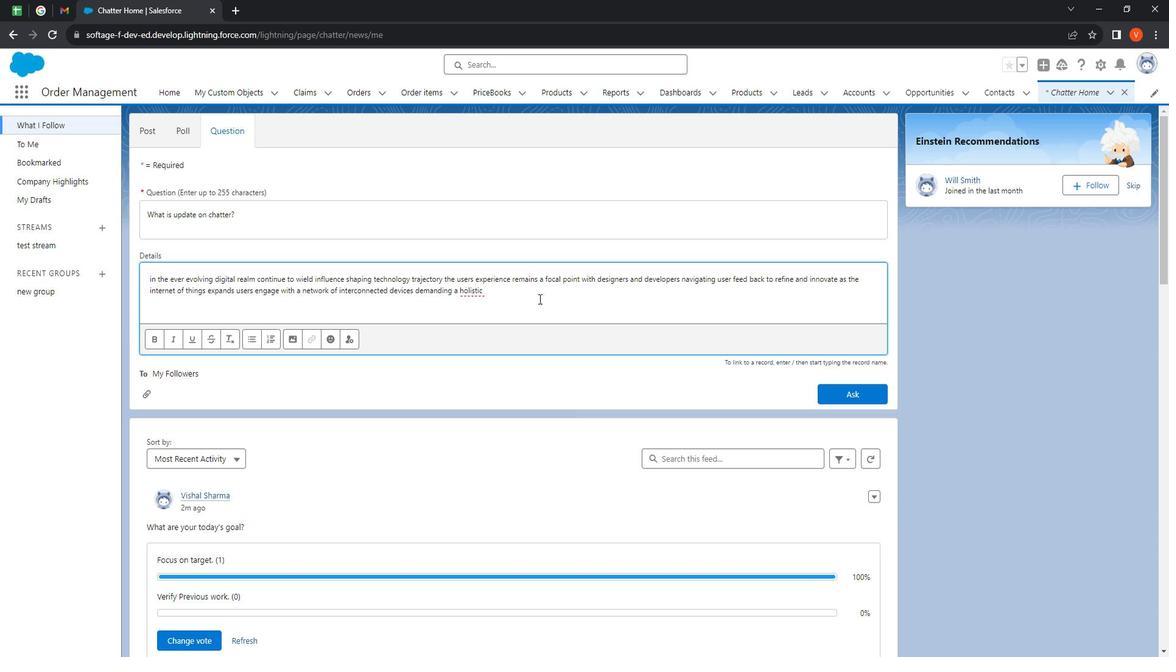 
Action: Key pressed <Key.space><Key.space>
Screenshot: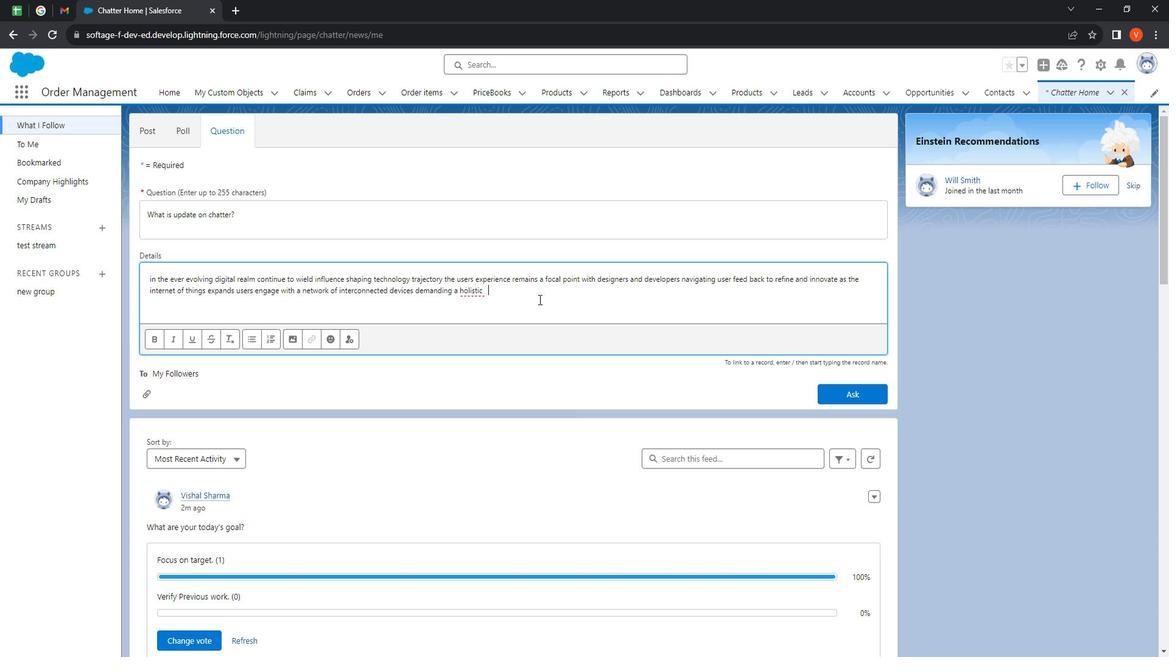 
Action: Mouse moved to (511, 258)
Screenshot: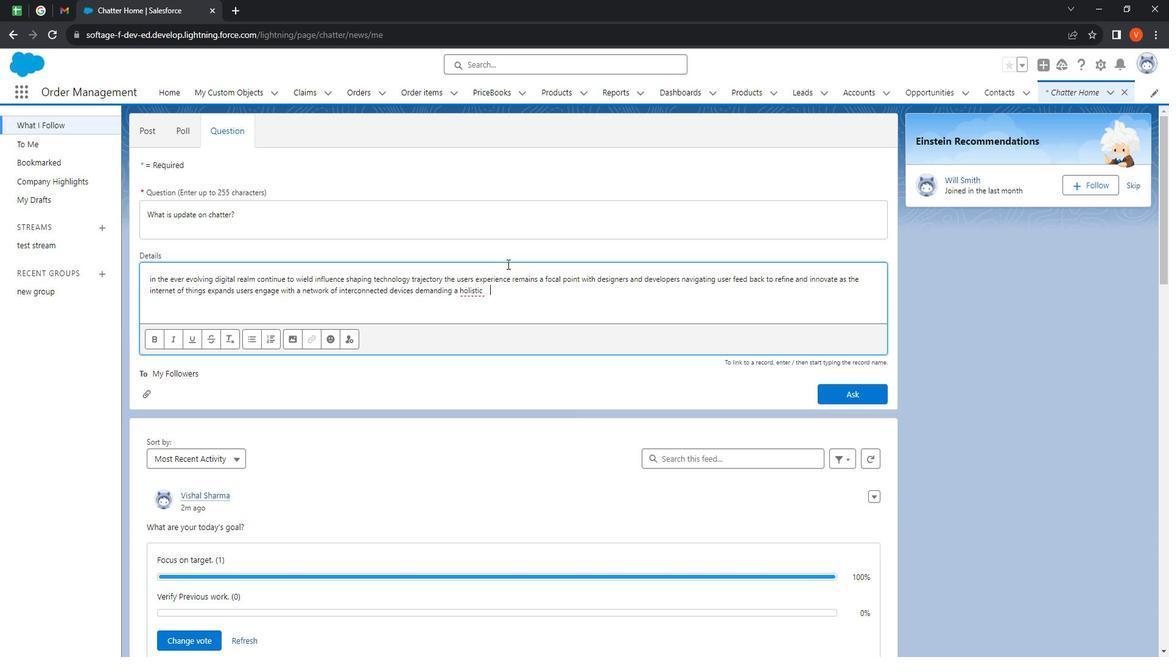 
Action: Key pressed <Key.backspace><Key.backspace><Key.backspace><Key.backspace><Key.backspace>c<Key.space>thing<Key.space>expand<Key.space>users<Key.space>engage<Key.space>with<Key.space>a<Key.space>network<Key.space>of<Key.space>interconnectd<Key.space>
Screenshot: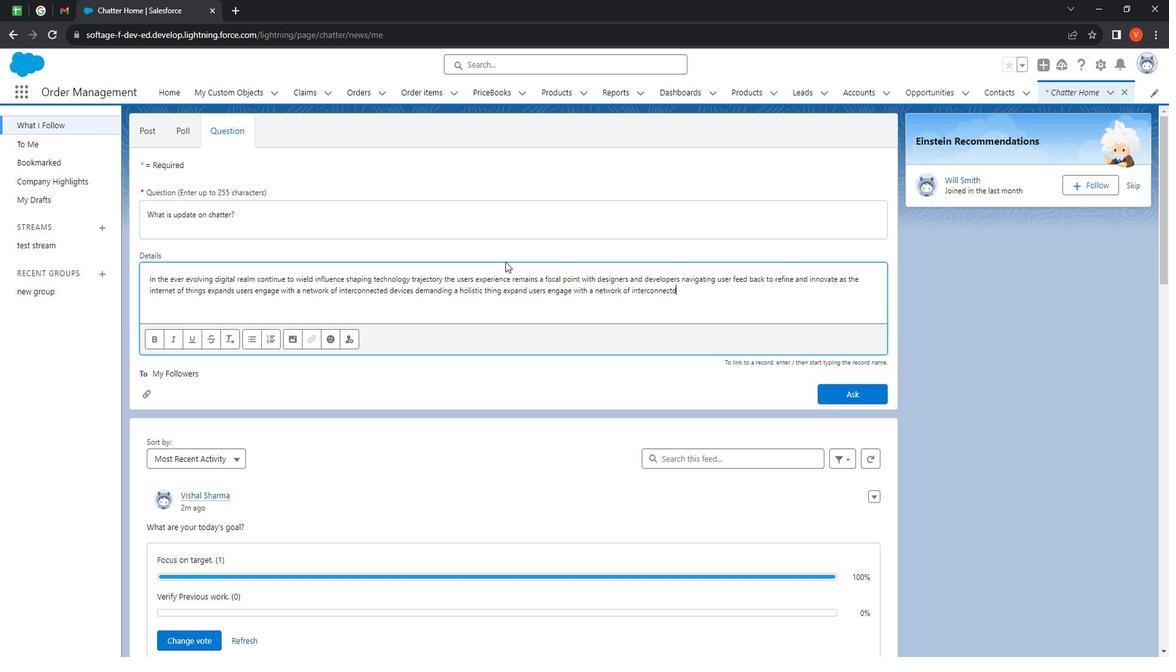 
Action: Mouse moved to (665, 291)
Screenshot: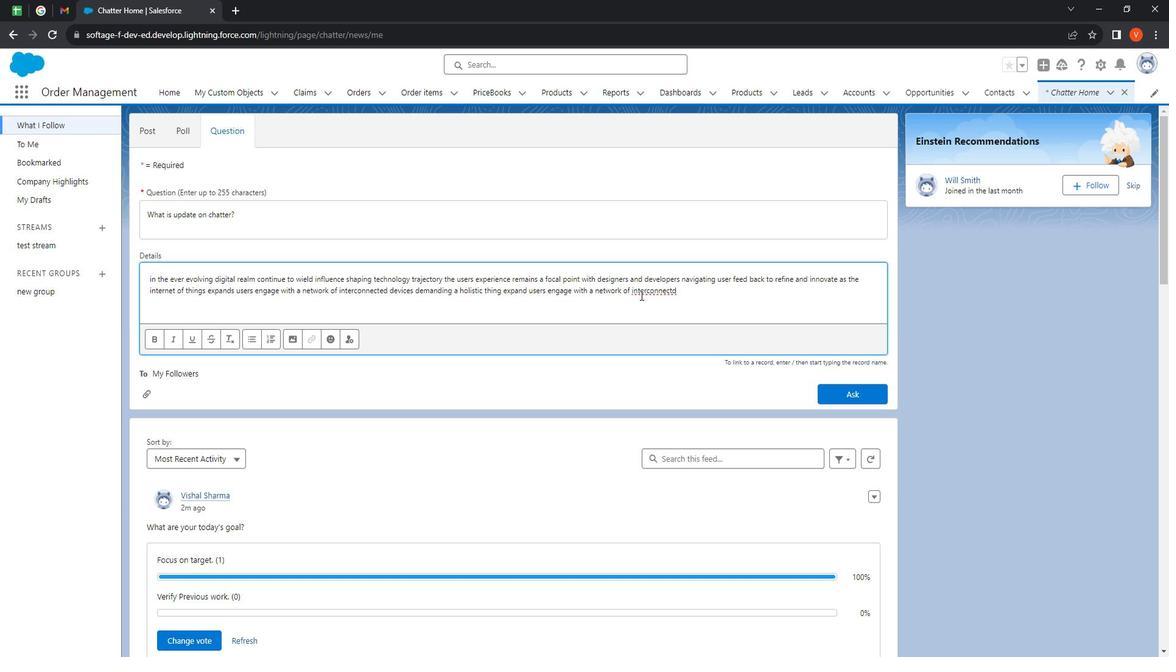 
Action: Mouse pressed right at (665, 291)
Screenshot: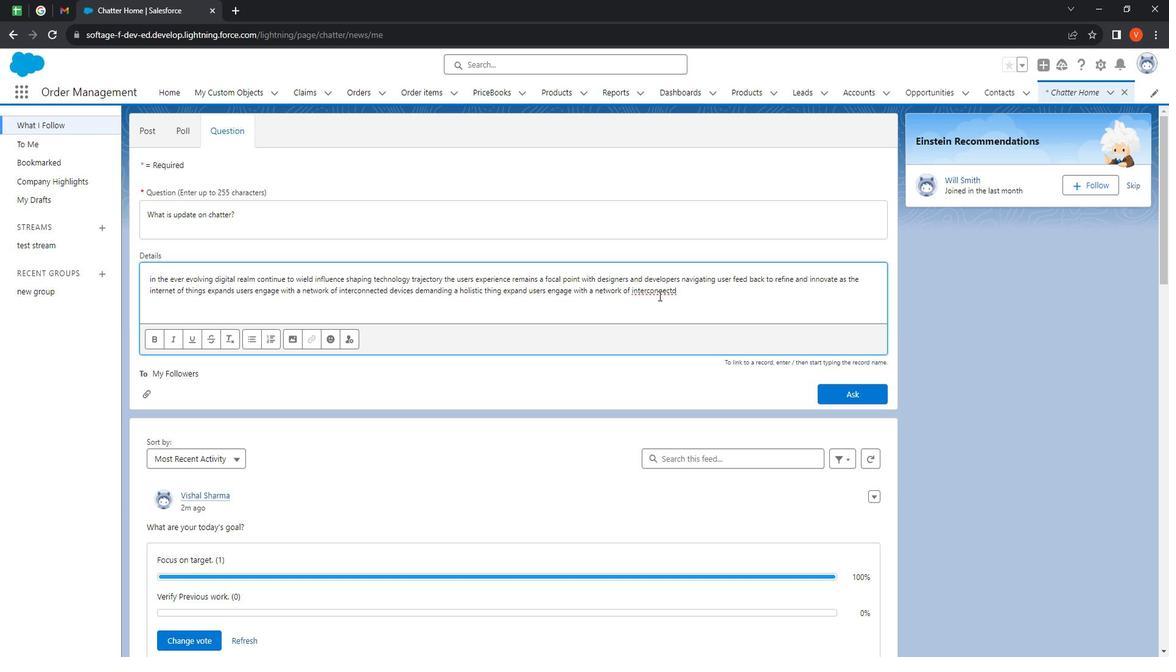 
Action: Mouse moved to (691, 302)
Screenshot: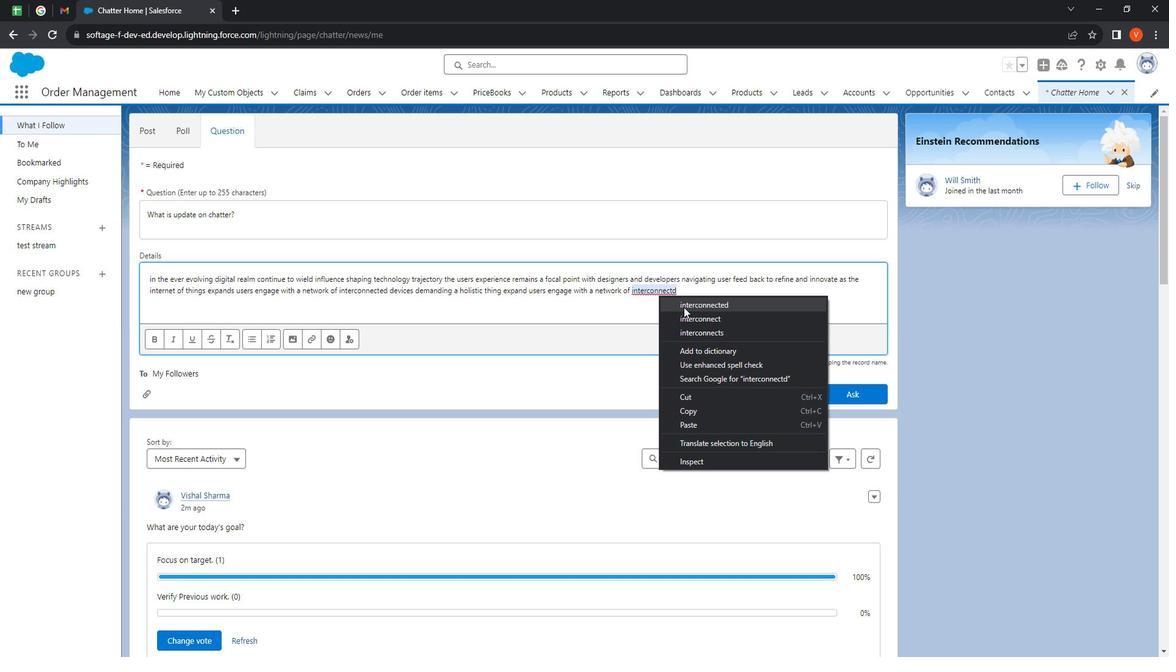 
Action: Mouse pressed left at (691, 302)
Screenshot: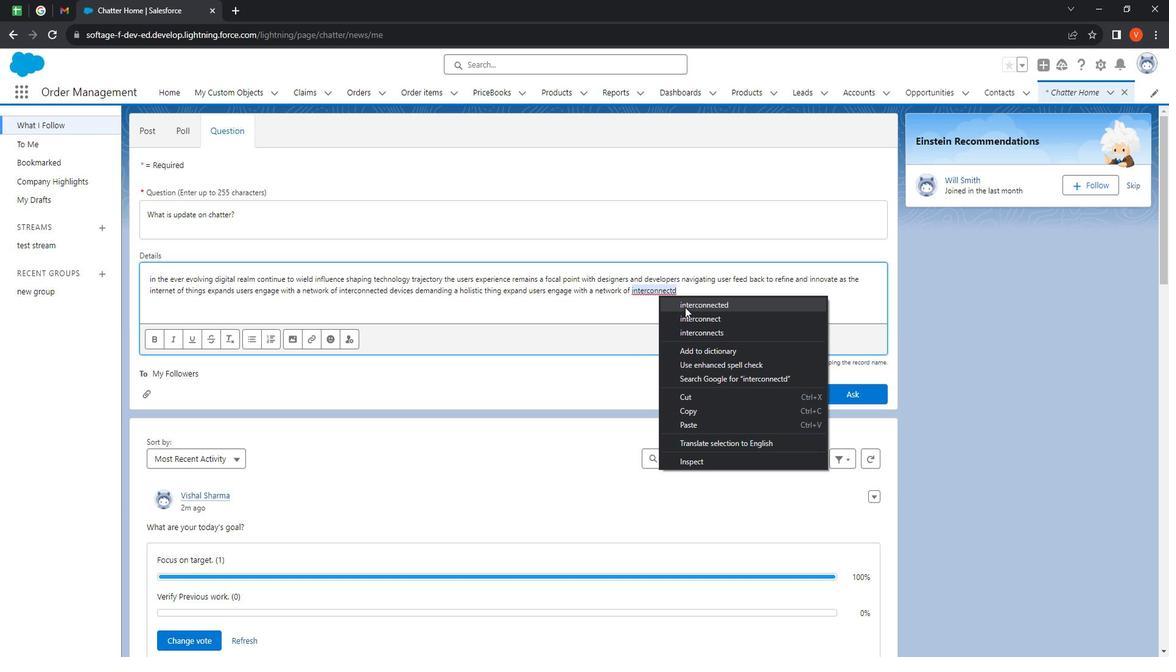 
Action: Mouse moved to (613, 196)
Screenshot: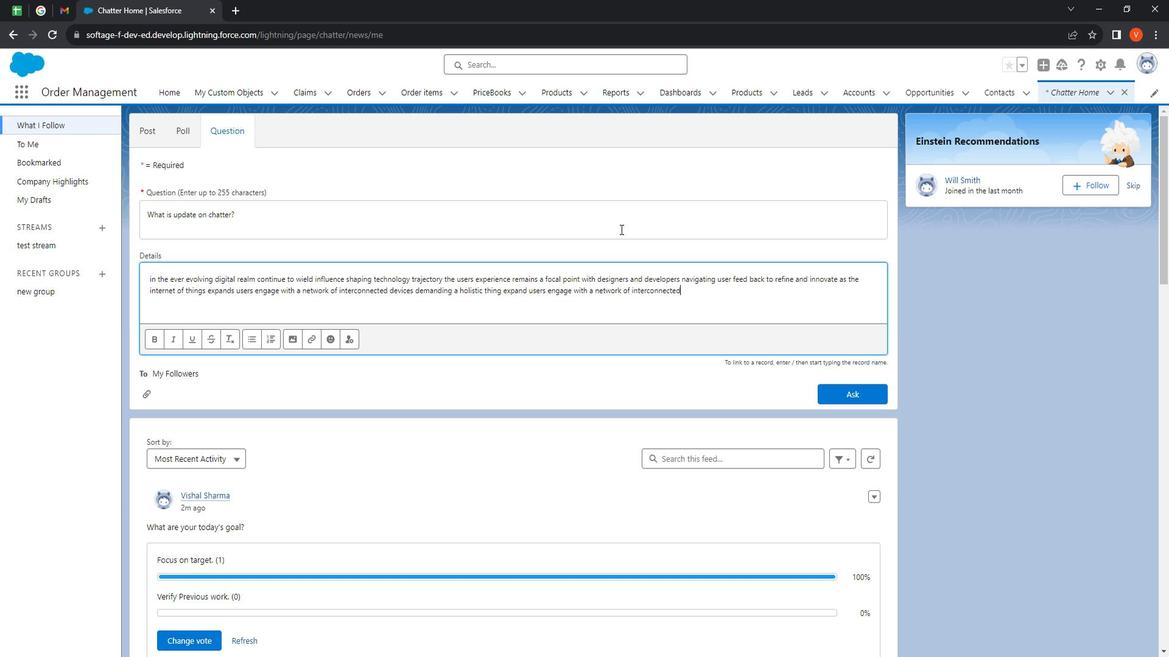 
Action: Key pressed <Key.space>devices<Key.space>demanding<Key.space>a<Key.space>holistic<Key.space>understanding<Key.space>of<Key.space>their<Key.space>preg<Key.backspace>ference<Key.space>and<Key.space>security<Key.space>concerns<Key.space>the<Key.space>collo<Key.backspace>aborative<Key.space>spo<Key.backspace>irit<Key.space>between<Key.space>users<Key.space>and<Key.space>technology<Key.space>creators<Key.space>pr<Key.backspace>ersist<Key.space>with<Key.space>crowsours<Key.backspace>cing<Key.space>and<Key.space>open<Key.space>c<Key.backspace>source
Screenshot: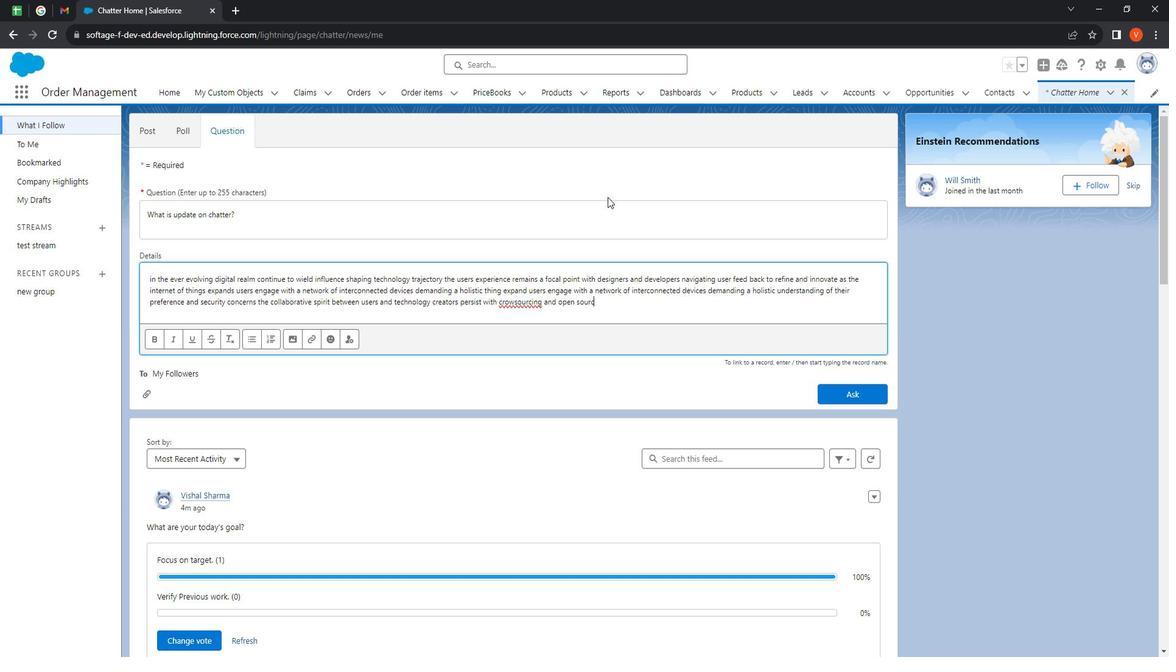 
Action: Mouse moved to (539, 302)
Screenshot: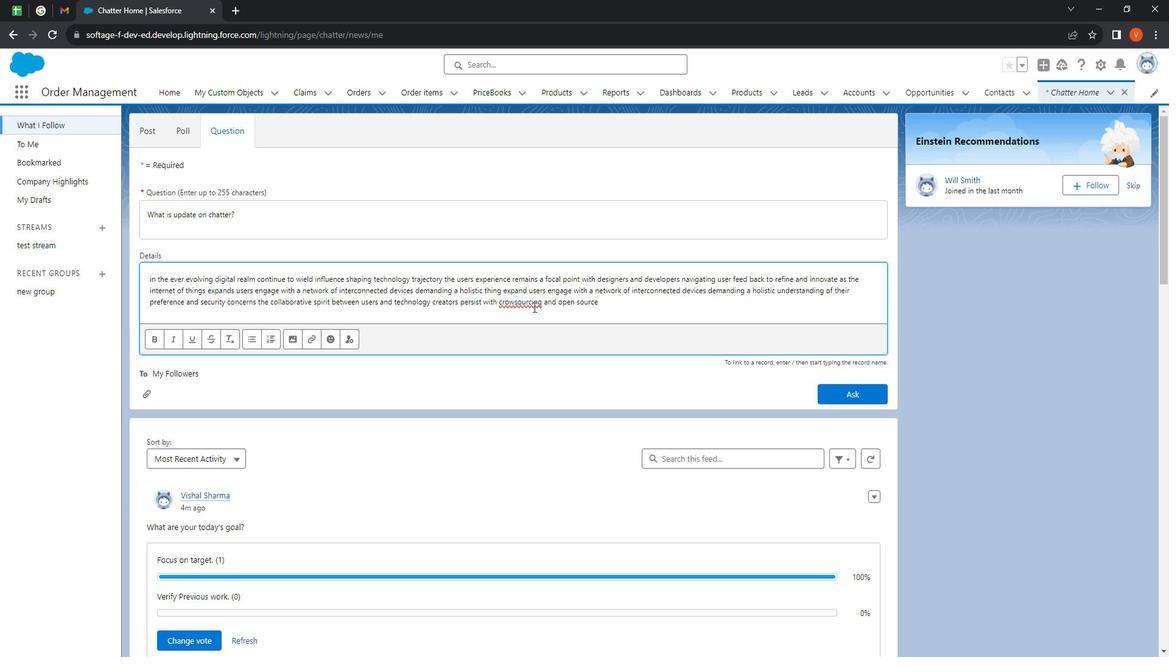 
Action: Mouse pressed right at (539, 302)
Screenshot: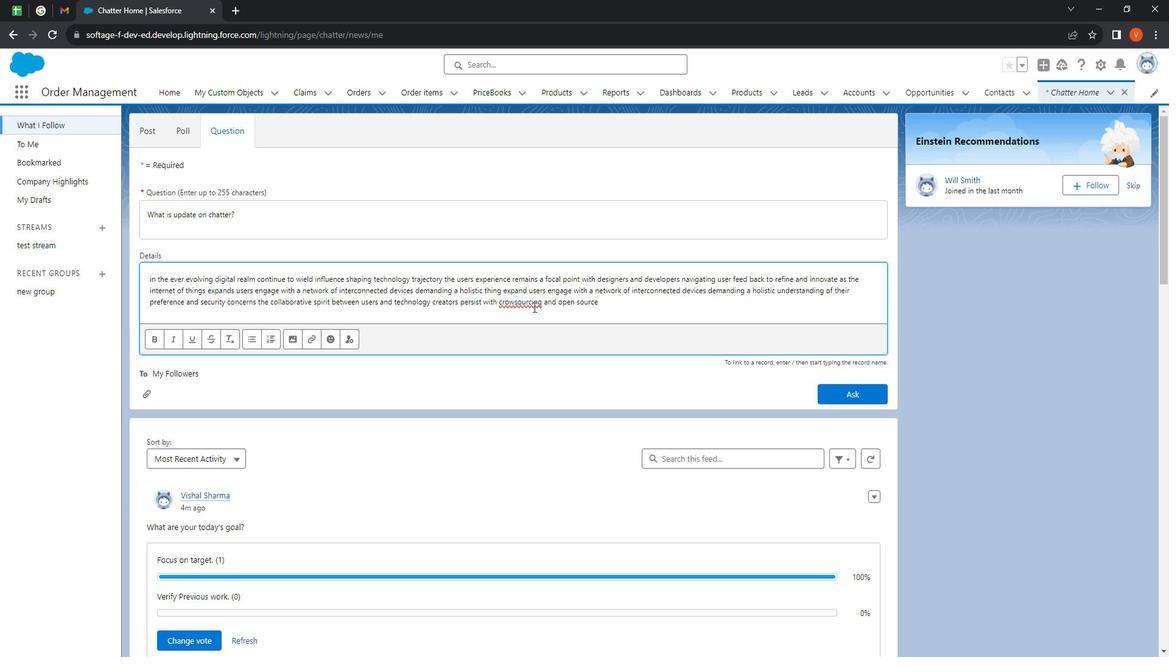 
Action: Mouse moved to (584, 308)
Screenshot: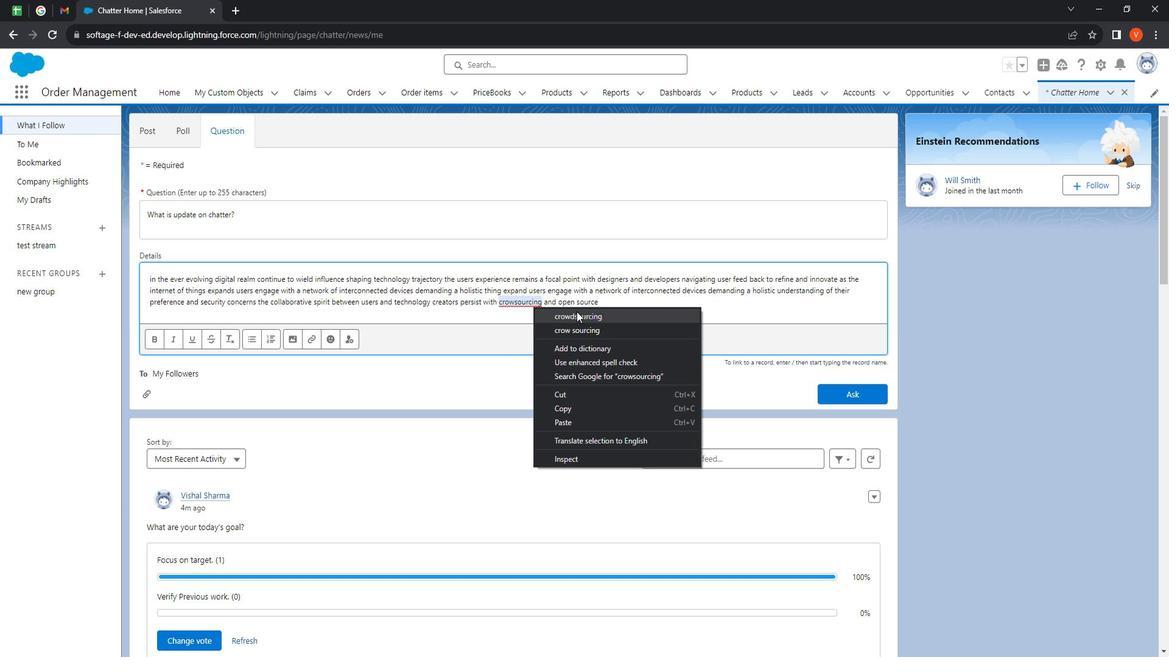 
Action: Mouse pressed left at (584, 308)
Screenshot: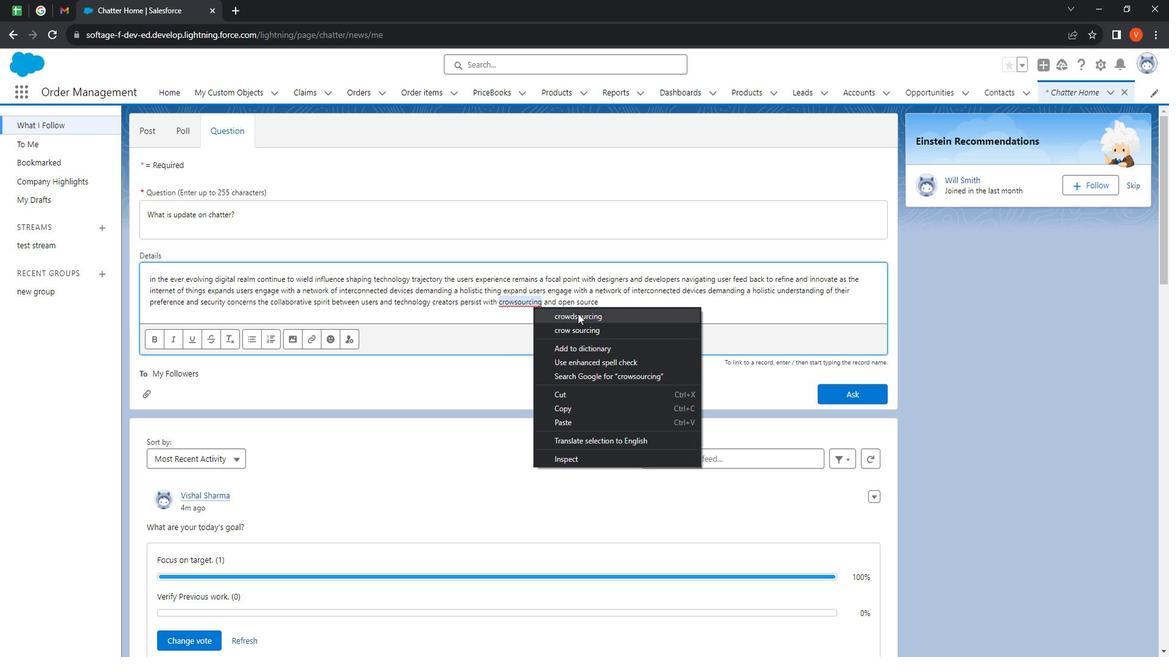 
Action: Mouse moved to (613, 298)
Screenshot: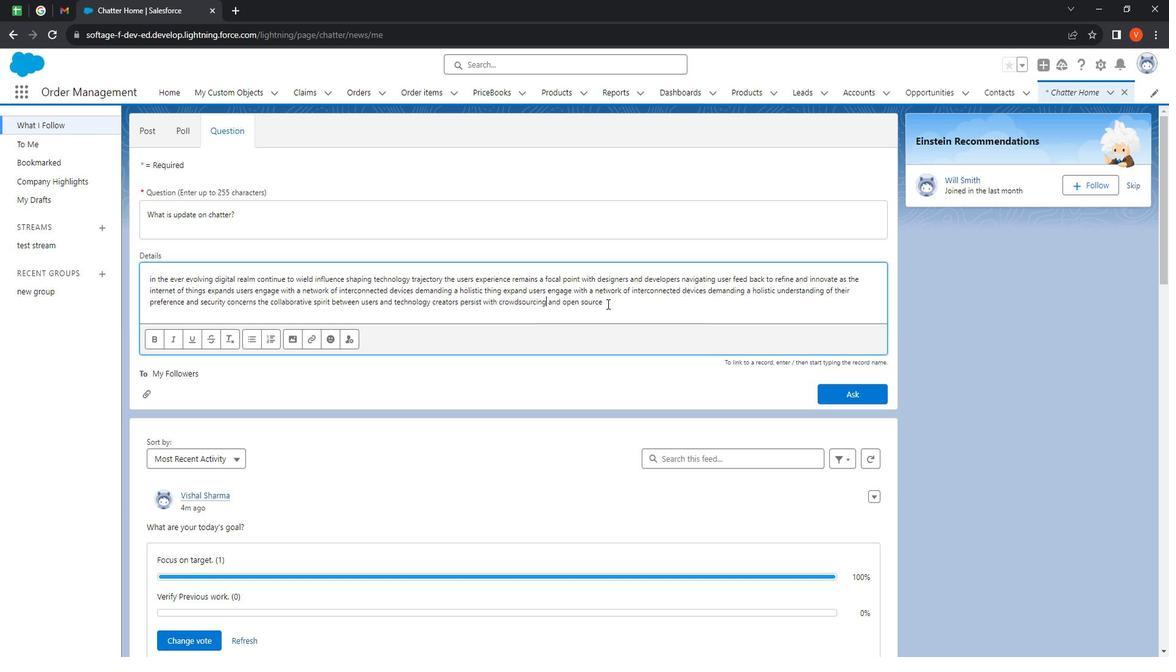 
Action: Mouse pressed left at (613, 298)
Screenshot: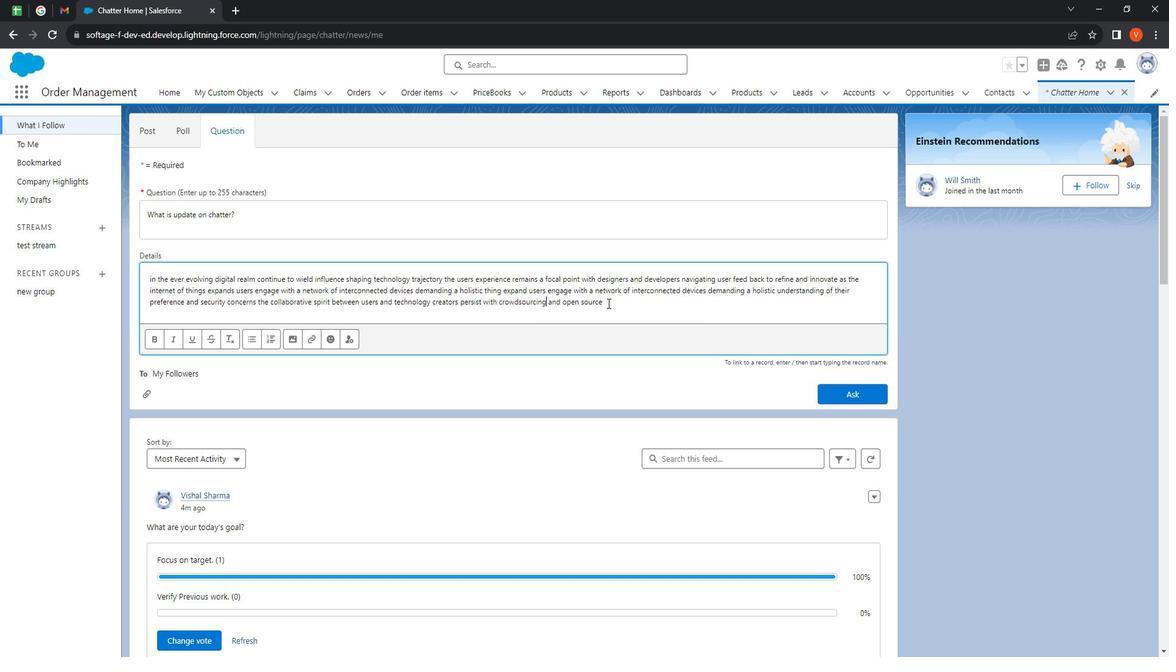 
Action: Mouse moved to (582, 219)
Screenshot: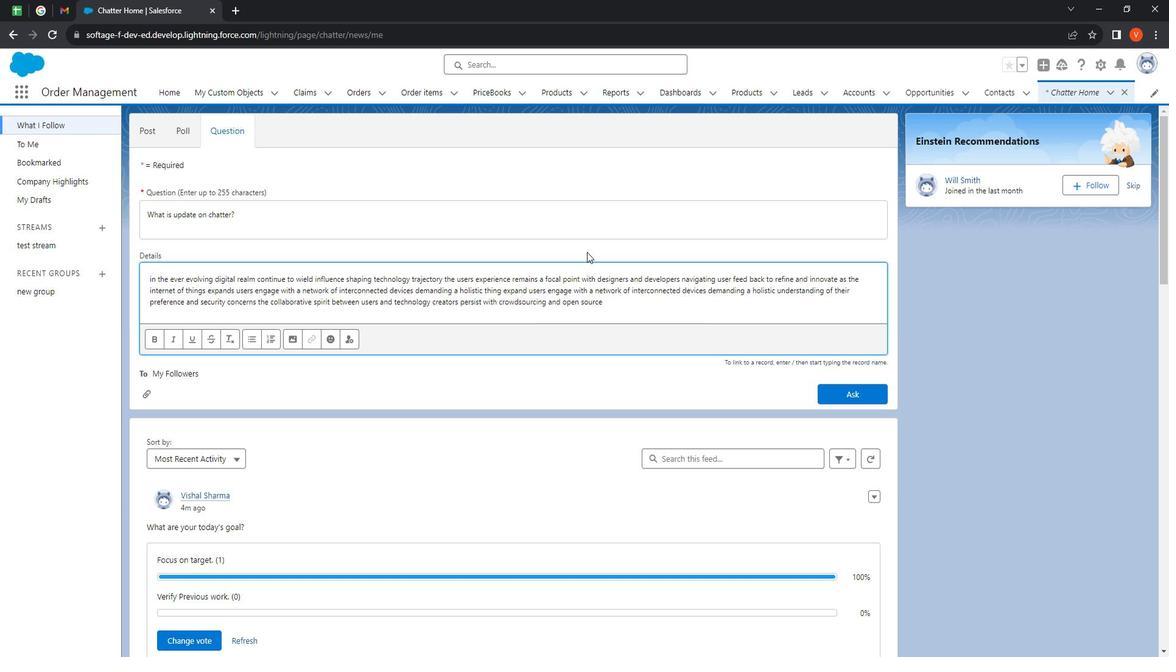 
Action: Key pressed initiatives<Key.space>empowering<Key.space>individuals<Key.space>to<Key.space>actively<Key.space>contribute<Key.space>to<Key.space>c<Key.backspace>technology<Key.space>the<Key.space>ongoing<Key.space>needs.
Screenshot: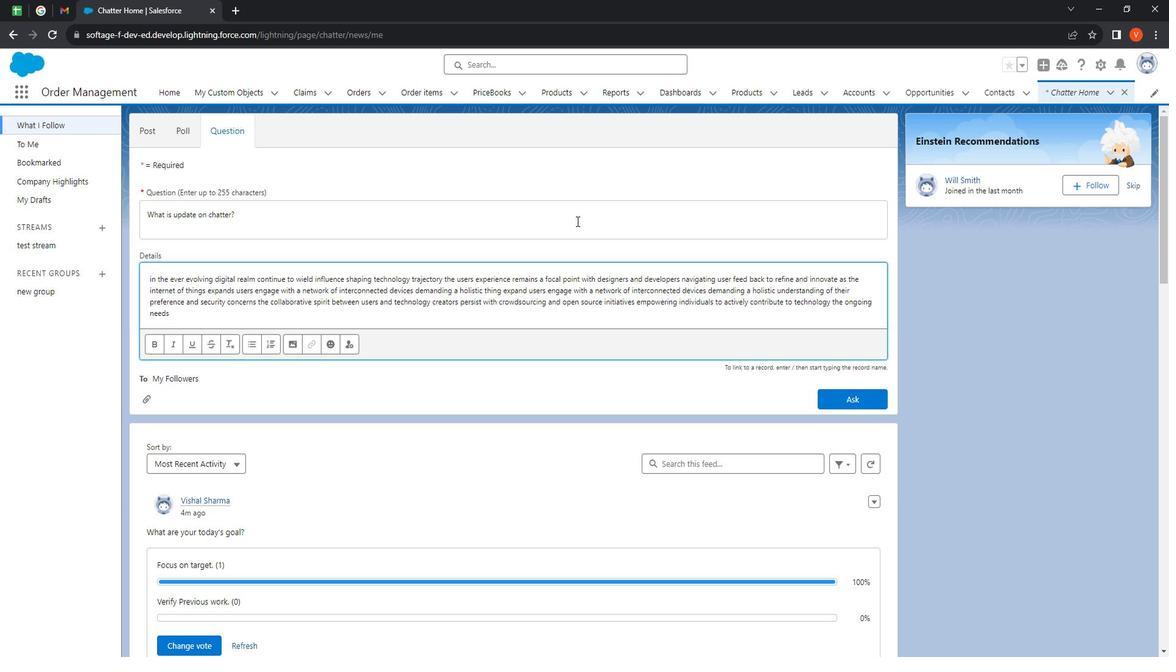
Action: Mouse moved to (845, 384)
Screenshot: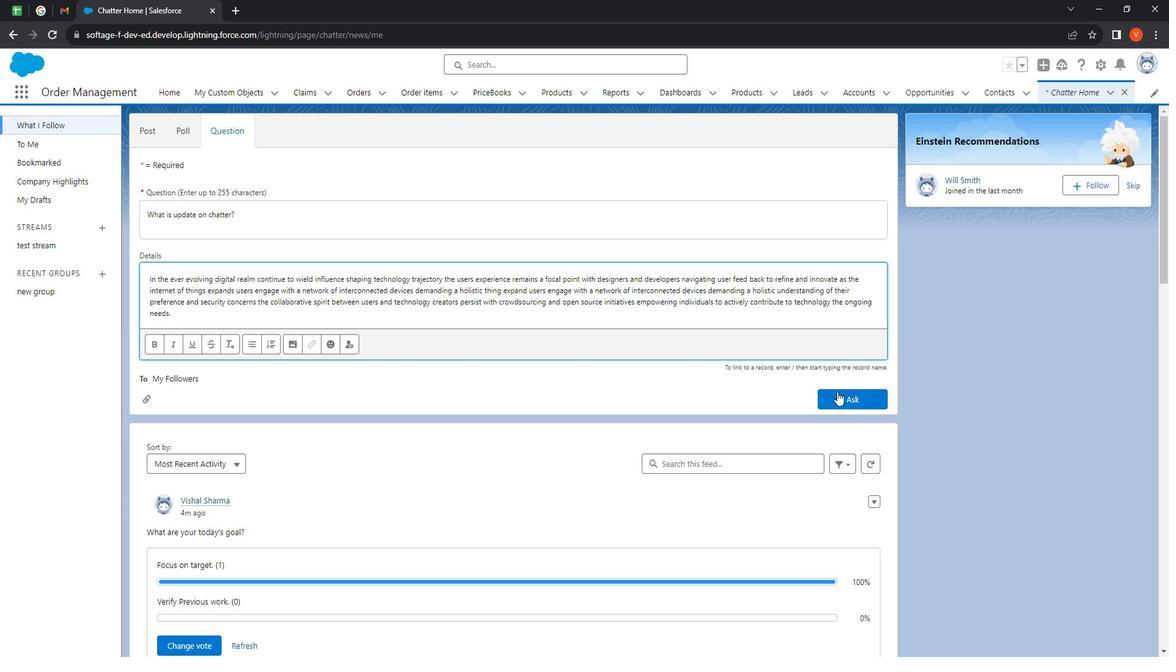 
Action: Mouse pressed left at (845, 384)
Screenshot: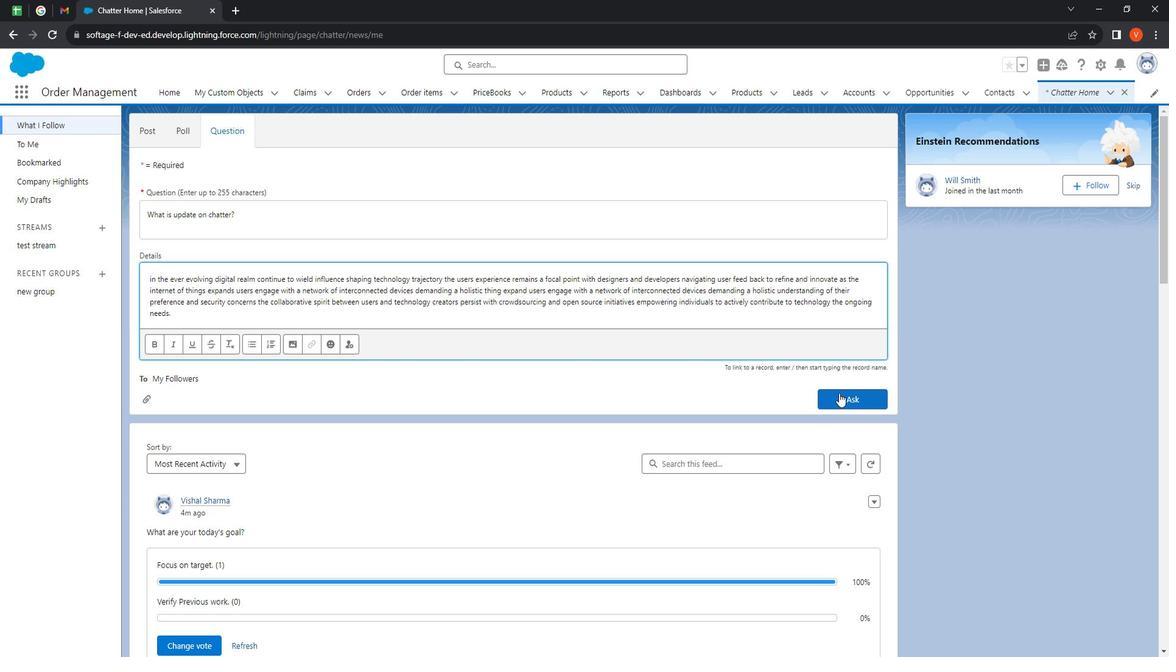 
Action: Mouse moved to (154, 379)
Screenshot: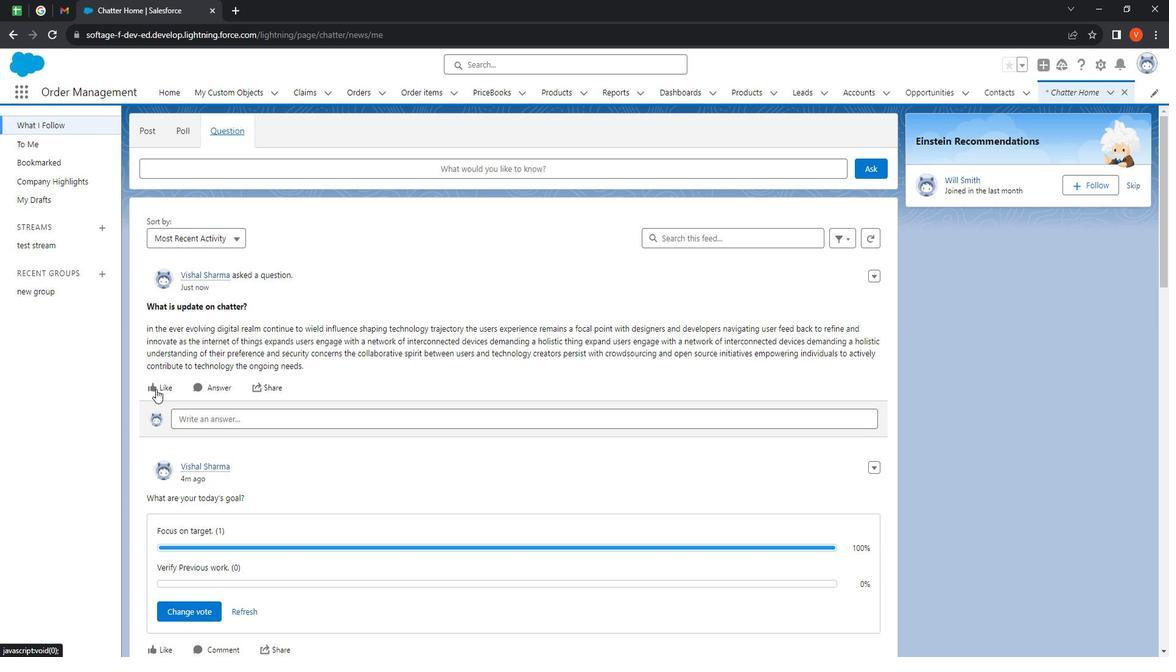 
Action: Mouse pressed left at (154, 379)
Screenshot: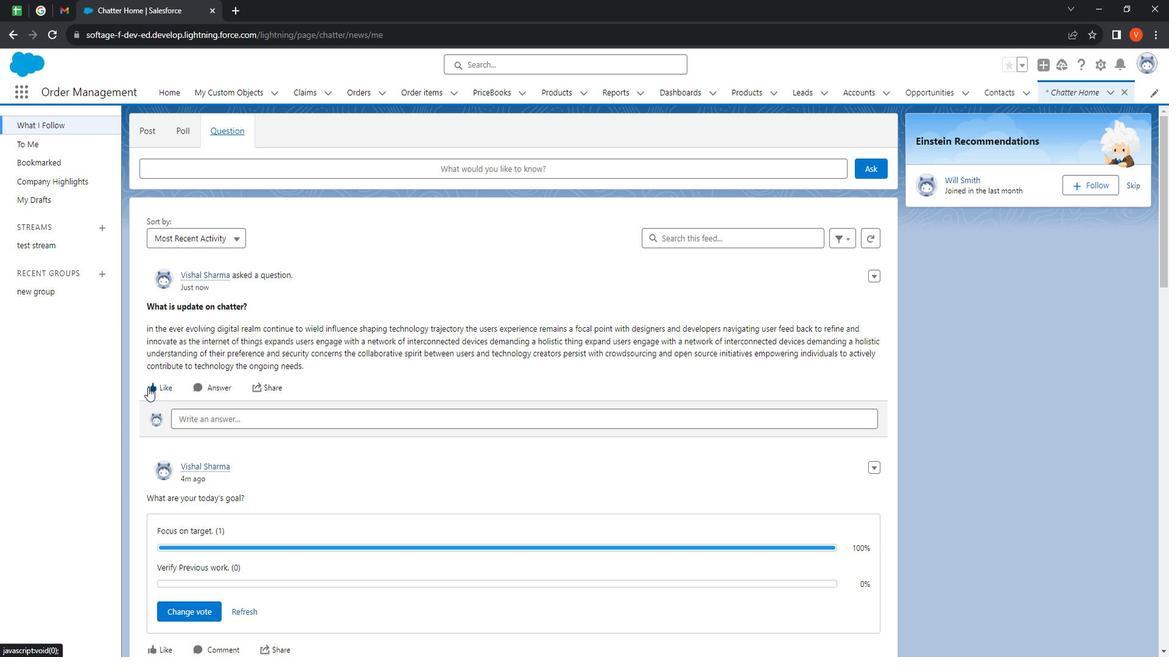 
Action: Mouse moved to (210, 378)
Screenshot: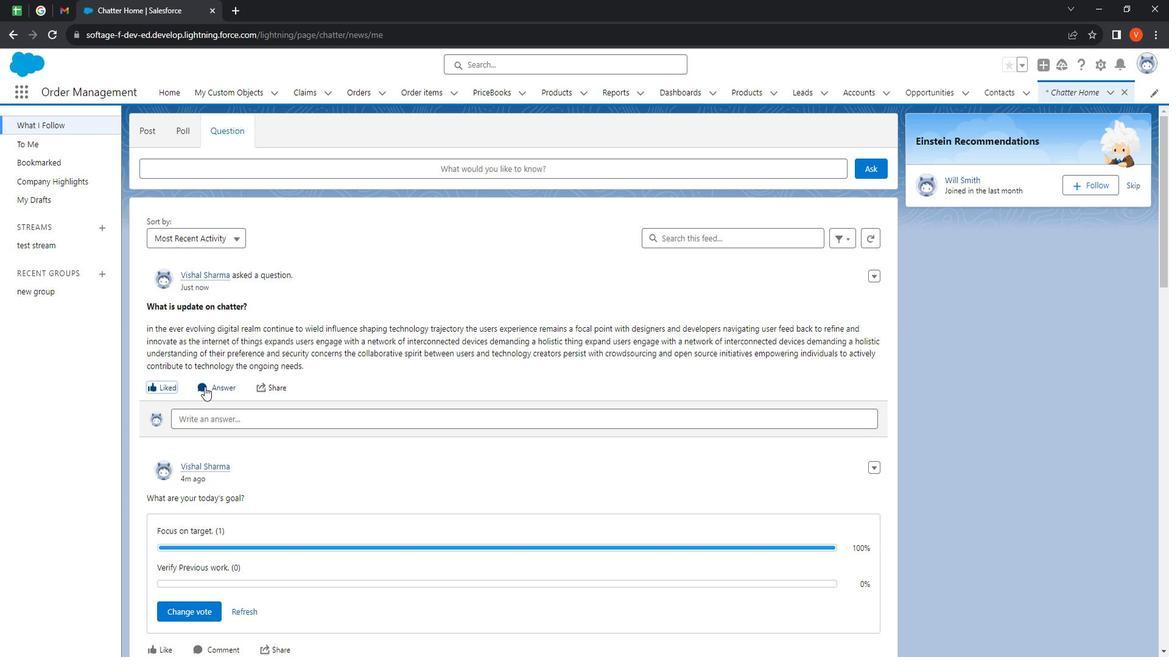 
Action: Mouse pressed left at (210, 378)
Screenshot: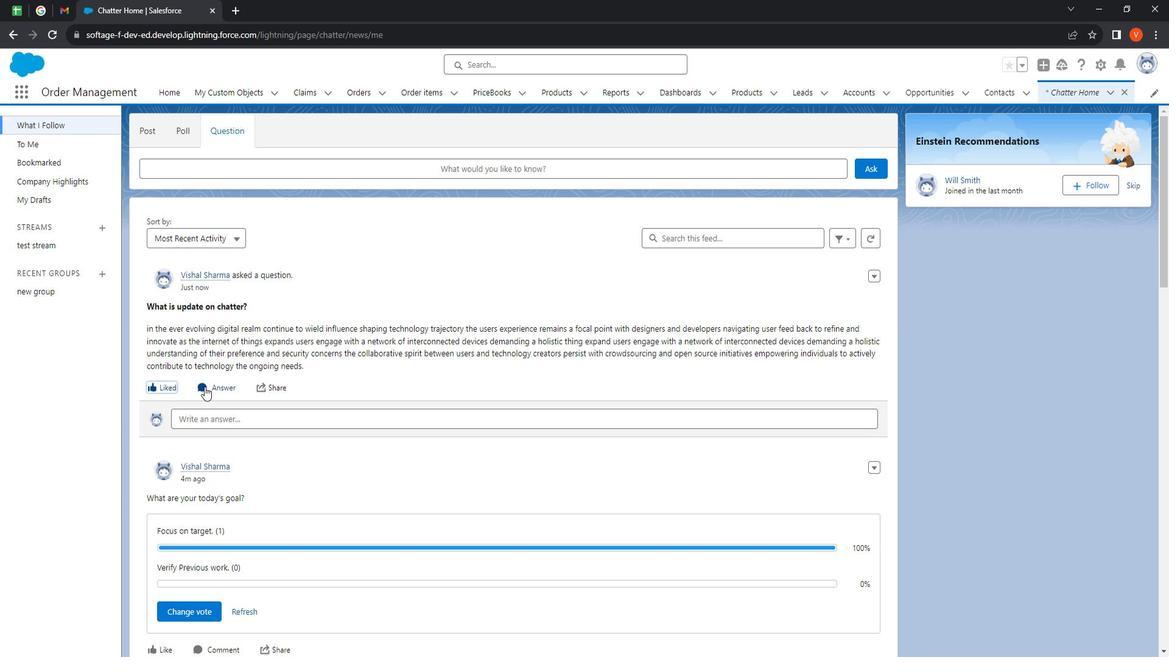 
Action: Mouse moved to (282, 425)
Screenshot: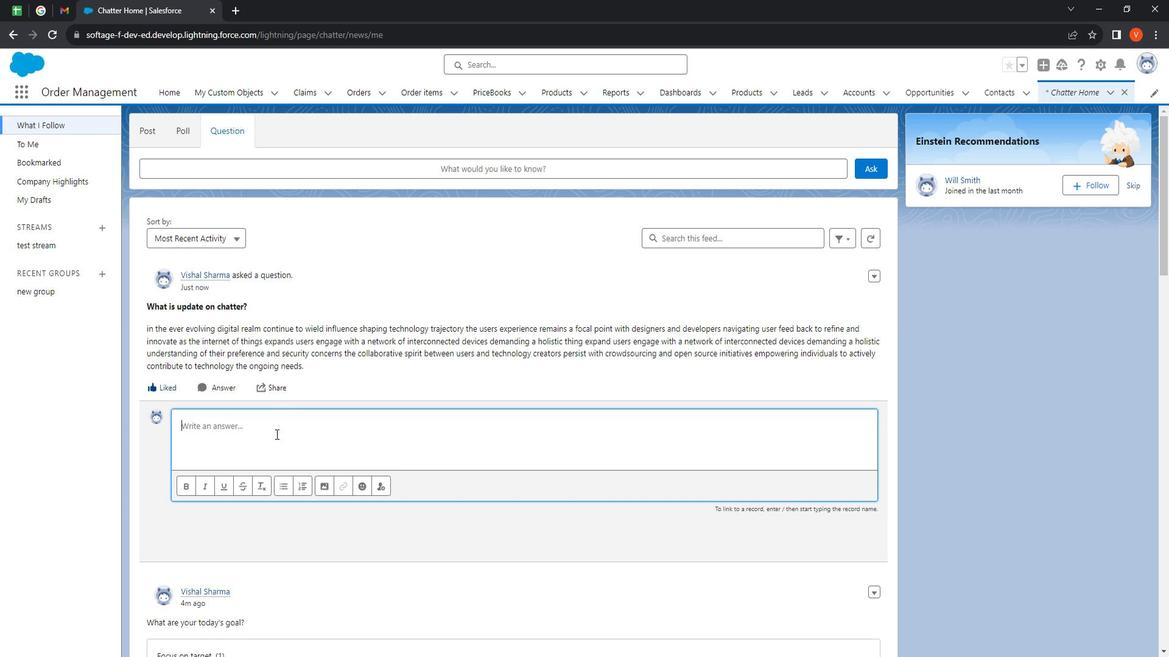 
Action: Mouse pressed left at (282, 425)
Screenshot: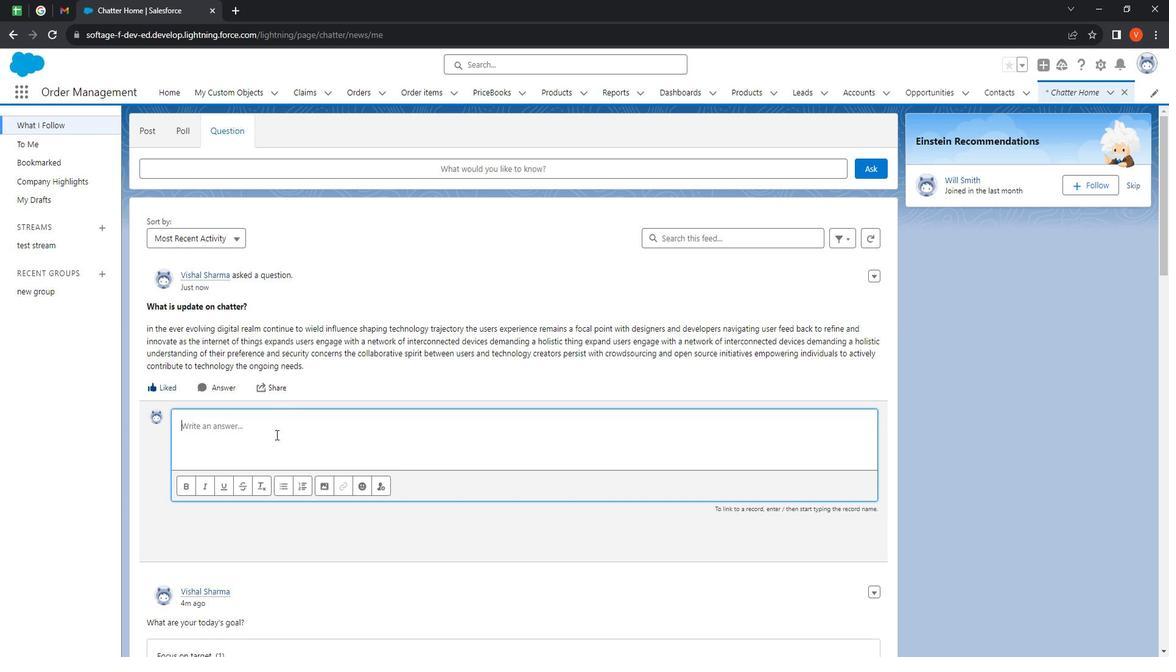 
Action: Mouse moved to (259, 408)
Screenshot: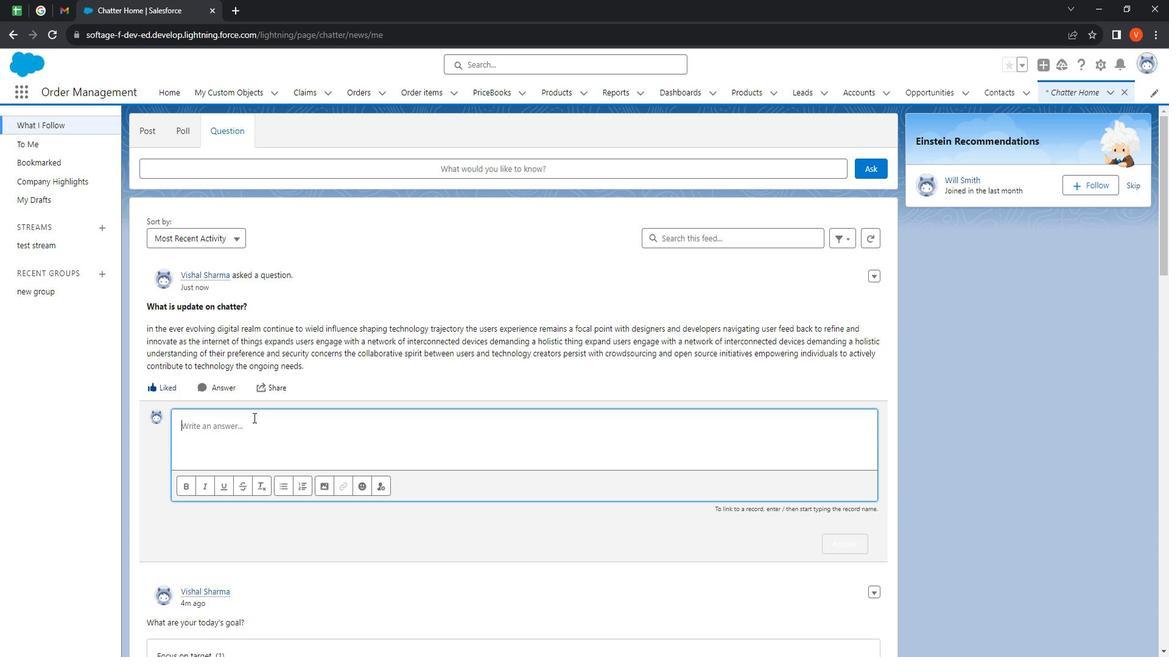
Action: Key pressed thanks<Key.space>for<Key.space>asking<Key.space>question
Screenshot: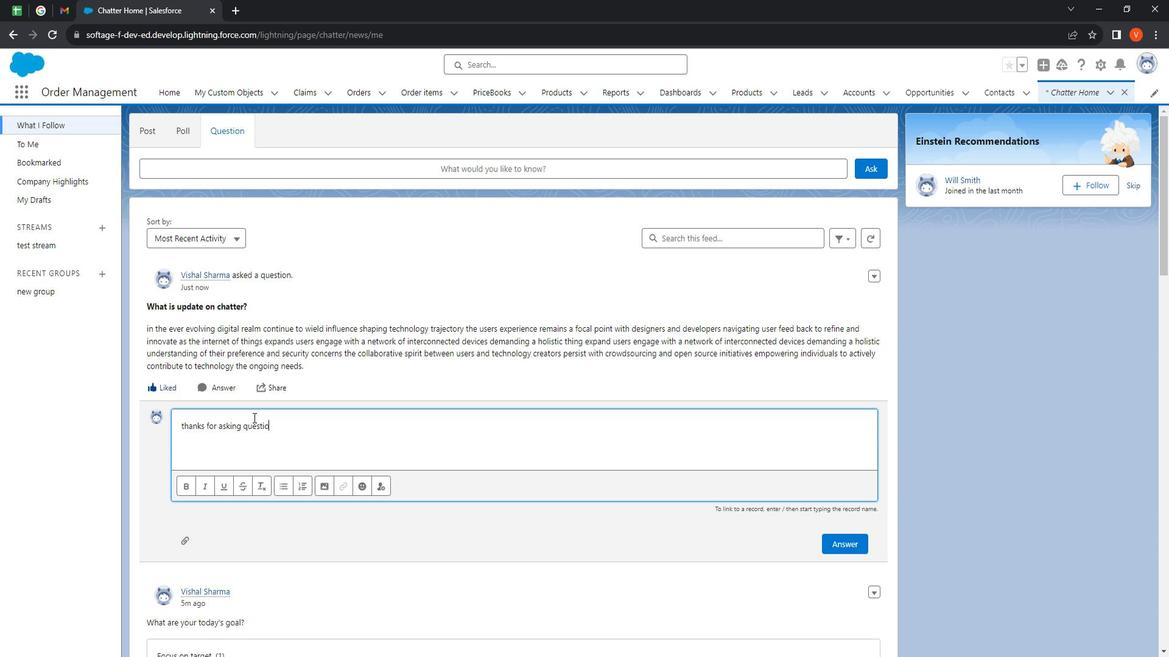 
Action: Mouse moved to (852, 531)
Screenshot: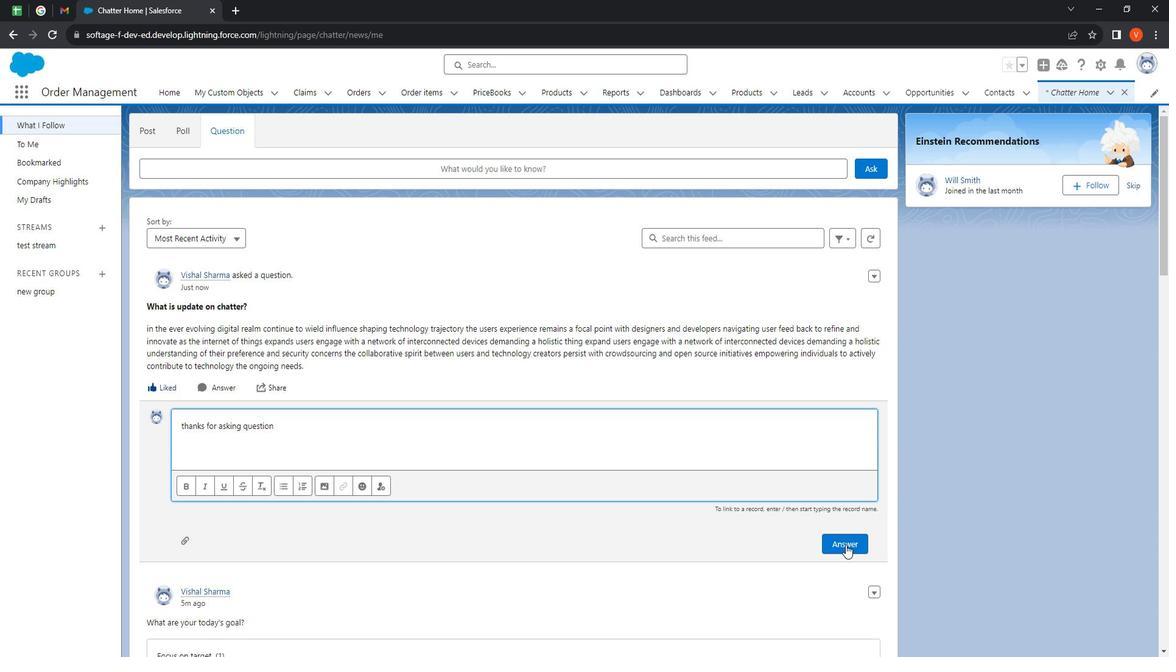 
Action: Mouse pressed left at (852, 531)
Screenshot: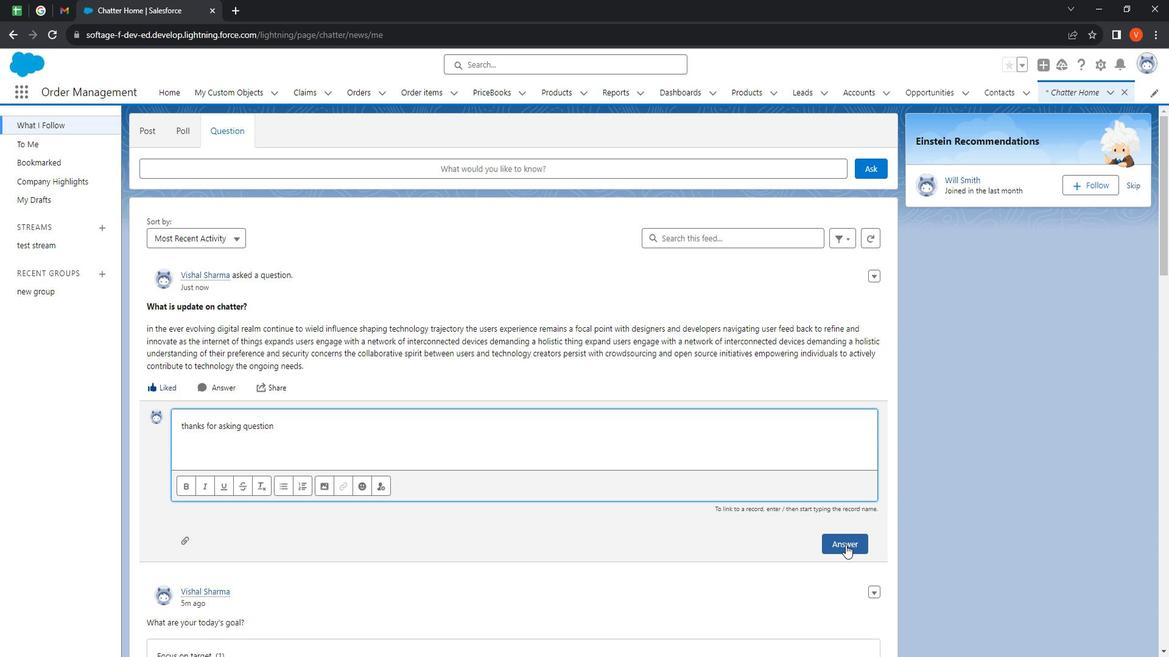 
Action: Mouse moved to (422, 380)
Screenshot: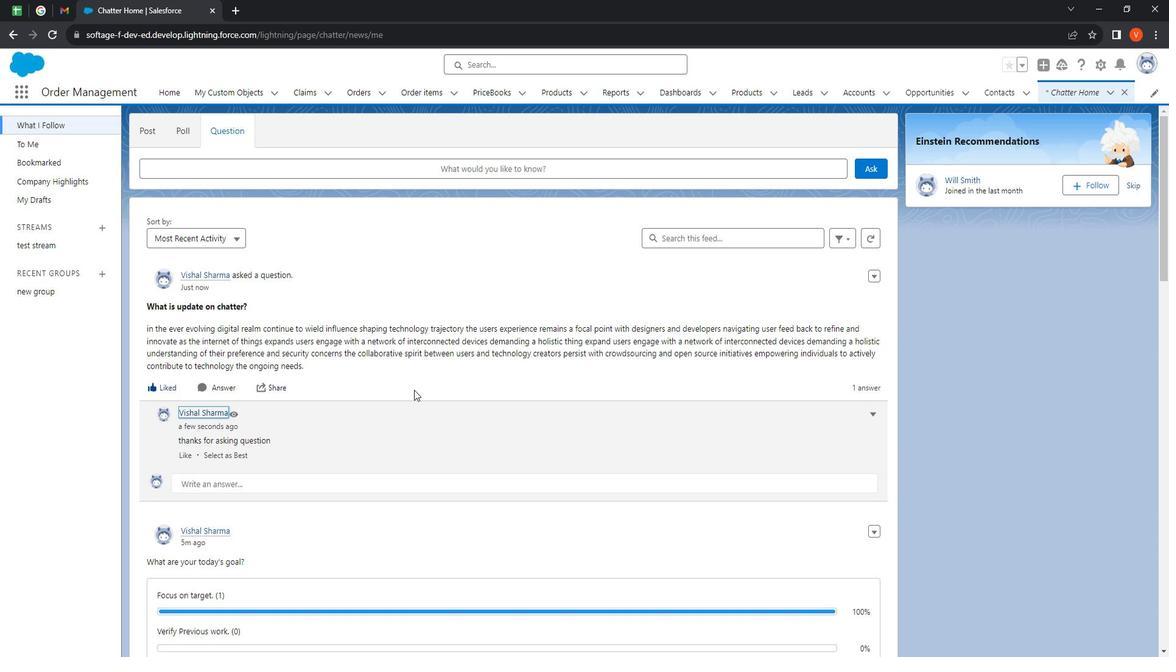
Action: Mouse pressed left at (422, 380)
Screenshot: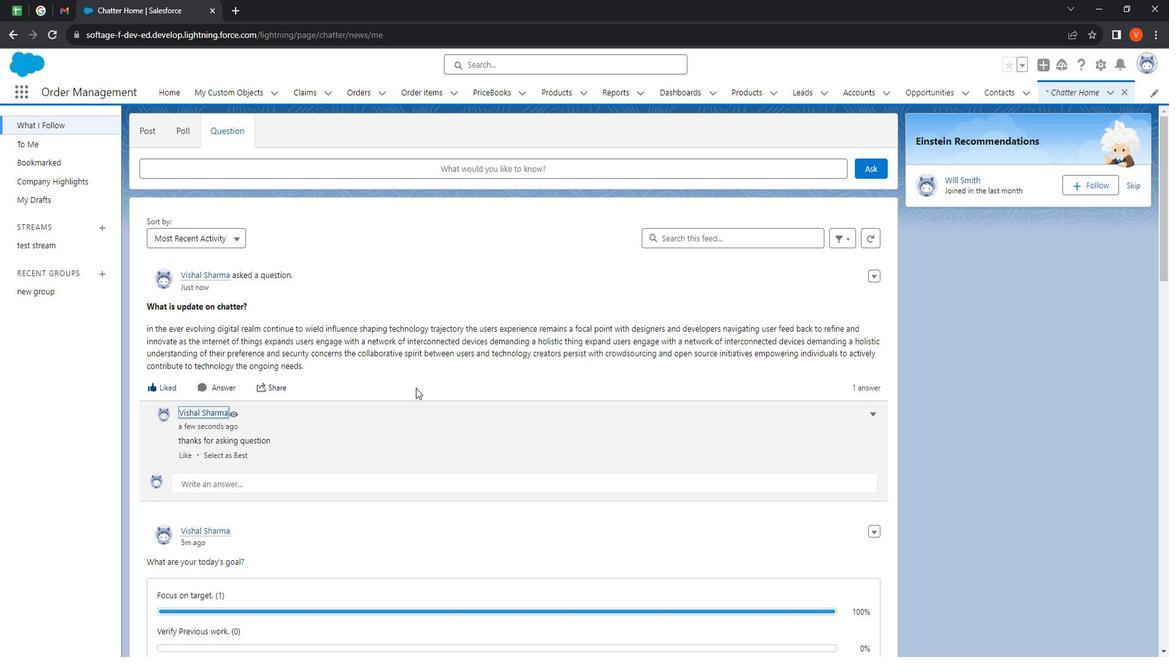 
Action: Mouse moved to (299, 403)
Screenshot: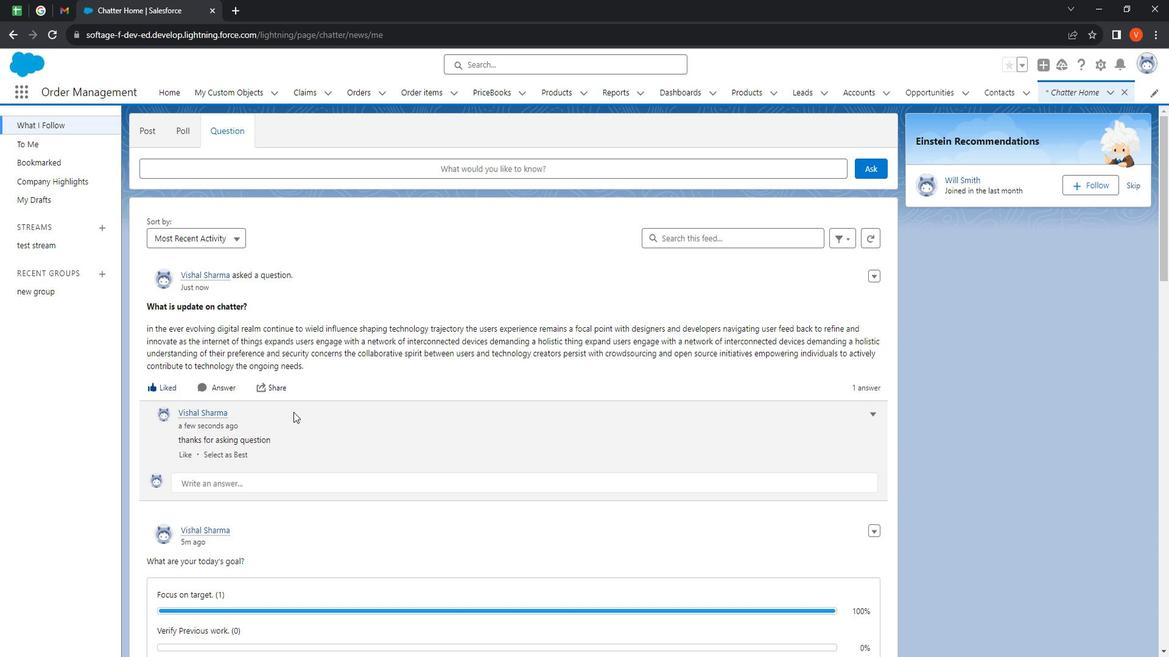 
